 Task: Plan a trip to Requena, Spain from 4th December, 2023 to 15th December, 2023 for 2 adults.1  bedroom having 1 bed and 1 bathroom. Property type can be hotel. Look for 5 properties as per requirement.
Action: Mouse moved to (550, 123)
Screenshot: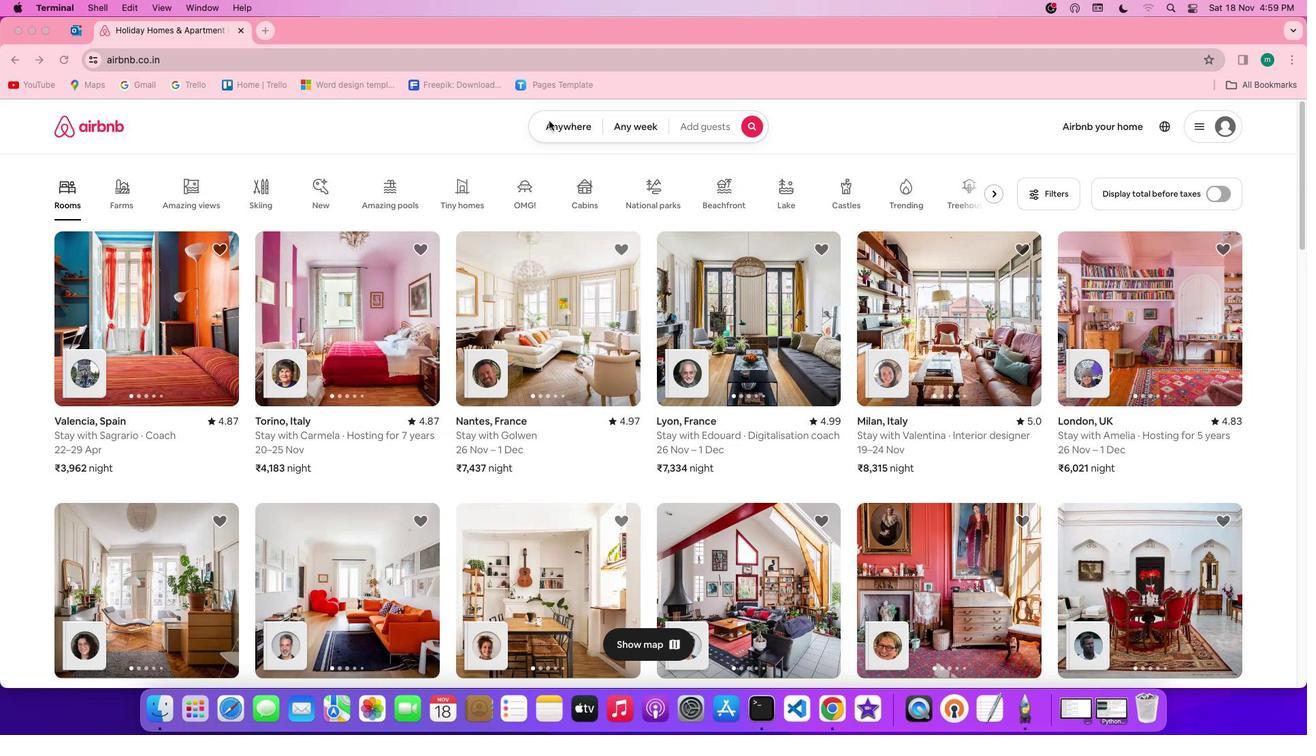
Action: Mouse pressed left at (550, 123)
Screenshot: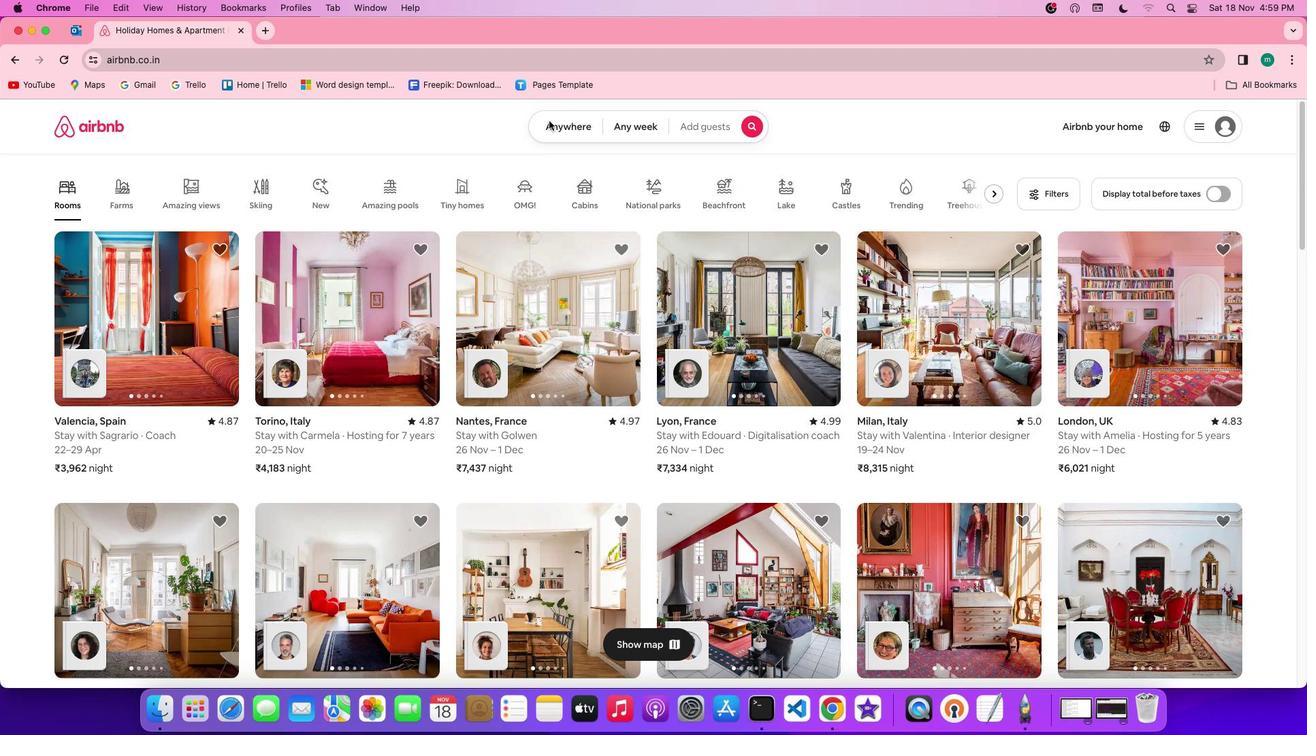 
Action: Mouse pressed left at (550, 123)
Screenshot: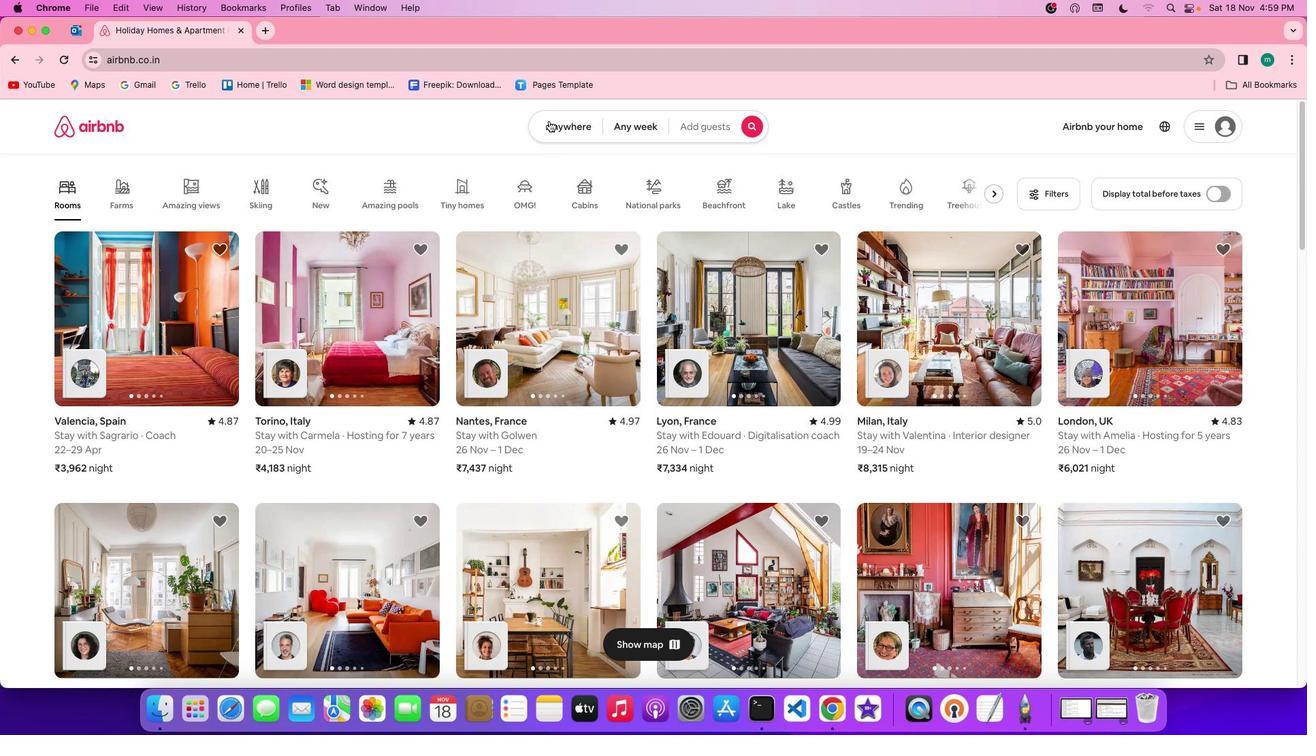 
Action: Mouse moved to (513, 182)
Screenshot: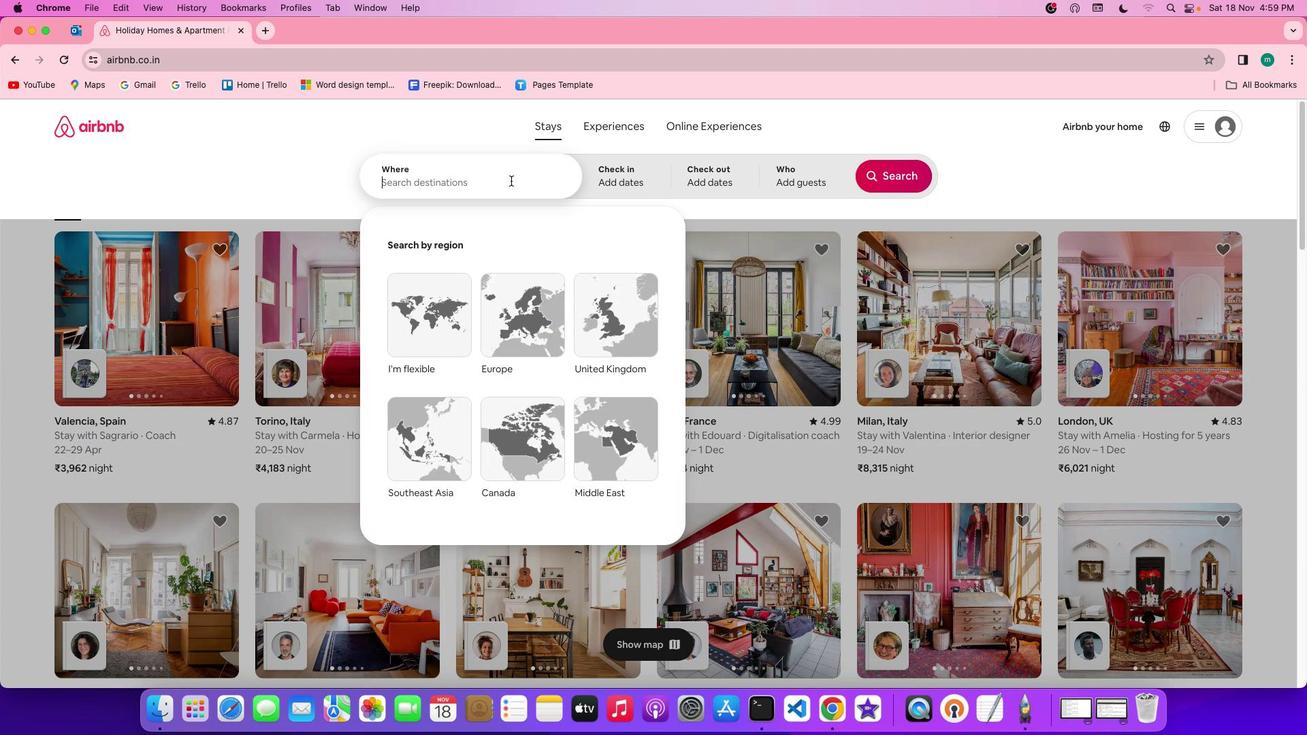 
Action: Mouse pressed left at (513, 182)
Screenshot: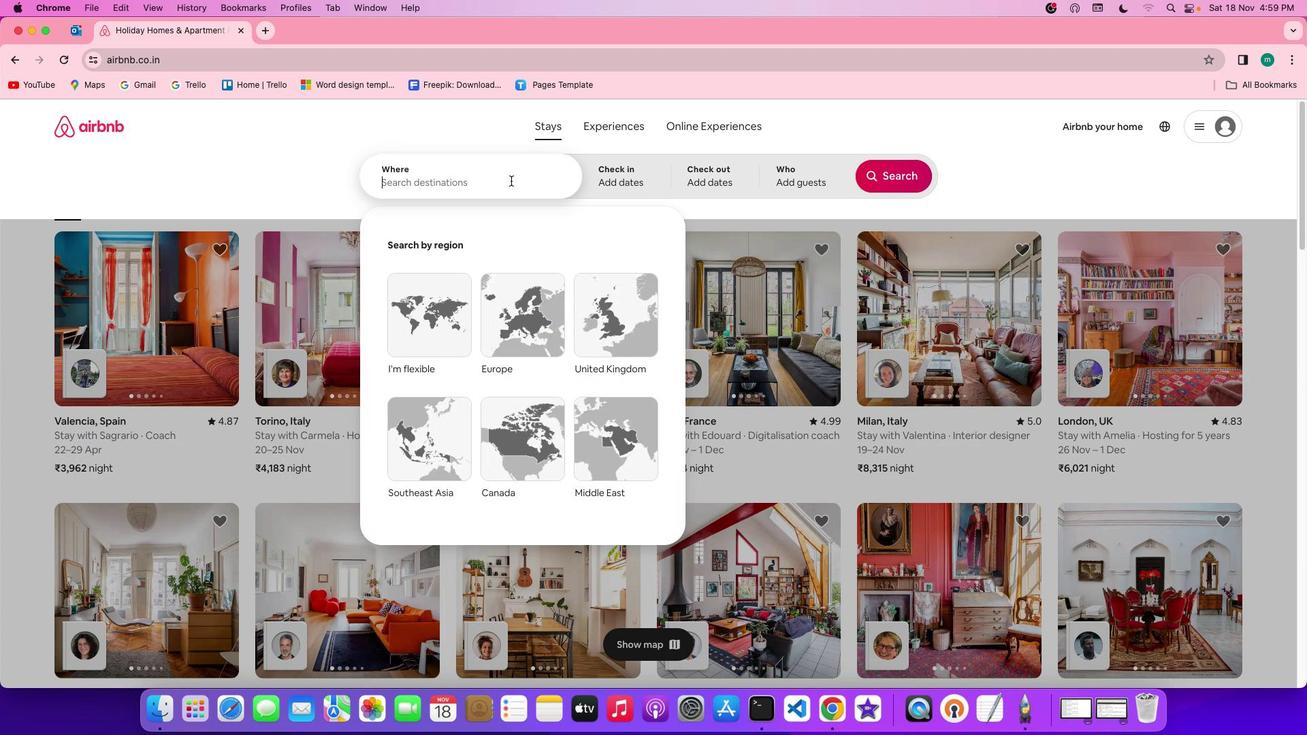 
Action: Key pressed Key.shift'R''e''q''u''e''n''a'','Key.spaceKey.shift'S''p''a''i''n'
Screenshot: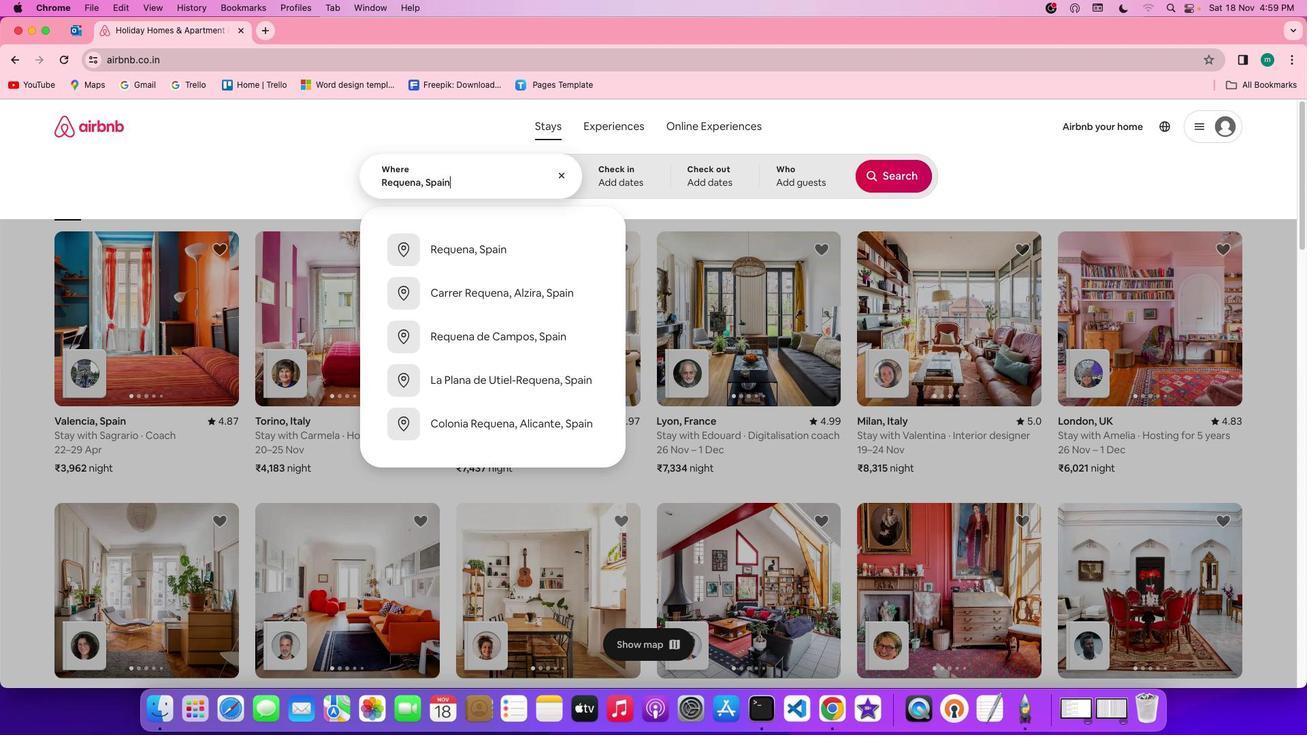 
Action: Mouse moved to (631, 176)
Screenshot: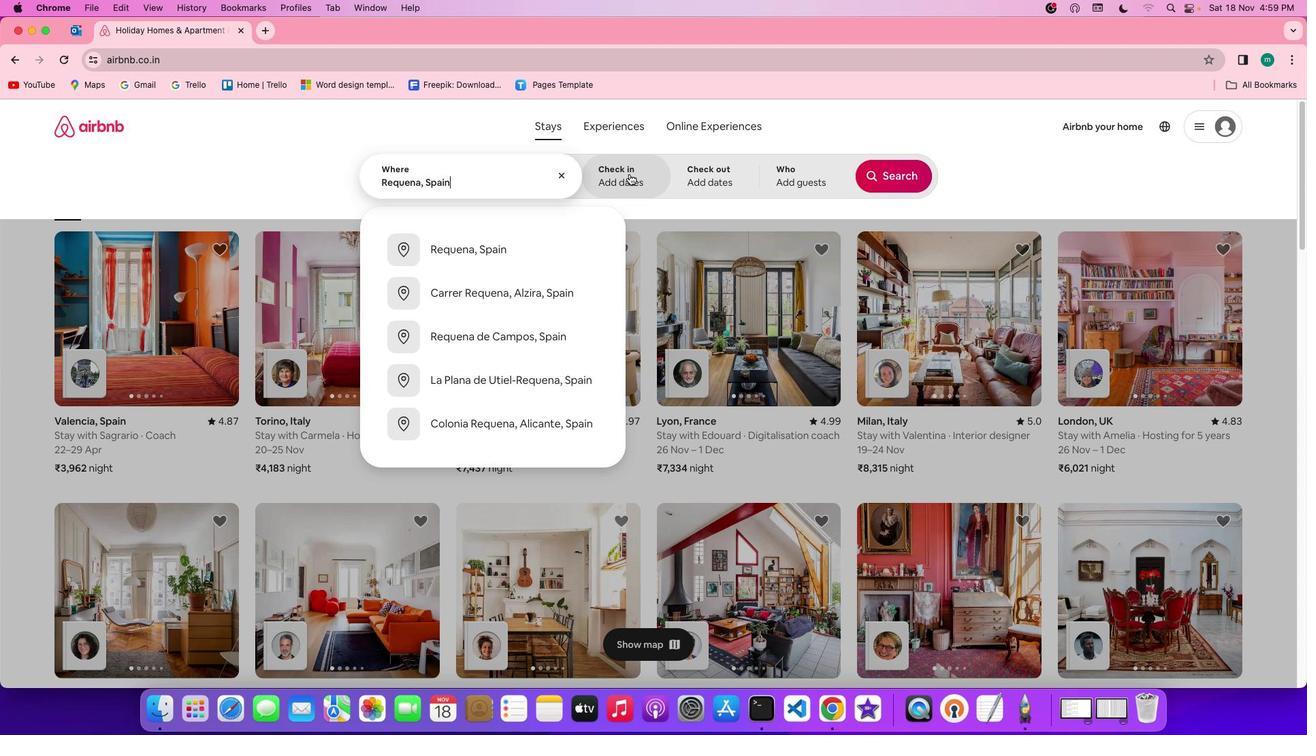 
Action: Mouse pressed left at (631, 176)
Screenshot: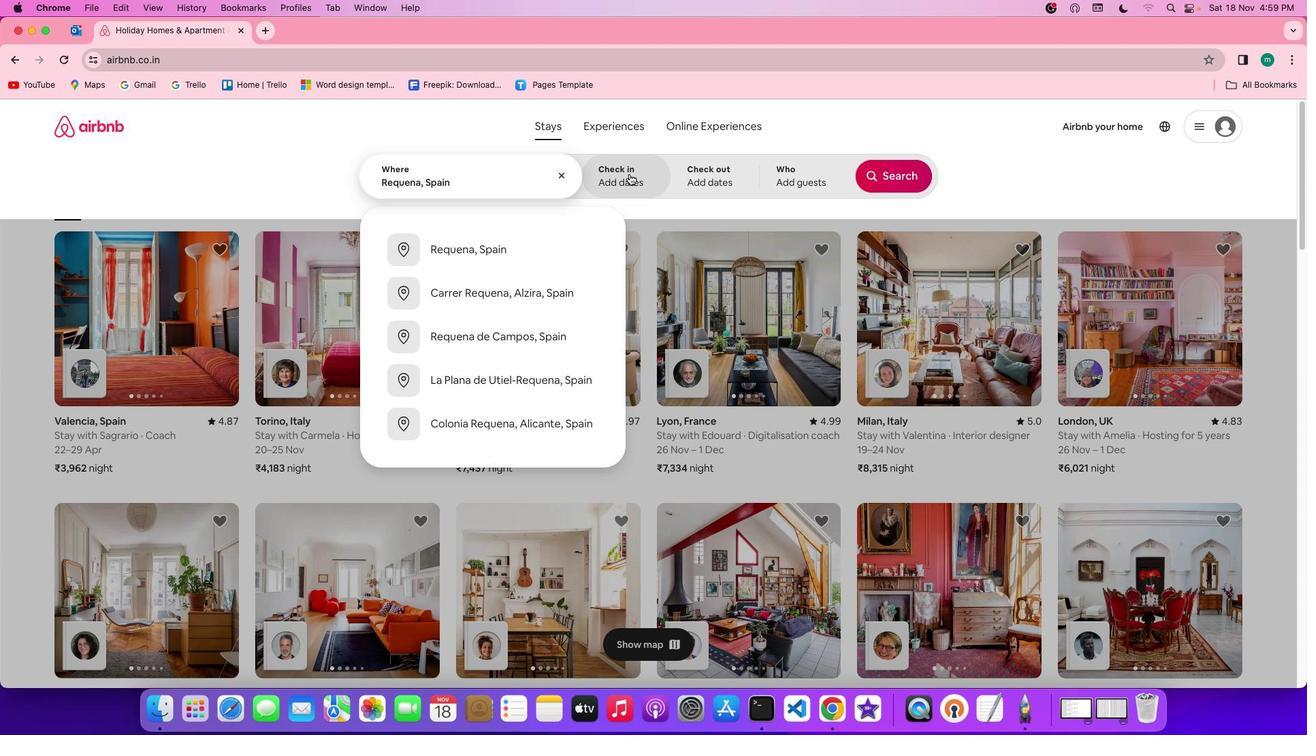 
Action: Mouse moved to (719, 386)
Screenshot: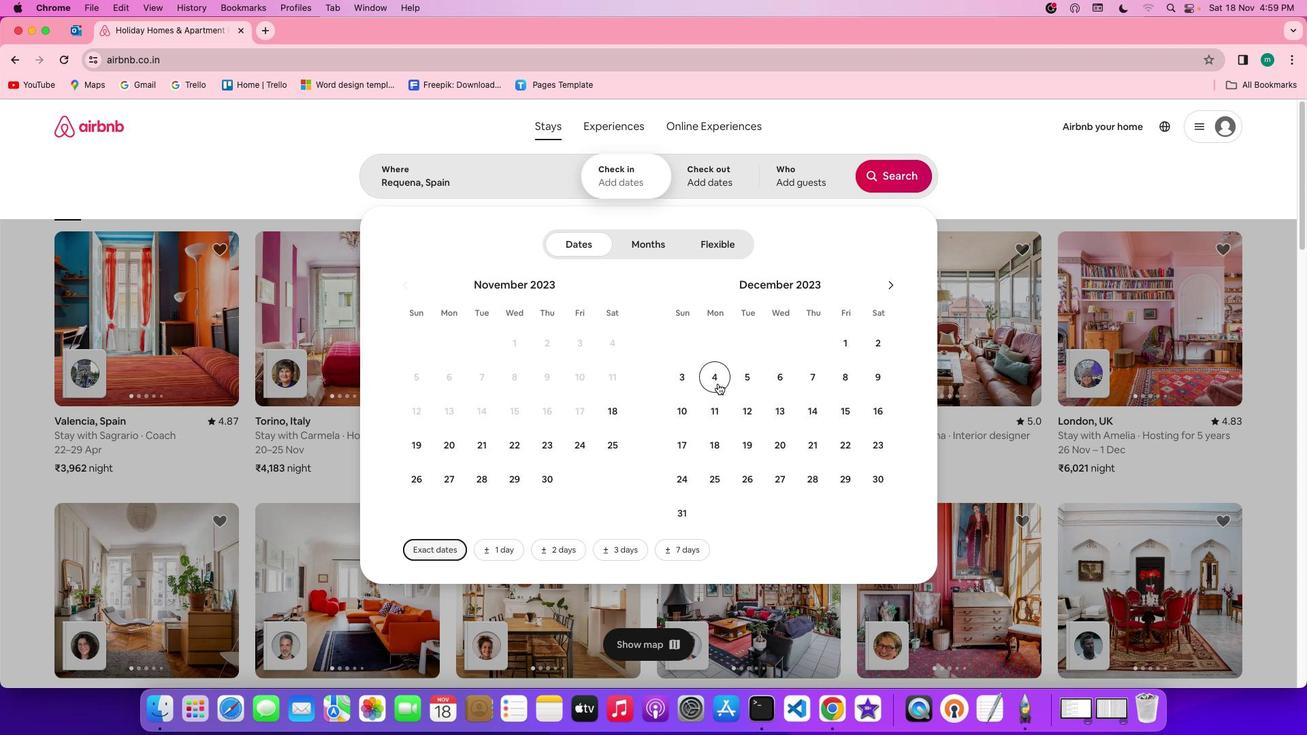 
Action: Mouse pressed left at (719, 386)
Screenshot: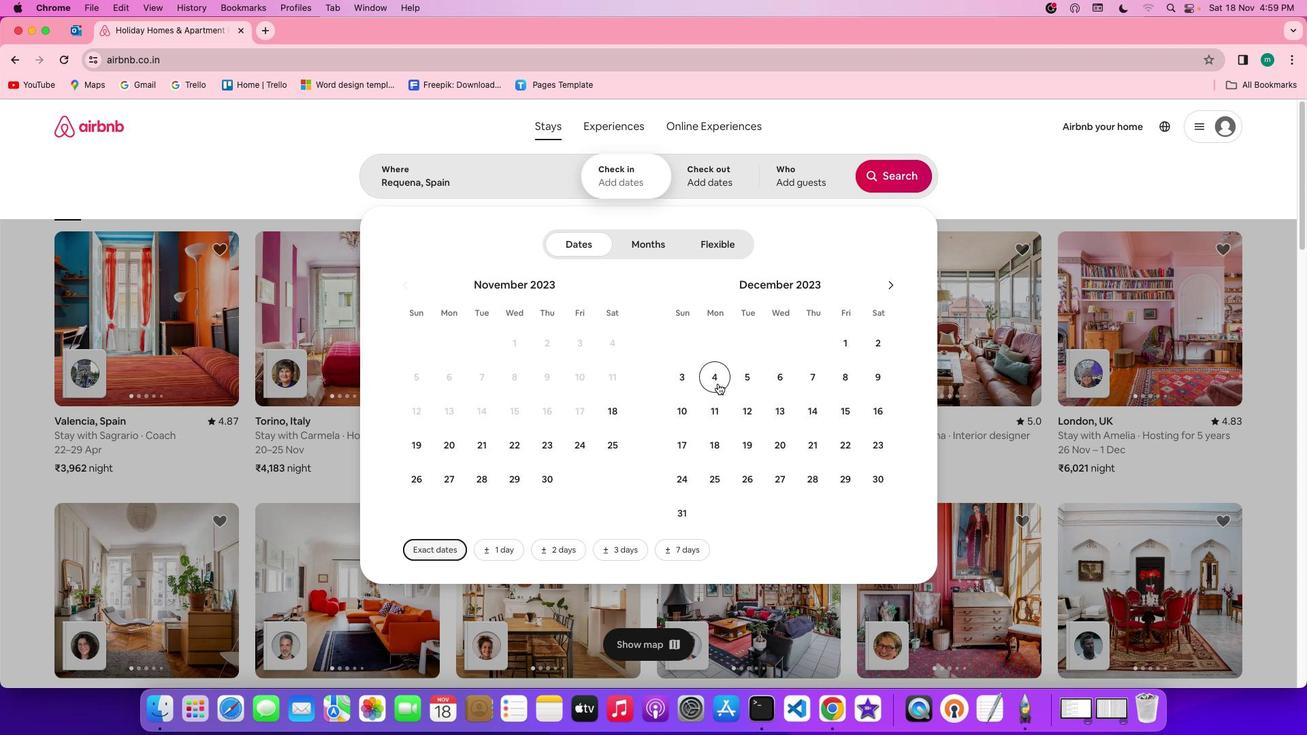 
Action: Mouse moved to (849, 412)
Screenshot: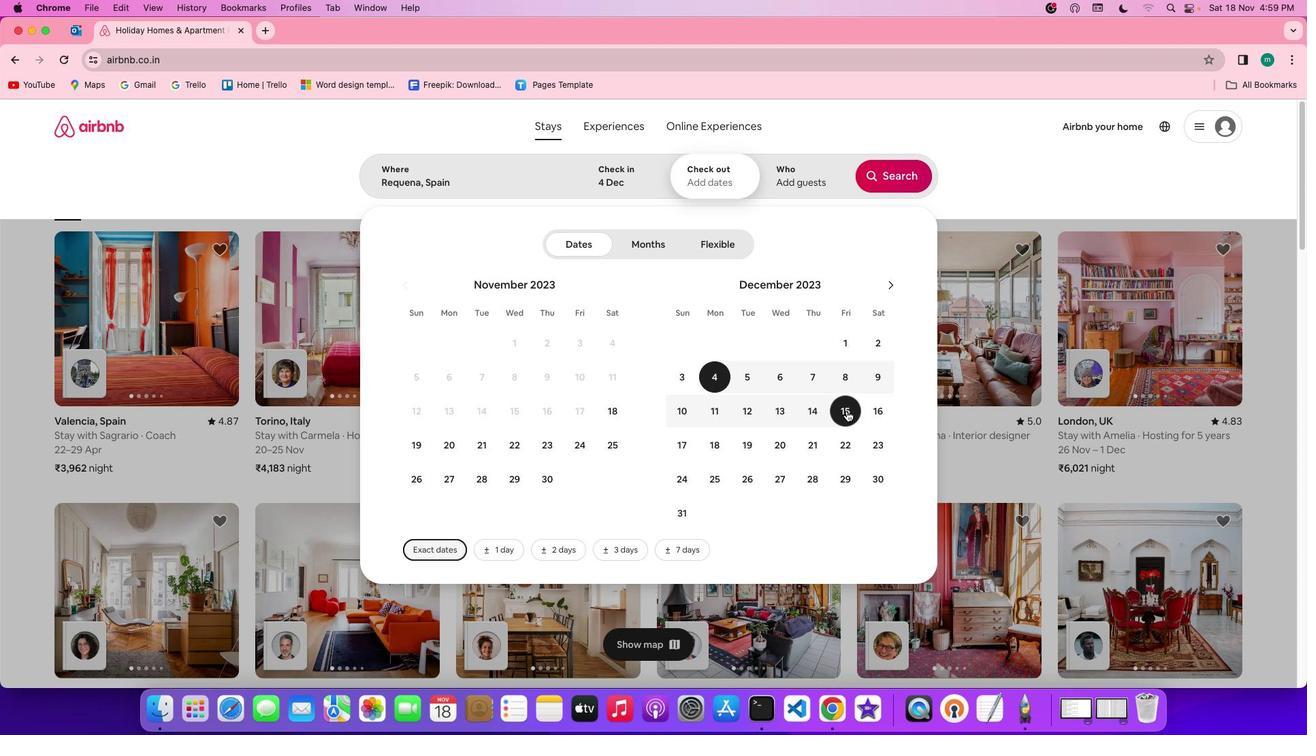 
Action: Mouse pressed left at (849, 412)
Screenshot: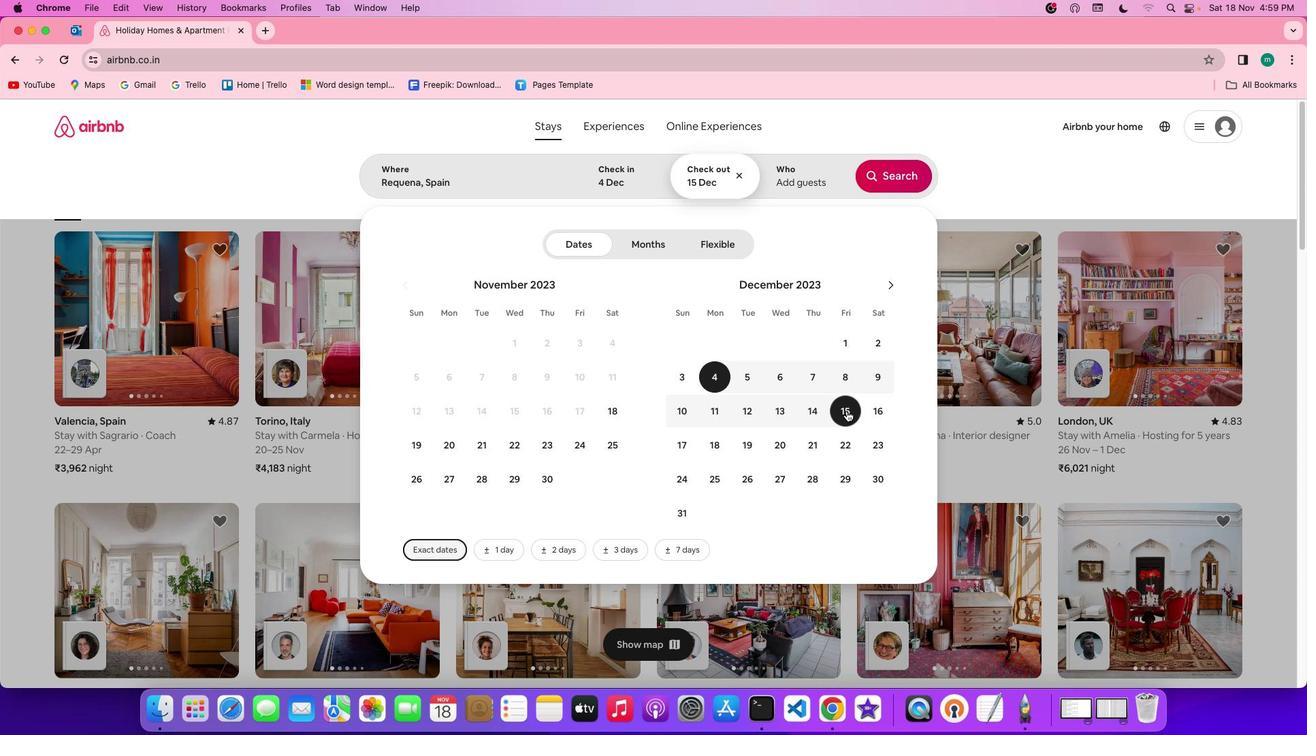 
Action: Mouse moved to (798, 175)
Screenshot: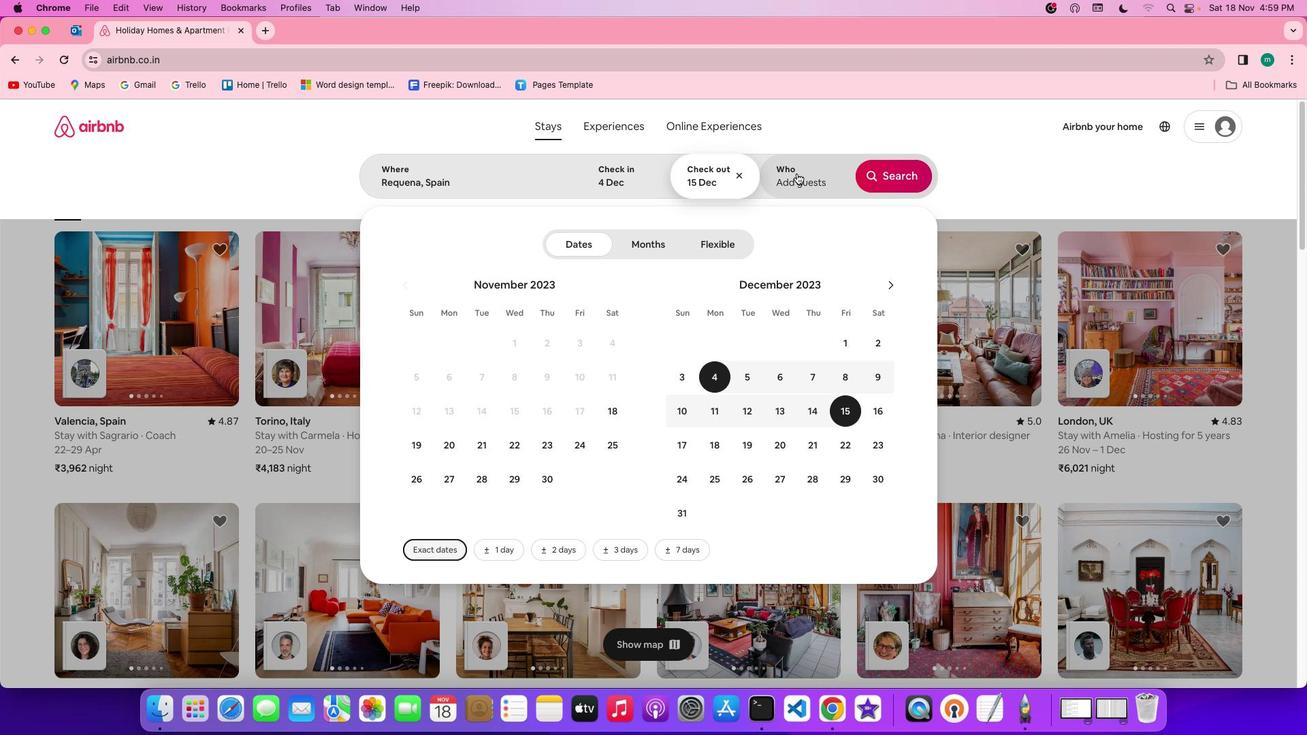 
Action: Mouse pressed left at (798, 175)
Screenshot: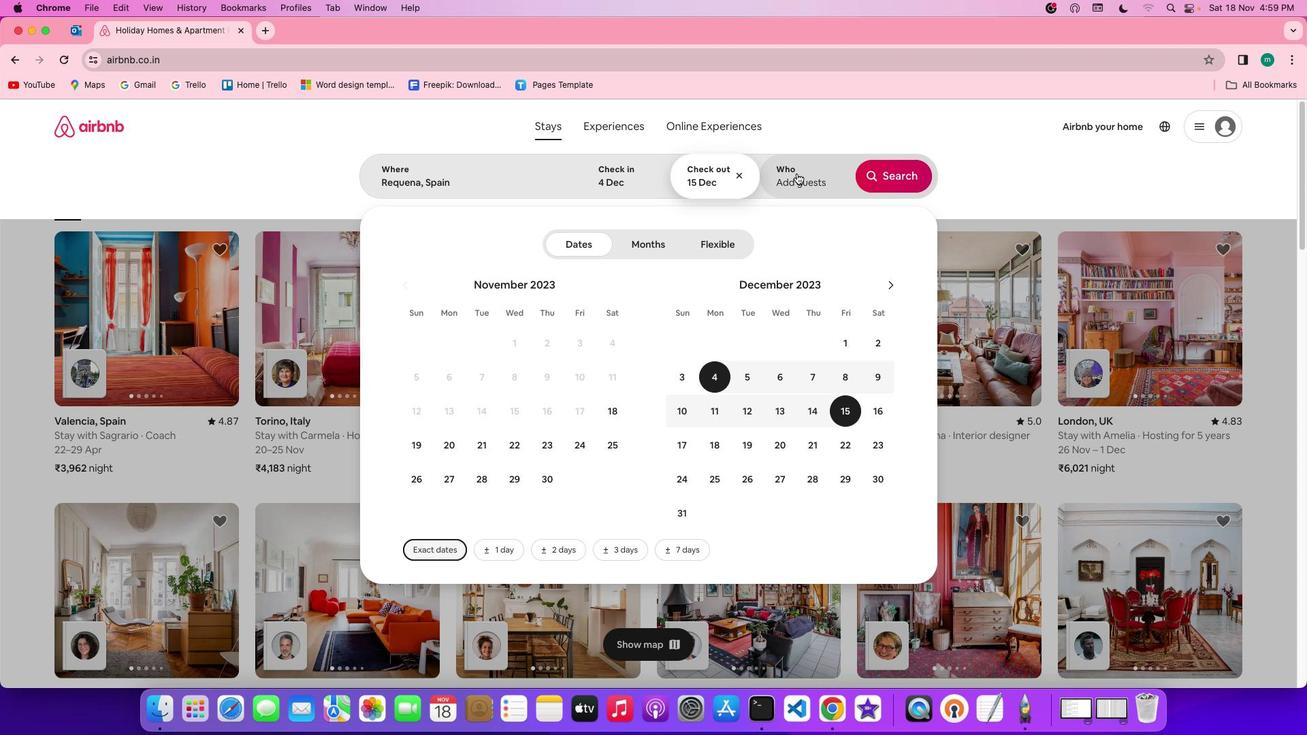 
Action: Mouse moved to (898, 244)
Screenshot: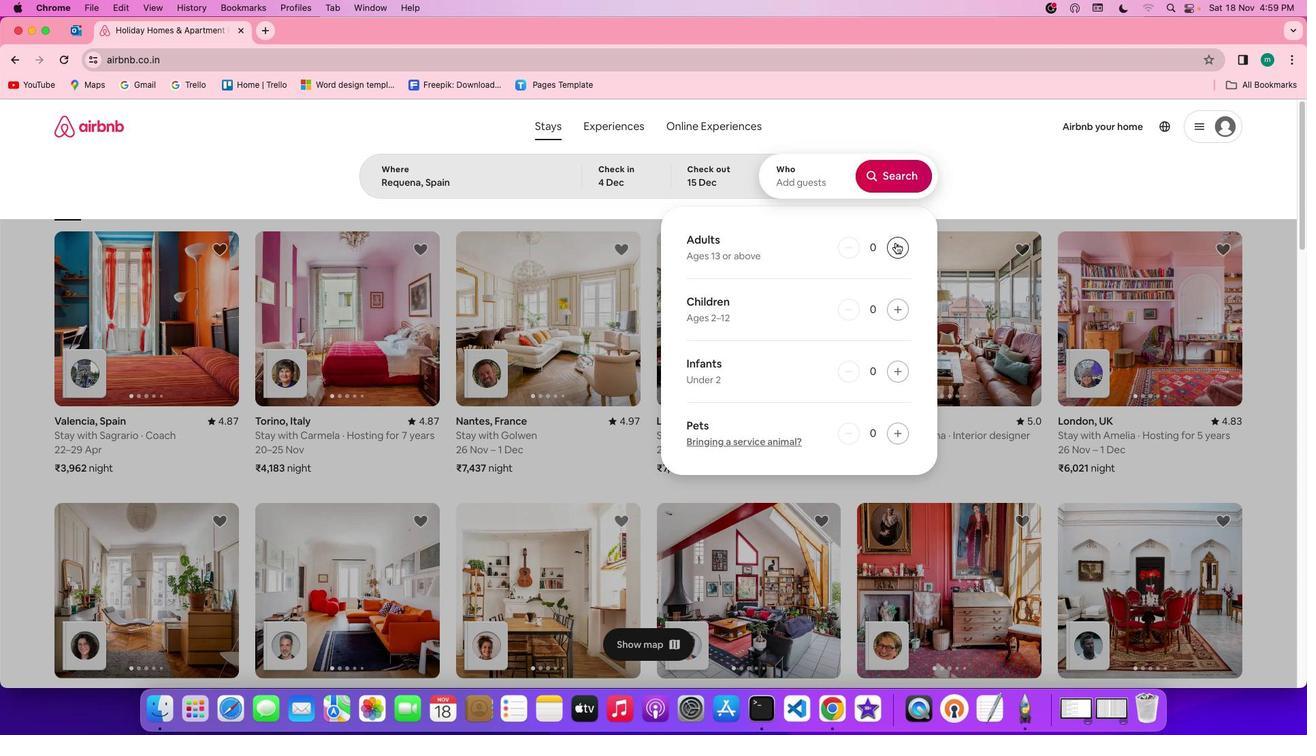
Action: Mouse pressed left at (898, 244)
Screenshot: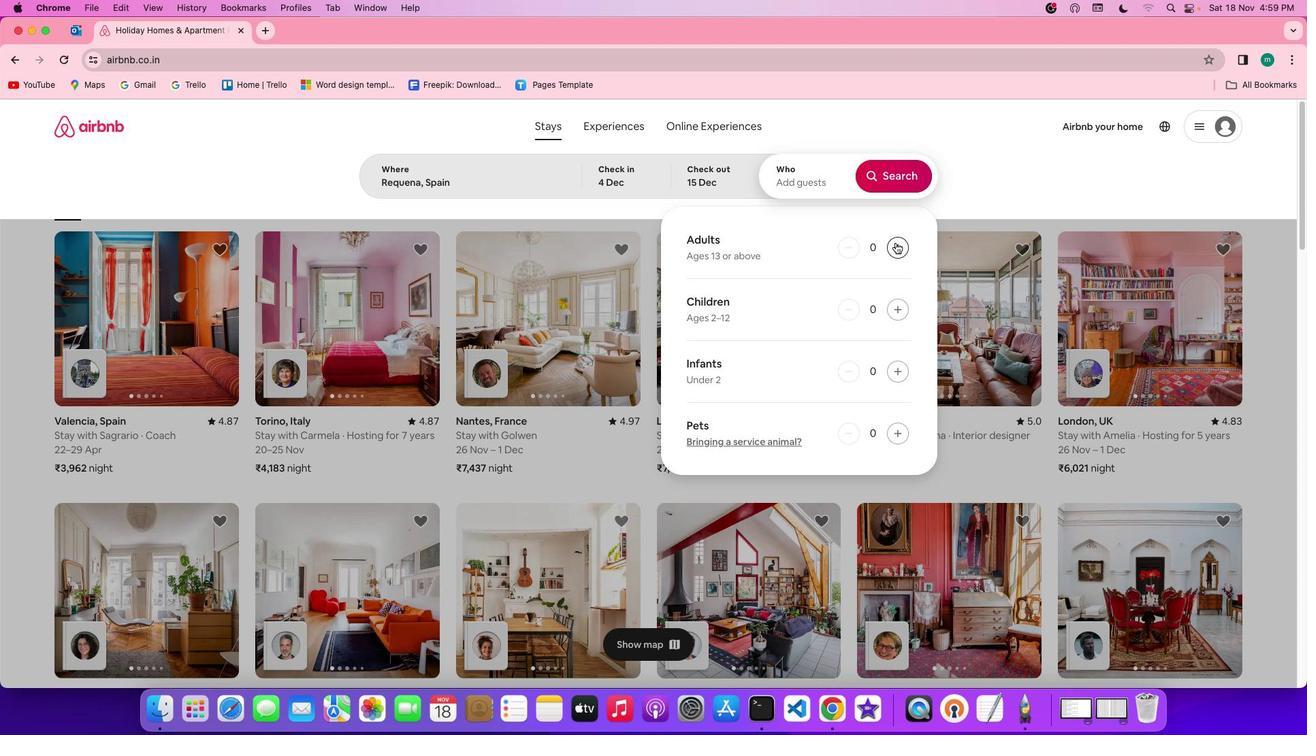 
Action: Mouse pressed left at (898, 244)
Screenshot: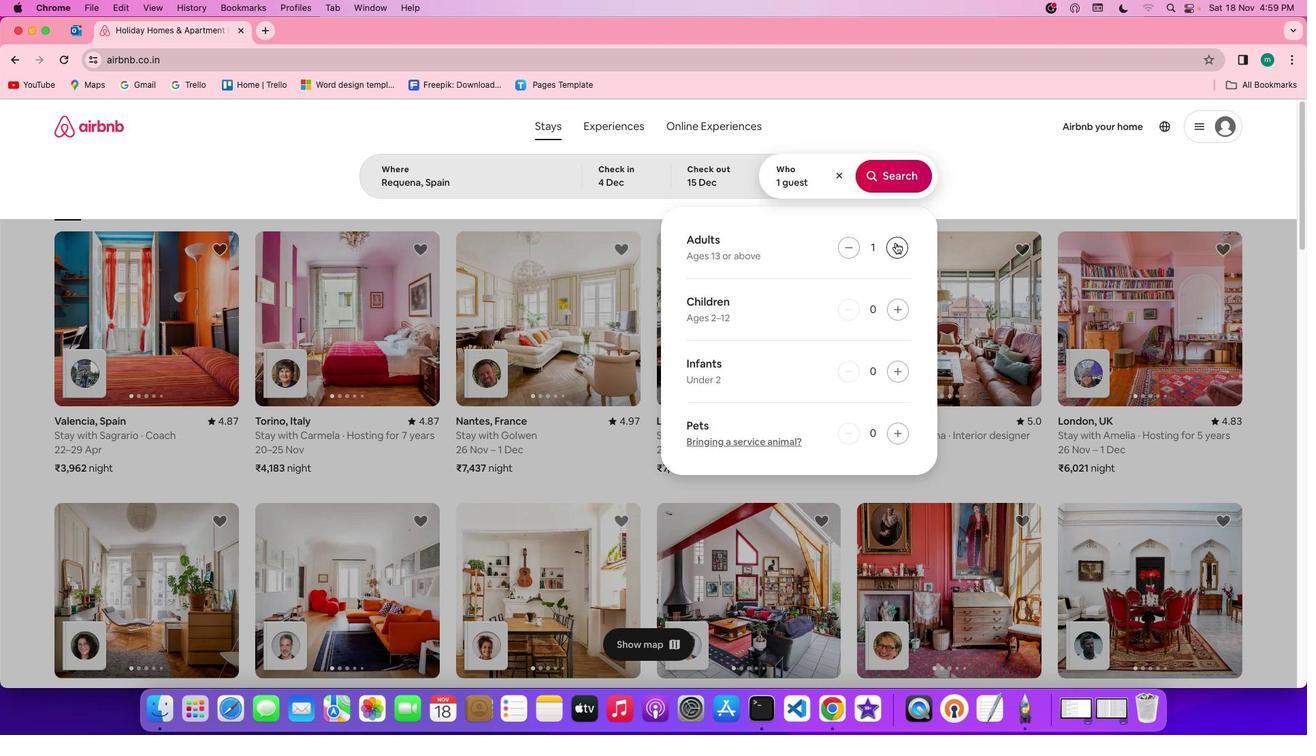 
Action: Mouse moved to (905, 177)
Screenshot: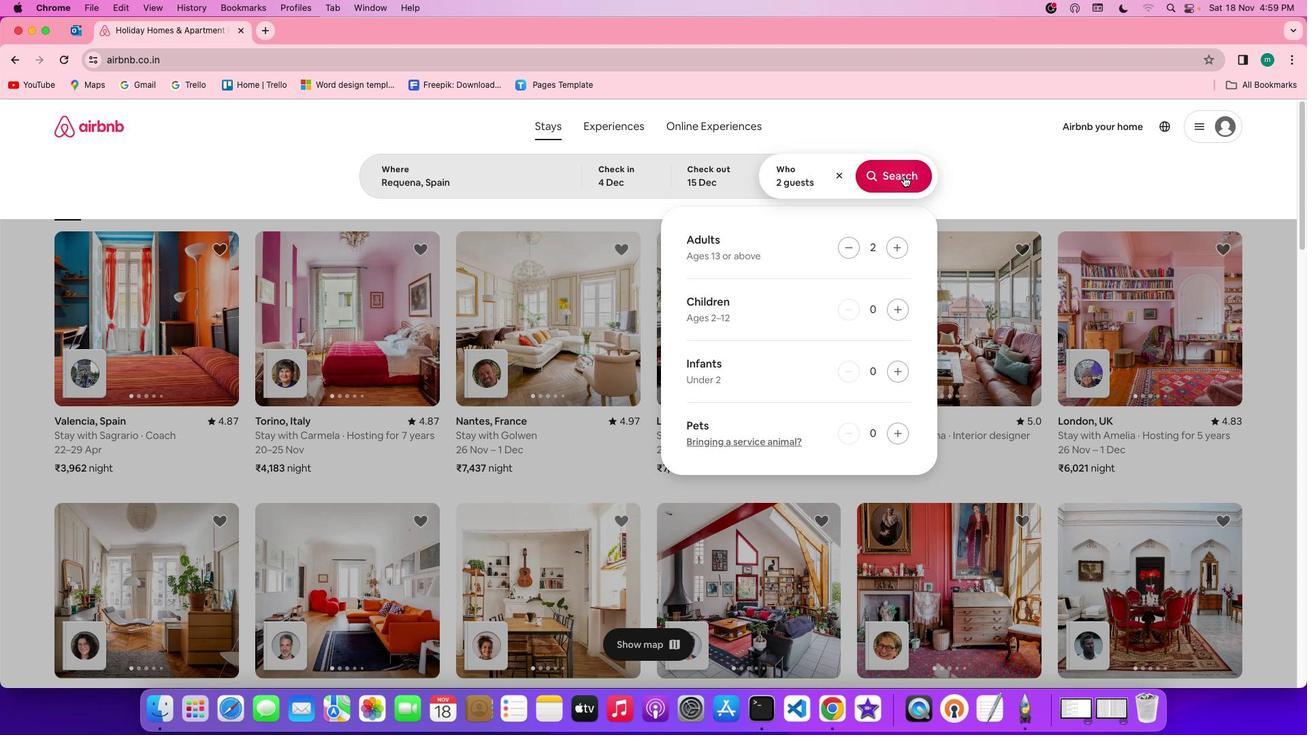 
Action: Mouse pressed left at (905, 177)
Screenshot: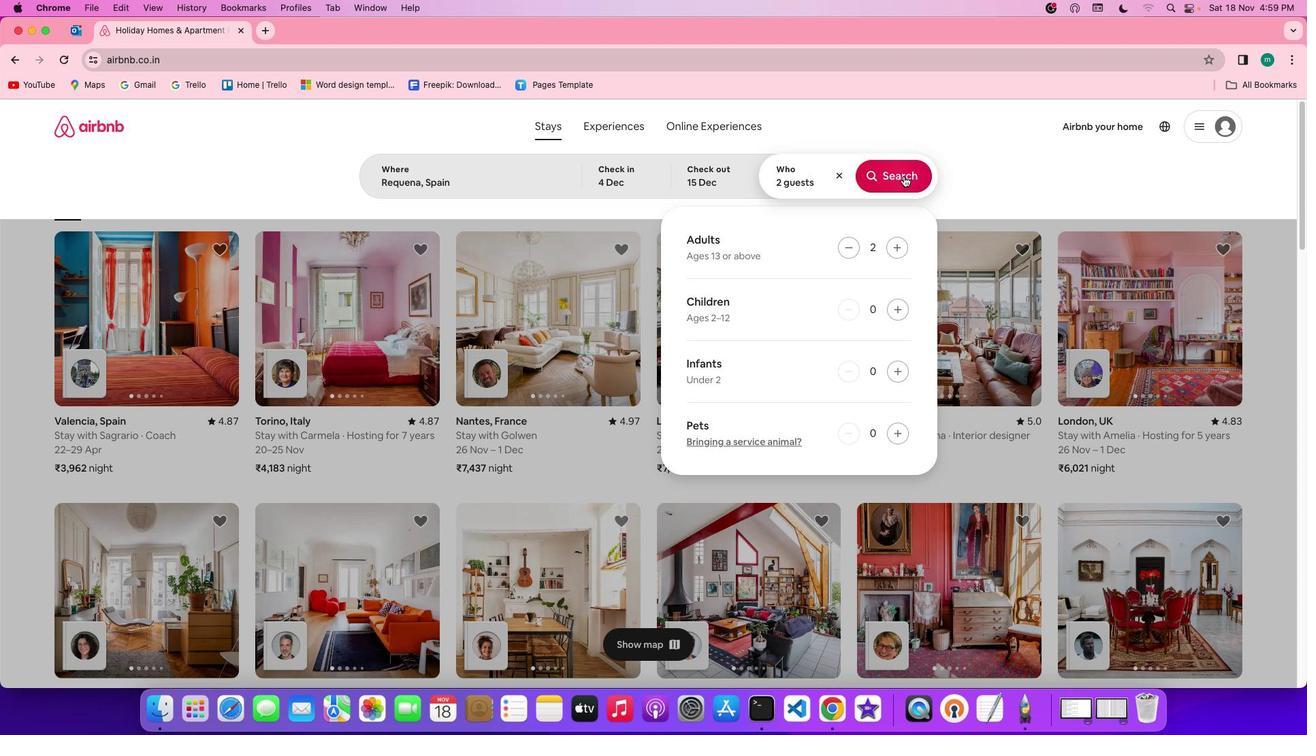 
Action: Mouse moved to (1105, 180)
Screenshot: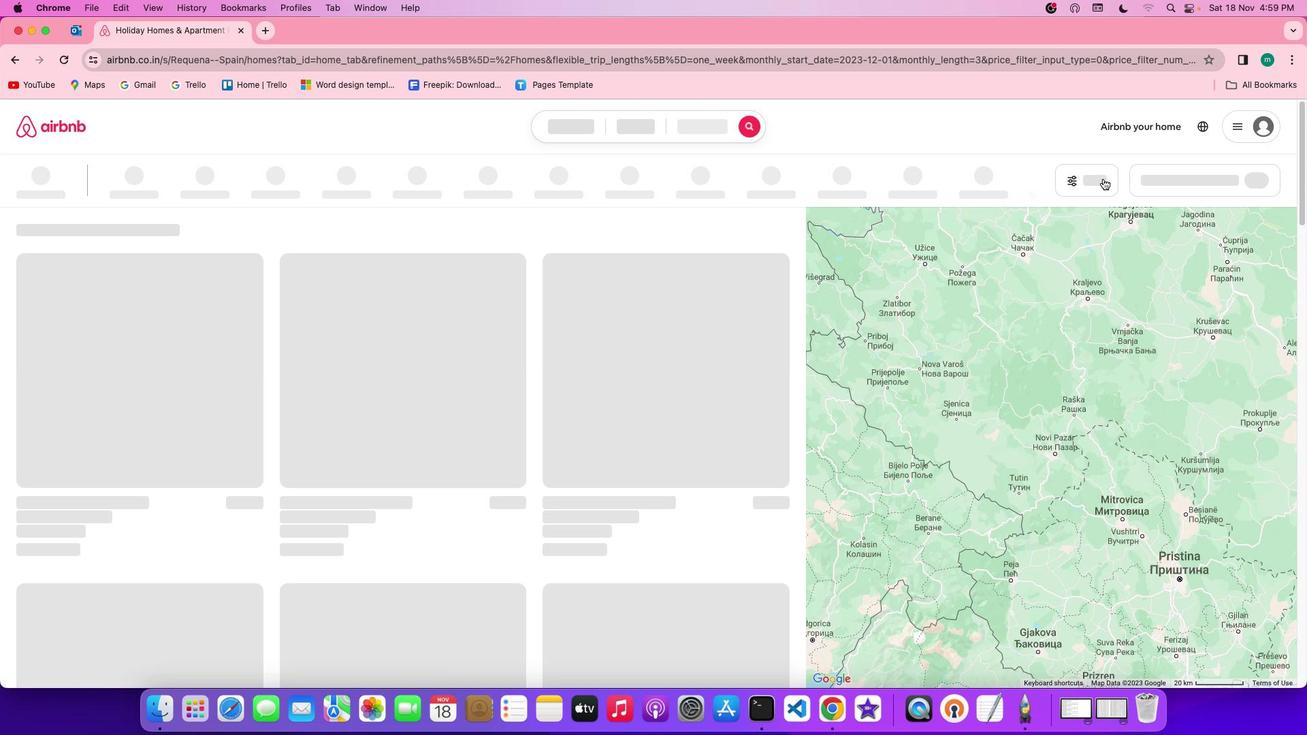 
Action: Mouse pressed left at (1105, 180)
Screenshot: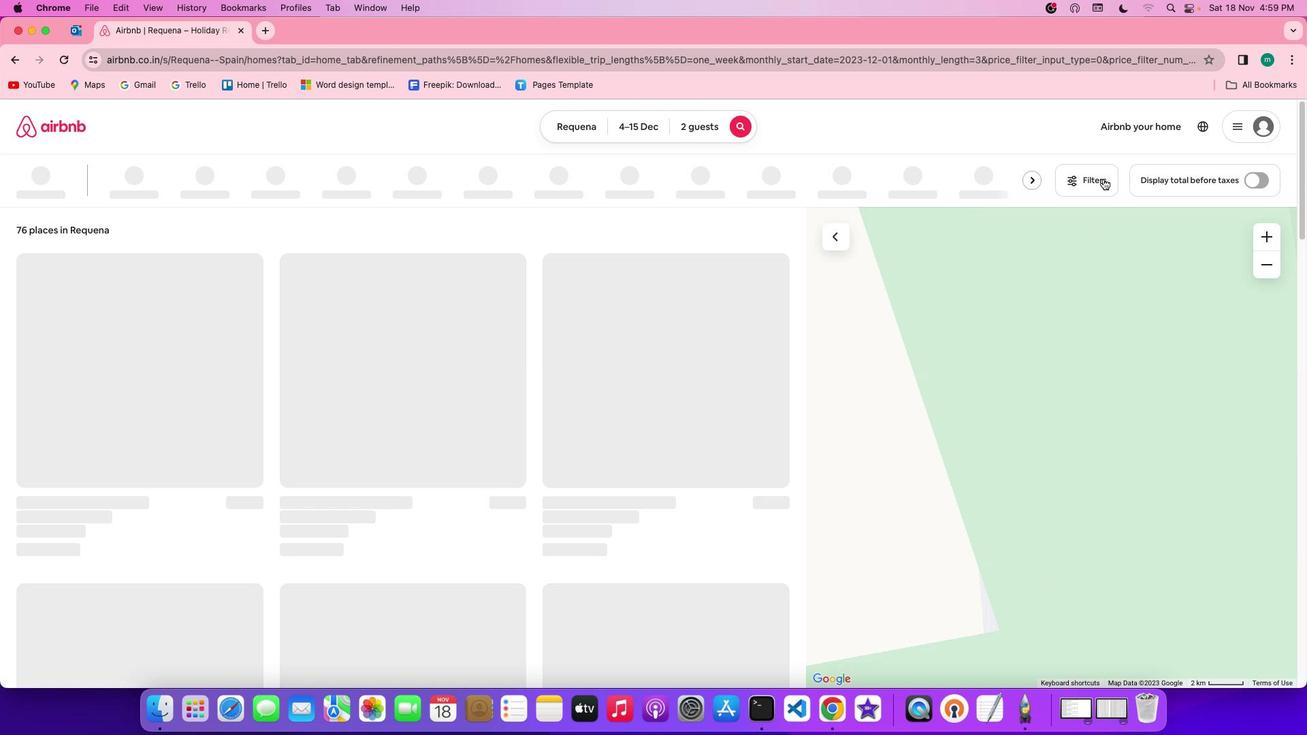 
Action: Mouse moved to (697, 343)
Screenshot: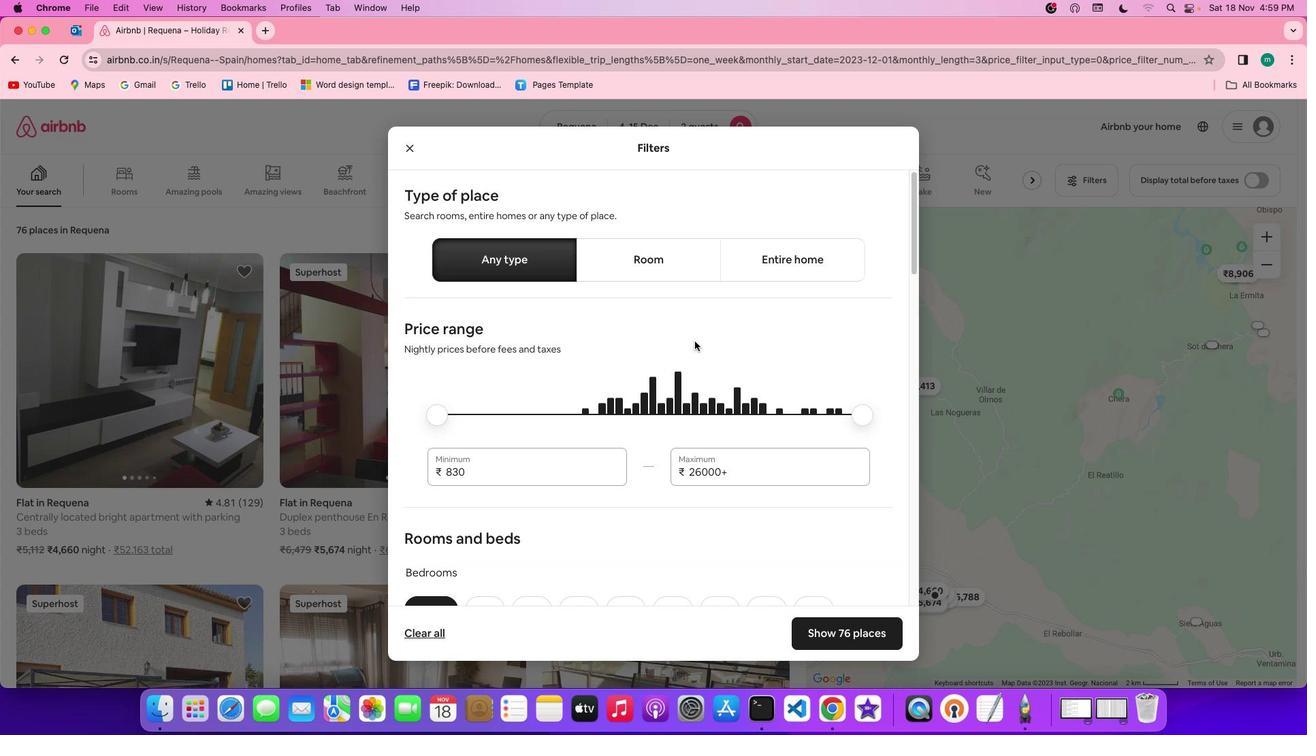 
Action: Mouse scrolled (697, 343) with delta (2, 1)
Screenshot: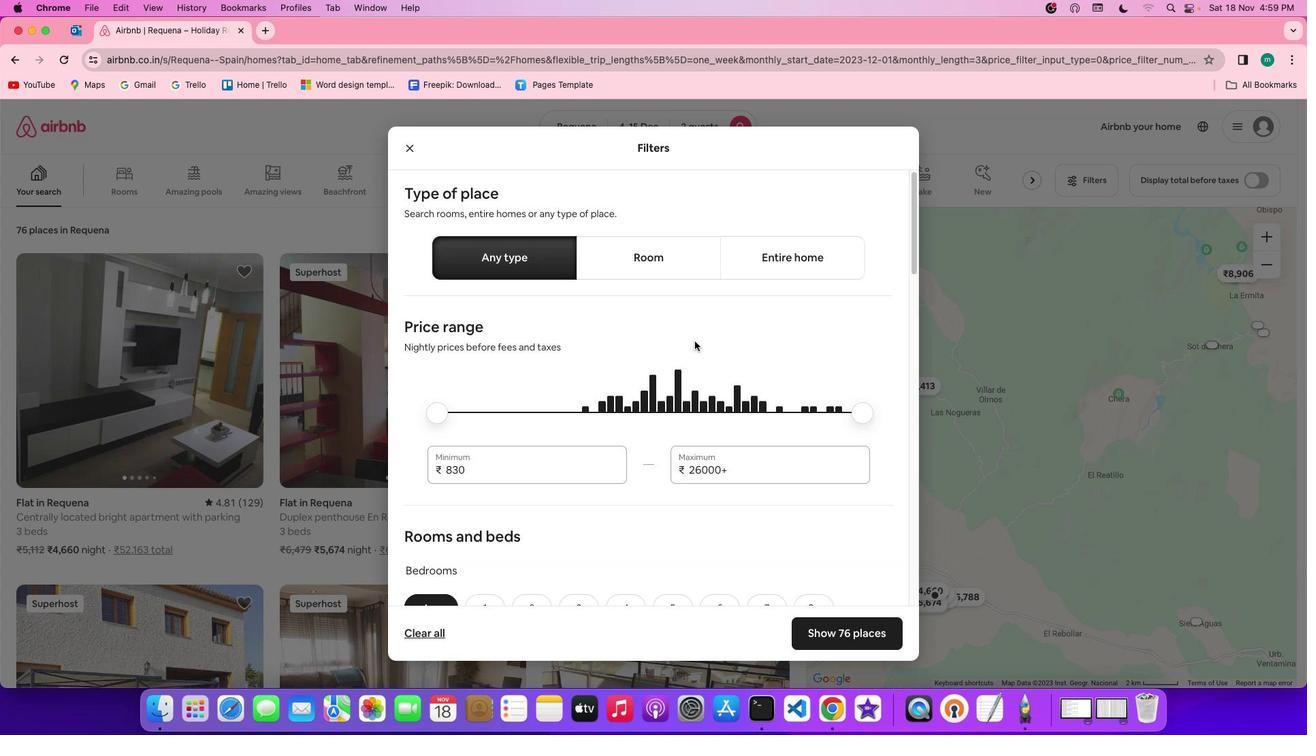 
Action: Mouse scrolled (697, 343) with delta (2, 1)
Screenshot: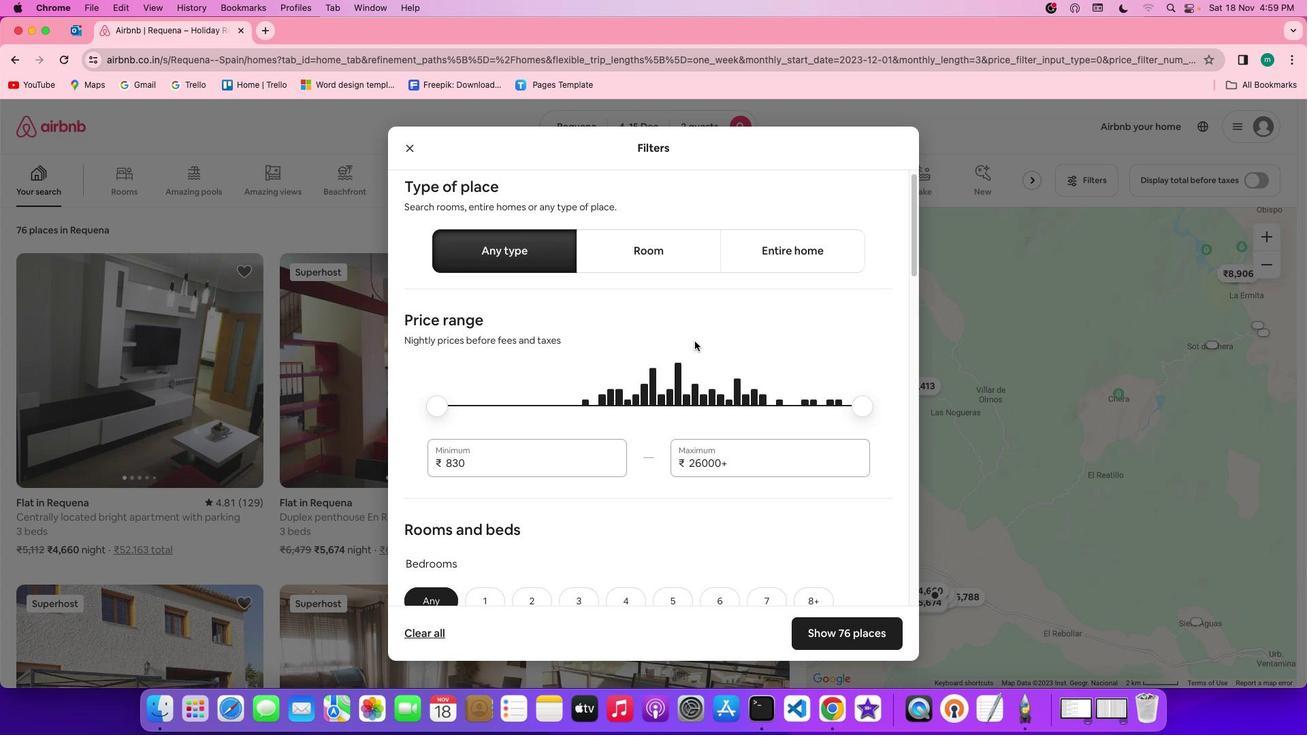 
Action: Mouse scrolled (697, 343) with delta (2, 1)
Screenshot: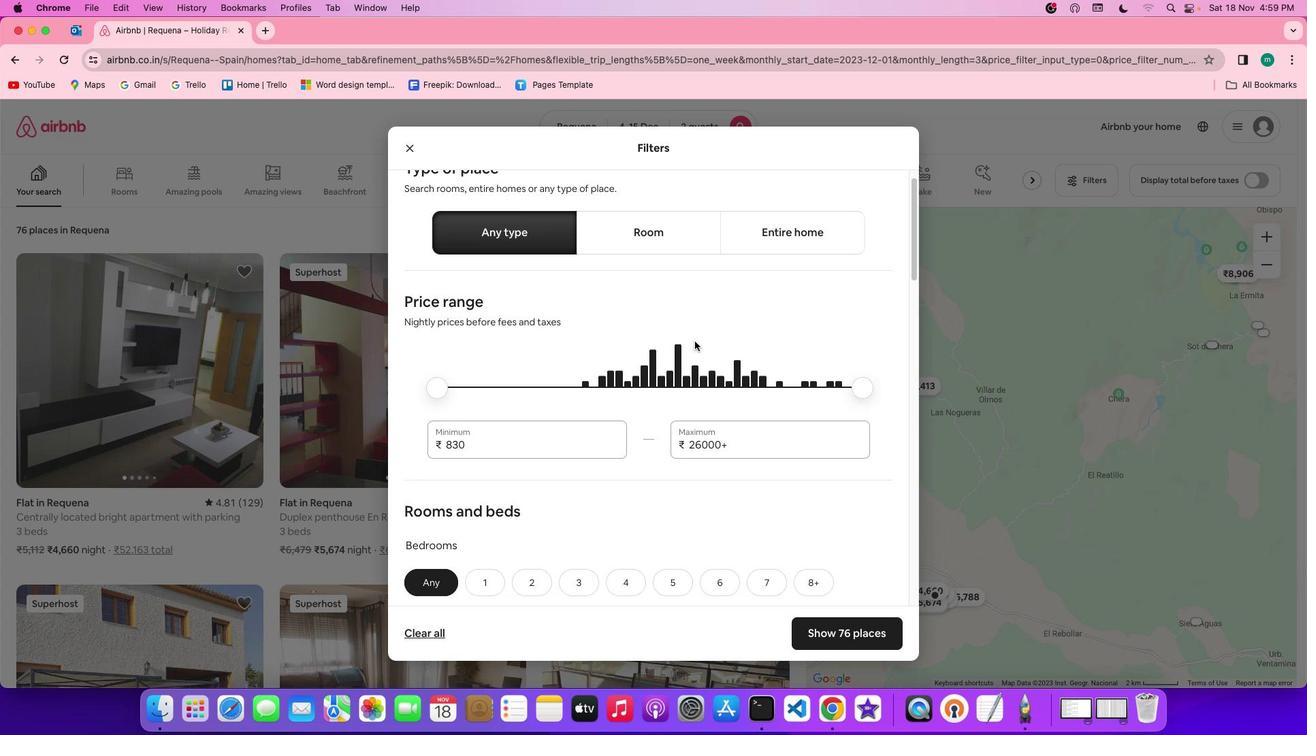 
Action: Mouse scrolled (697, 343) with delta (2, 1)
Screenshot: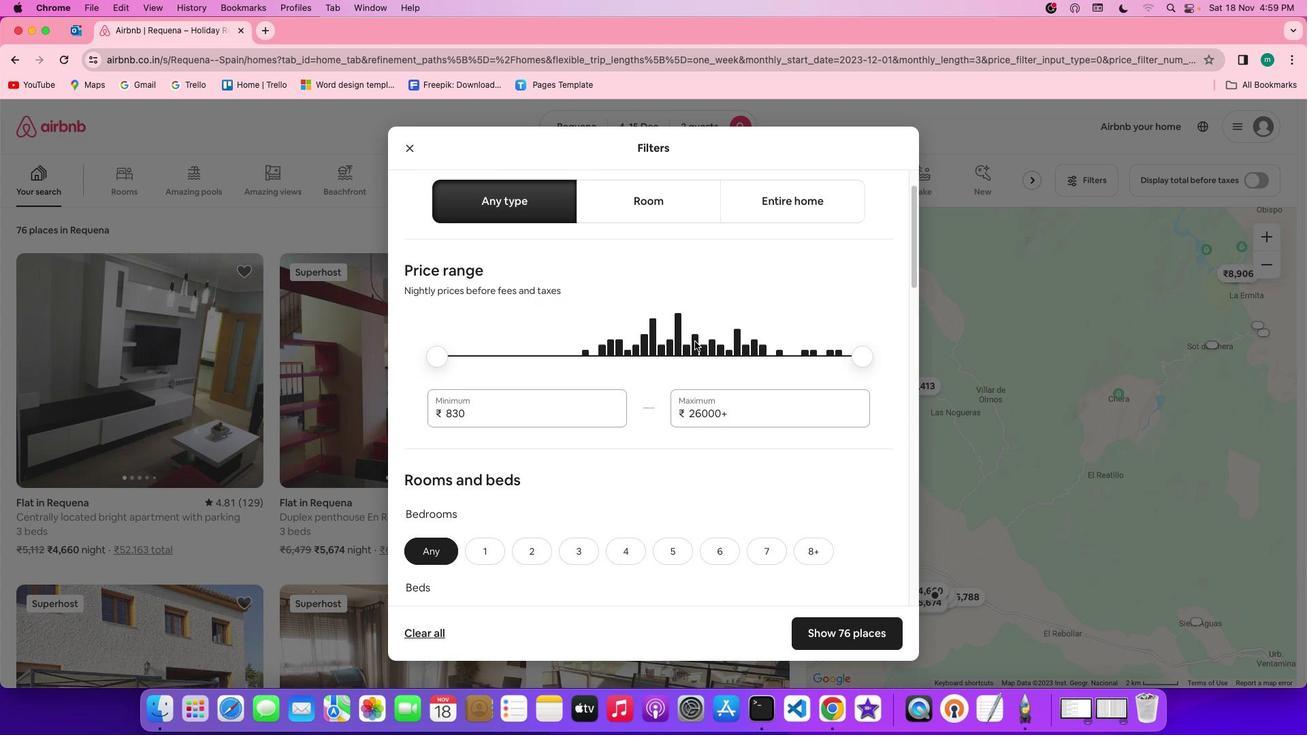 
Action: Mouse scrolled (697, 343) with delta (2, 1)
Screenshot: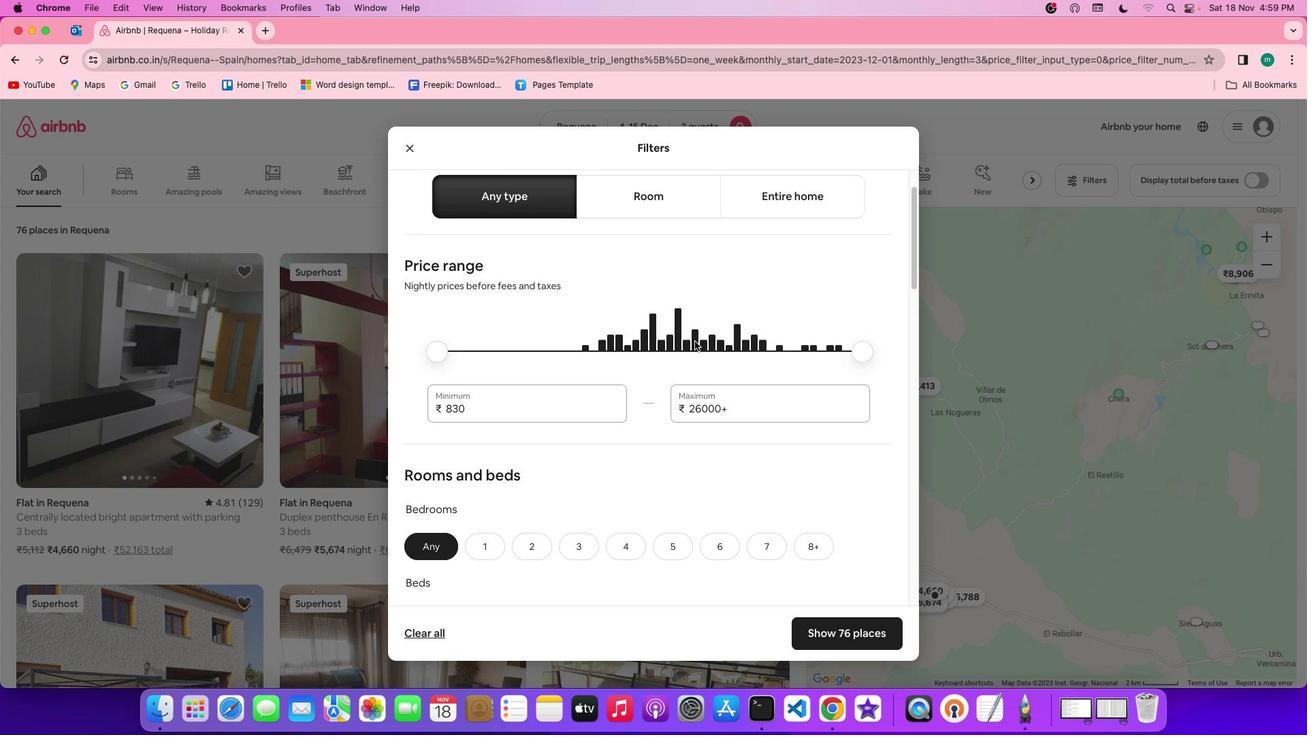 
Action: Mouse scrolled (697, 343) with delta (2, 0)
Screenshot: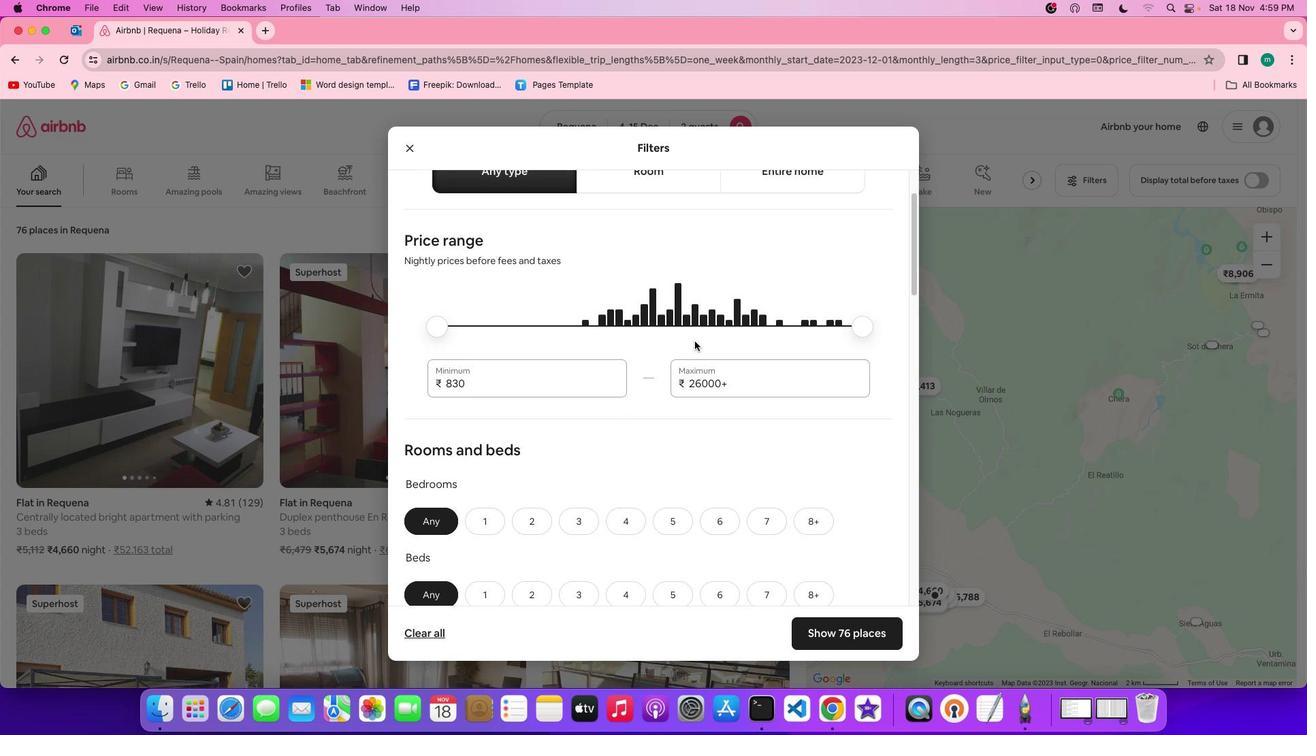 
Action: Mouse scrolled (697, 343) with delta (2, 1)
Screenshot: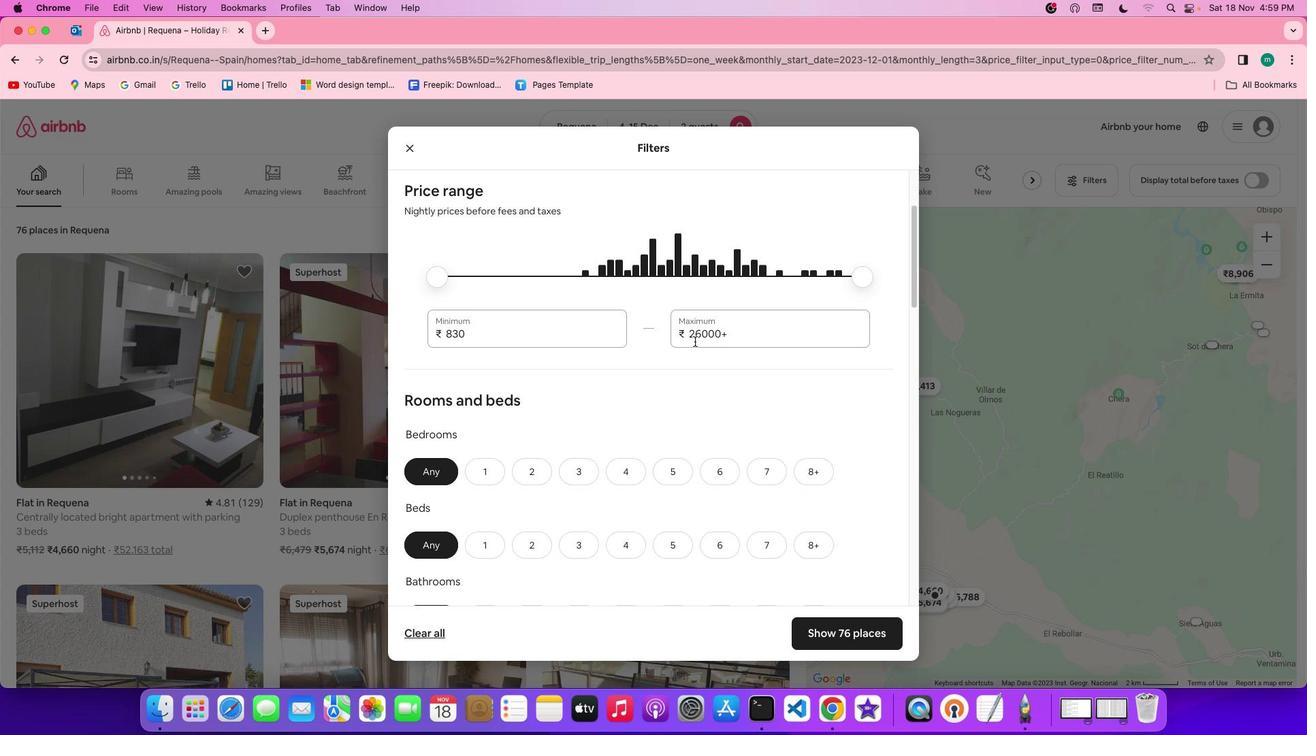
Action: Mouse scrolled (697, 343) with delta (2, 1)
Screenshot: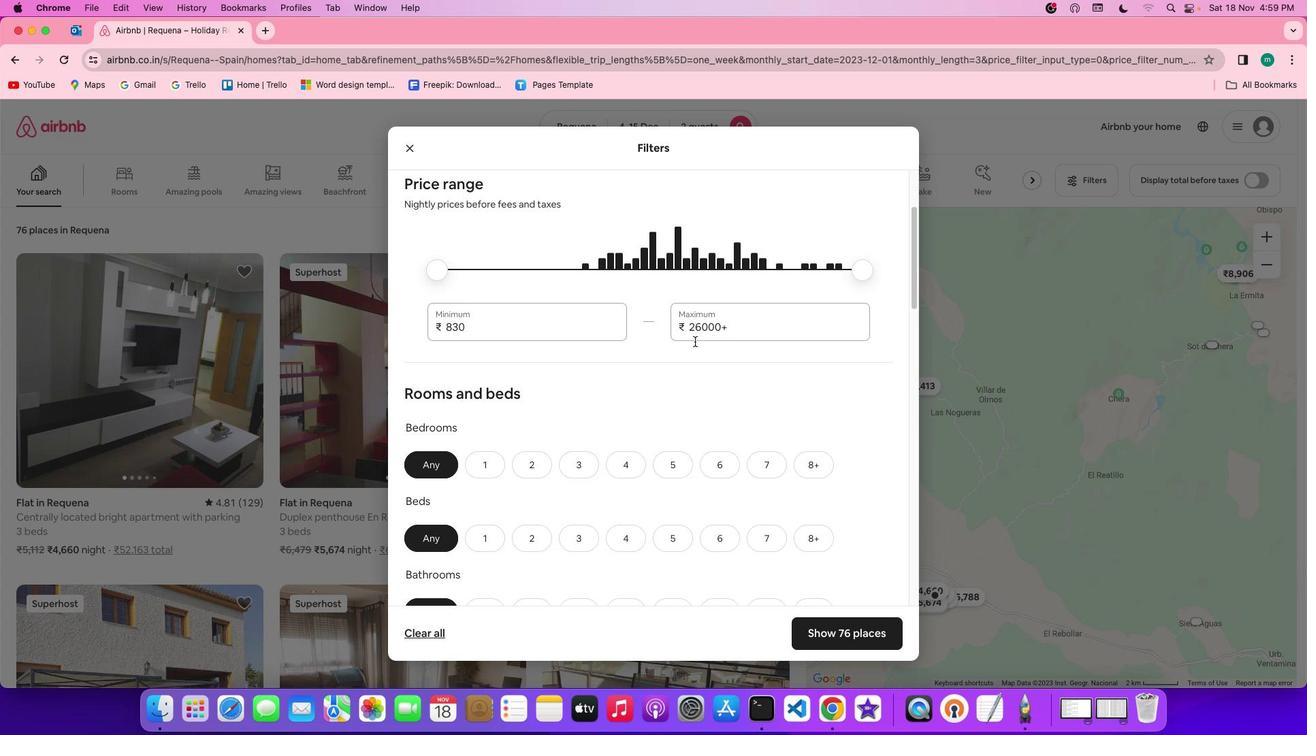 
Action: Mouse scrolled (697, 343) with delta (2, 1)
Screenshot: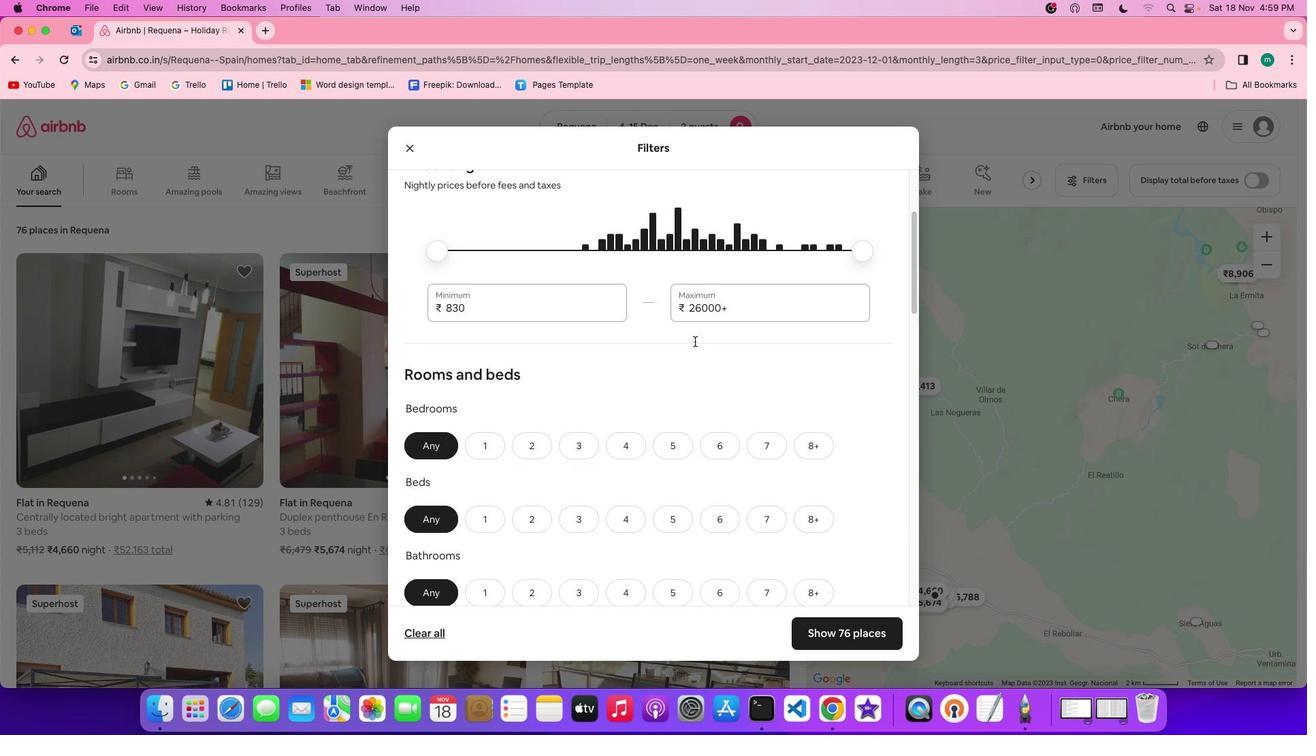 
Action: Mouse scrolled (697, 343) with delta (2, 0)
Screenshot: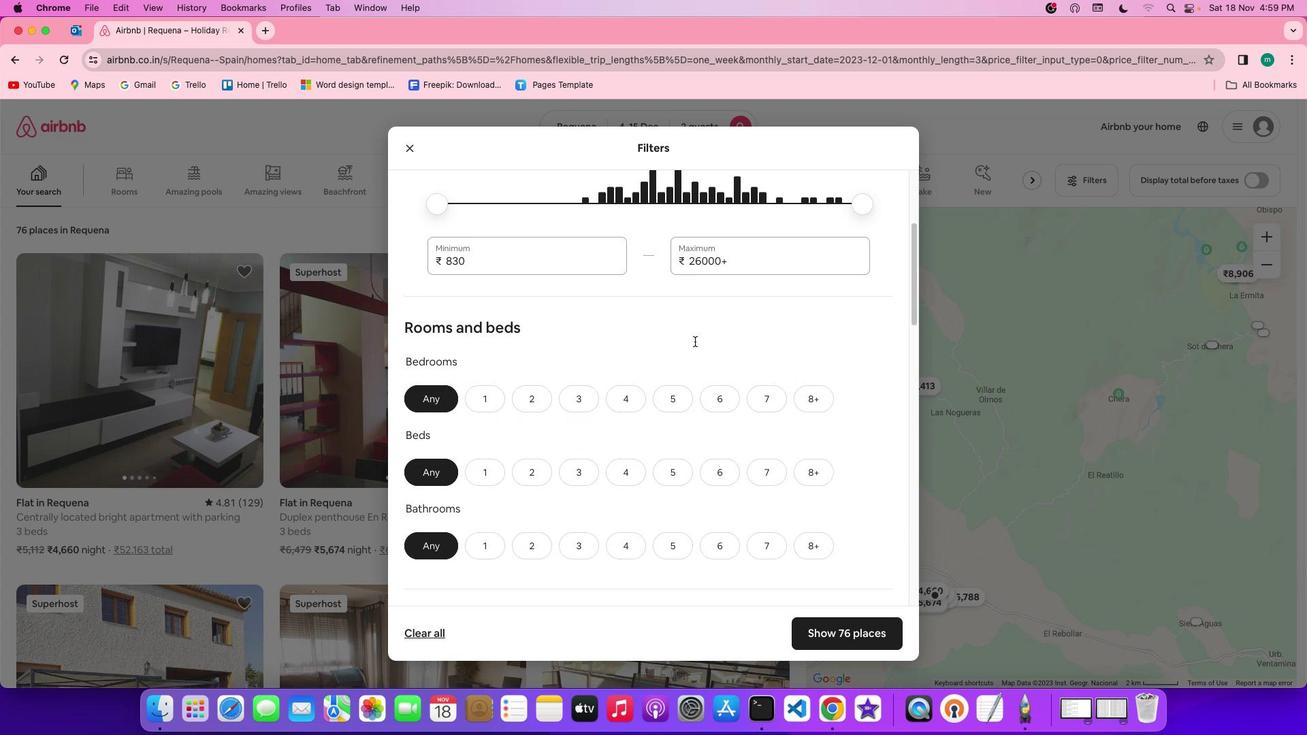 
Action: Mouse scrolled (697, 343) with delta (2, 0)
Screenshot: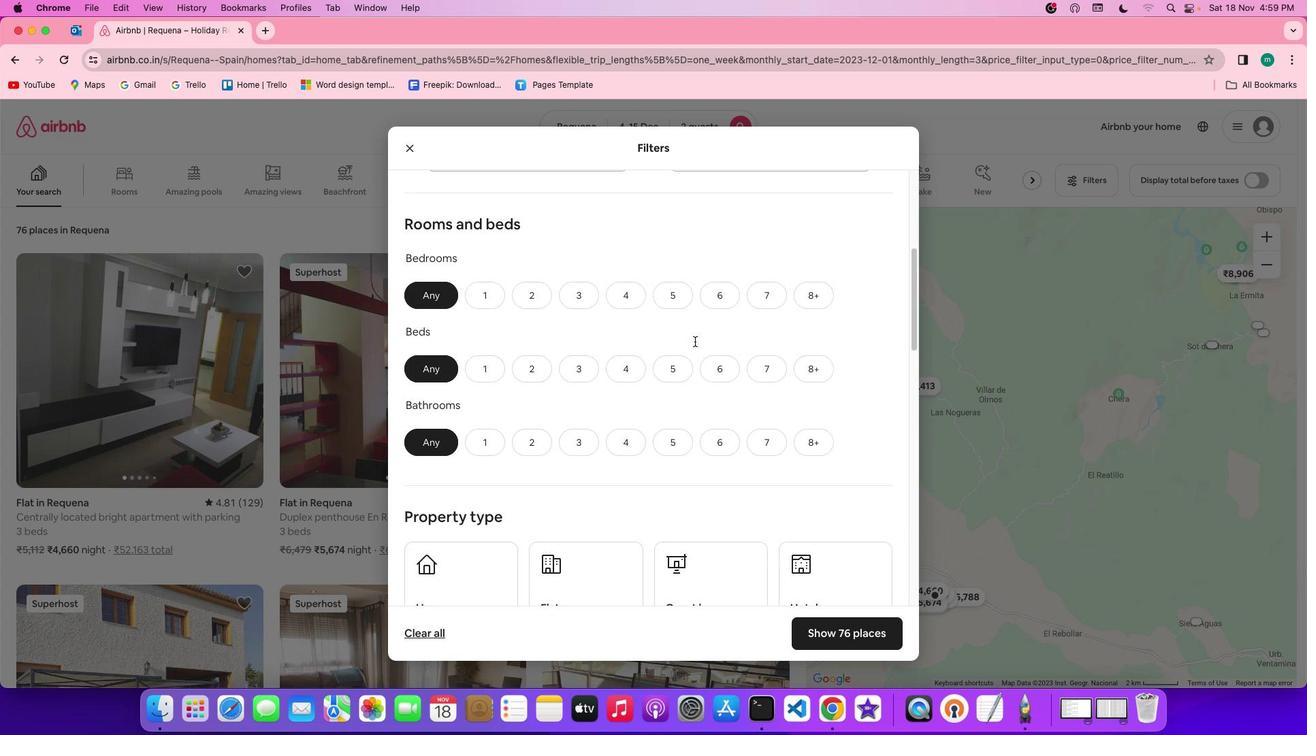 
Action: Mouse moved to (499, 248)
Screenshot: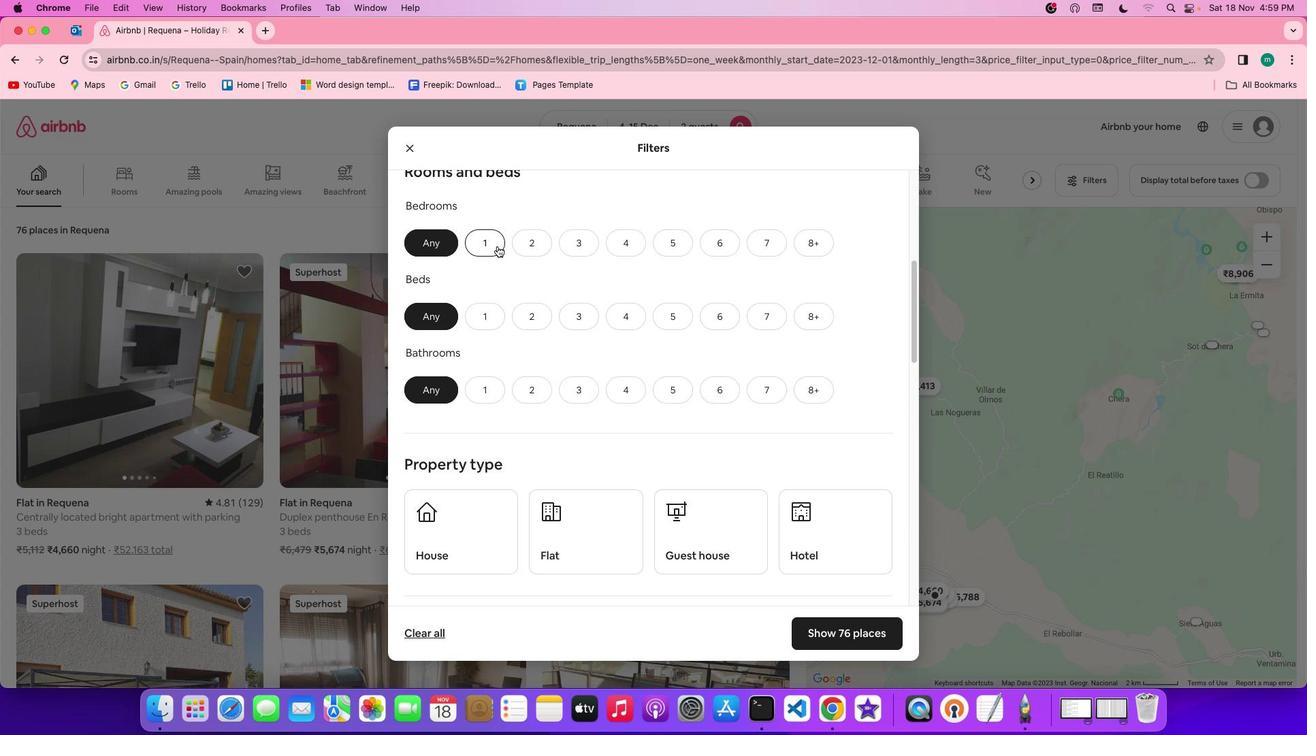 
Action: Mouse pressed left at (499, 248)
Screenshot: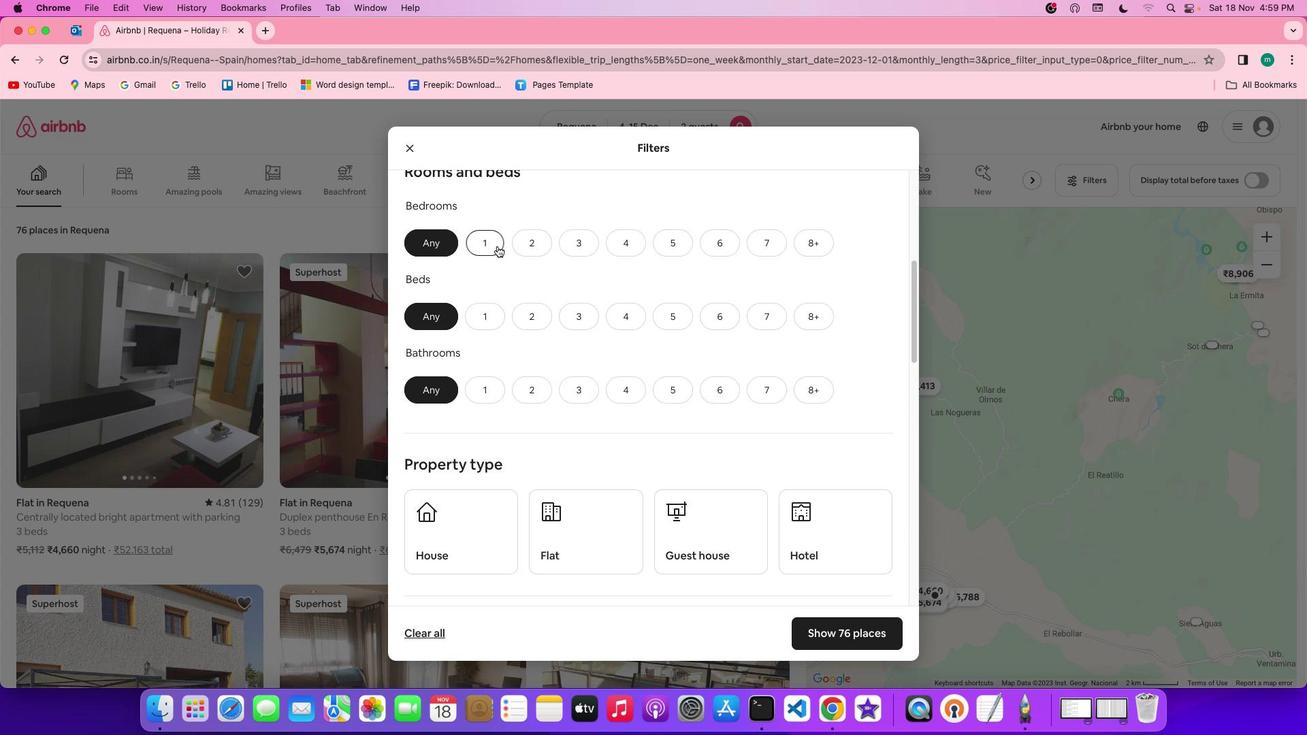 
Action: Mouse moved to (675, 350)
Screenshot: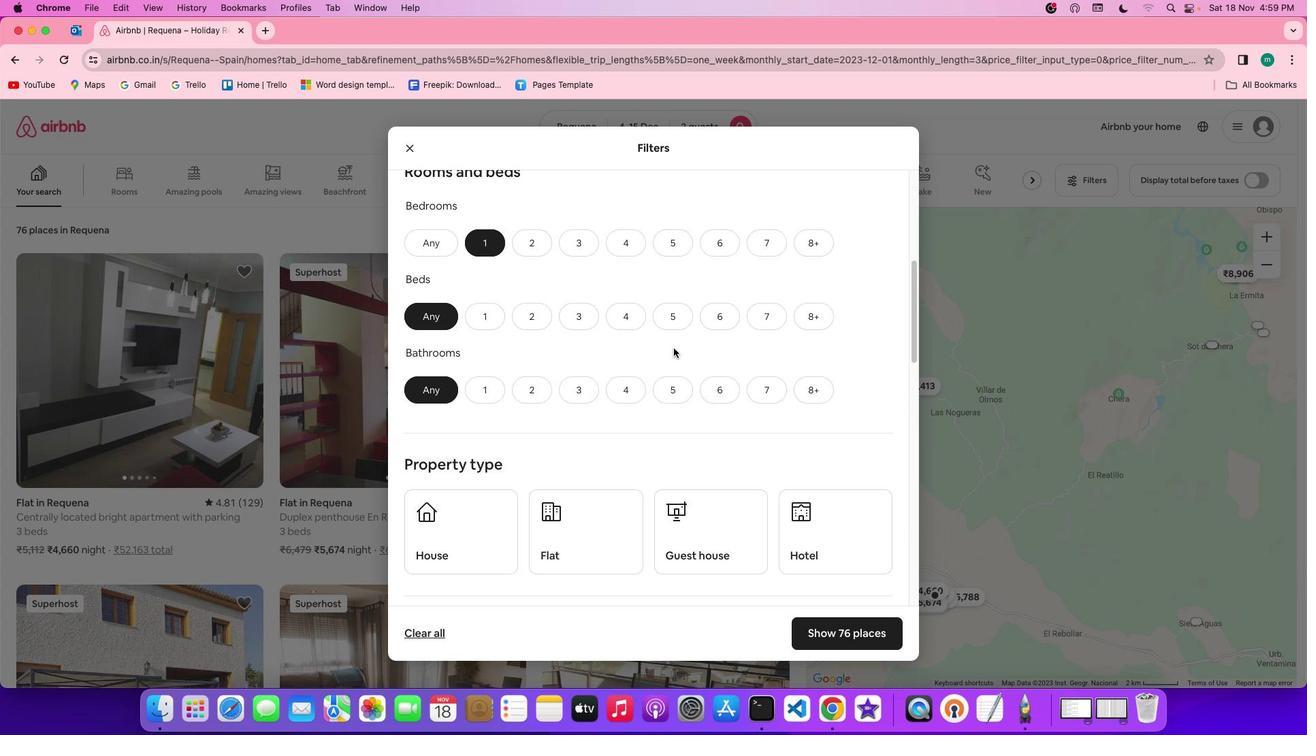 
Action: Mouse scrolled (675, 350) with delta (2, 1)
Screenshot: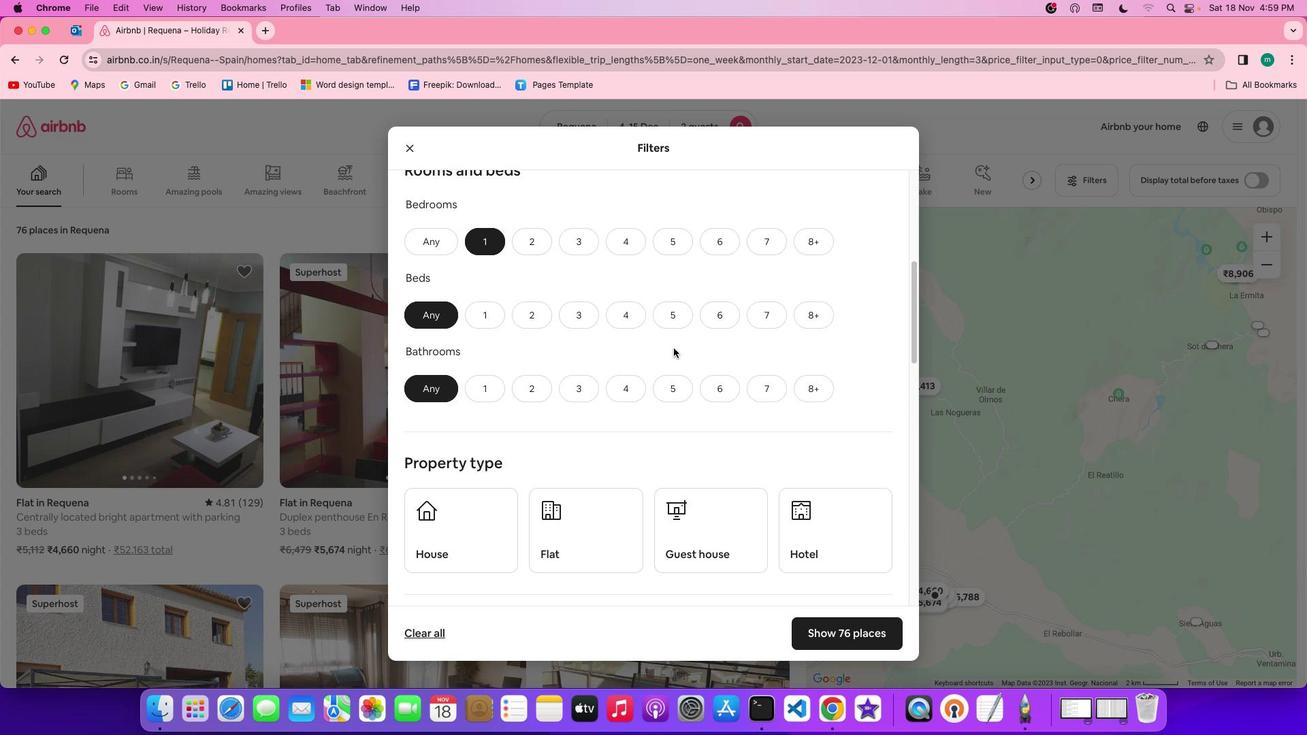 
Action: Mouse scrolled (675, 350) with delta (2, 1)
Screenshot: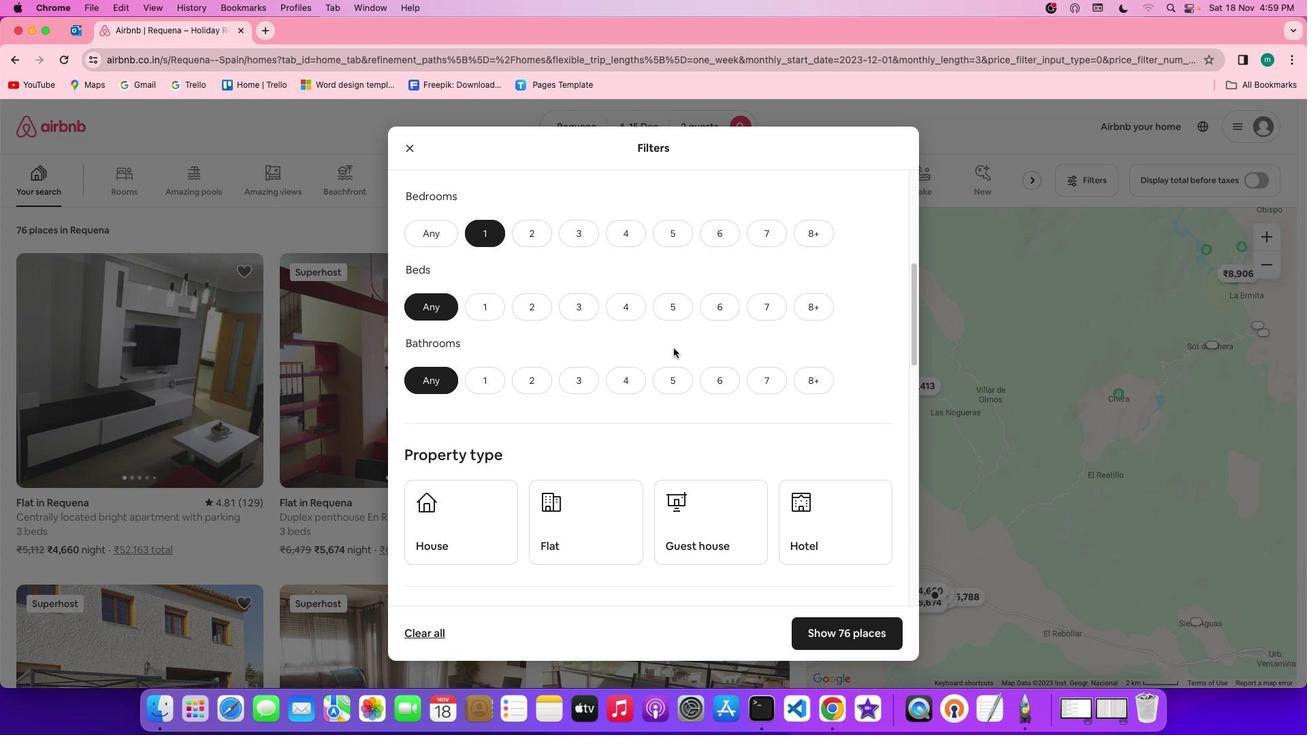 
Action: Mouse scrolled (675, 350) with delta (2, 0)
Screenshot: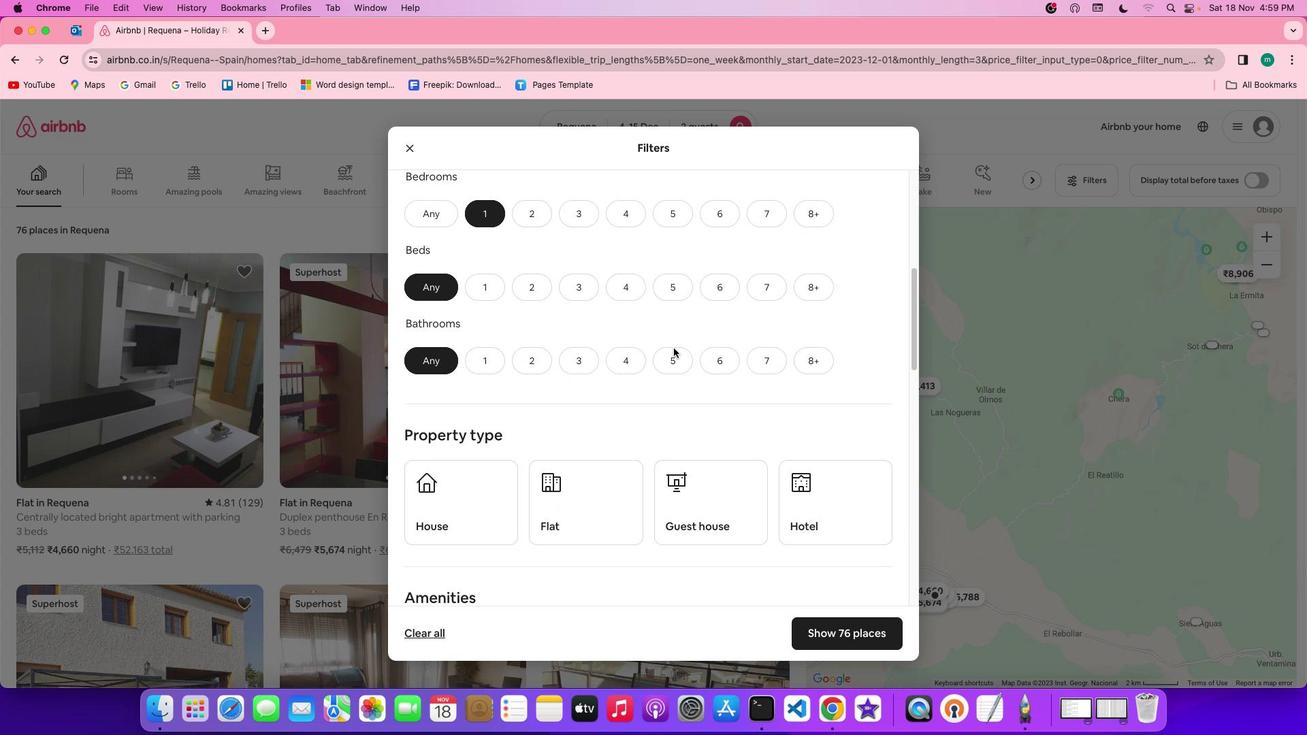 
Action: Mouse moved to (491, 237)
Screenshot: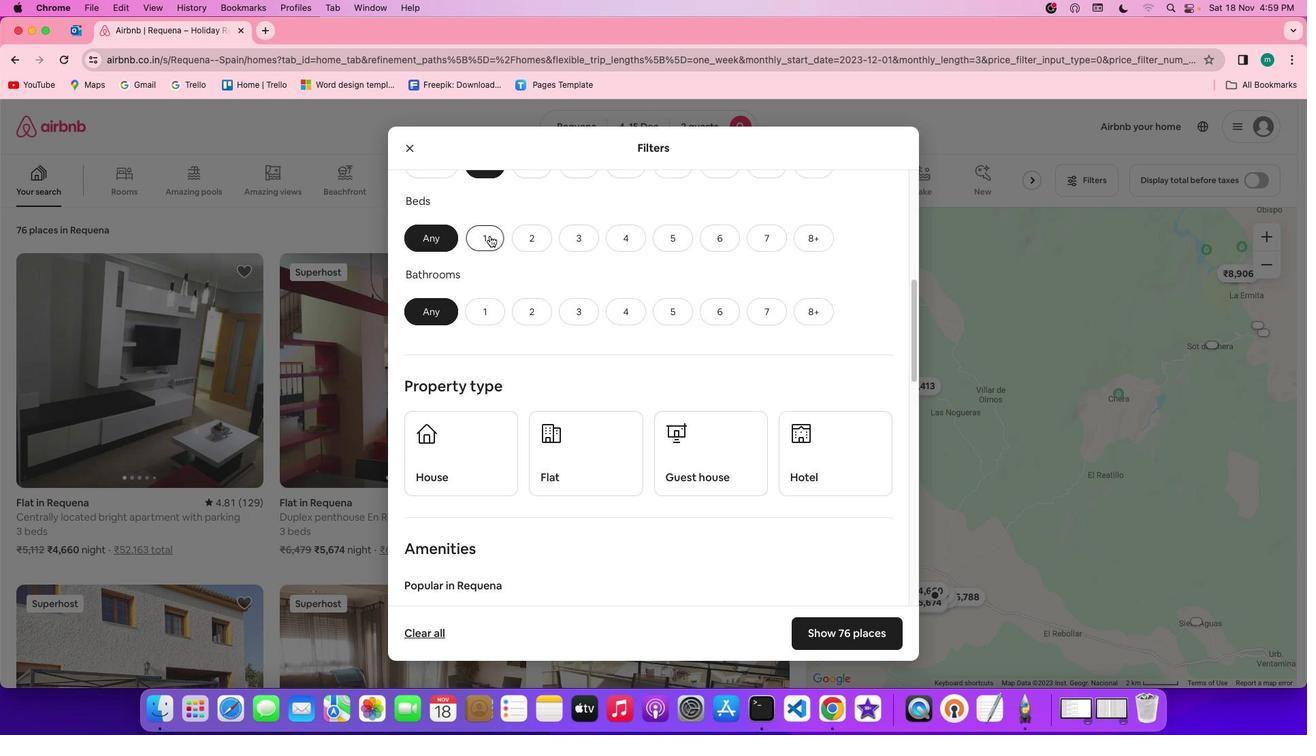 
Action: Mouse pressed left at (491, 237)
Screenshot: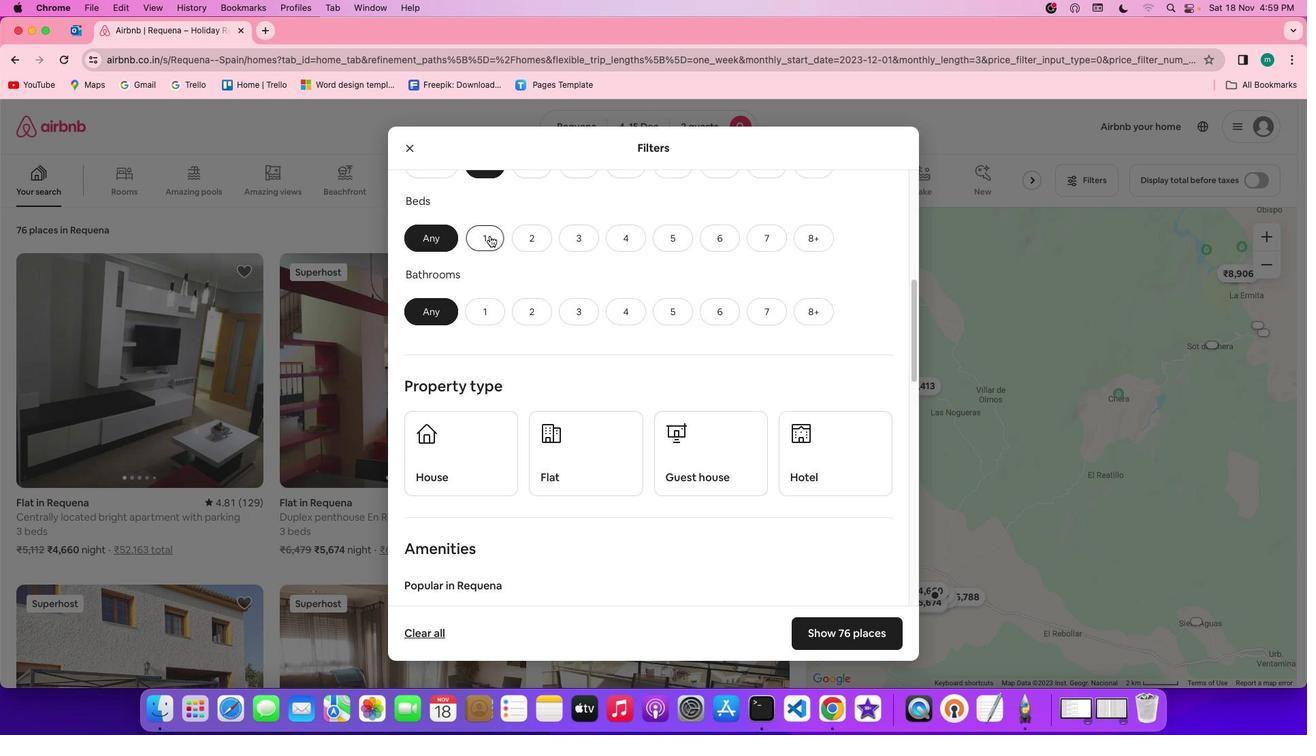 
Action: Mouse moved to (496, 313)
Screenshot: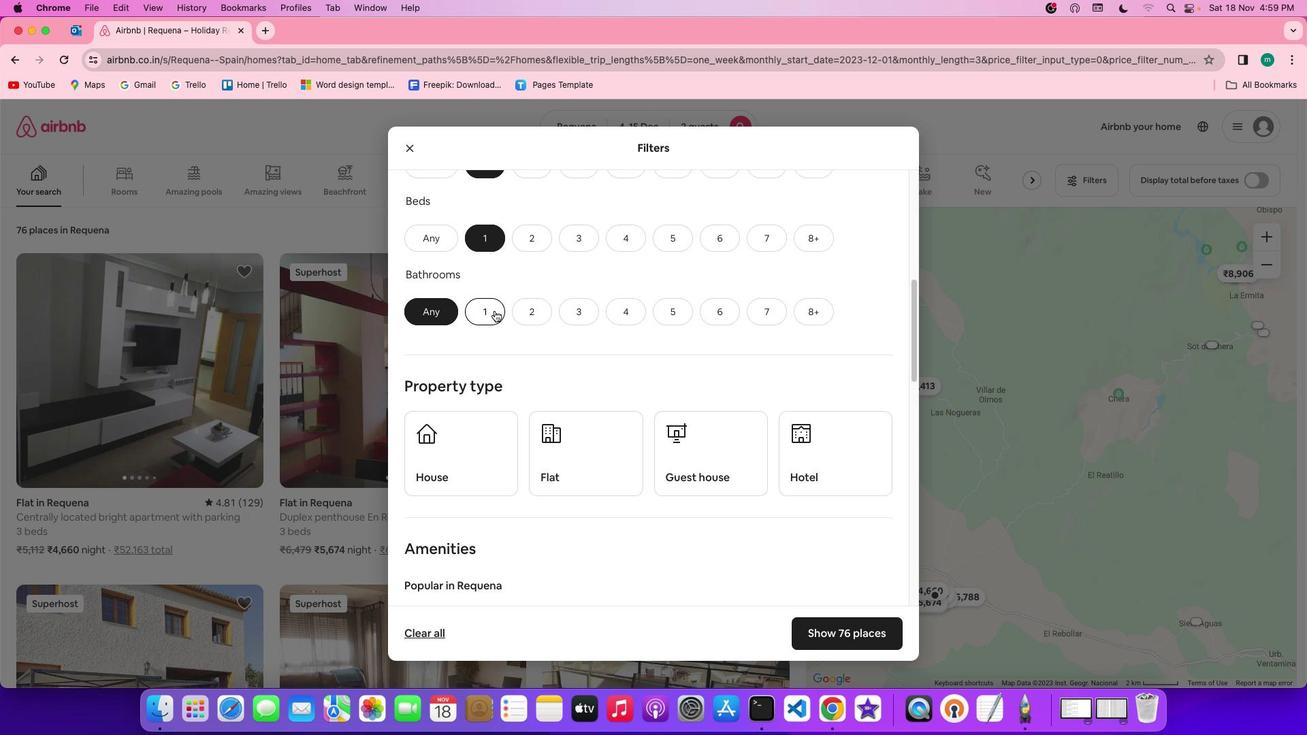 
Action: Mouse pressed left at (496, 313)
Screenshot: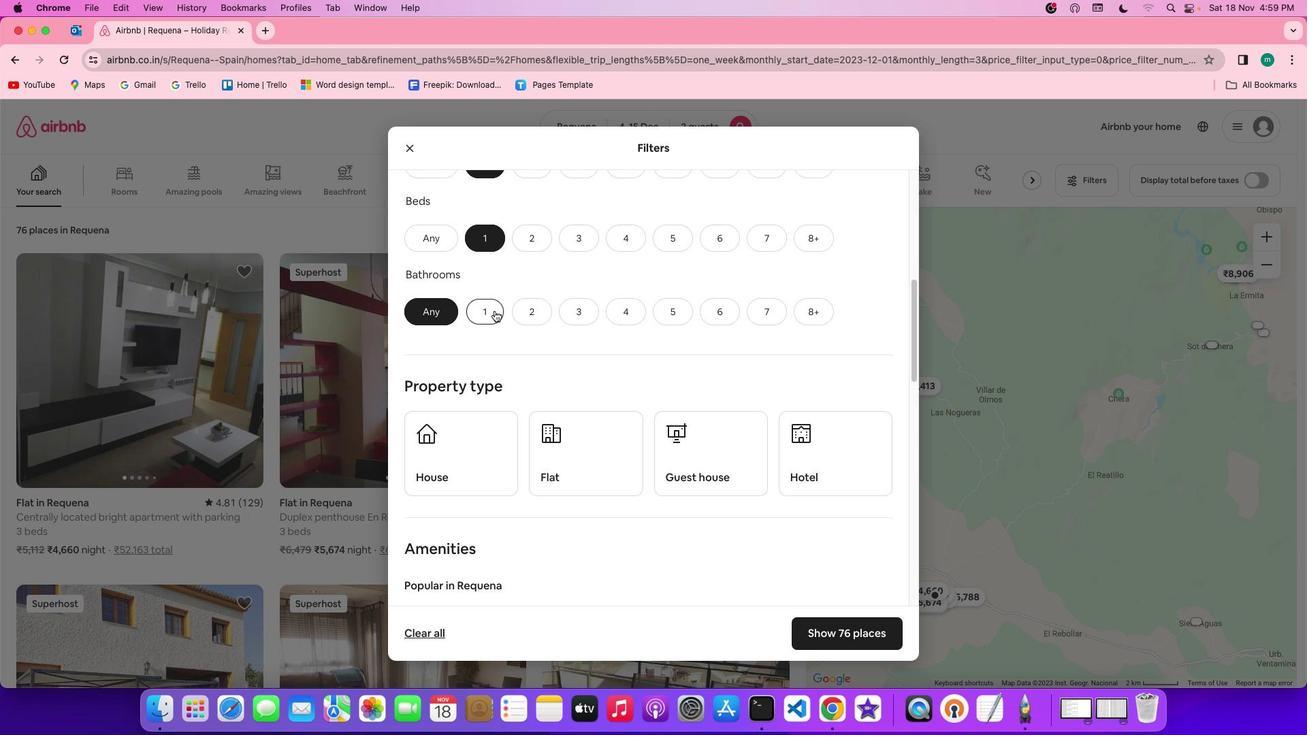 
Action: Mouse moved to (659, 343)
Screenshot: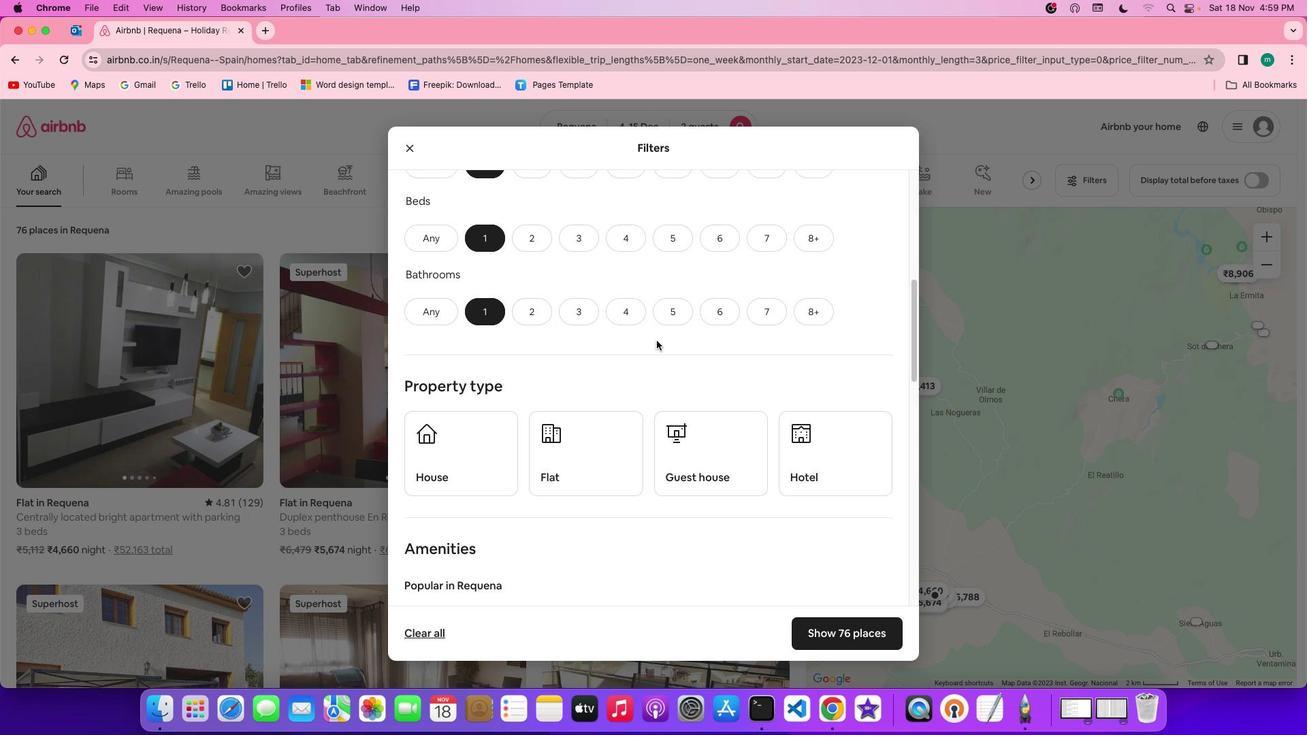 
Action: Mouse scrolled (659, 343) with delta (2, 1)
Screenshot: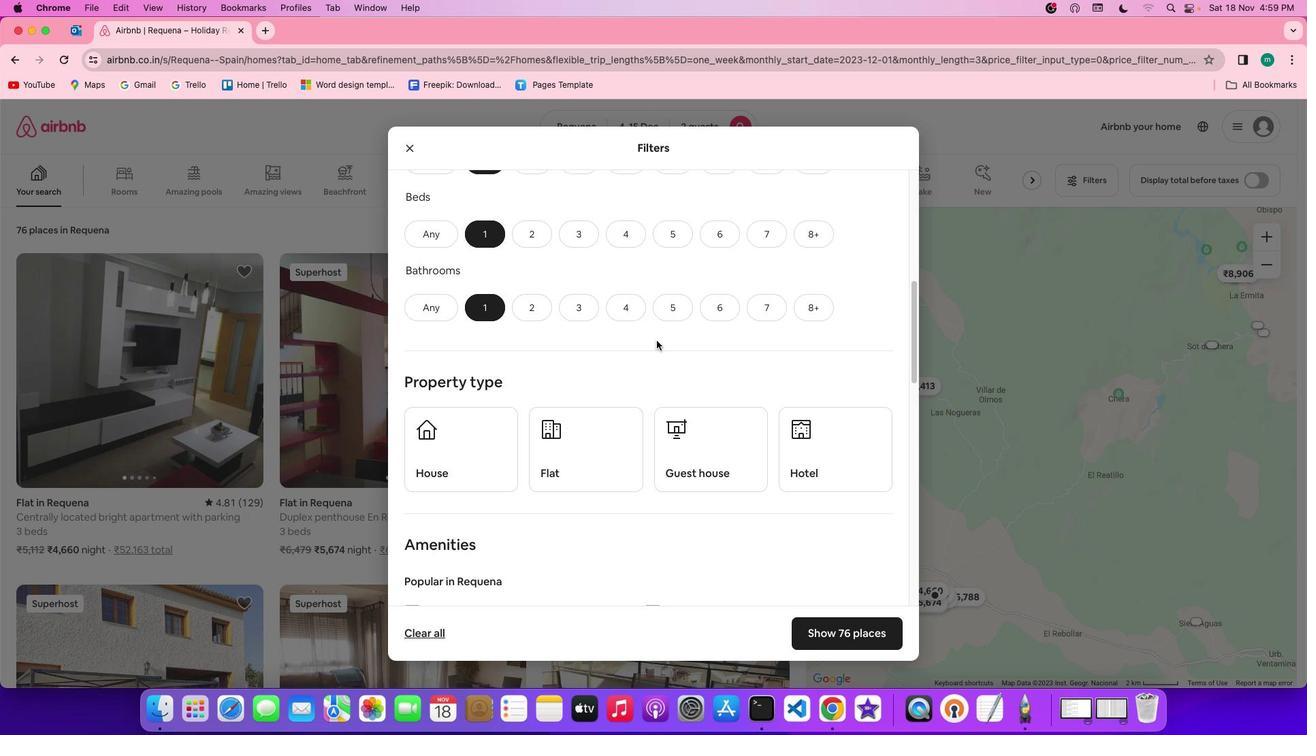 
Action: Mouse scrolled (659, 343) with delta (2, 1)
Screenshot: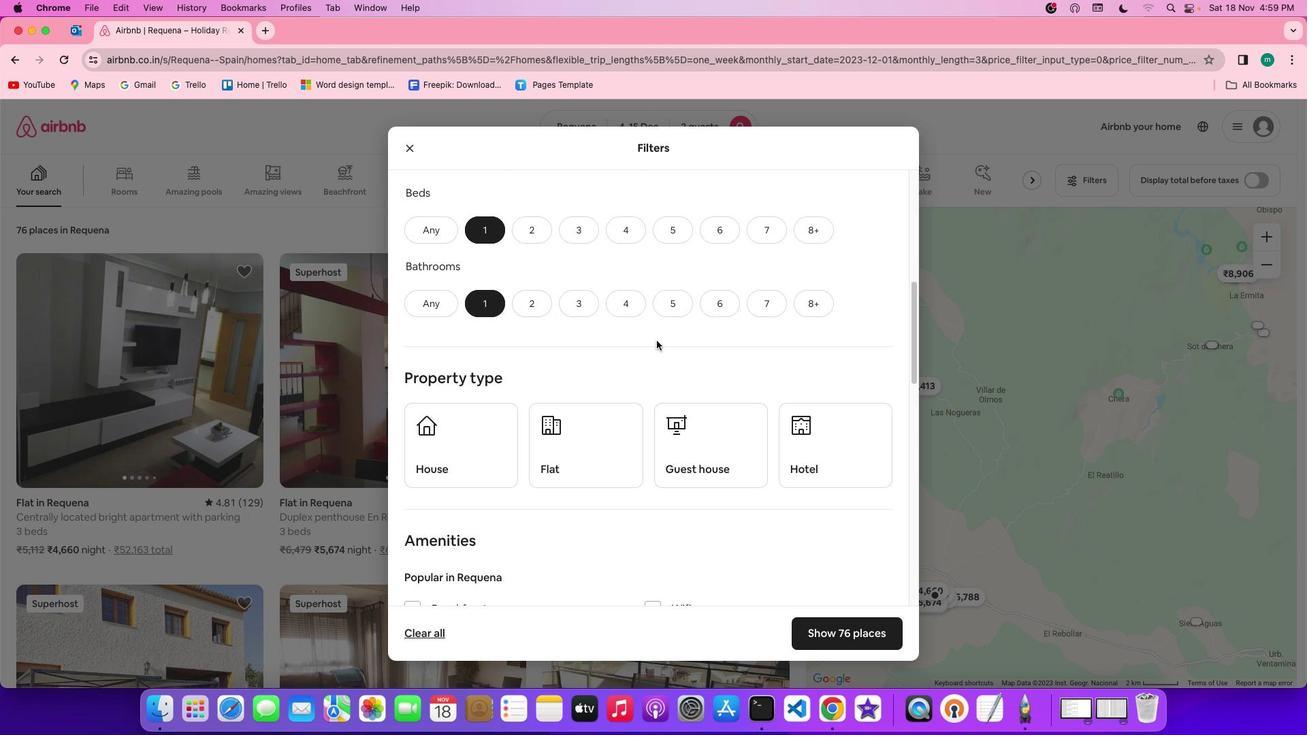 
Action: Mouse scrolled (659, 343) with delta (2, 0)
Screenshot: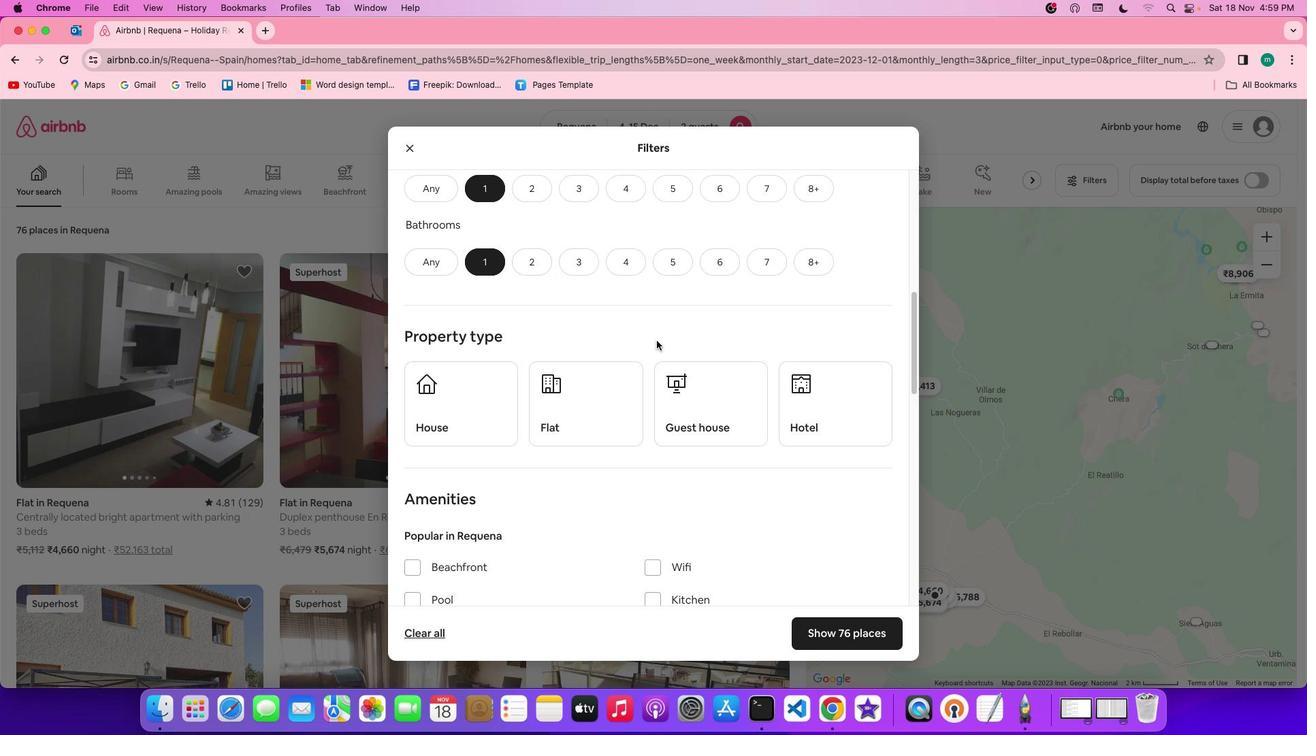 
Action: Mouse scrolled (659, 343) with delta (2, 0)
Screenshot: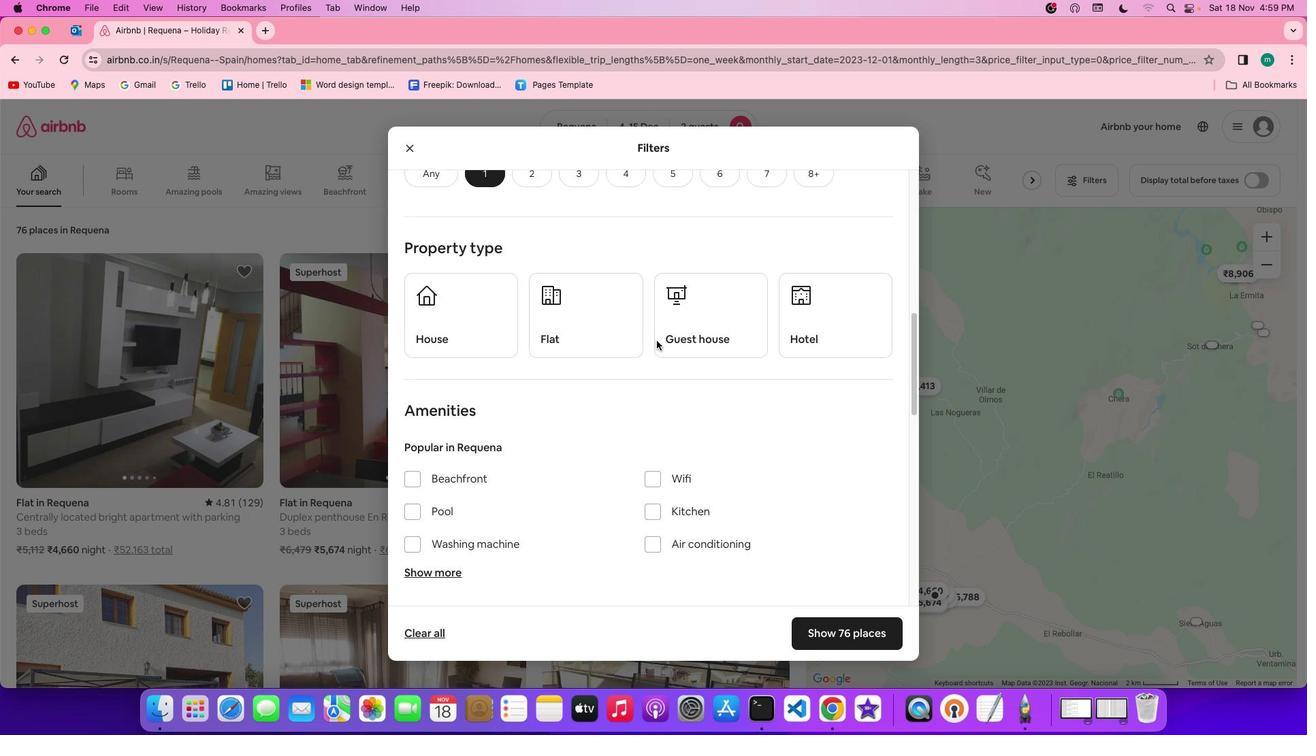 
Action: Mouse scrolled (659, 343) with delta (2, 1)
Screenshot: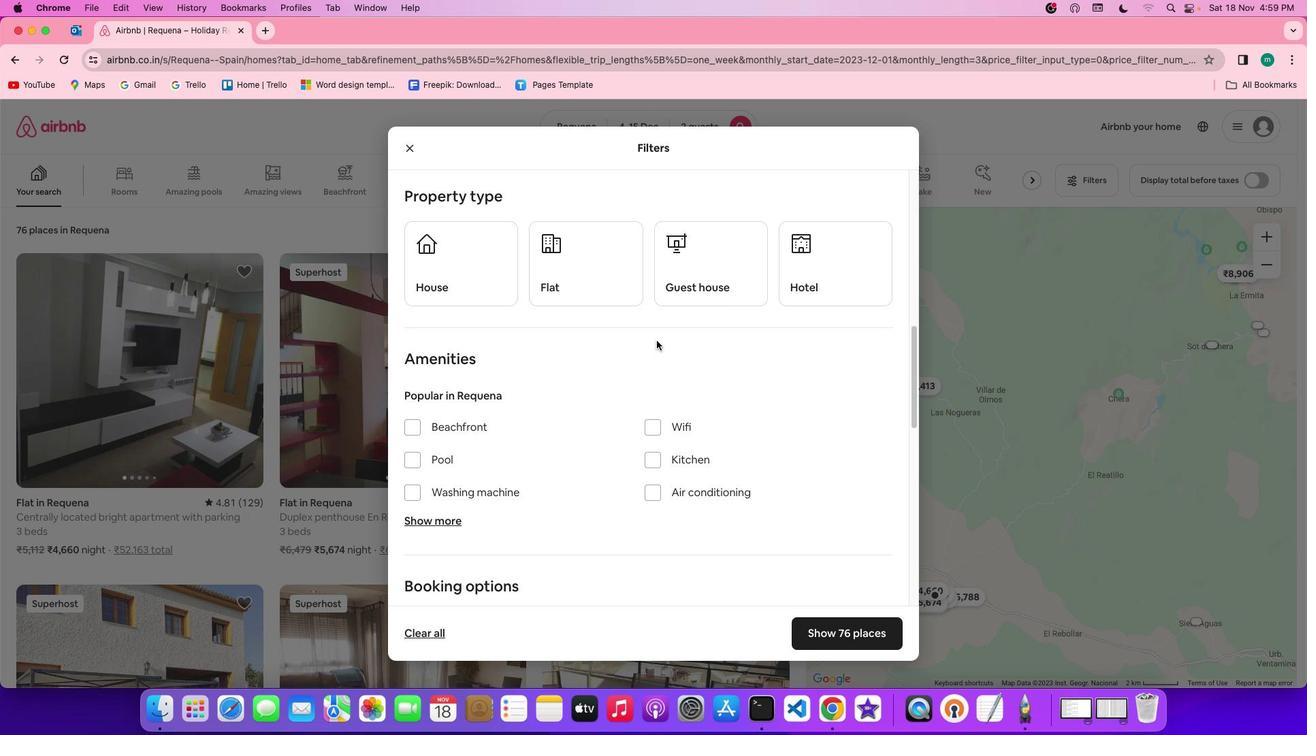 
Action: Mouse scrolled (659, 343) with delta (2, 1)
Screenshot: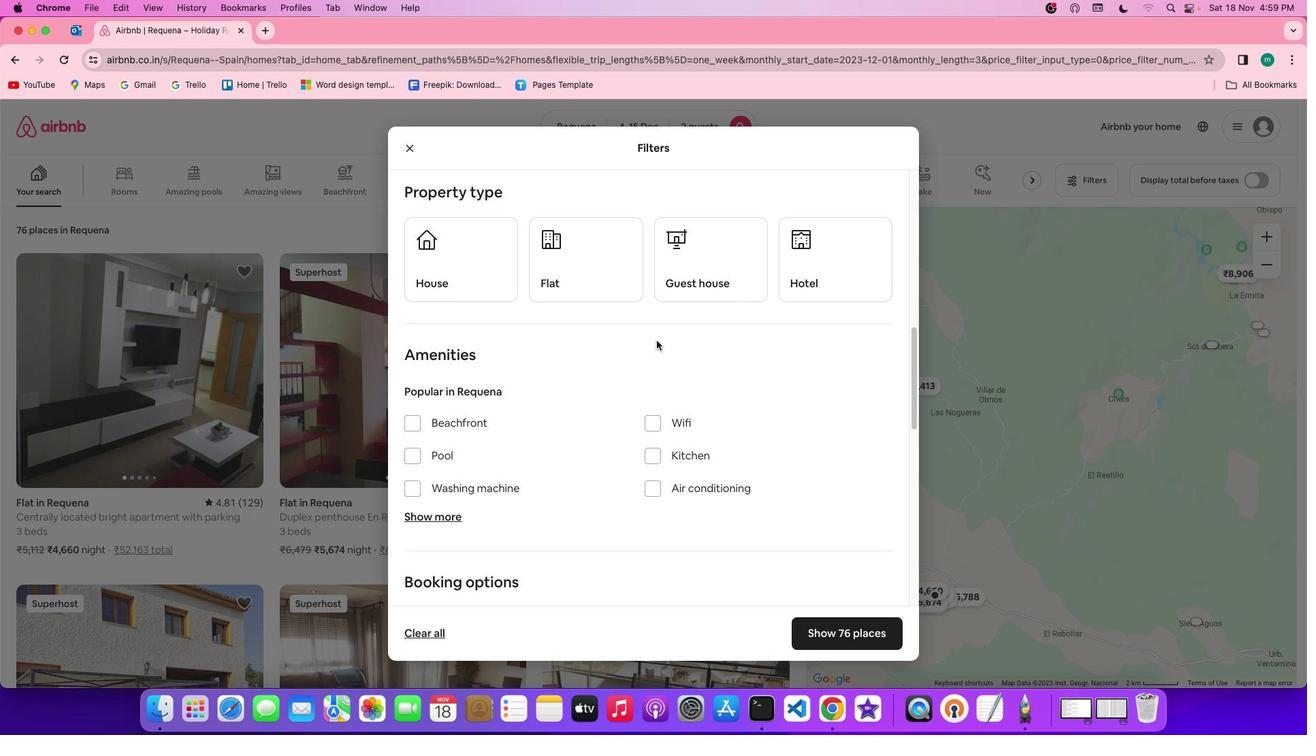 
Action: Mouse scrolled (659, 343) with delta (2, 0)
Screenshot: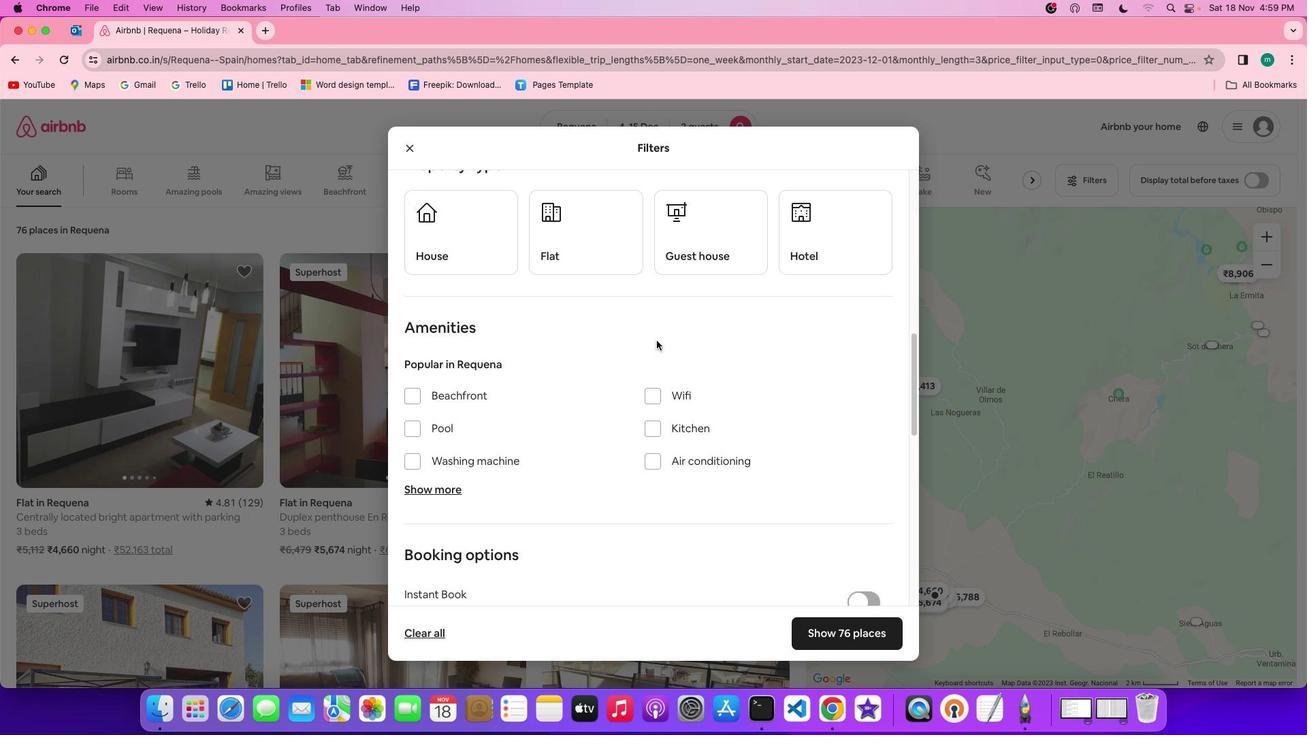 
Action: Mouse scrolled (659, 343) with delta (2, 1)
Screenshot: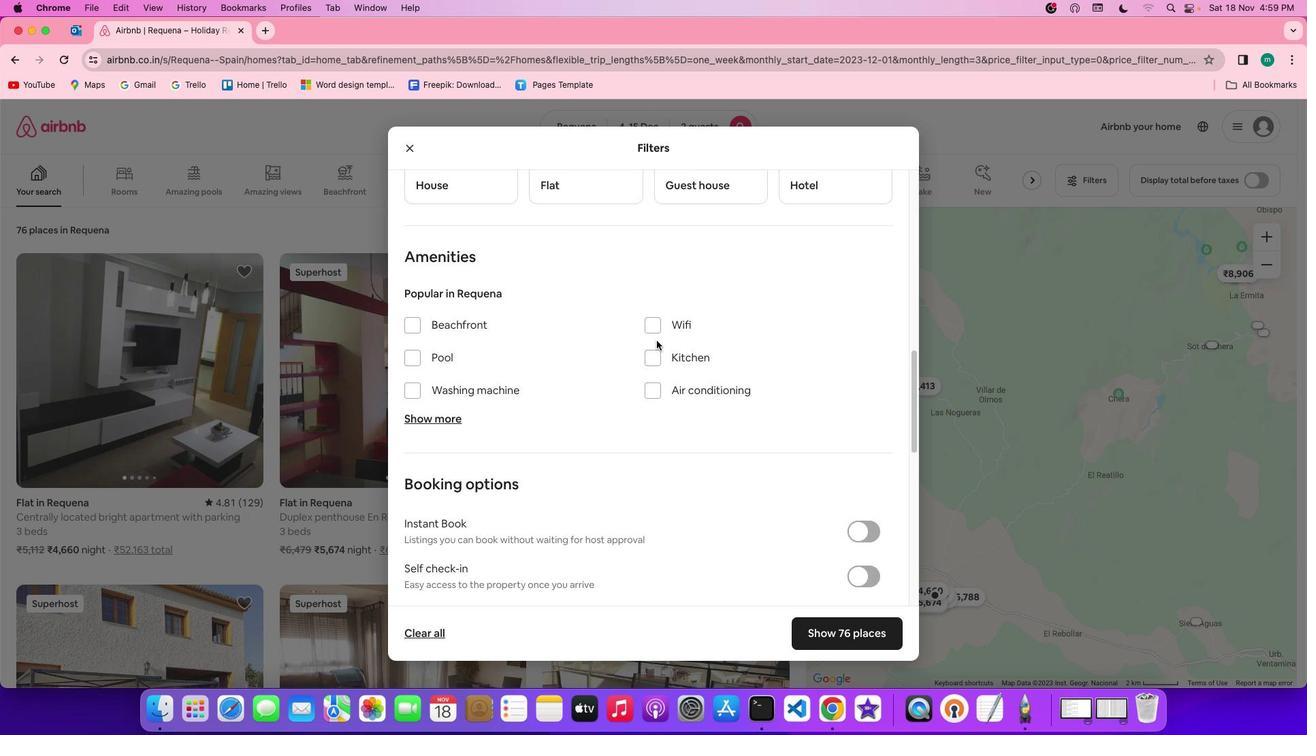 
Action: Mouse scrolled (659, 343) with delta (2, 2)
Screenshot: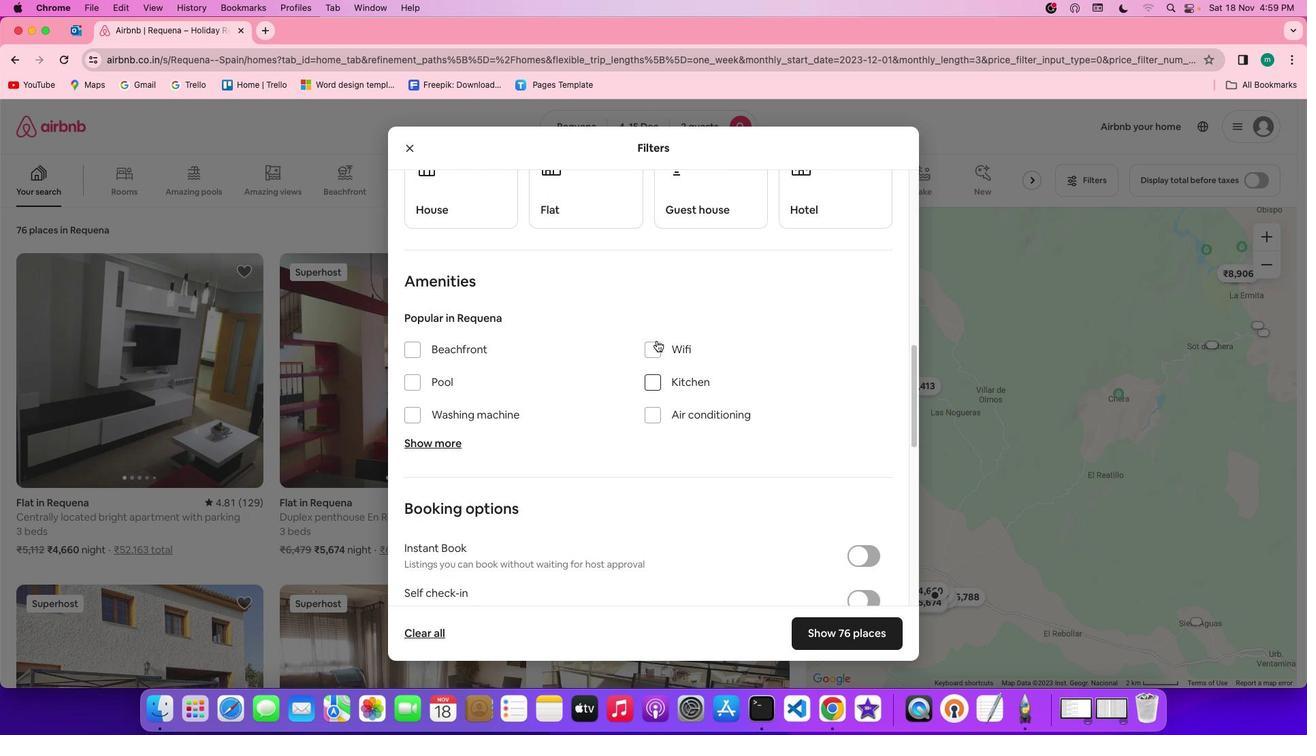 
Action: Mouse scrolled (659, 343) with delta (2, 2)
Screenshot: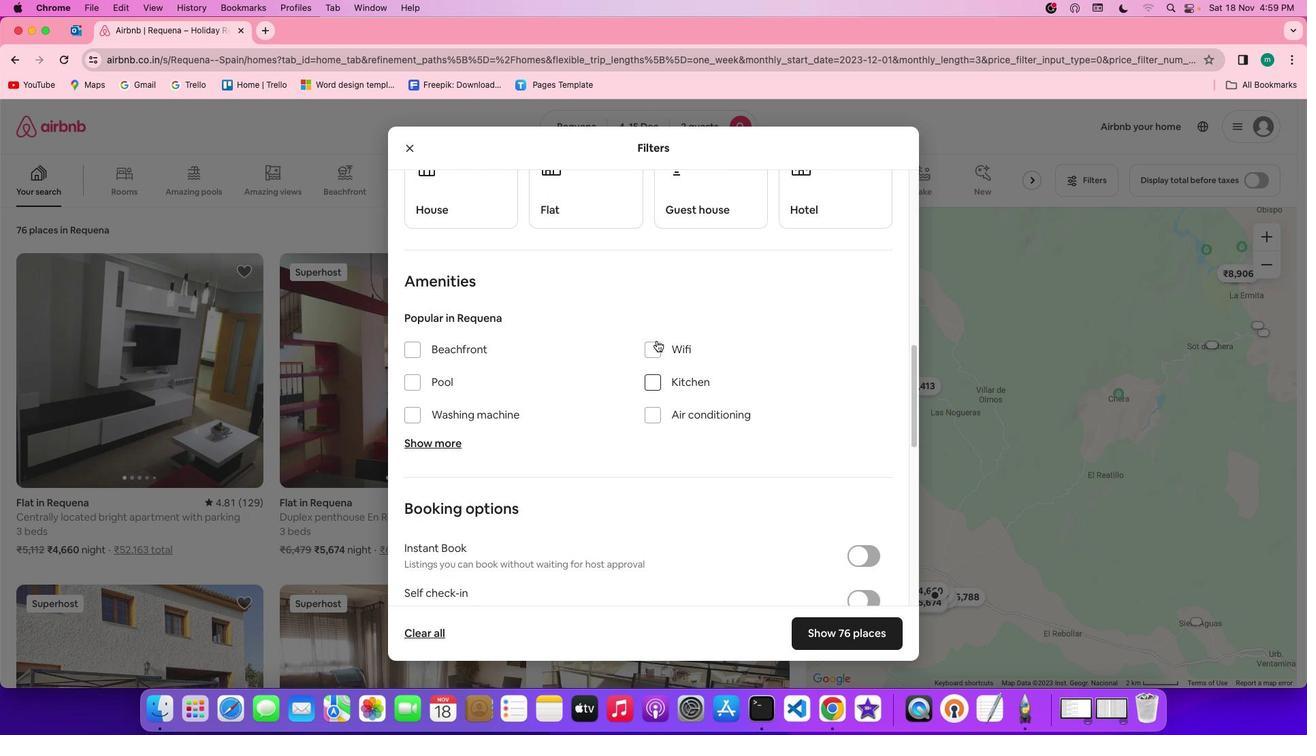 
Action: Mouse scrolled (659, 343) with delta (2, 4)
Screenshot: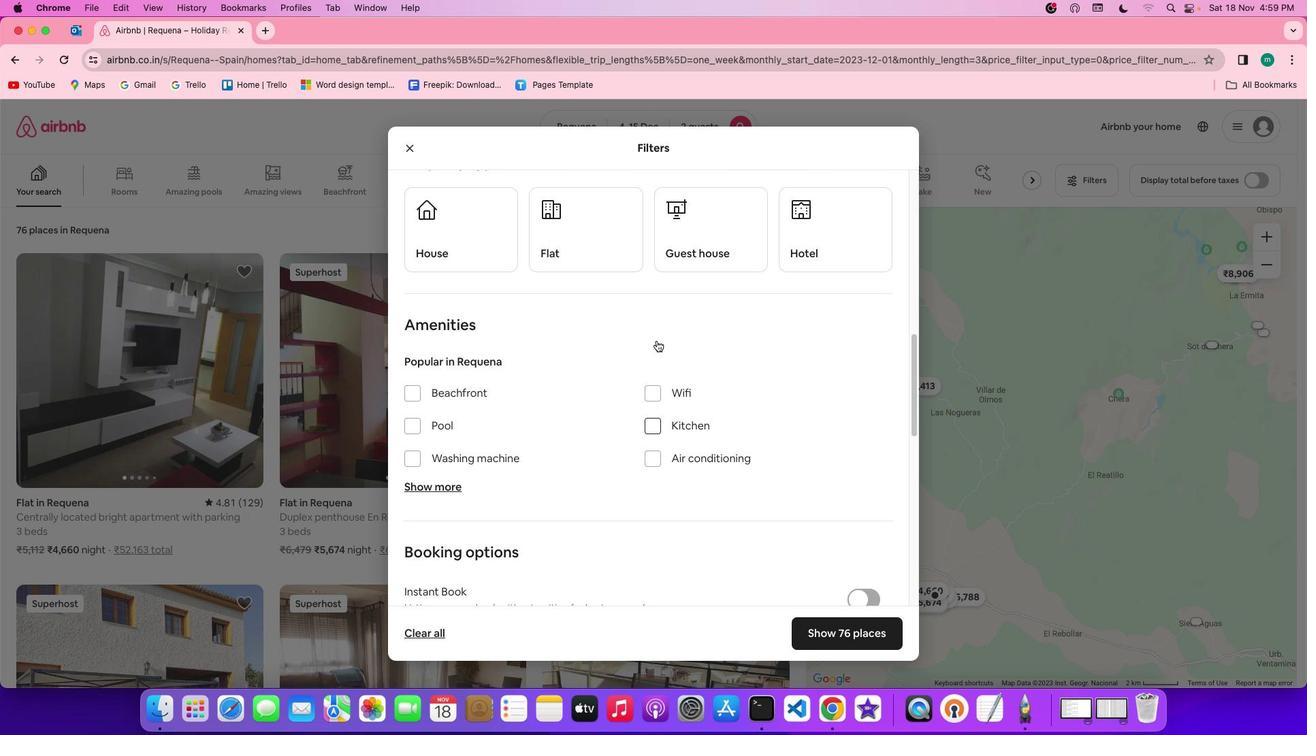 
Action: Mouse moved to (816, 284)
Screenshot: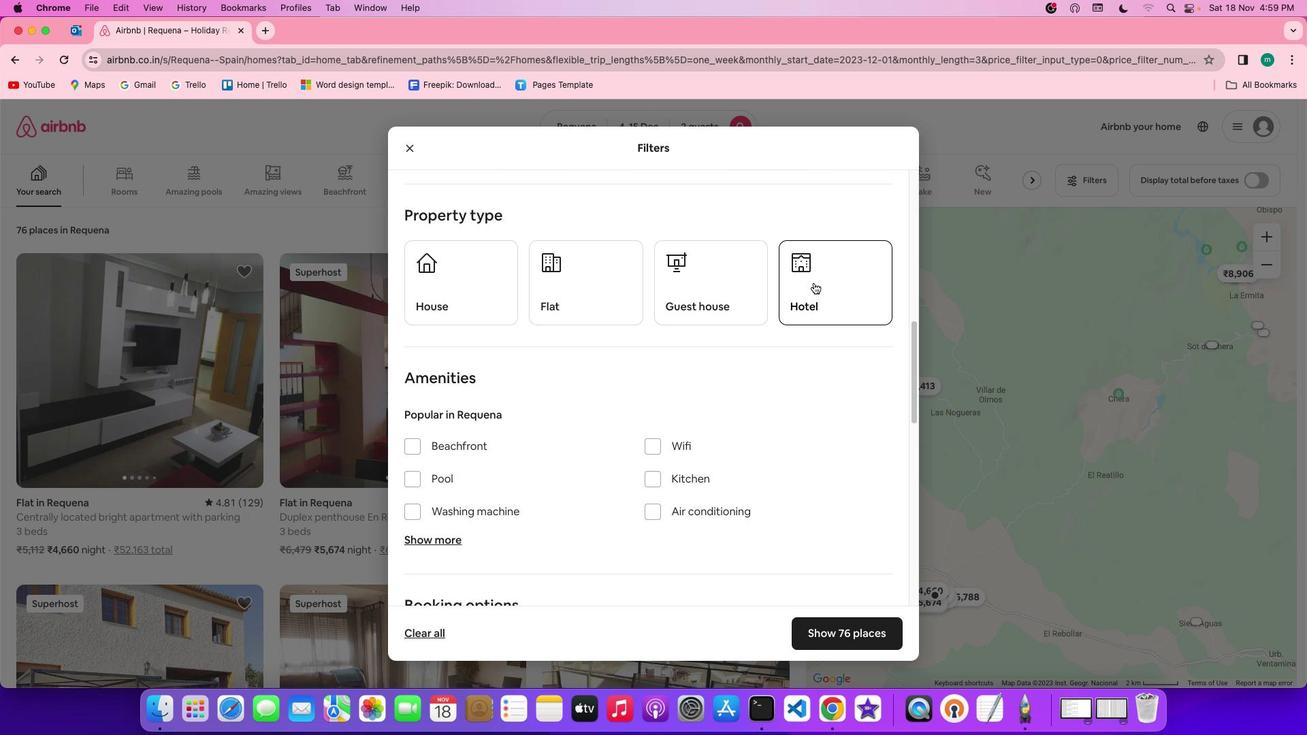 
Action: Mouse pressed left at (816, 284)
Screenshot: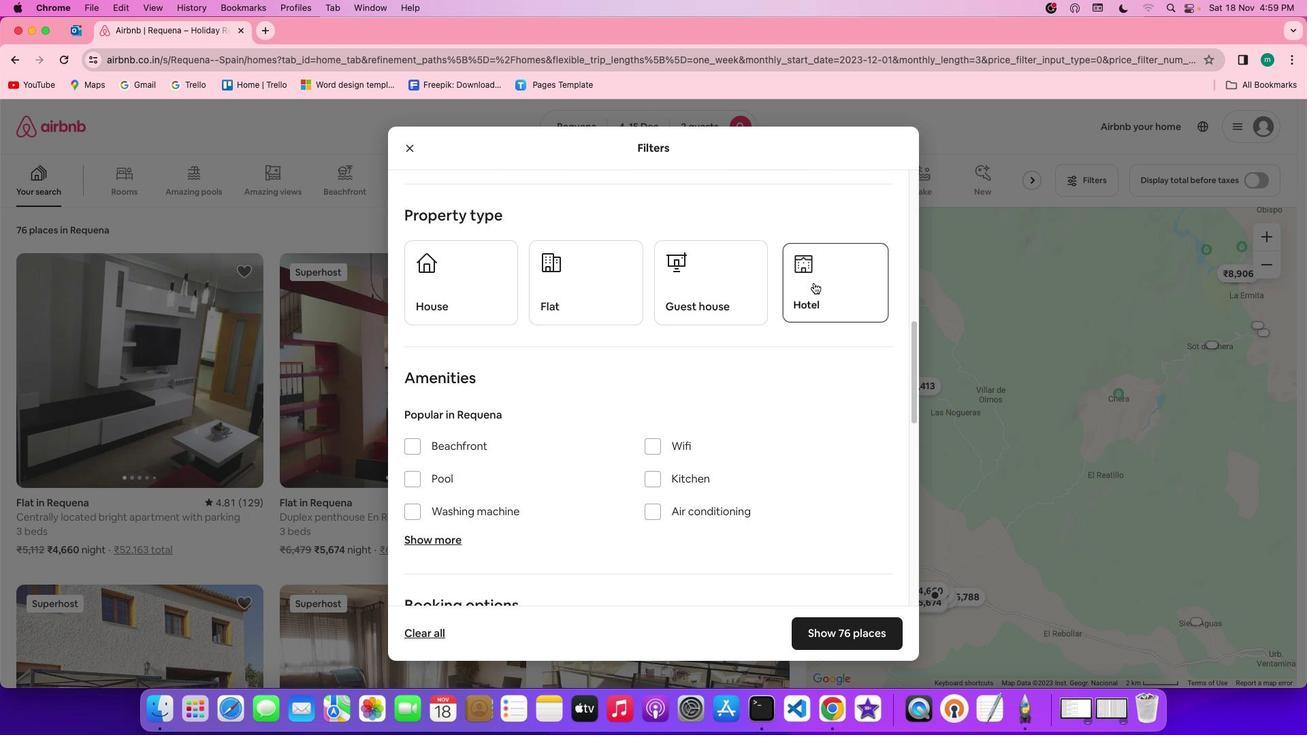 
Action: Mouse moved to (684, 447)
Screenshot: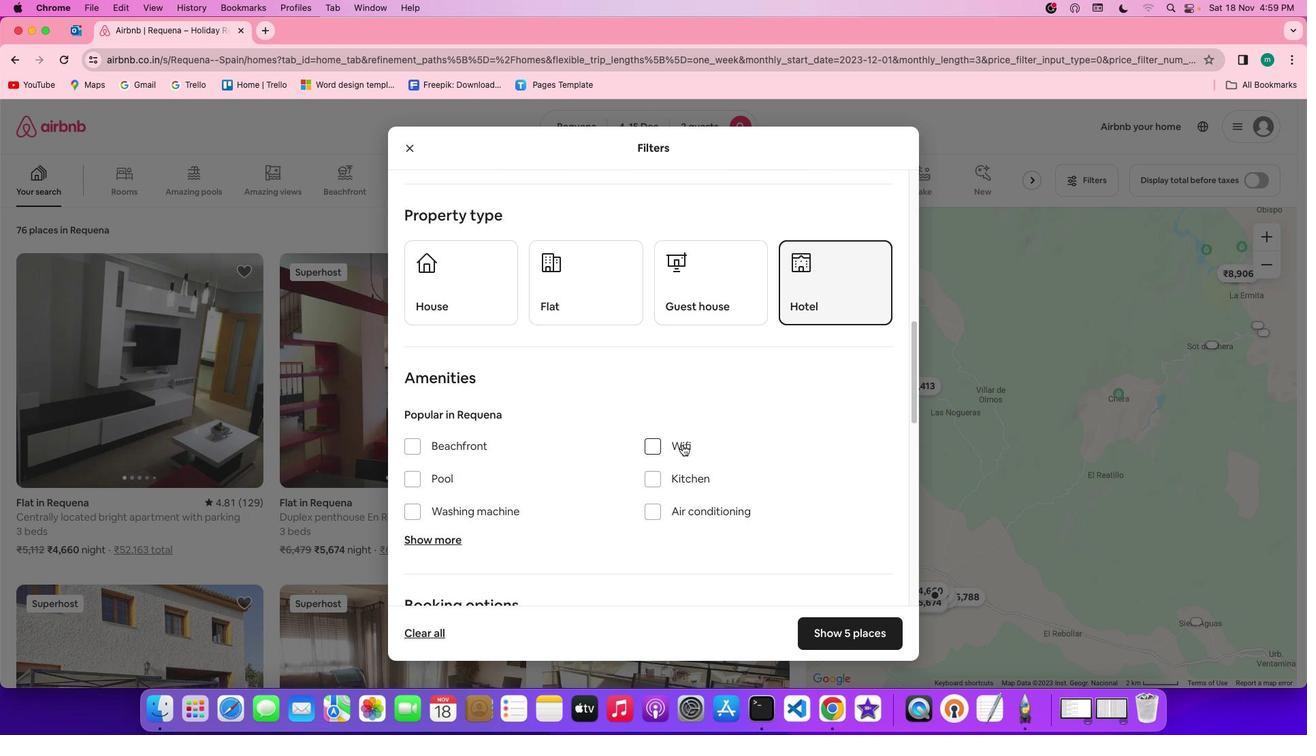 
Action: Mouse scrolled (684, 447) with delta (2, 1)
Screenshot: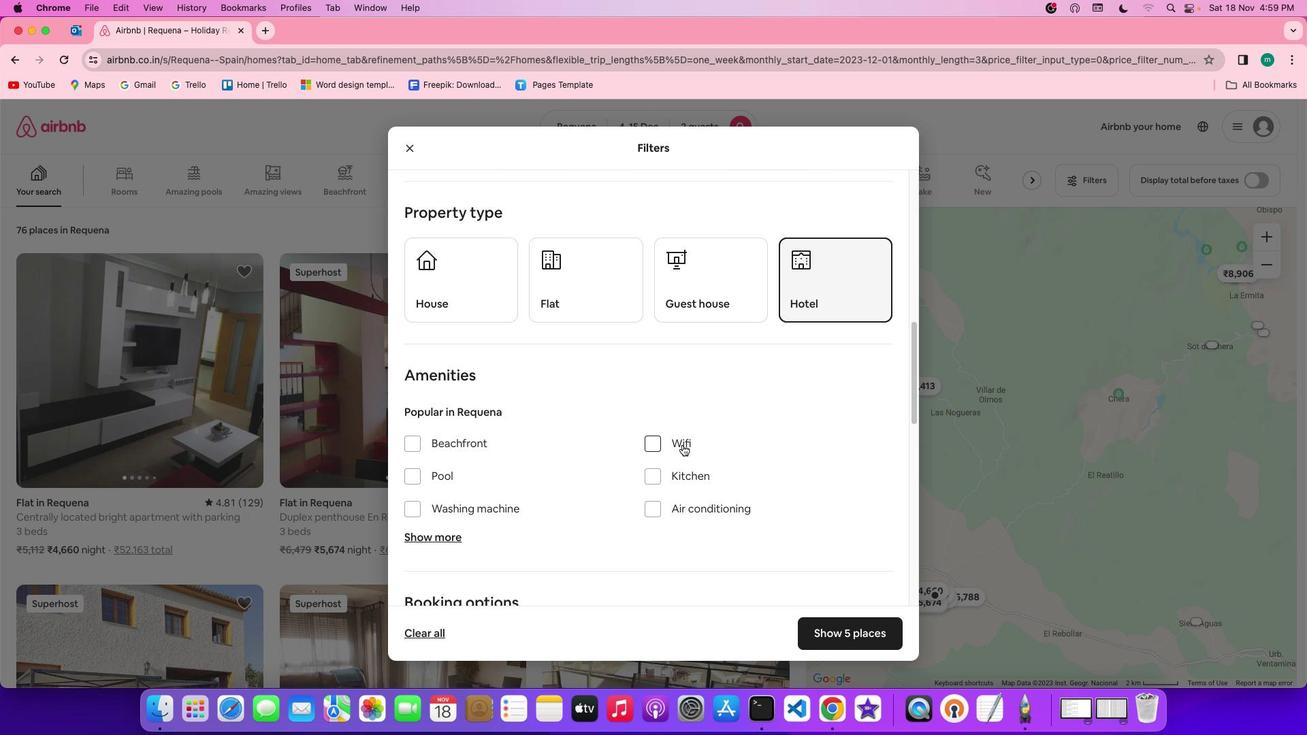 
Action: Mouse scrolled (684, 447) with delta (2, 1)
Screenshot: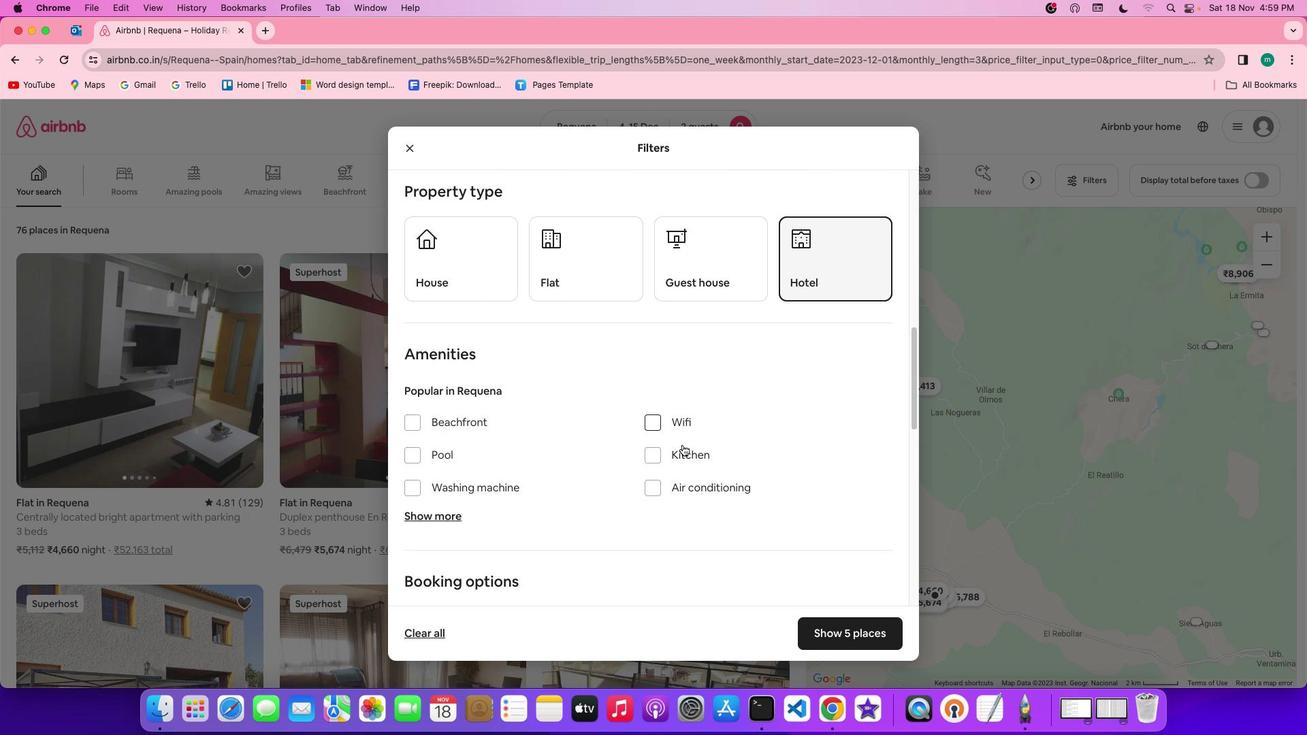 
Action: Mouse scrolled (684, 447) with delta (2, 0)
Screenshot: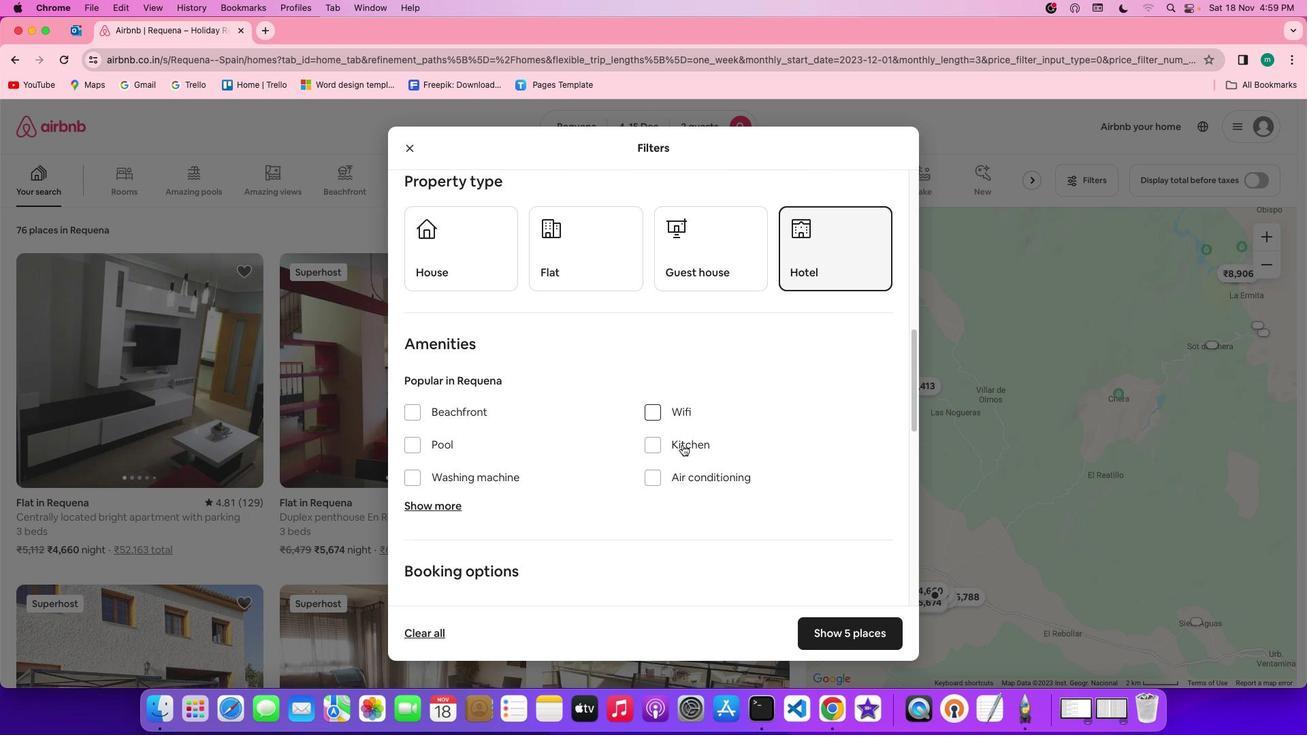 
Action: Mouse scrolled (684, 447) with delta (2, 0)
Screenshot: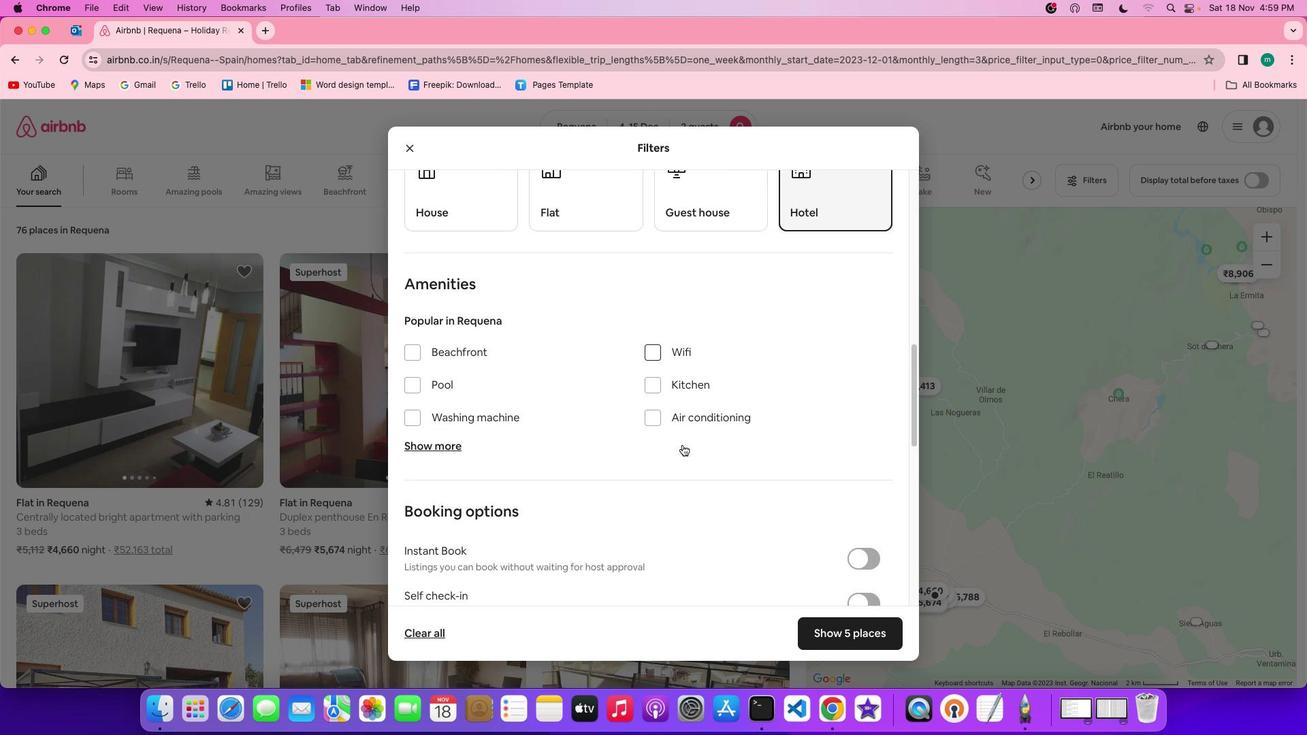 
Action: Mouse moved to (684, 447)
Screenshot: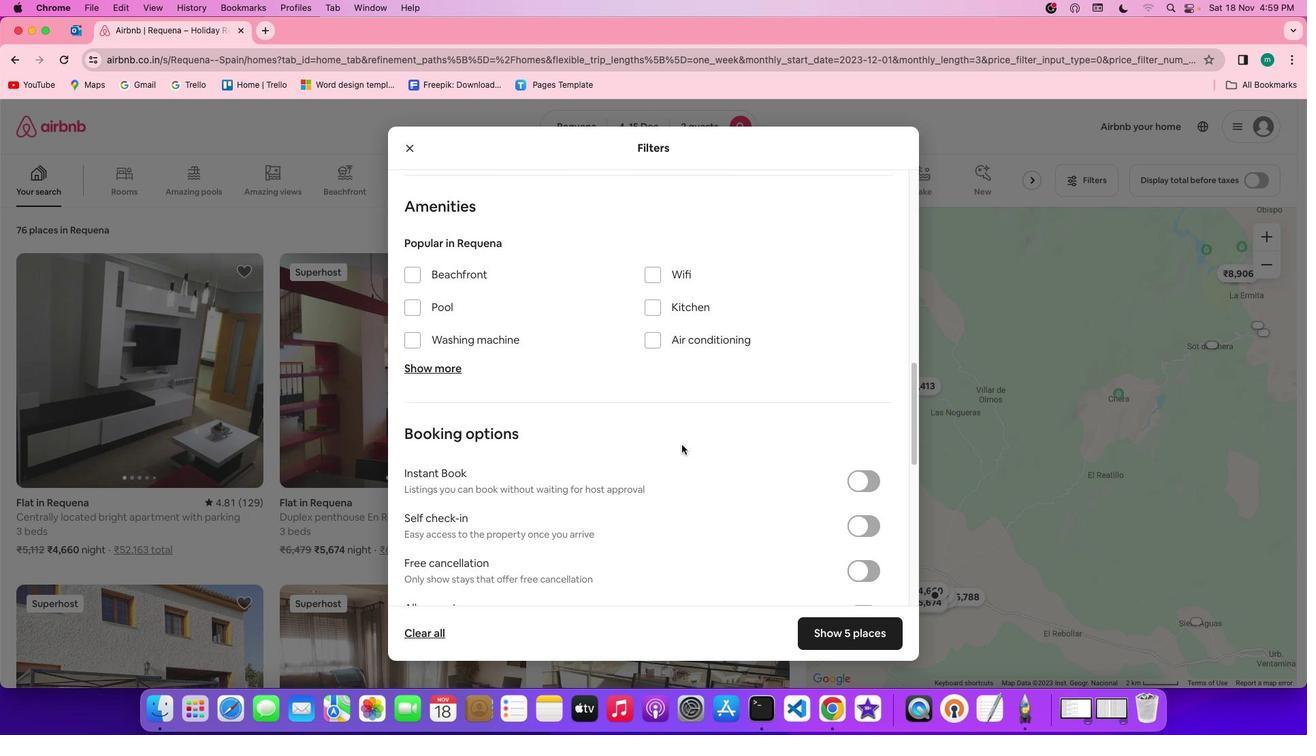 
Action: Mouse scrolled (684, 447) with delta (2, 1)
Screenshot: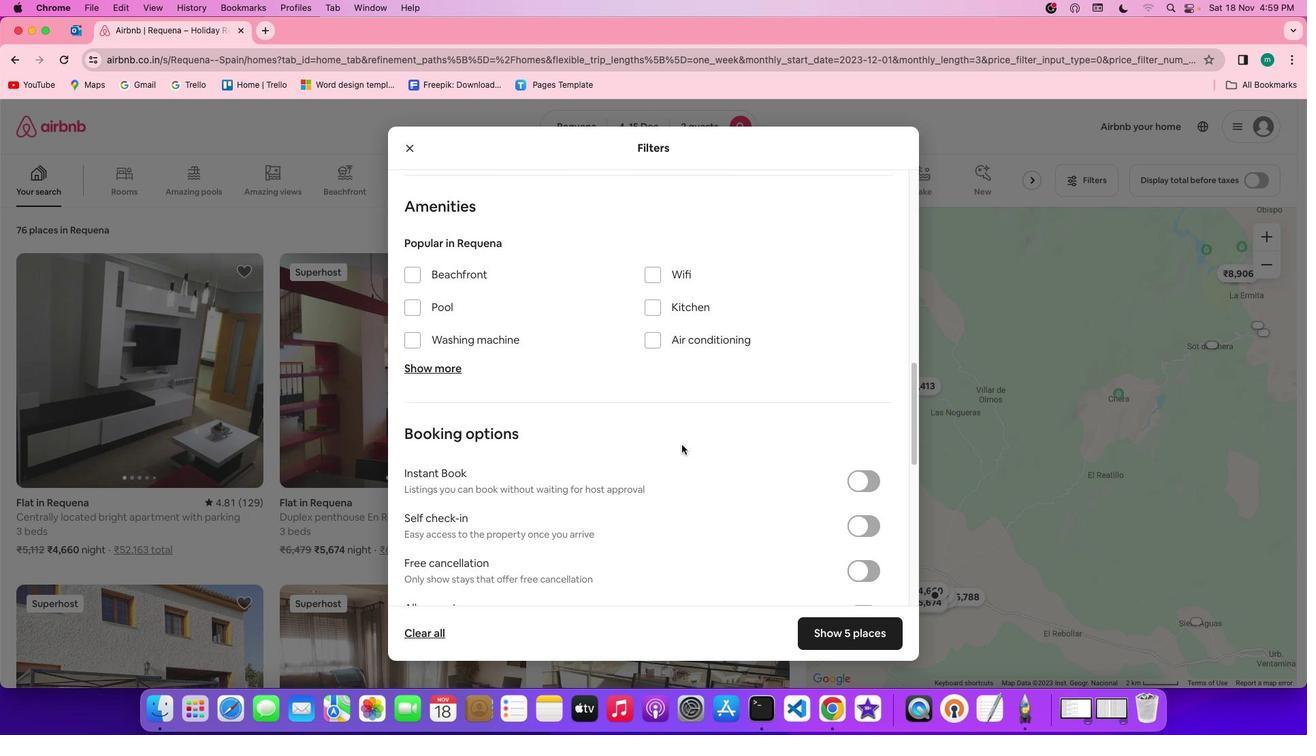 
Action: Mouse scrolled (684, 447) with delta (2, 1)
Screenshot: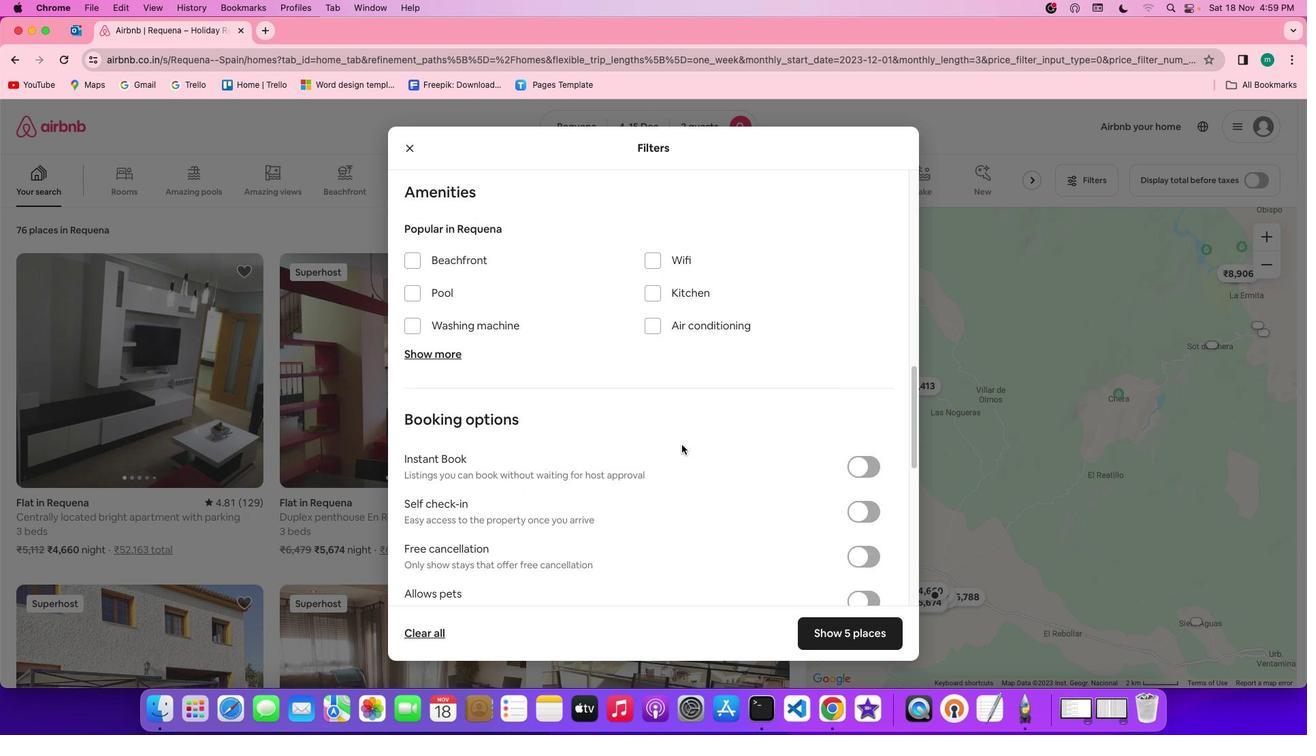 
Action: Mouse scrolled (684, 447) with delta (2, 0)
Screenshot: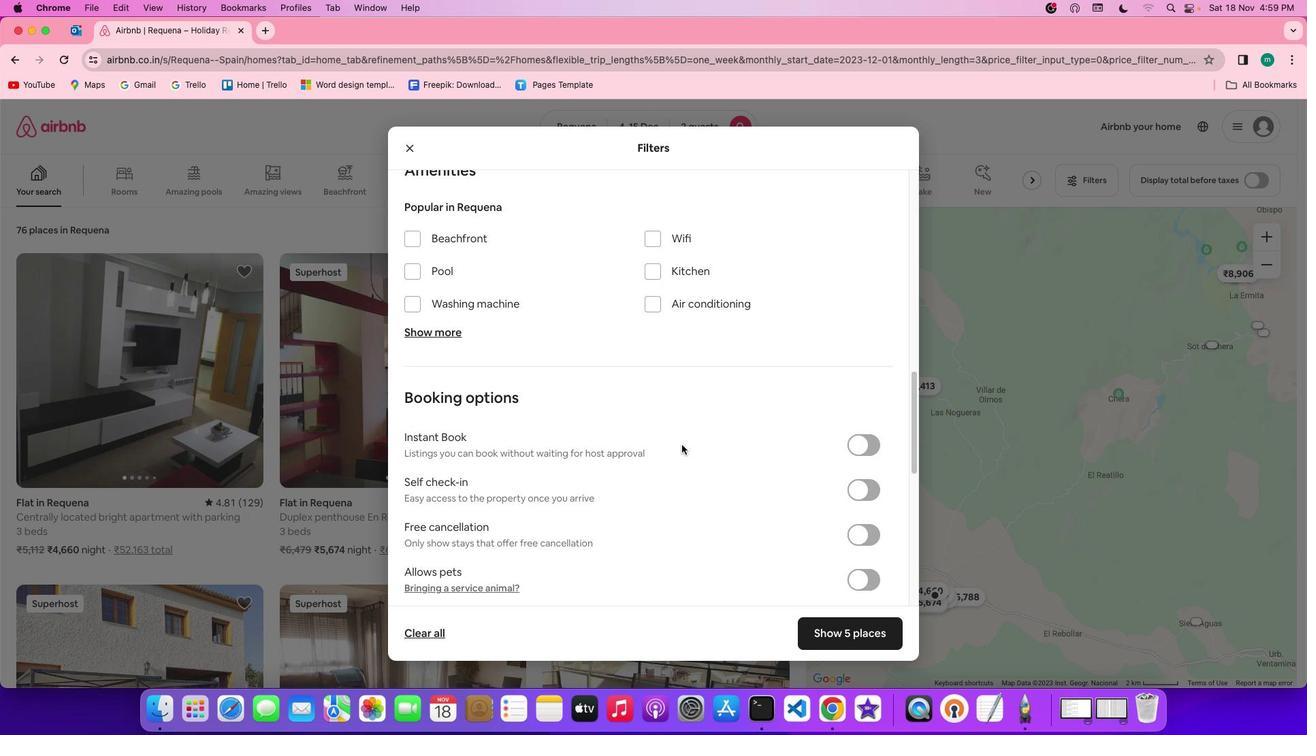 
Action: Mouse scrolled (684, 447) with delta (2, 0)
Screenshot: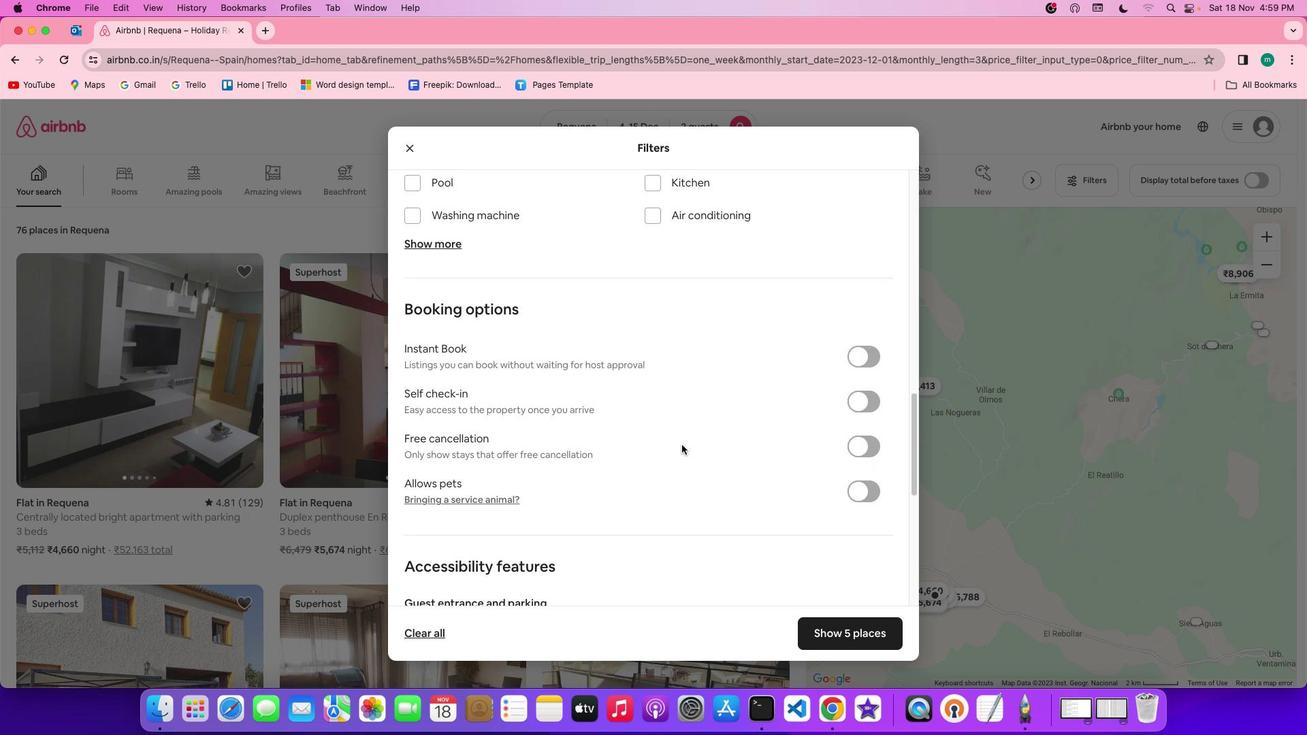 
Action: Mouse scrolled (684, 447) with delta (2, 1)
Screenshot: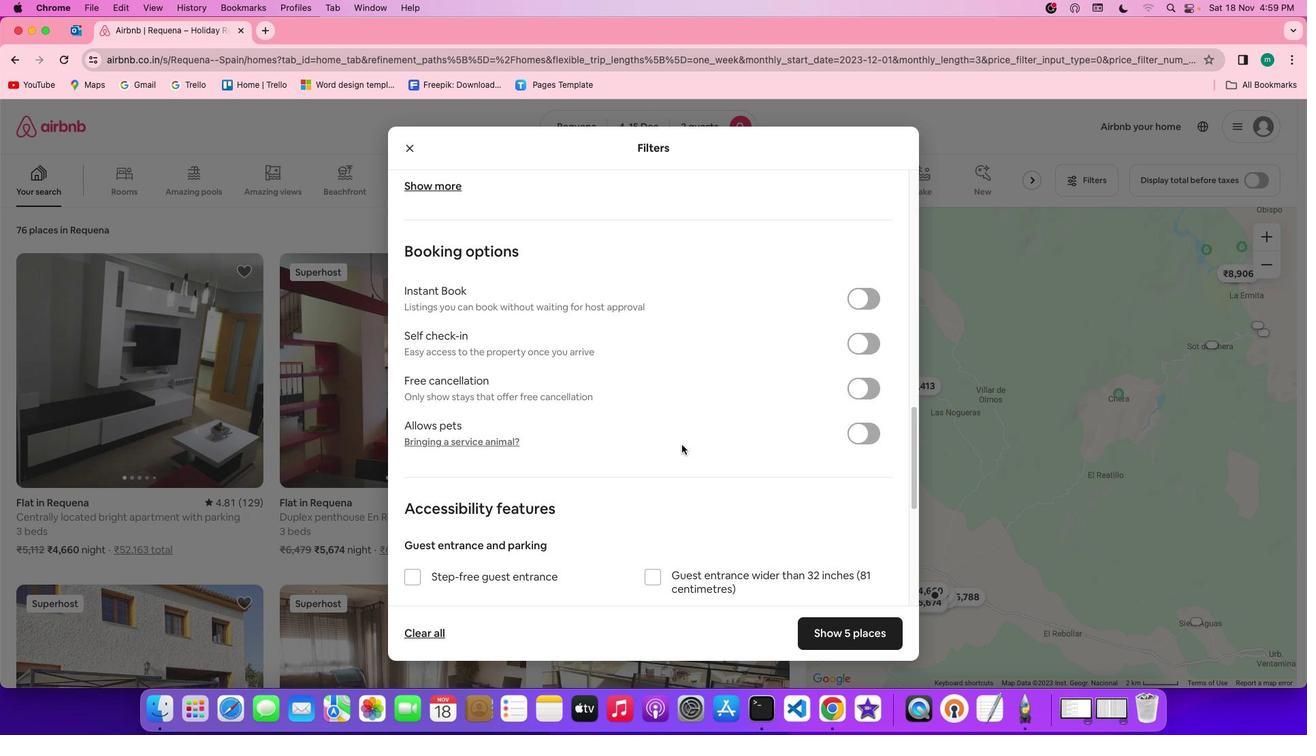 
Action: Mouse scrolled (684, 447) with delta (2, 1)
Screenshot: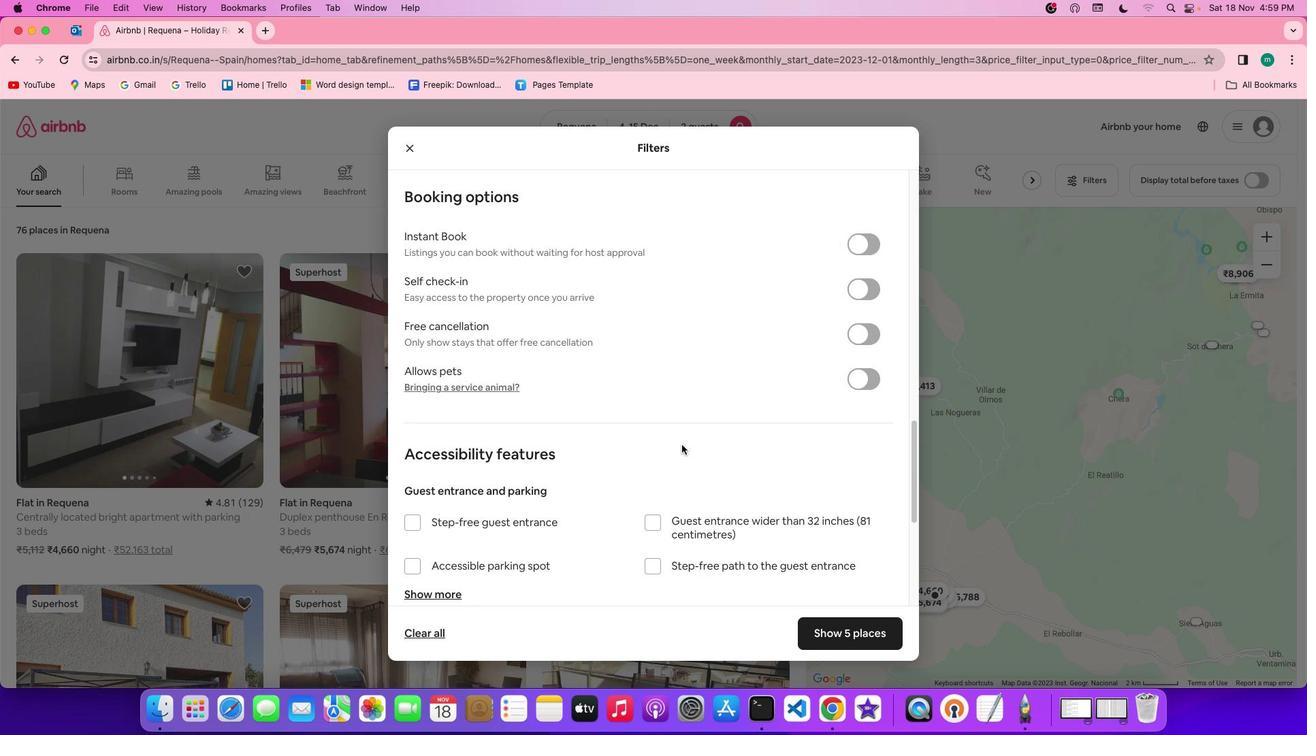 
Action: Mouse scrolled (684, 447) with delta (2, 0)
Screenshot: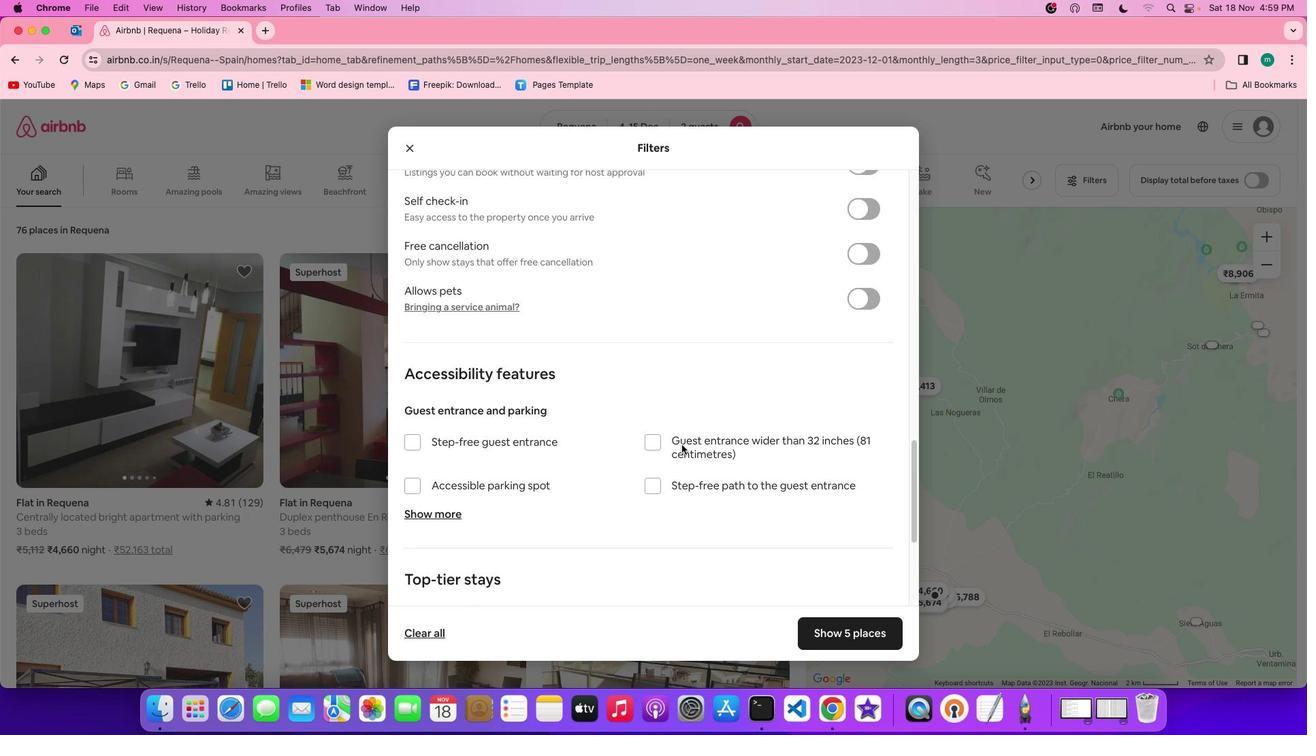 
Action: Mouse scrolled (684, 447) with delta (2, 0)
Screenshot: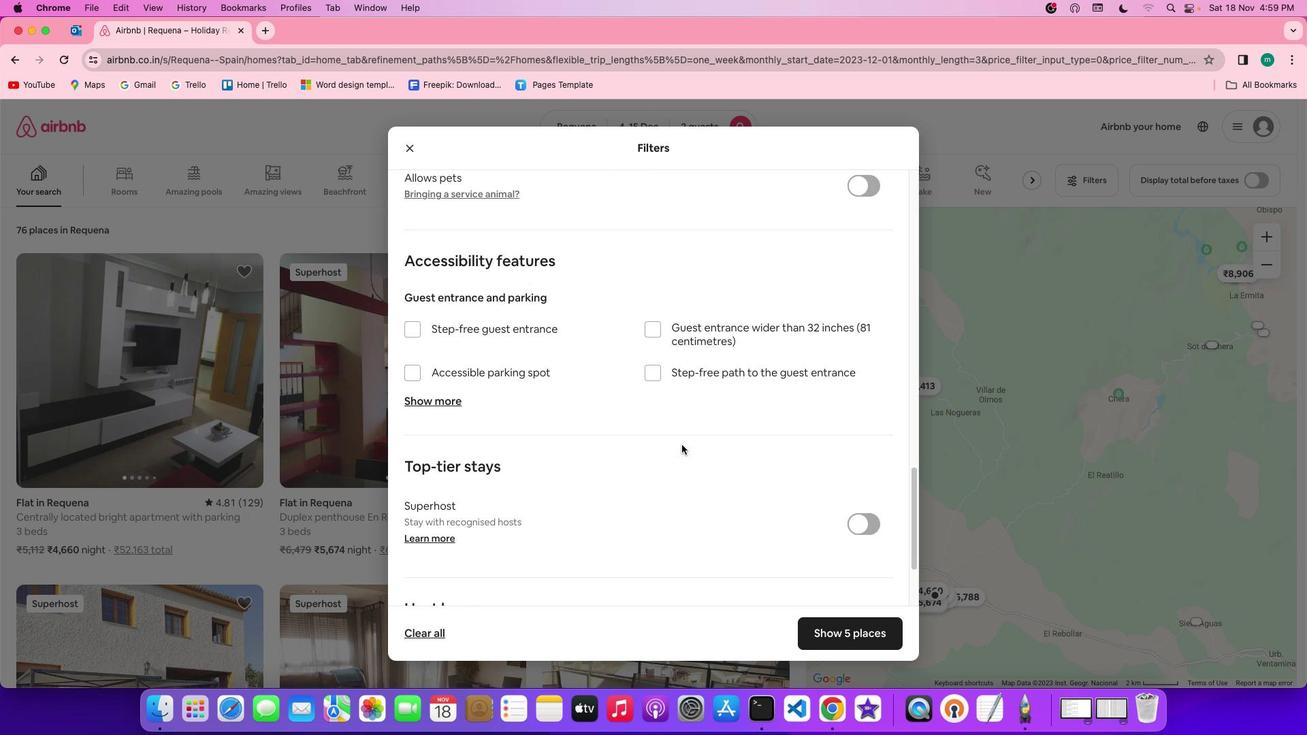 
Action: Mouse scrolled (684, 447) with delta (2, 0)
Screenshot: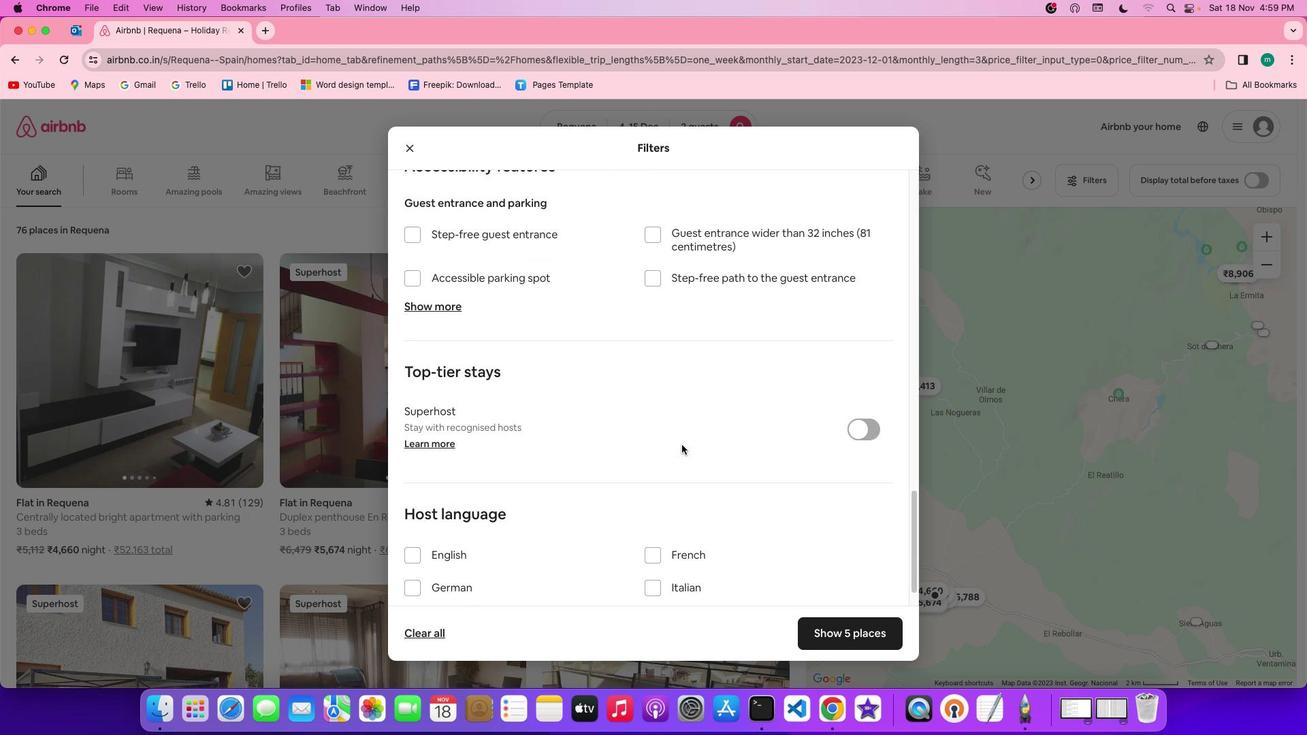 
Action: Mouse scrolled (684, 447) with delta (2, 1)
Screenshot: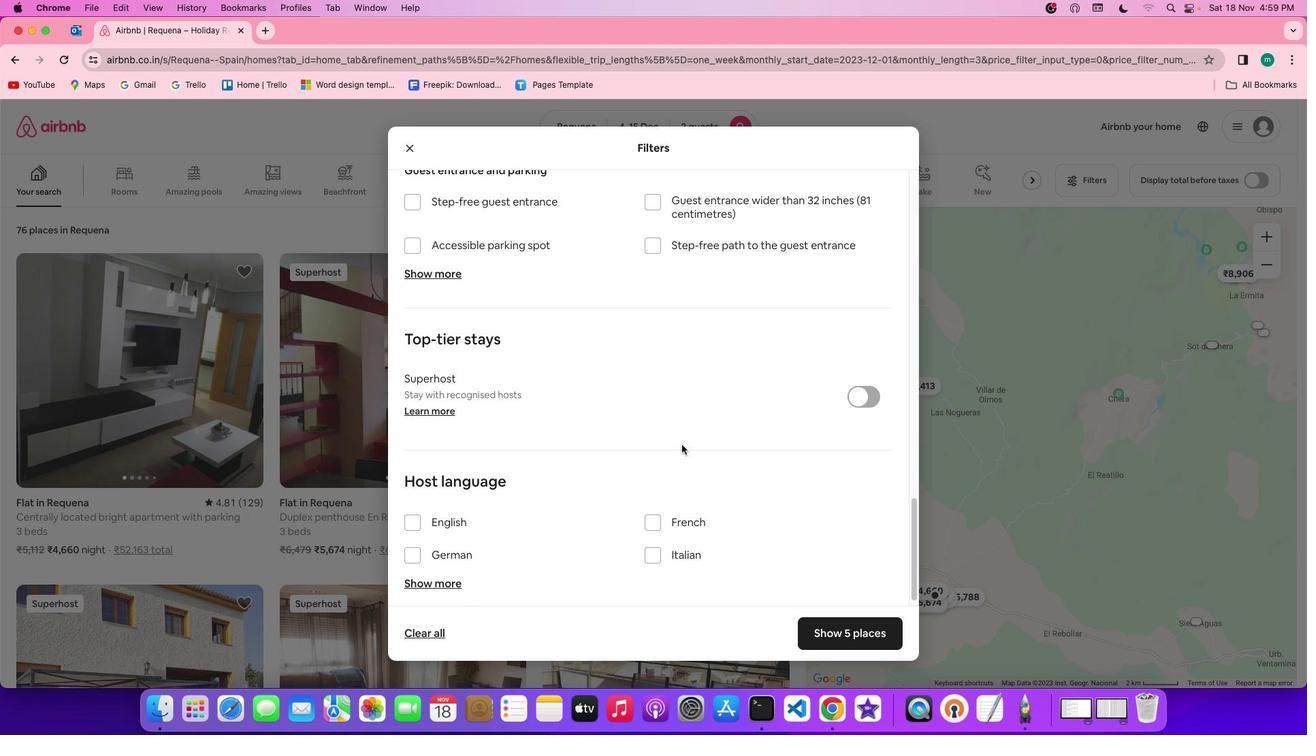 
Action: Mouse scrolled (684, 447) with delta (2, 1)
Screenshot: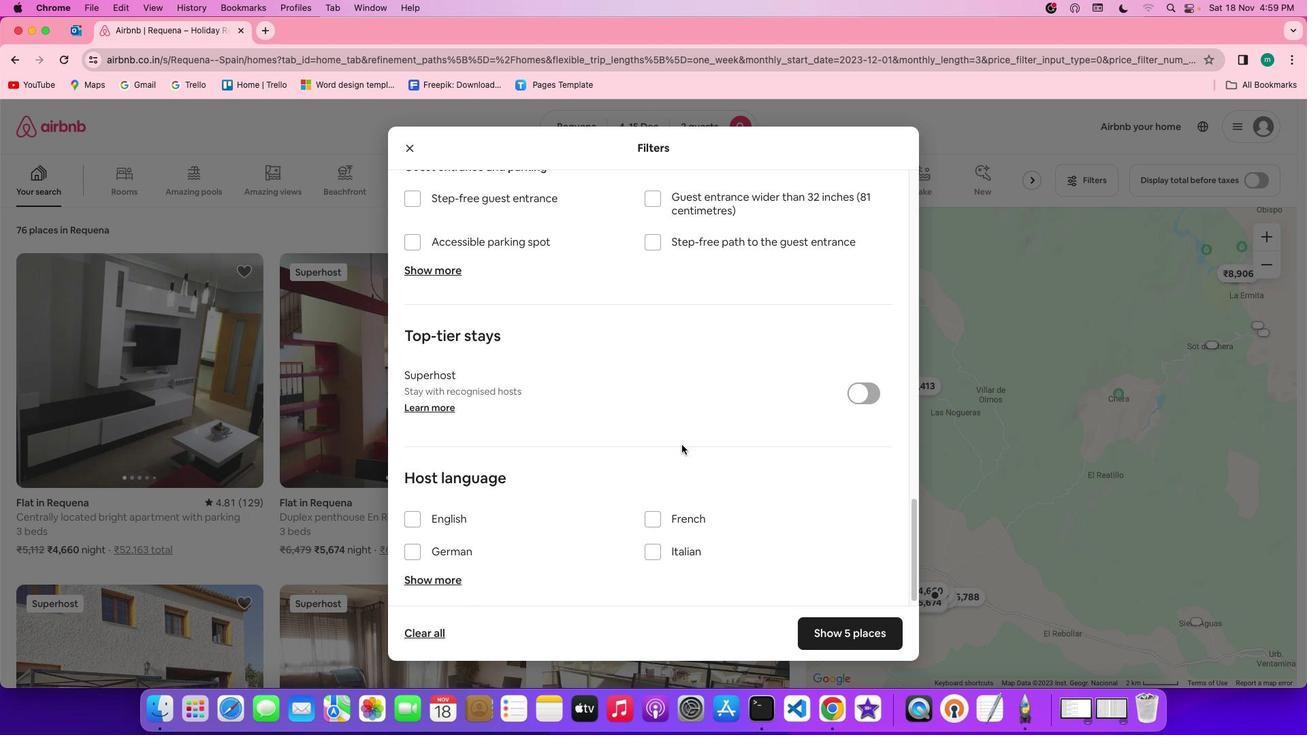 
Action: Mouse scrolled (684, 447) with delta (2, 0)
Screenshot: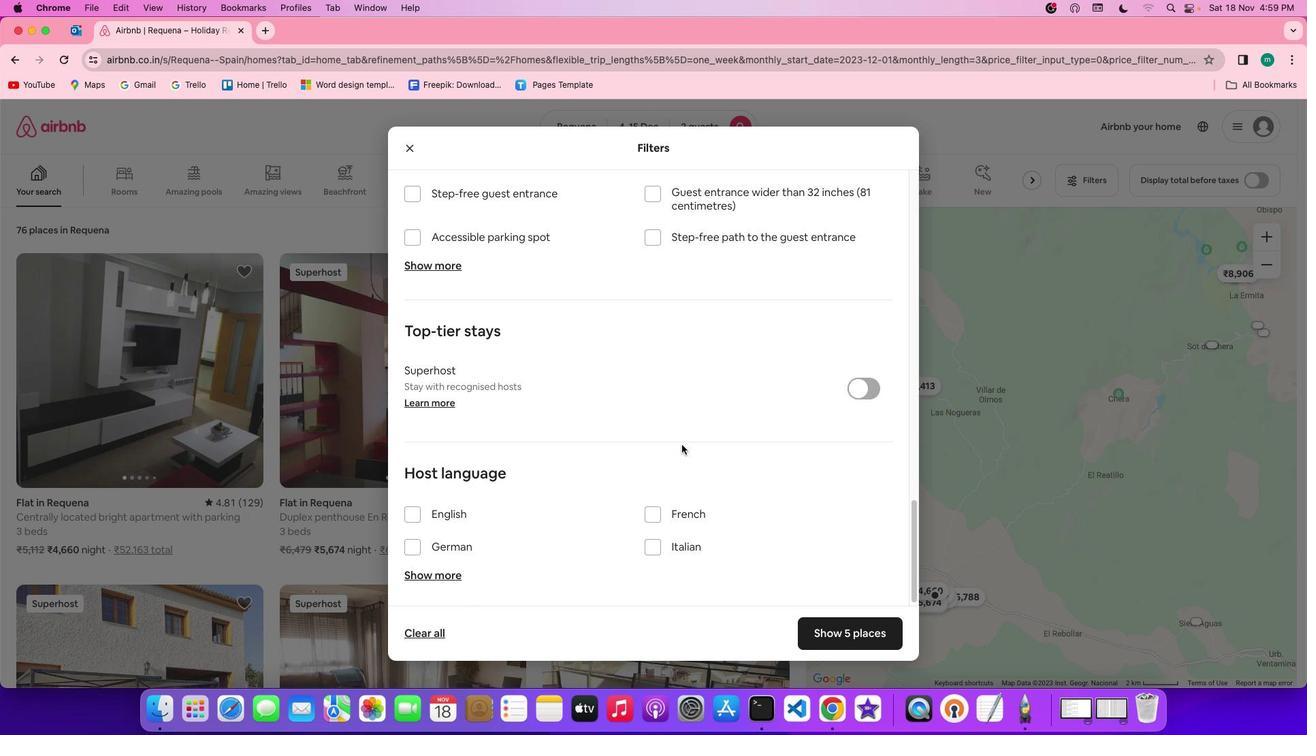 
Action: Mouse scrolled (684, 447) with delta (2, 0)
Screenshot: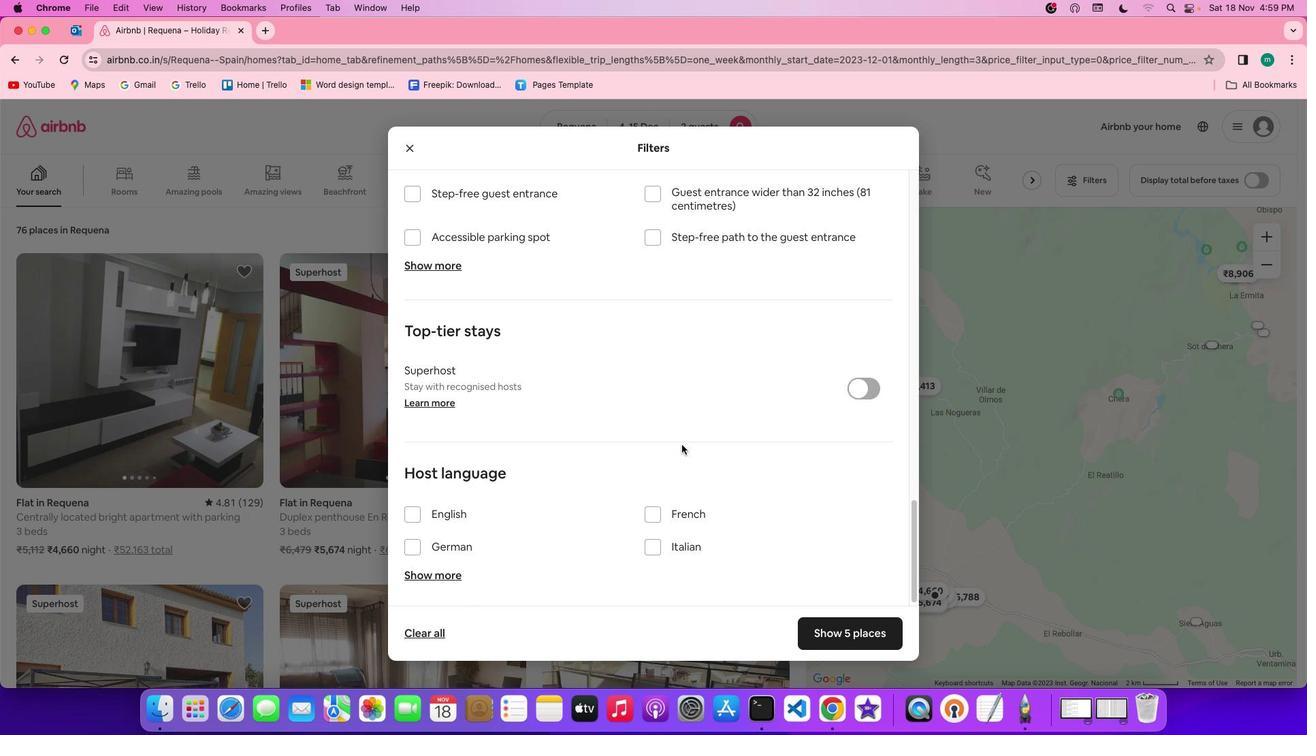 
Action: Mouse scrolled (684, 447) with delta (2, -1)
Screenshot: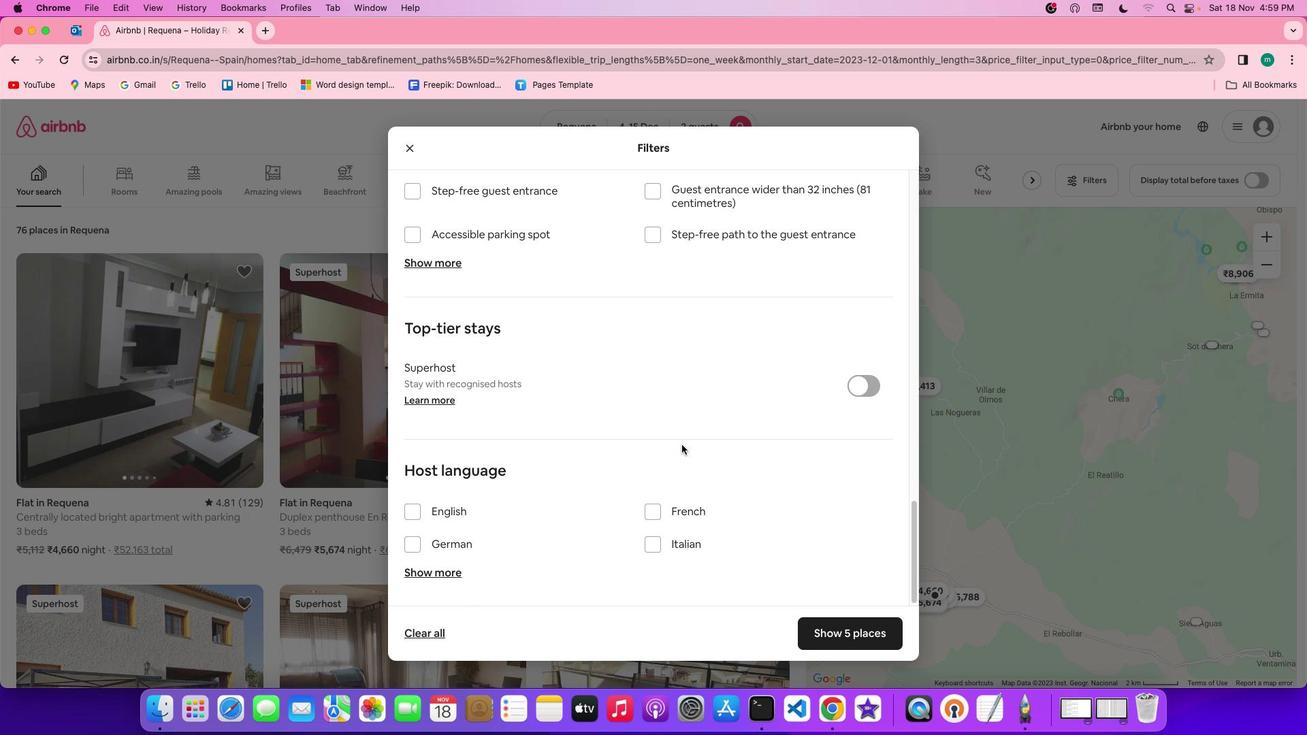 
Action: Mouse scrolled (684, 447) with delta (2, -1)
Screenshot: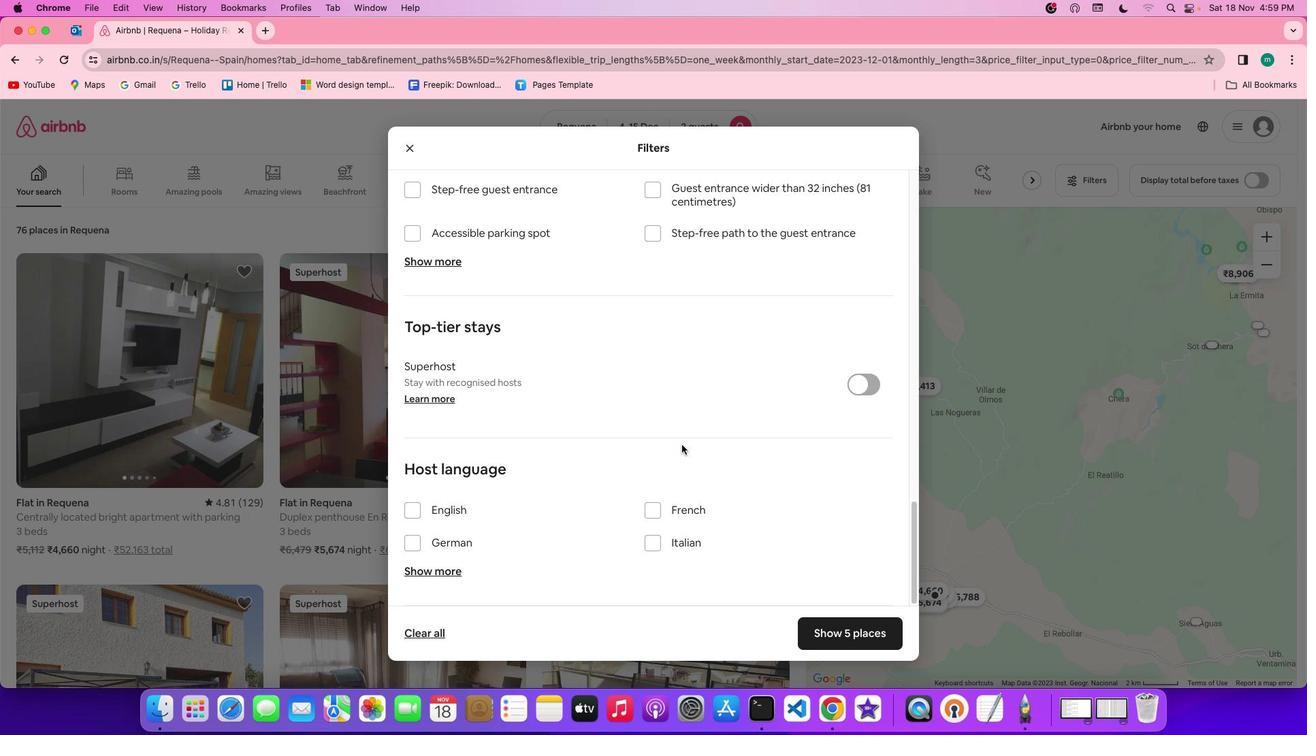 
Action: Mouse moved to (834, 633)
Screenshot: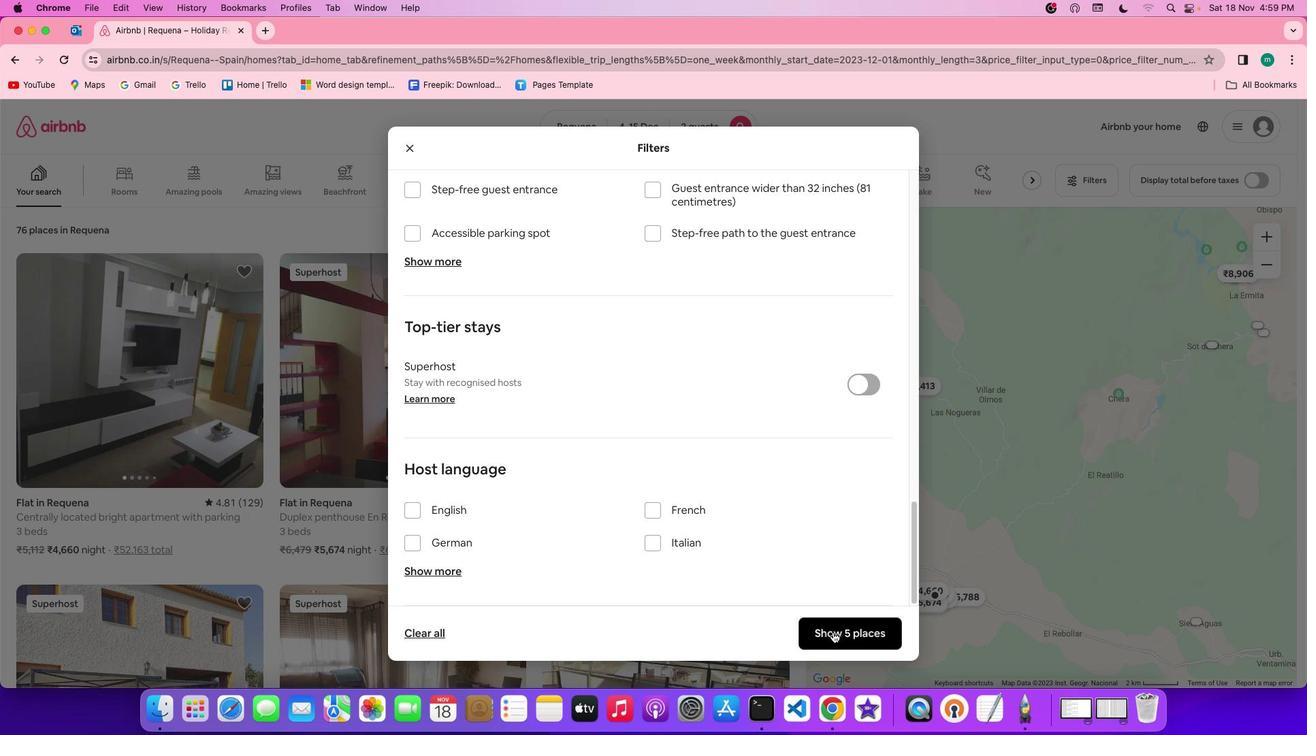 
Action: Mouse pressed left at (834, 633)
Screenshot: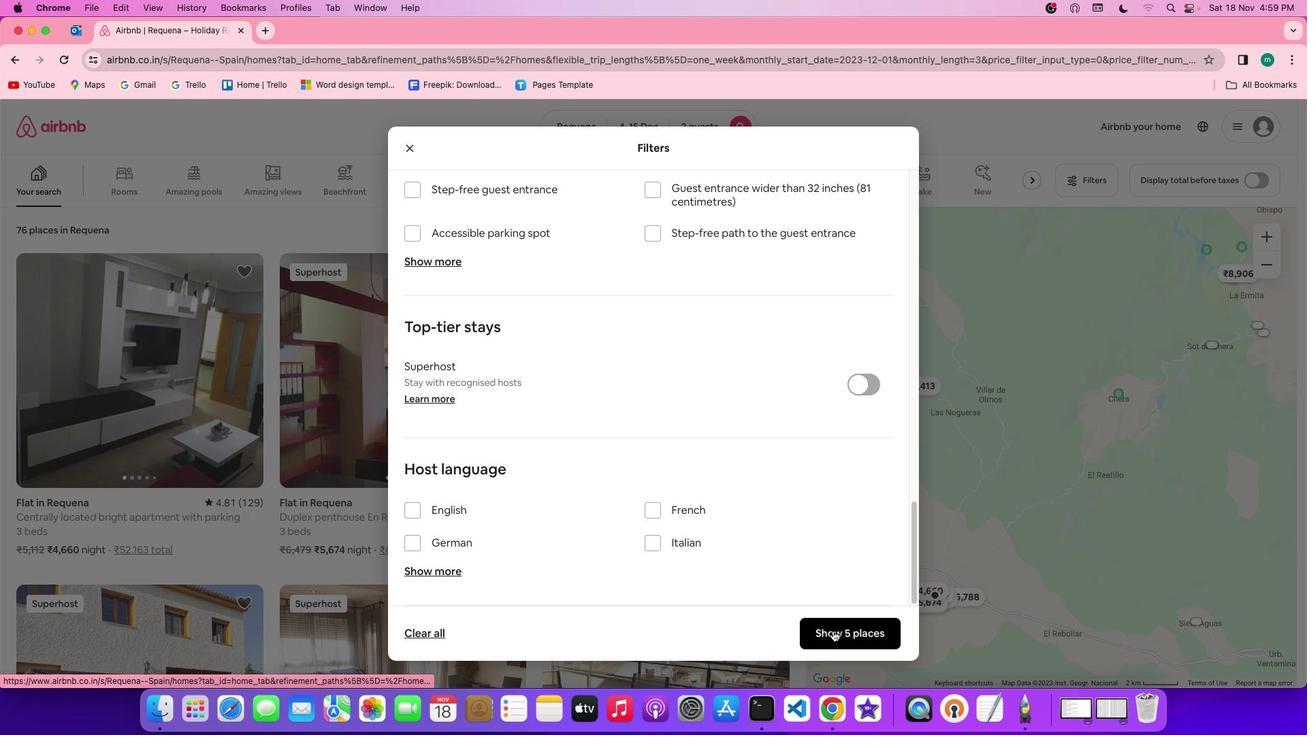 
Action: Mouse moved to (137, 386)
Screenshot: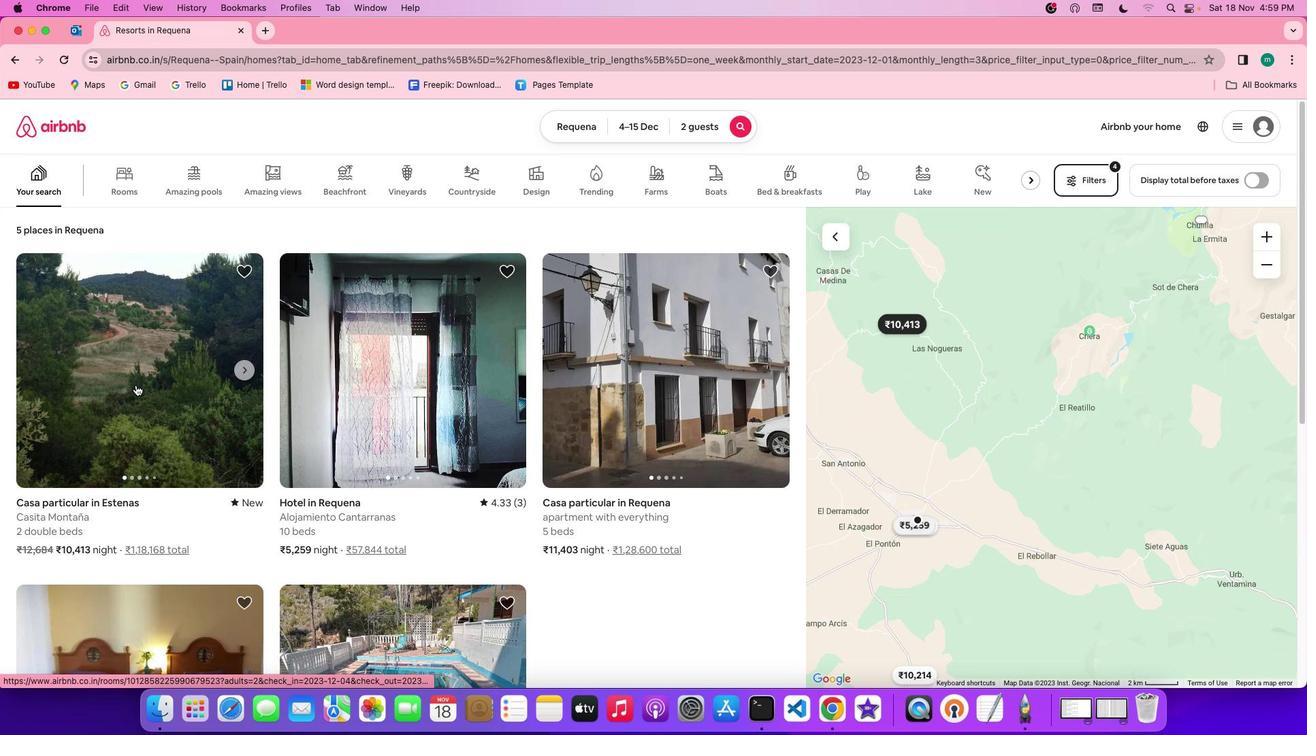 
Action: Mouse pressed left at (137, 386)
Screenshot: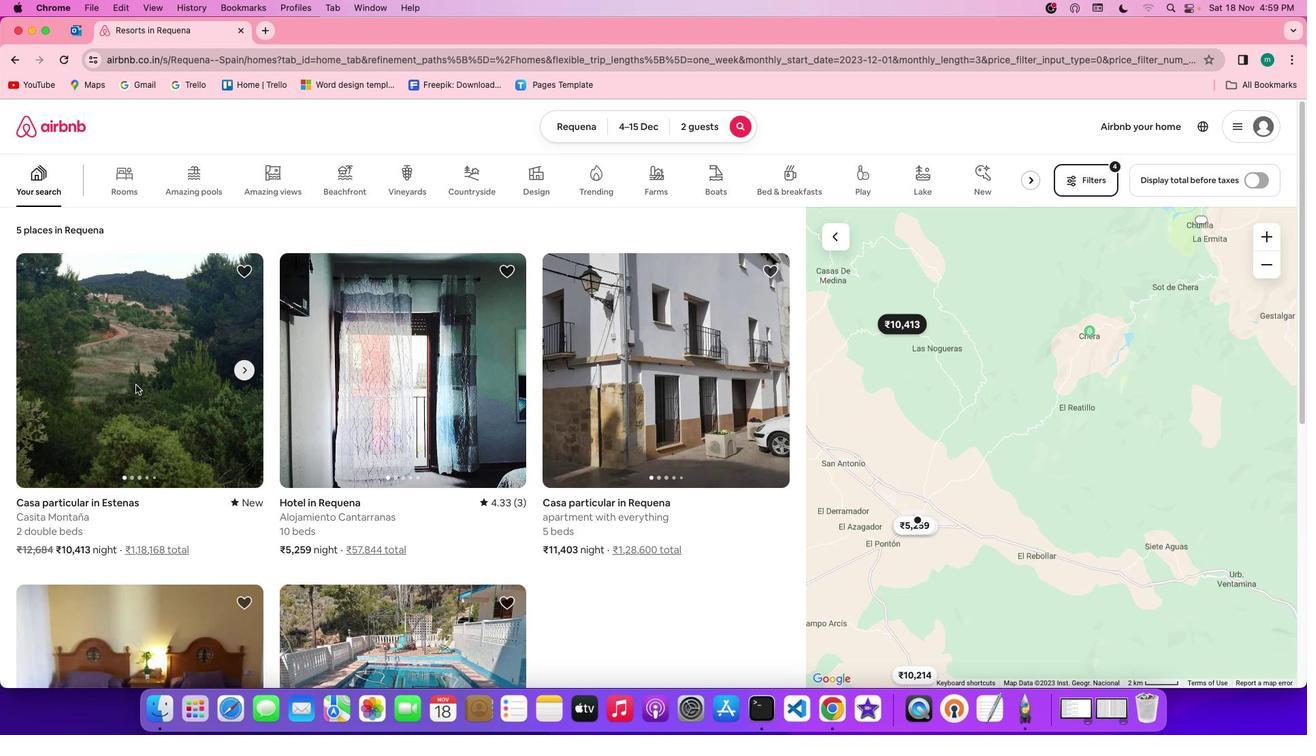 
Action: Mouse moved to (956, 499)
Screenshot: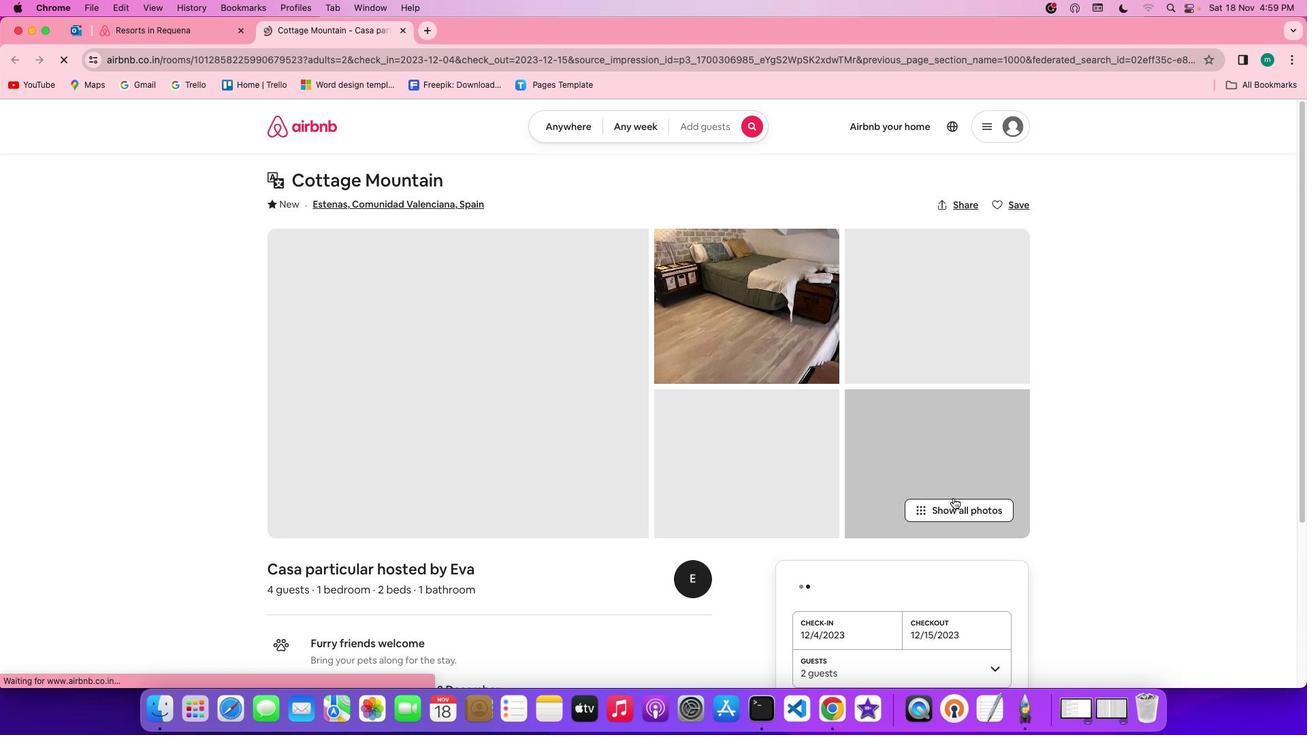 
Action: Mouse pressed left at (956, 499)
Screenshot: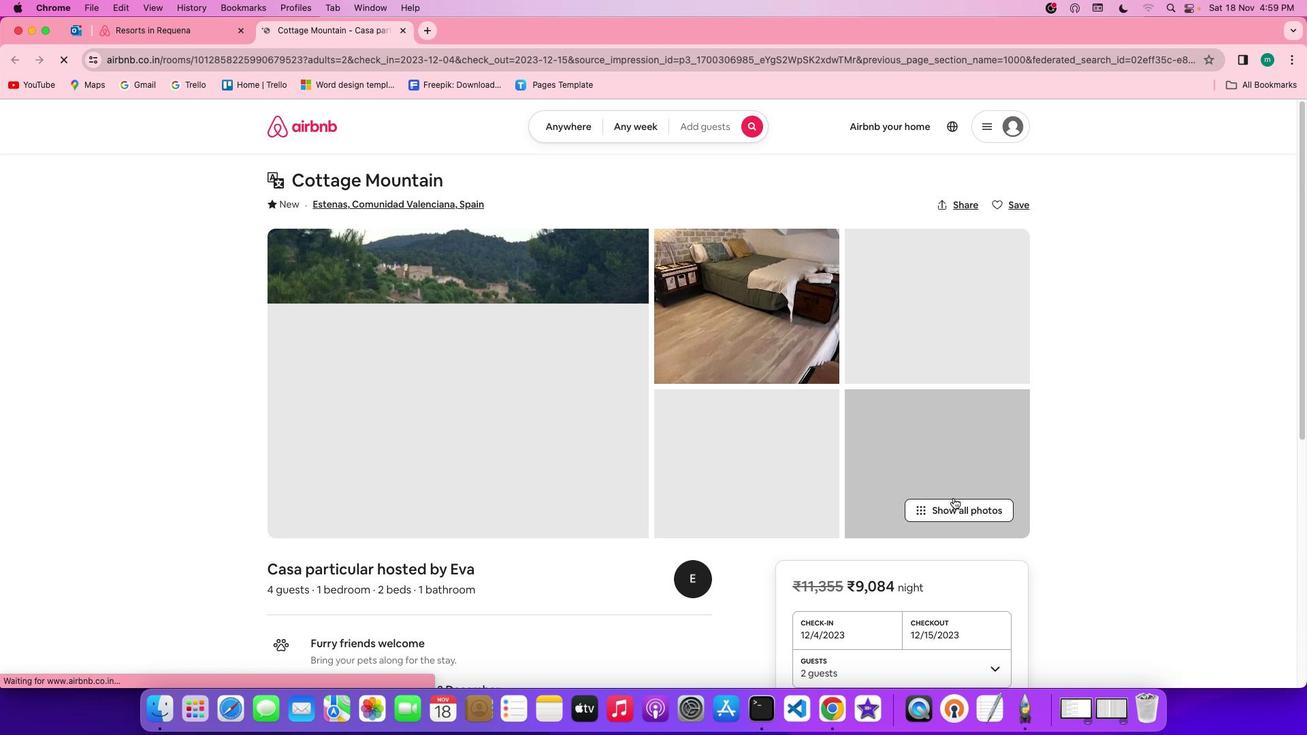 
Action: Mouse moved to (767, 530)
Screenshot: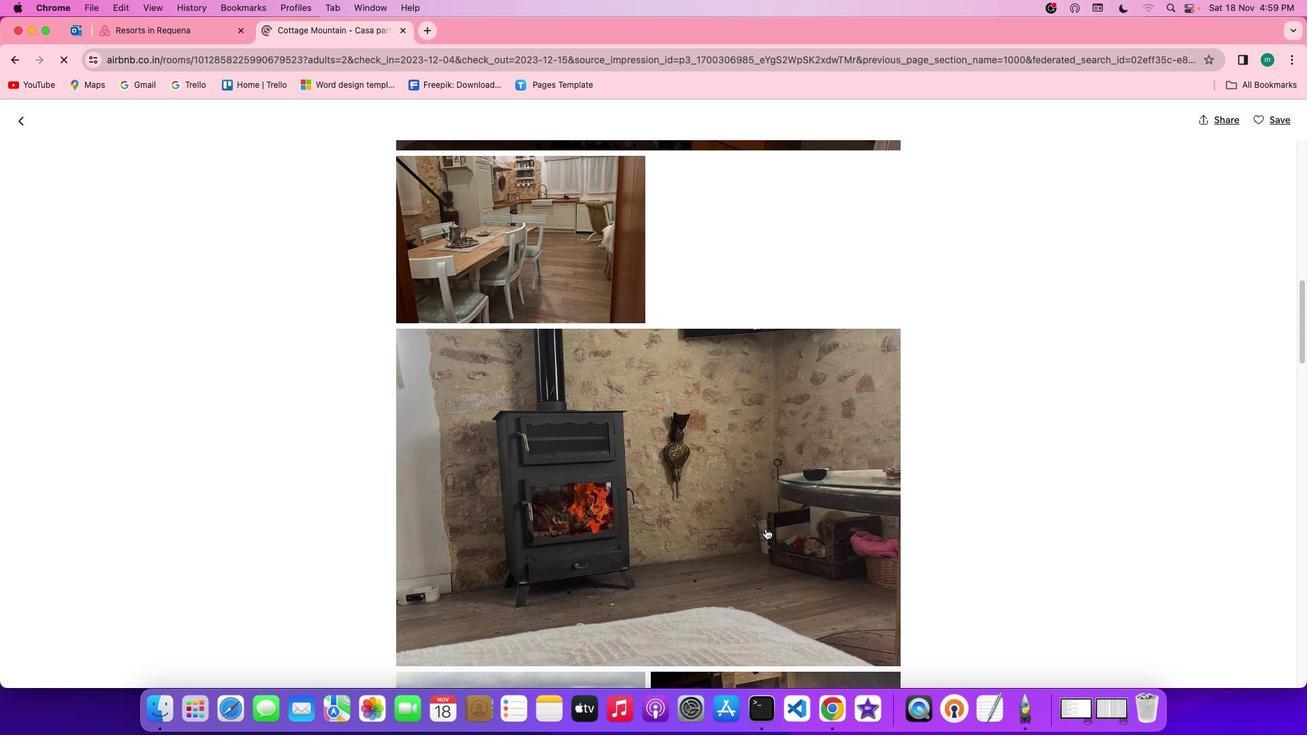 
Action: Mouse scrolled (767, 530) with delta (2, 1)
Screenshot: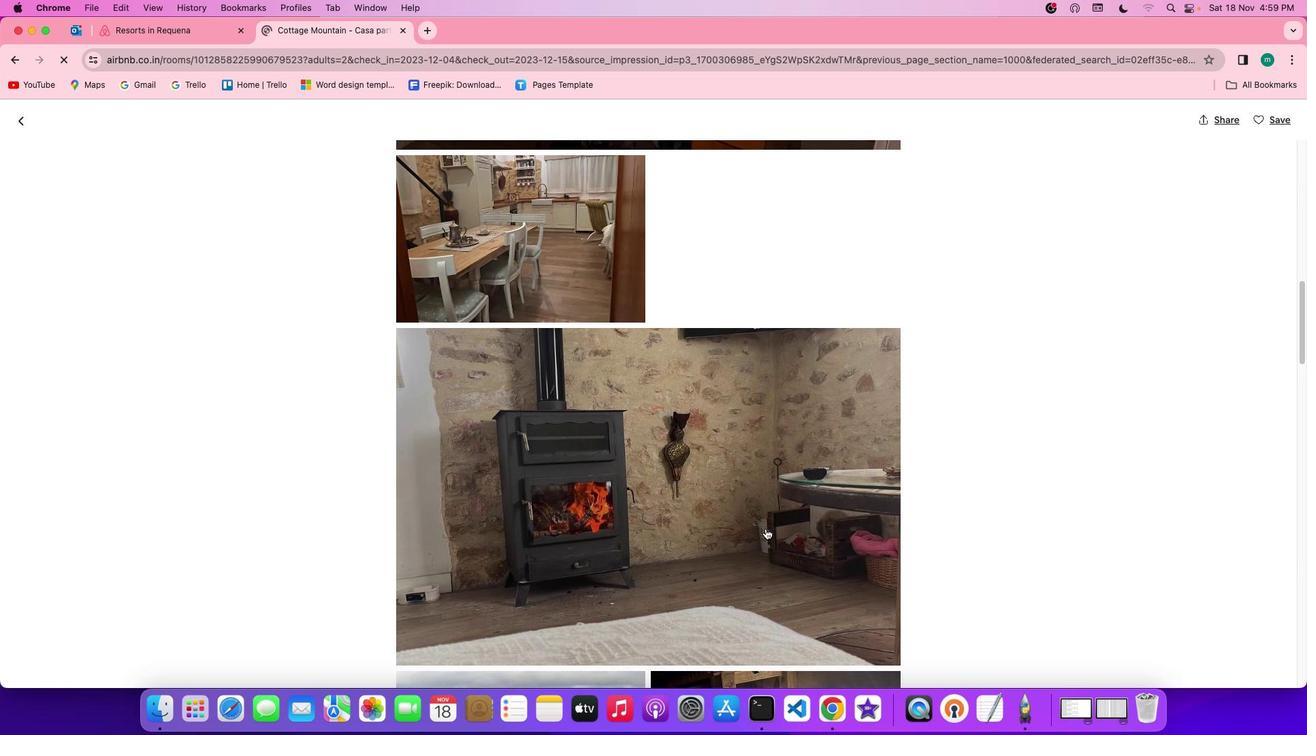 
Action: Mouse scrolled (767, 530) with delta (2, 1)
Screenshot: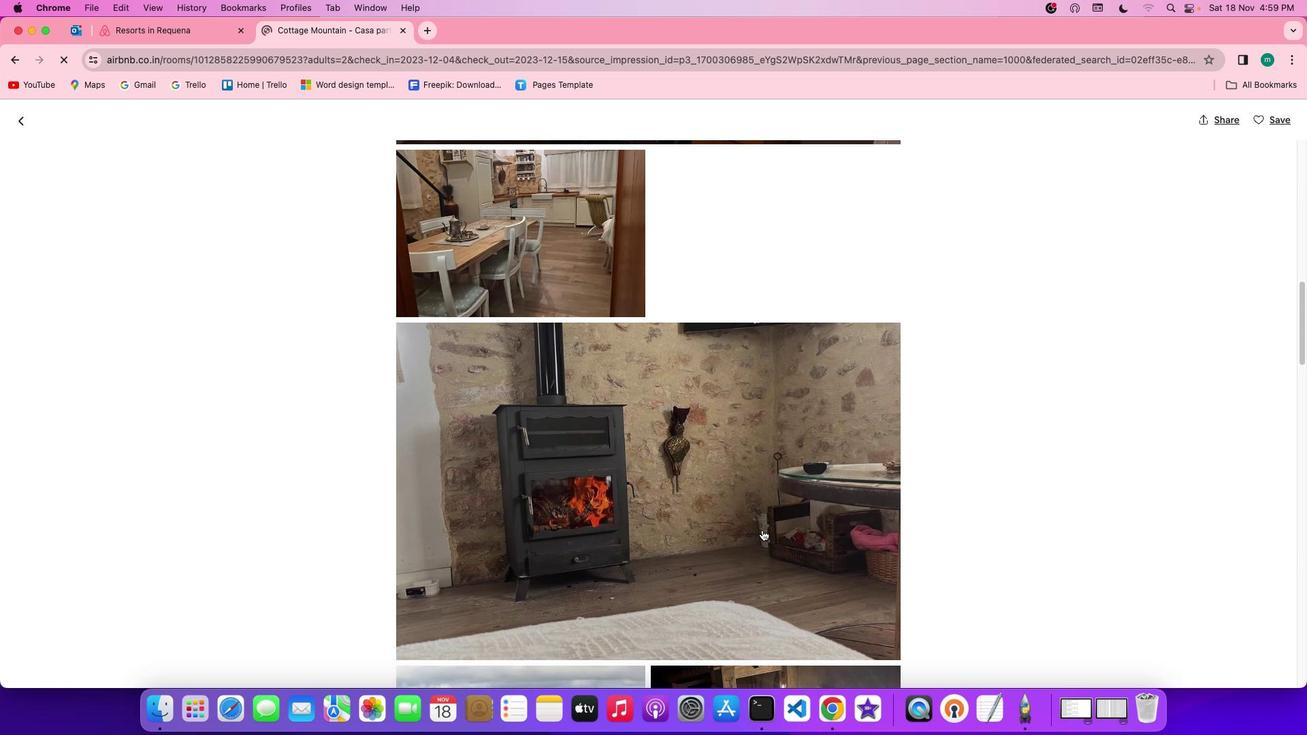 
Action: Mouse moved to (766, 531)
Screenshot: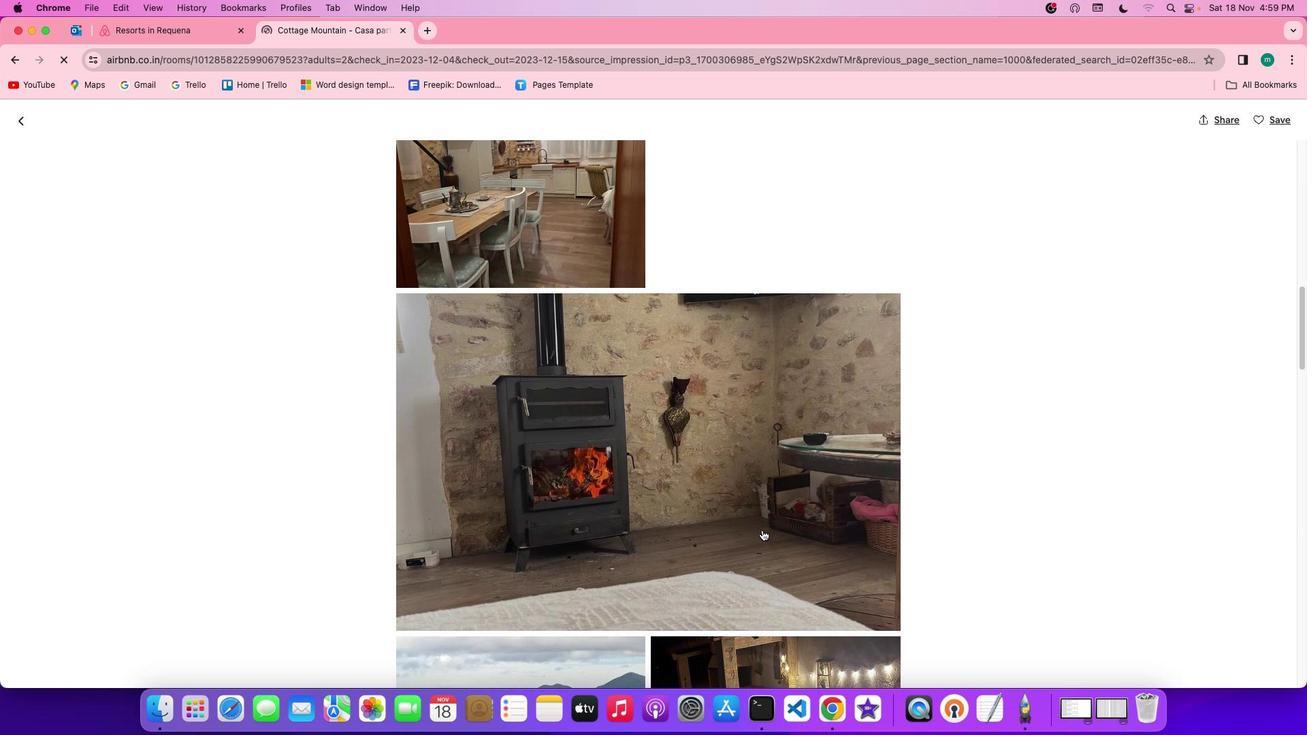 
Action: Mouse scrolled (766, 531) with delta (2, 1)
Screenshot: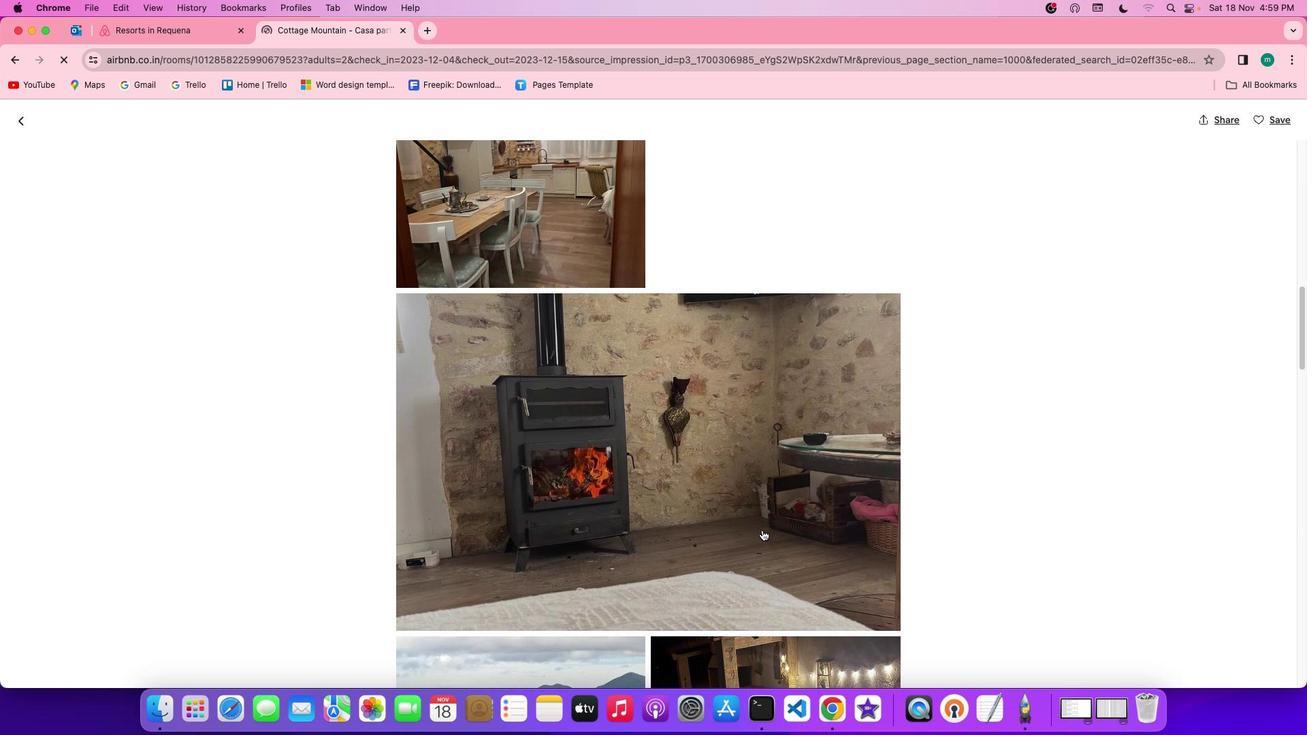 
Action: Mouse moved to (746, 512)
Screenshot: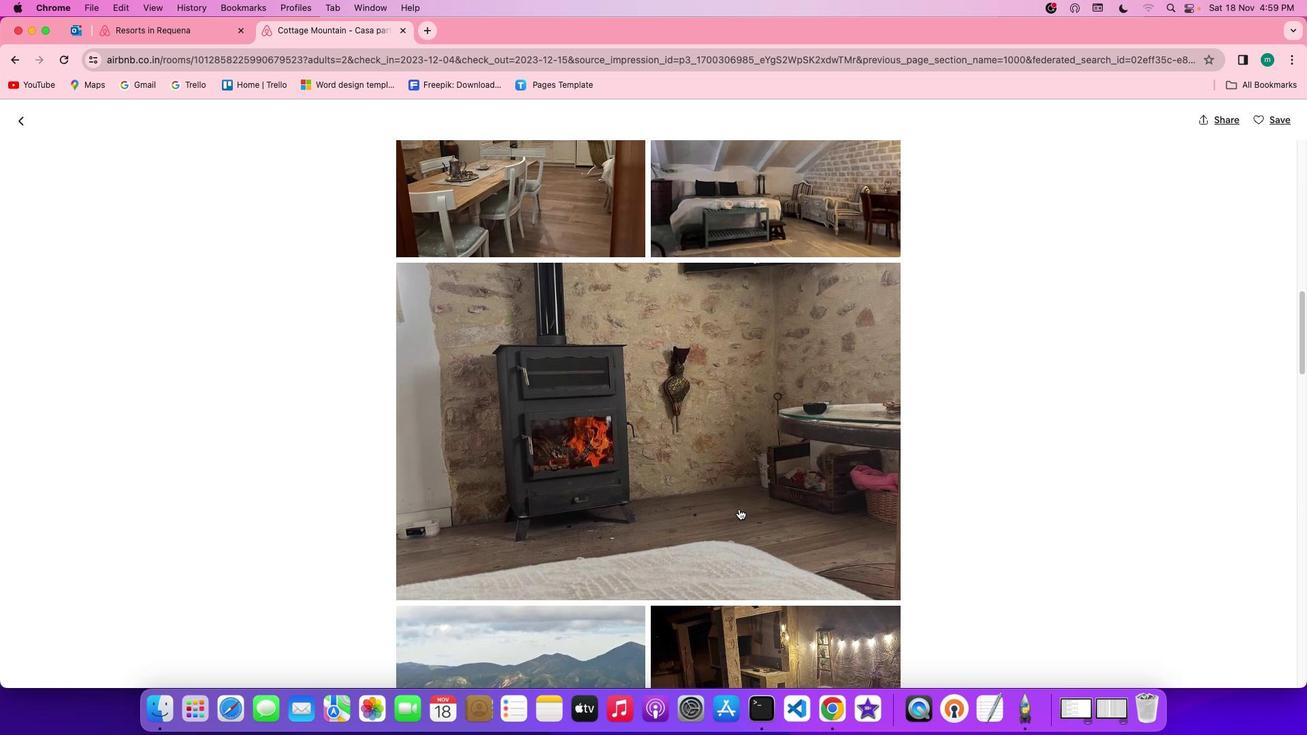 
Action: Mouse scrolled (746, 512) with delta (2, 1)
Screenshot: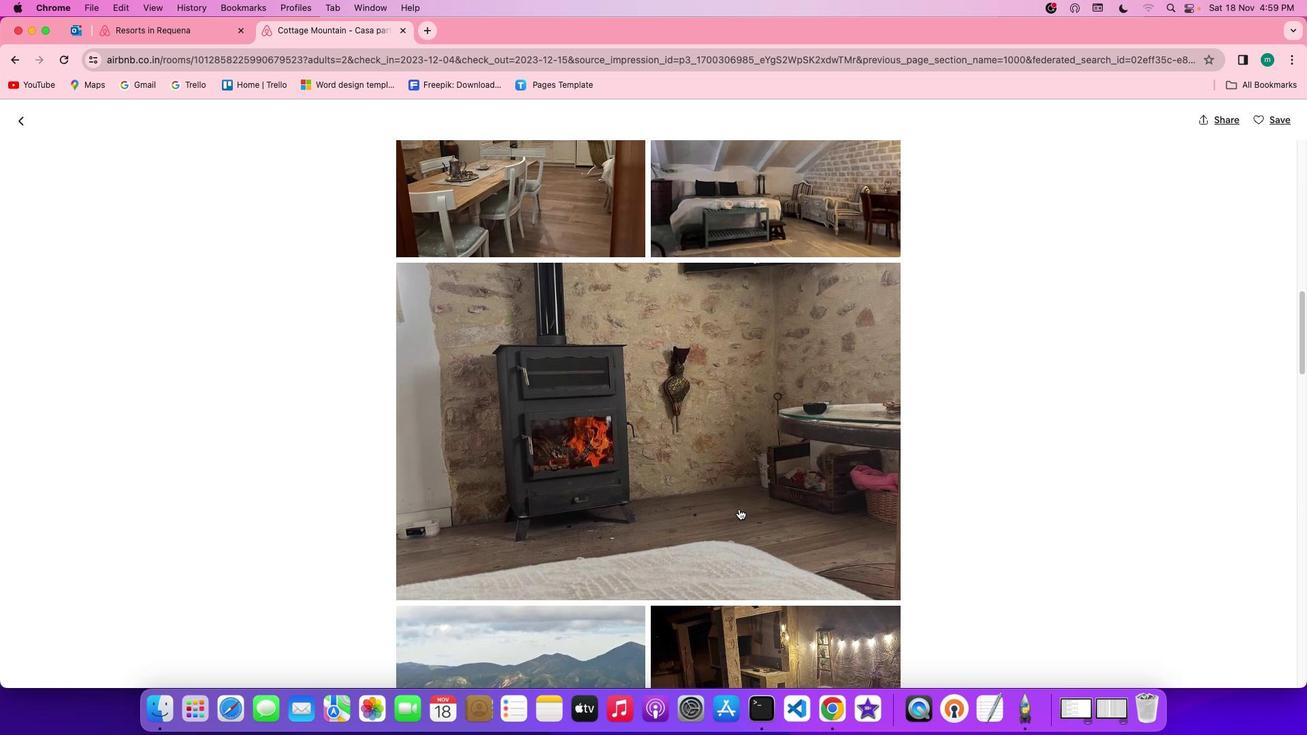 
Action: Mouse moved to (740, 511)
Screenshot: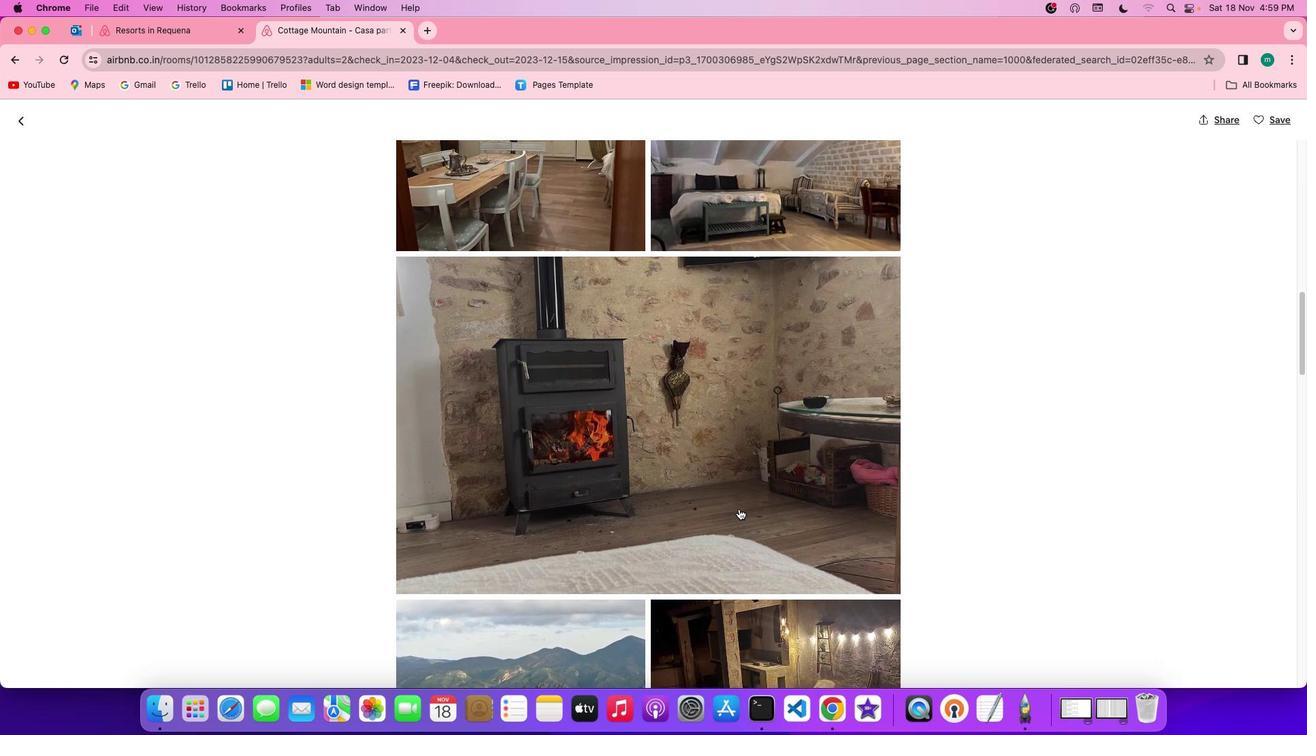 
Action: Mouse scrolled (740, 511) with delta (2, 1)
Screenshot: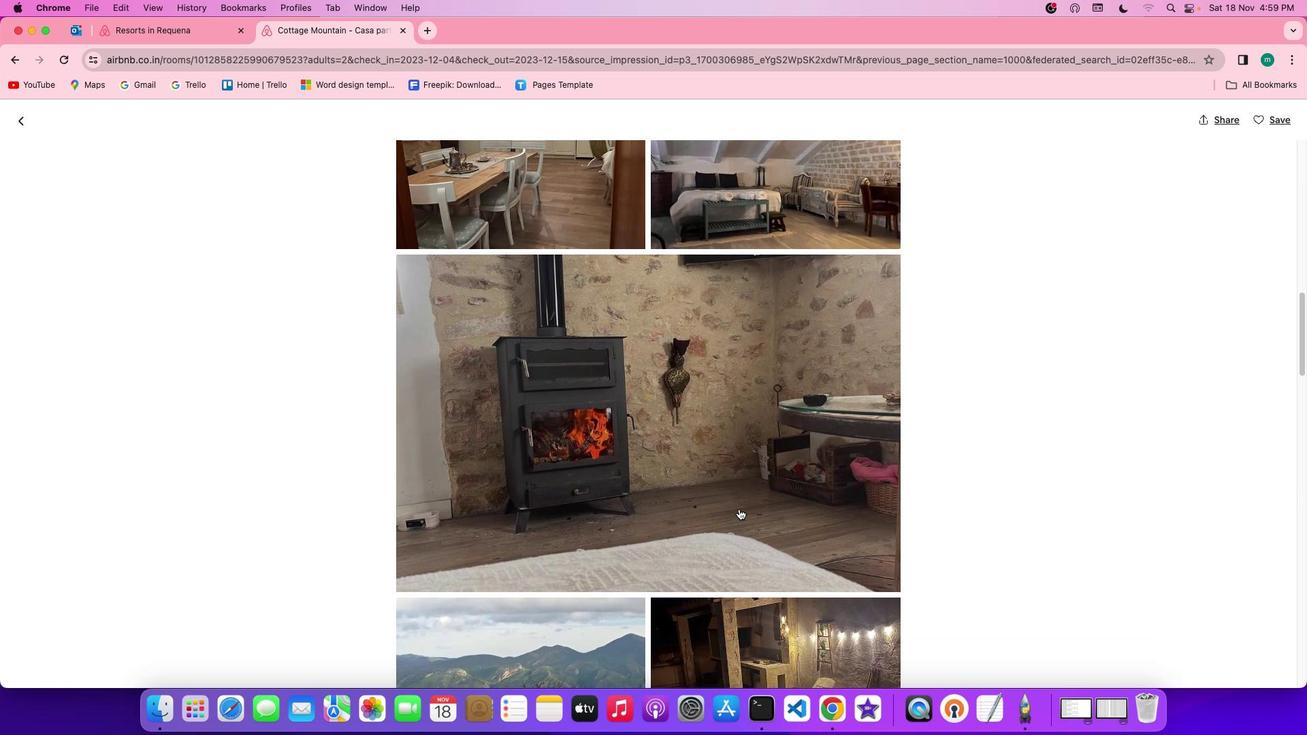 
Action: Mouse scrolled (740, 511) with delta (2, 1)
Screenshot: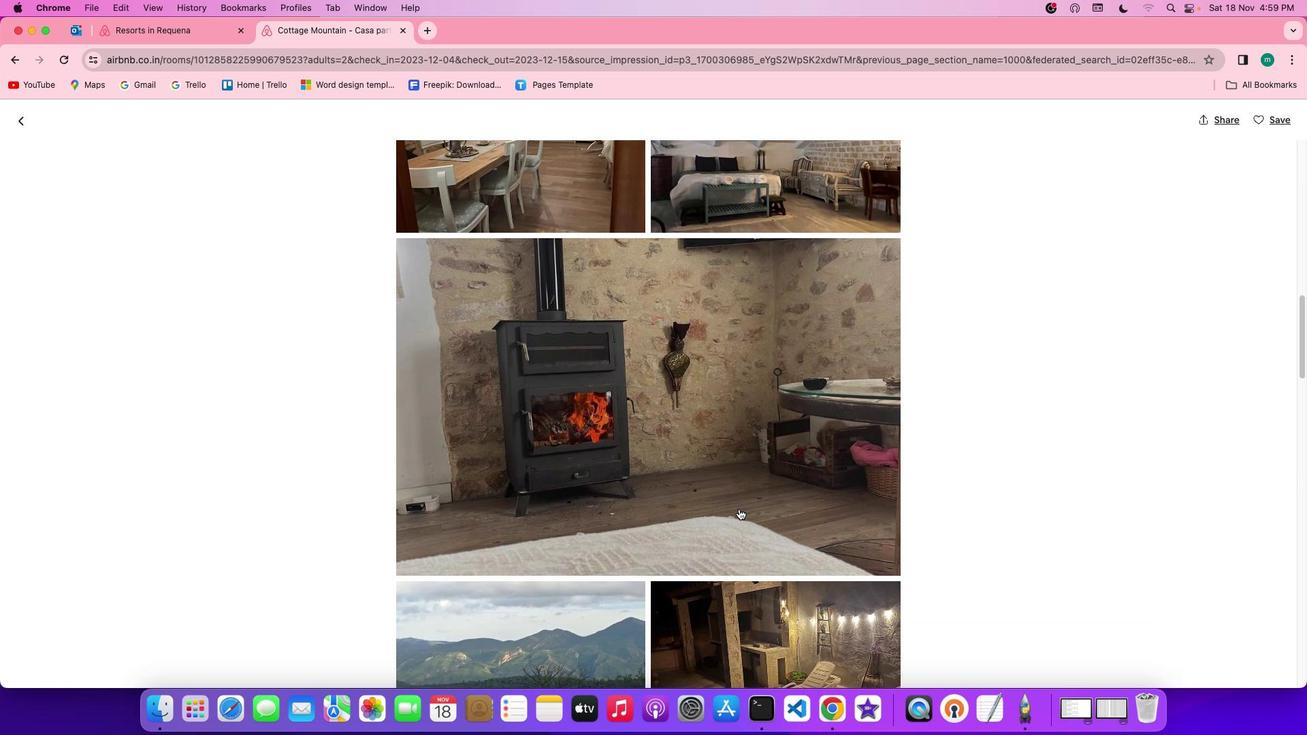 
Action: Mouse scrolled (740, 511) with delta (2, 1)
Screenshot: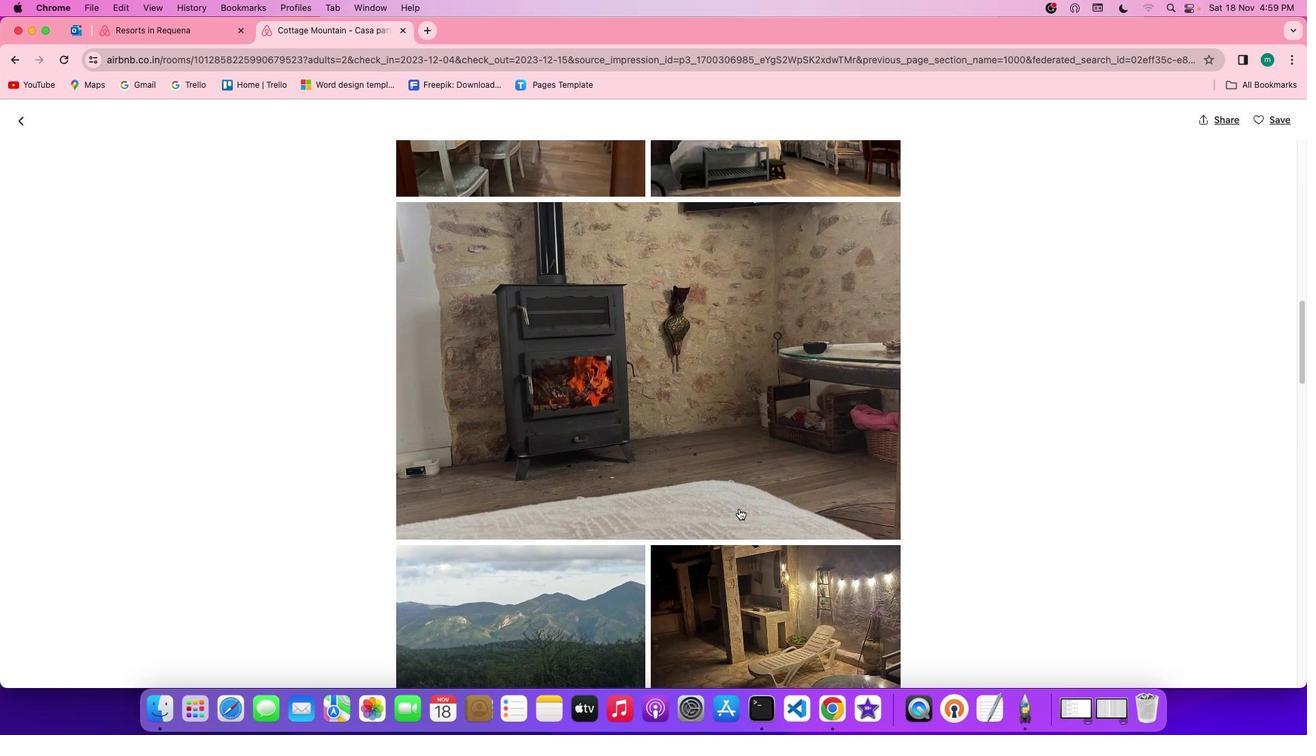 
Action: Mouse scrolled (740, 511) with delta (2, 1)
Screenshot: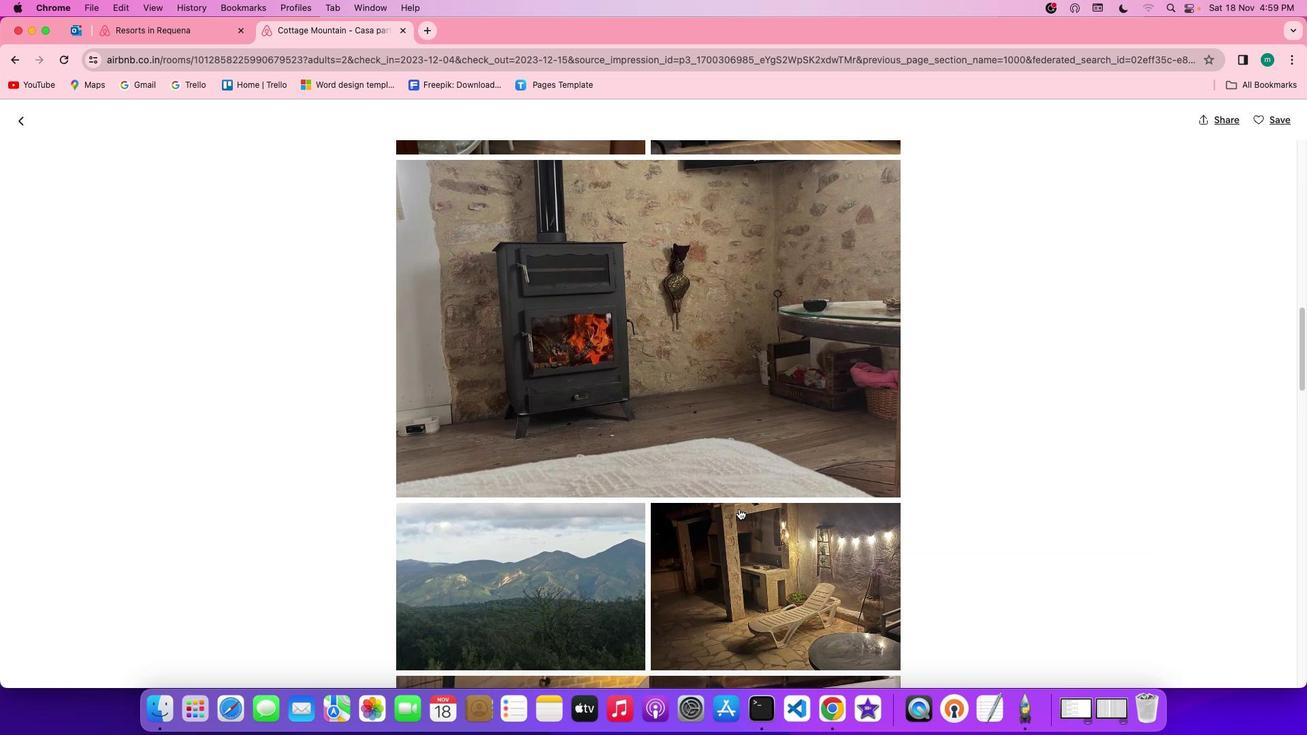 
Action: Mouse scrolled (740, 511) with delta (2, 1)
Screenshot: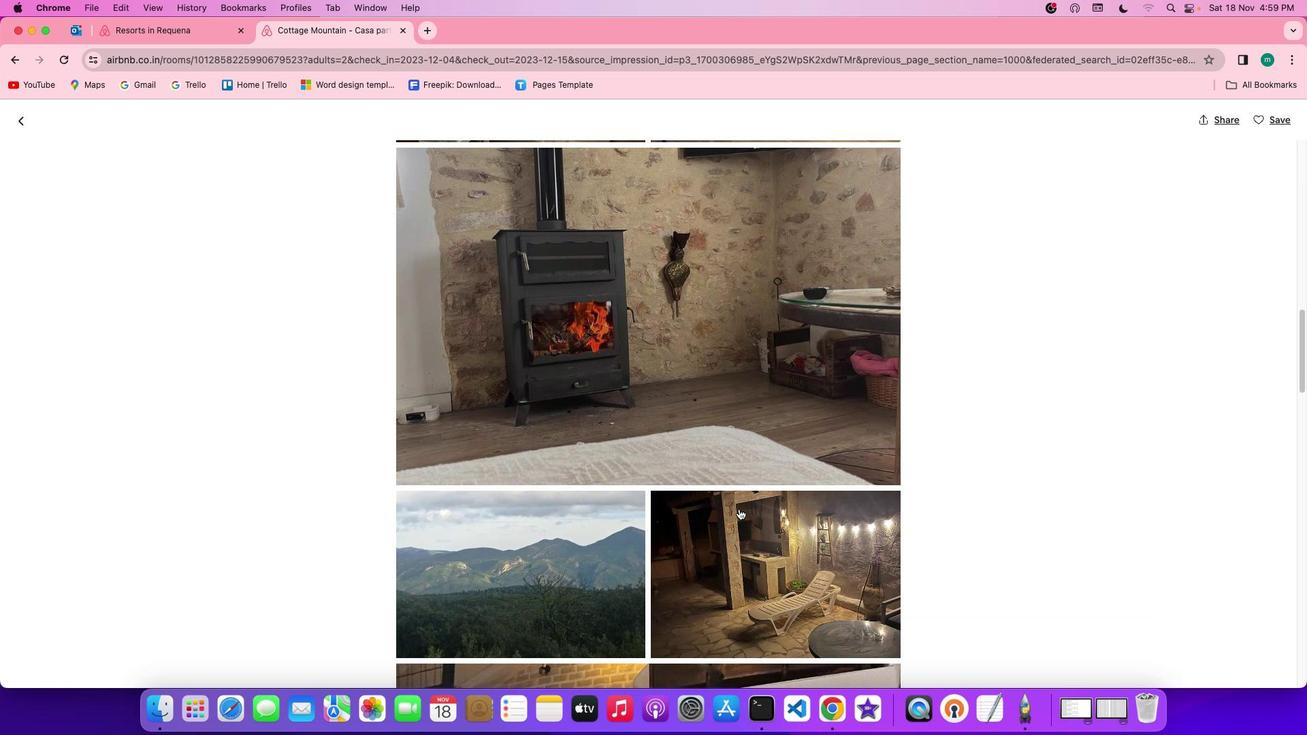 
Action: Mouse scrolled (740, 511) with delta (2, 0)
Screenshot: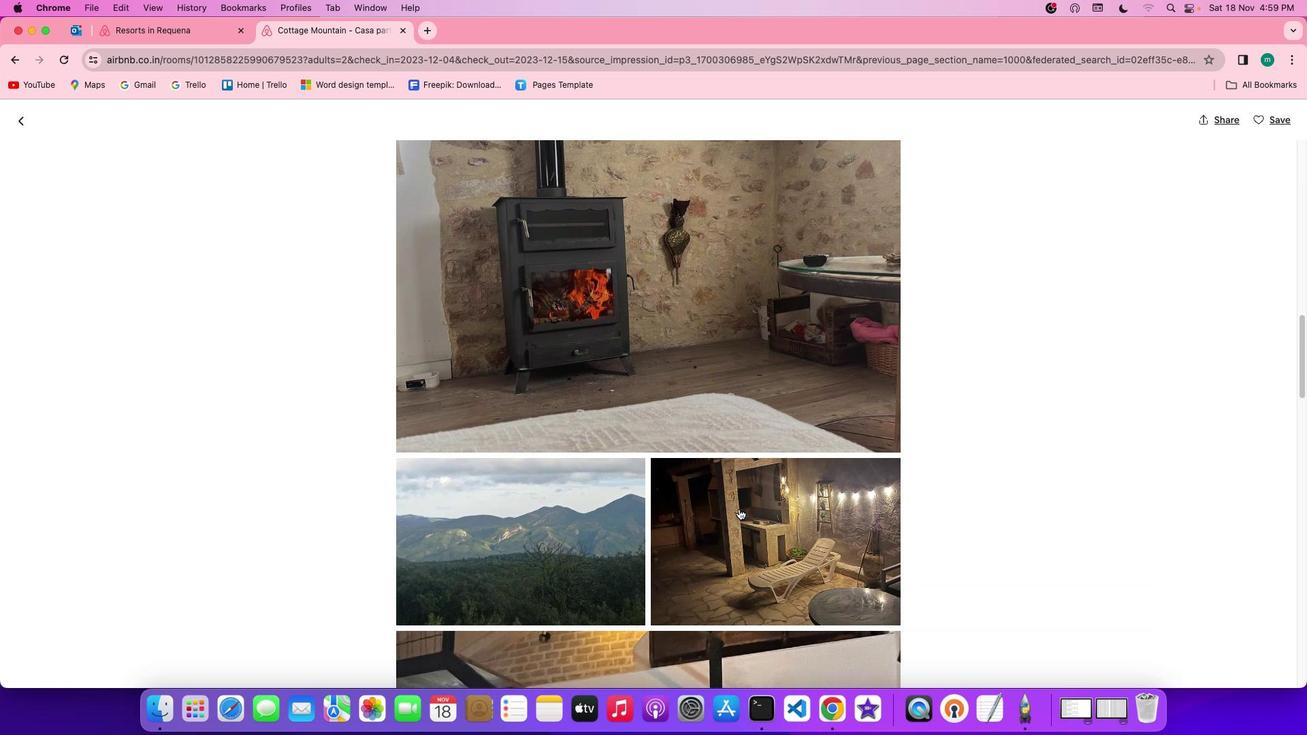 
Action: Mouse scrolled (740, 511) with delta (2, 1)
Screenshot: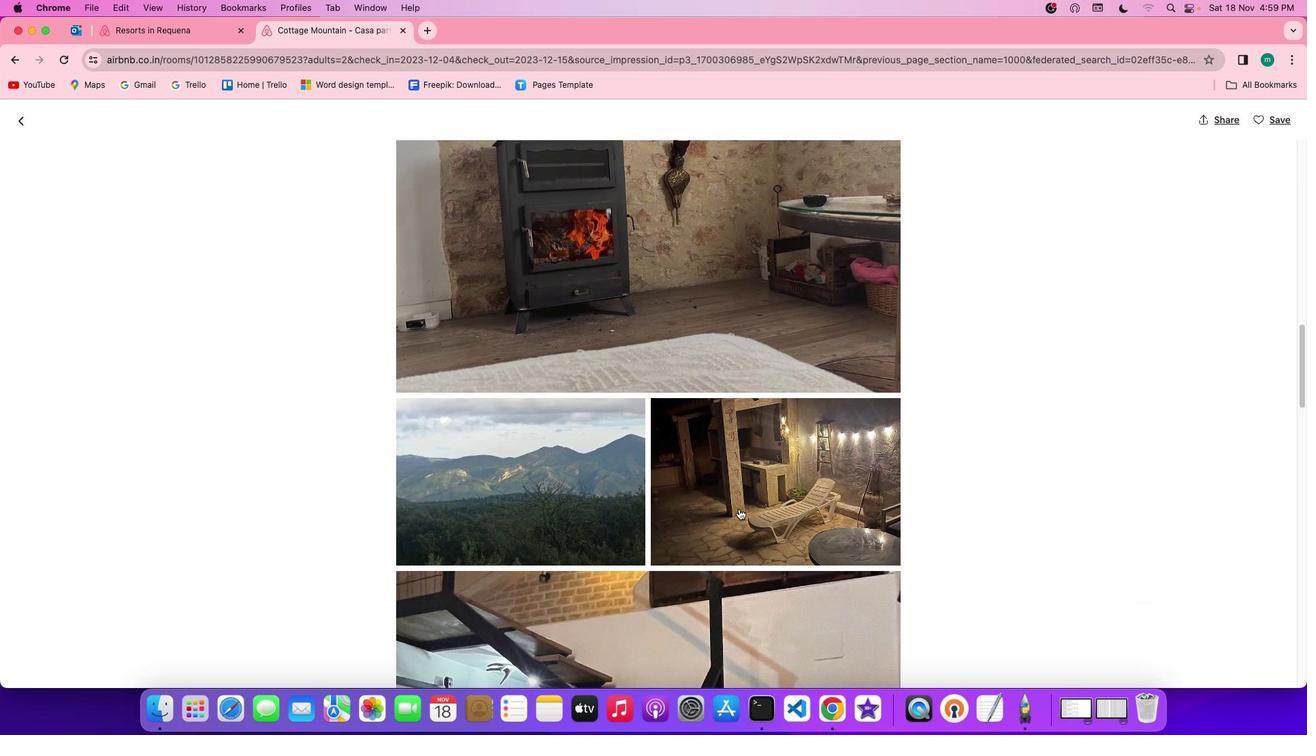 
Action: Mouse moved to (740, 511)
Screenshot: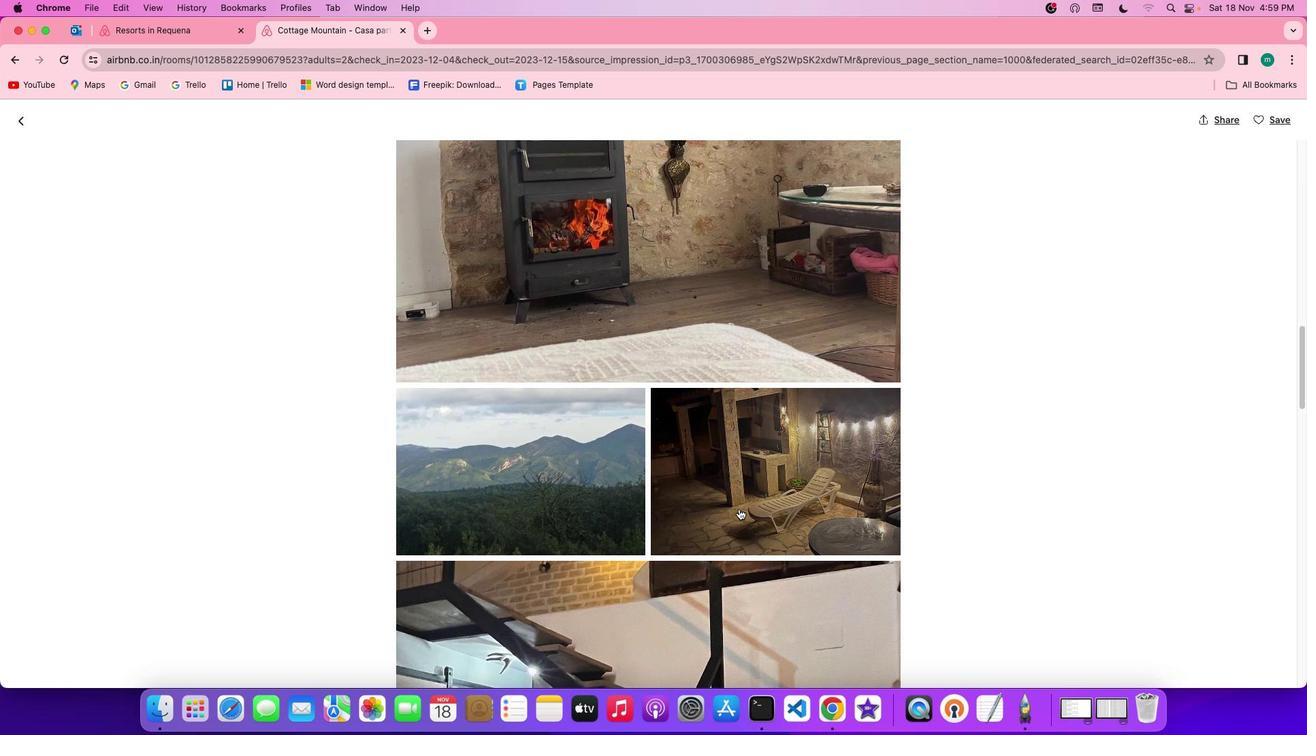 
Action: Mouse scrolled (740, 511) with delta (2, 1)
Screenshot: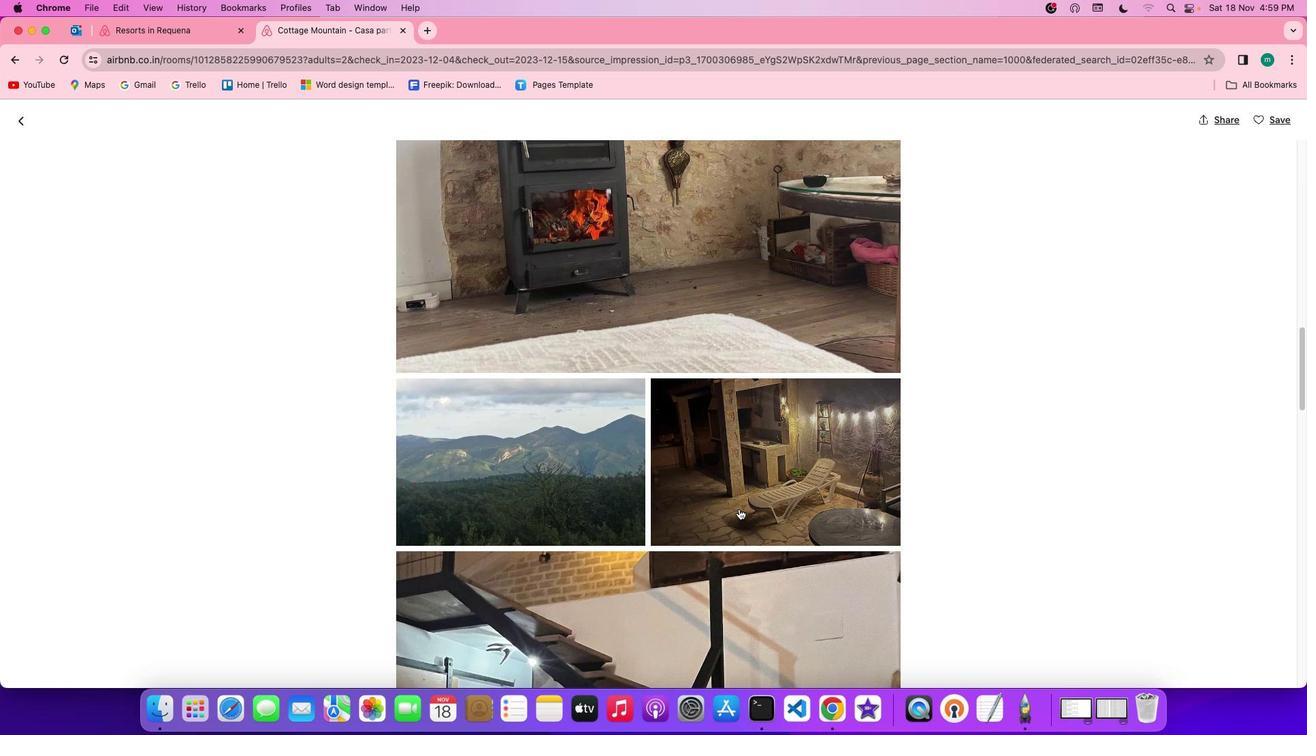 
Action: Mouse scrolled (740, 511) with delta (2, 1)
Screenshot: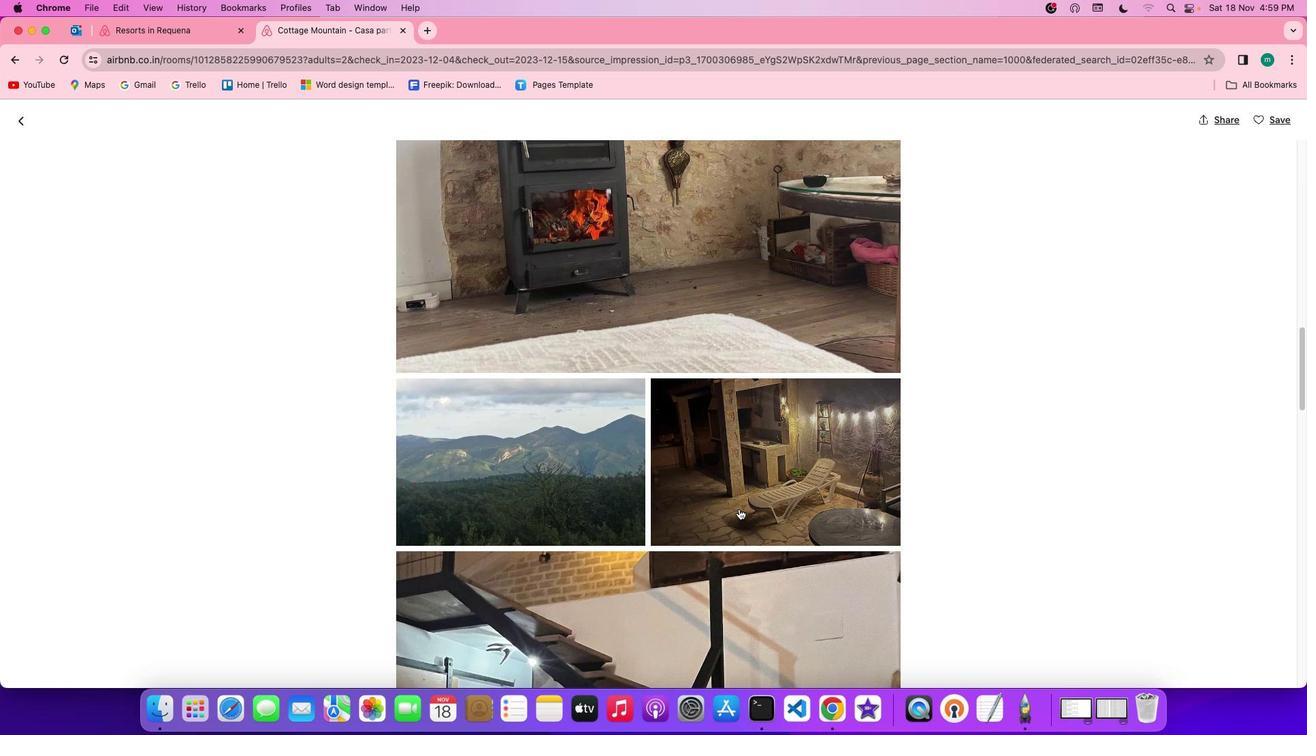 
Action: Mouse scrolled (740, 511) with delta (2, 0)
Screenshot: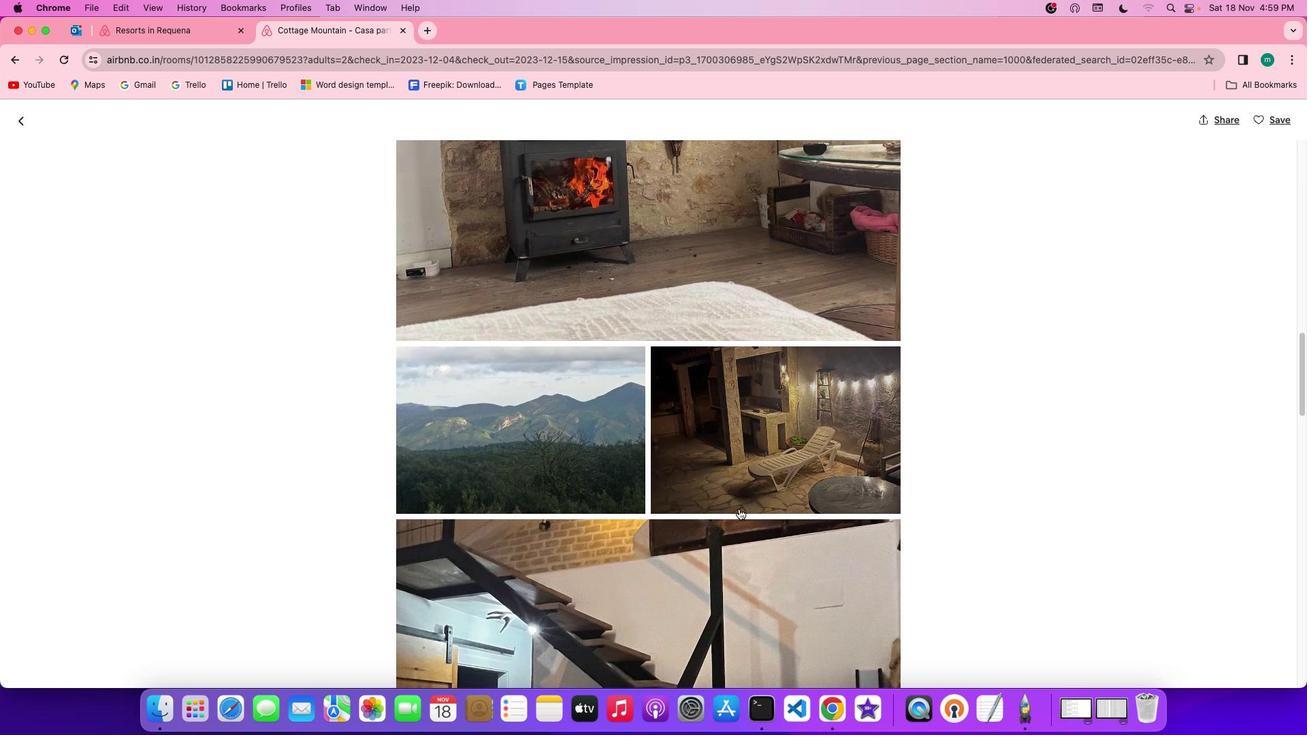 
Action: Mouse scrolled (740, 511) with delta (2, 0)
Screenshot: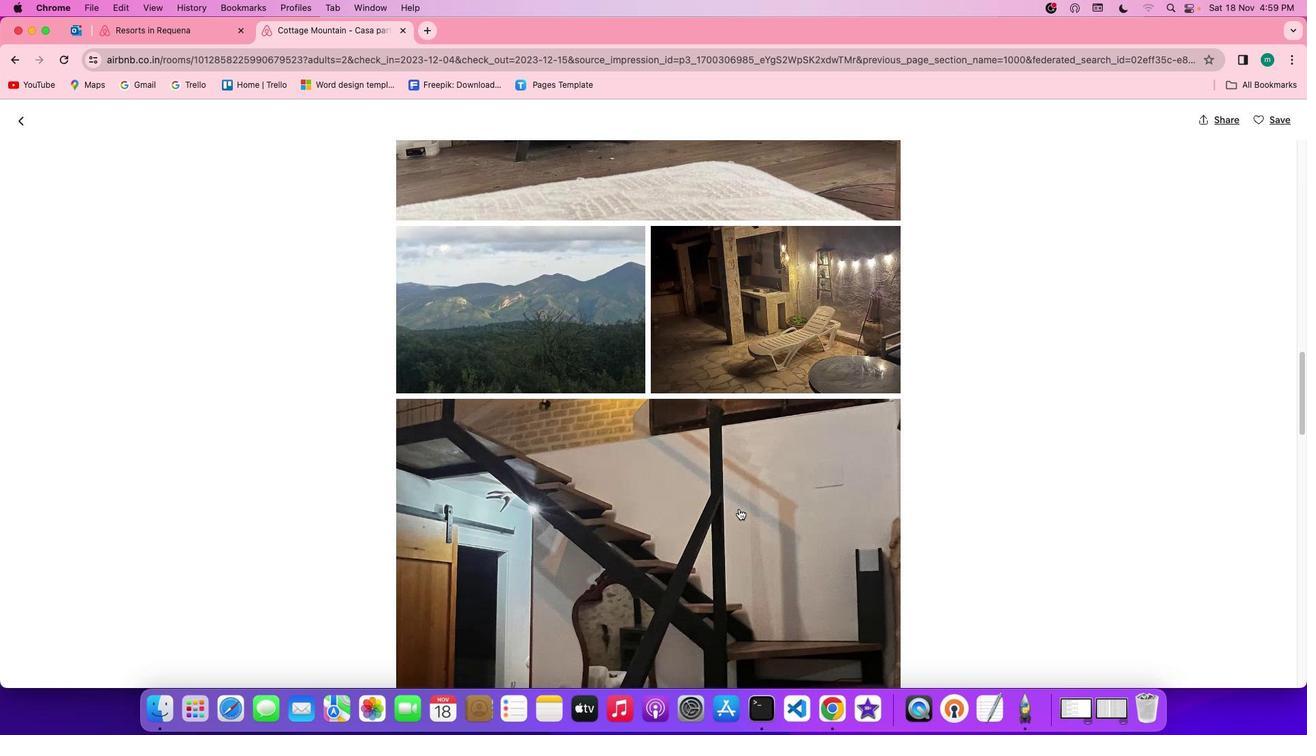 
Action: Mouse moved to (740, 511)
Screenshot: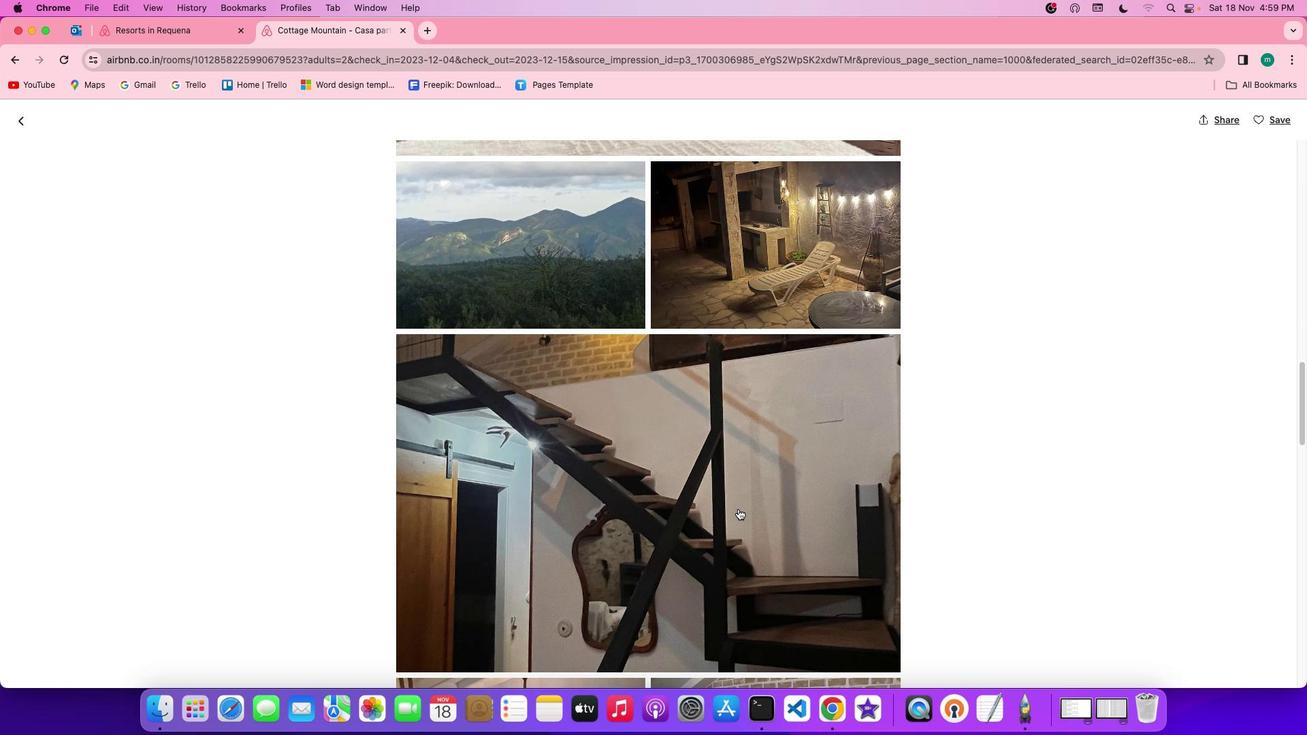 
Action: Mouse scrolled (740, 511) with delta (2, 1)
Screenshot: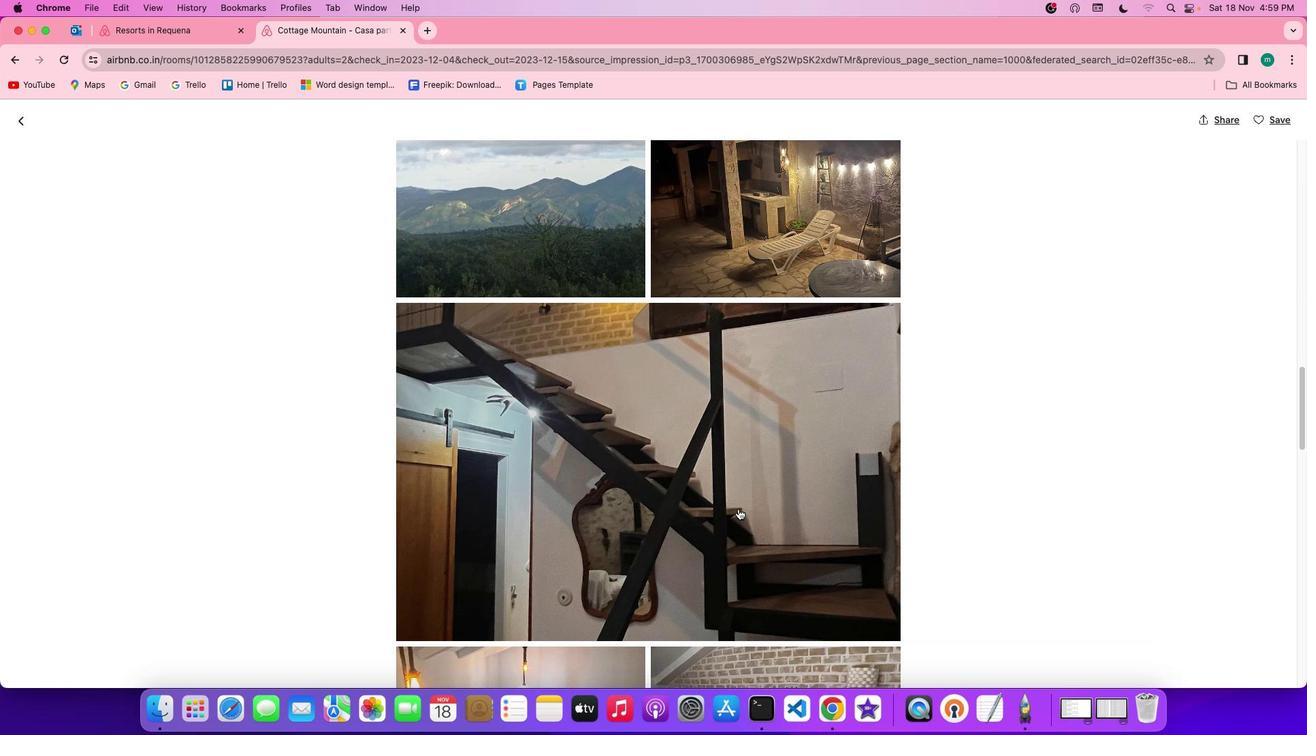 
Action: Mouse scrolled (740, 511) with delta (2, 1)
Screenshot: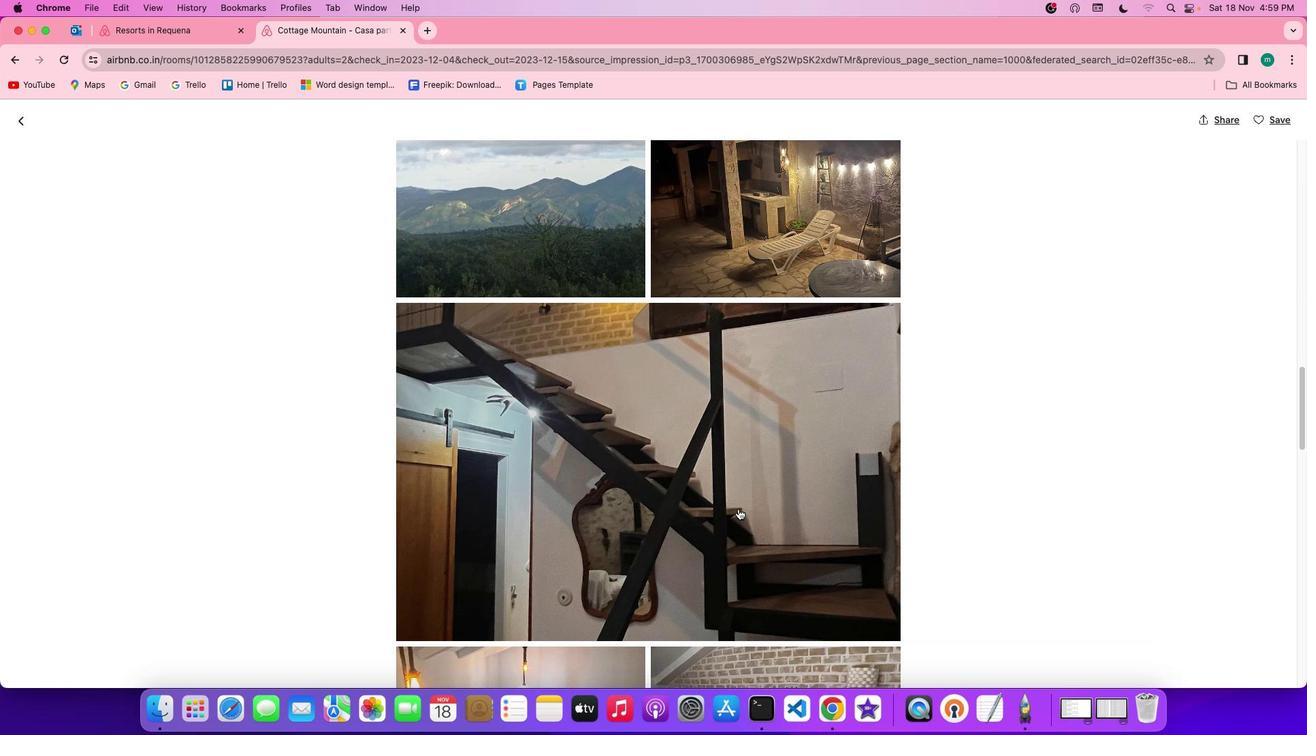 
Action: Mouse scrolled (740, 511) with delta (2, 0)
Screenshot: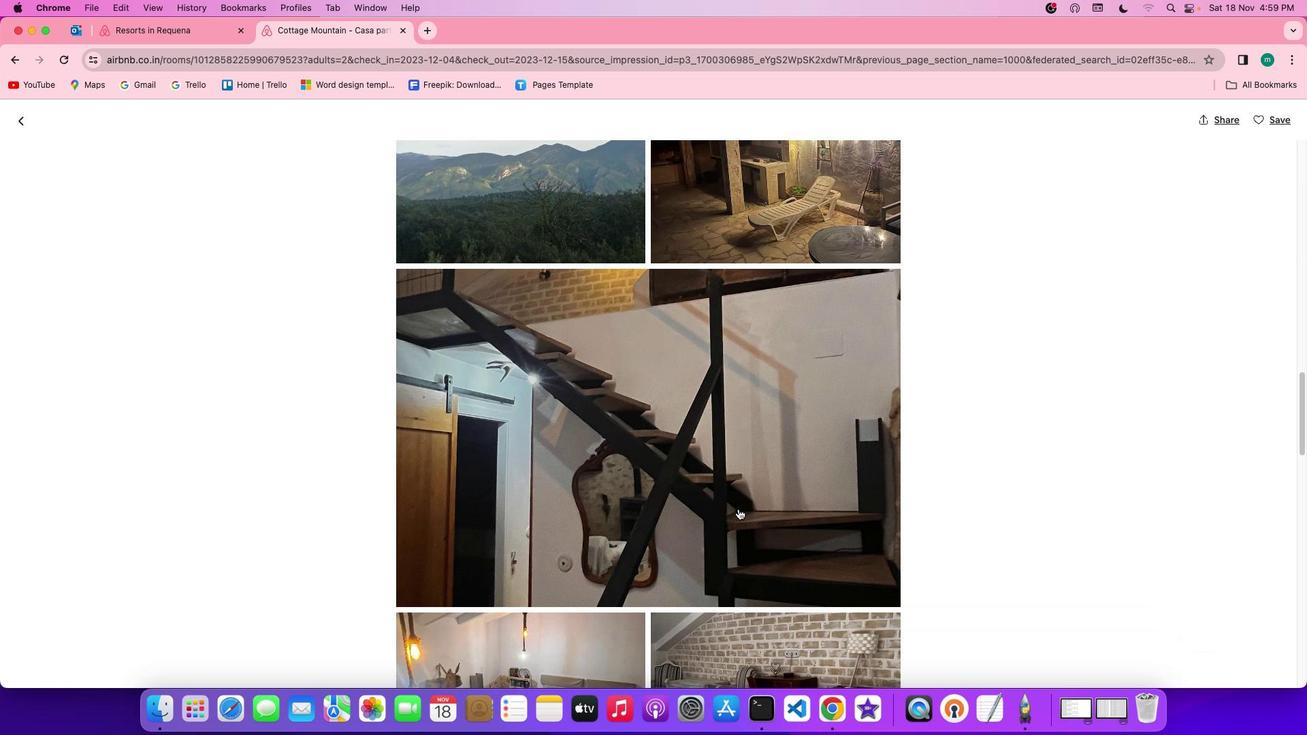 
Action: Mouse scrolled (740, 511) with delta (2, 0)
Screenshot: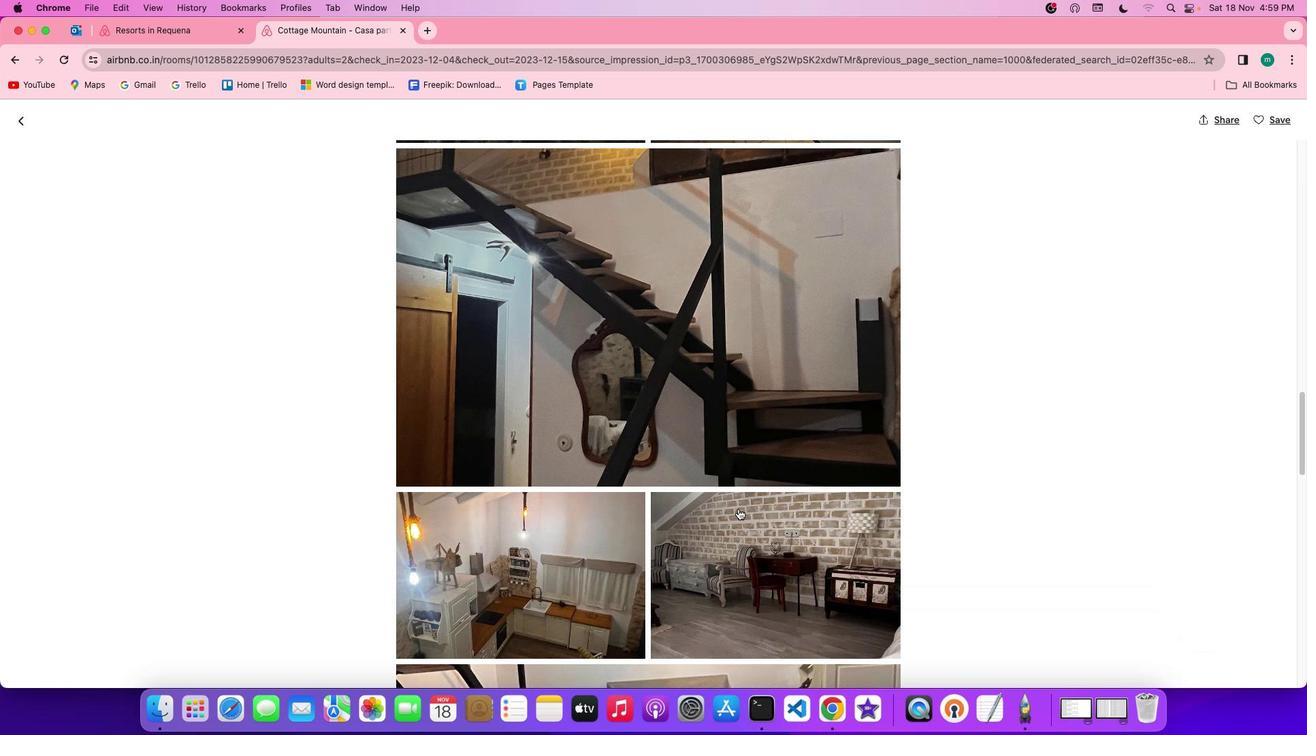 
Action: Mouse scrolled (740, 511) with delta (2, 1)
Screenshot: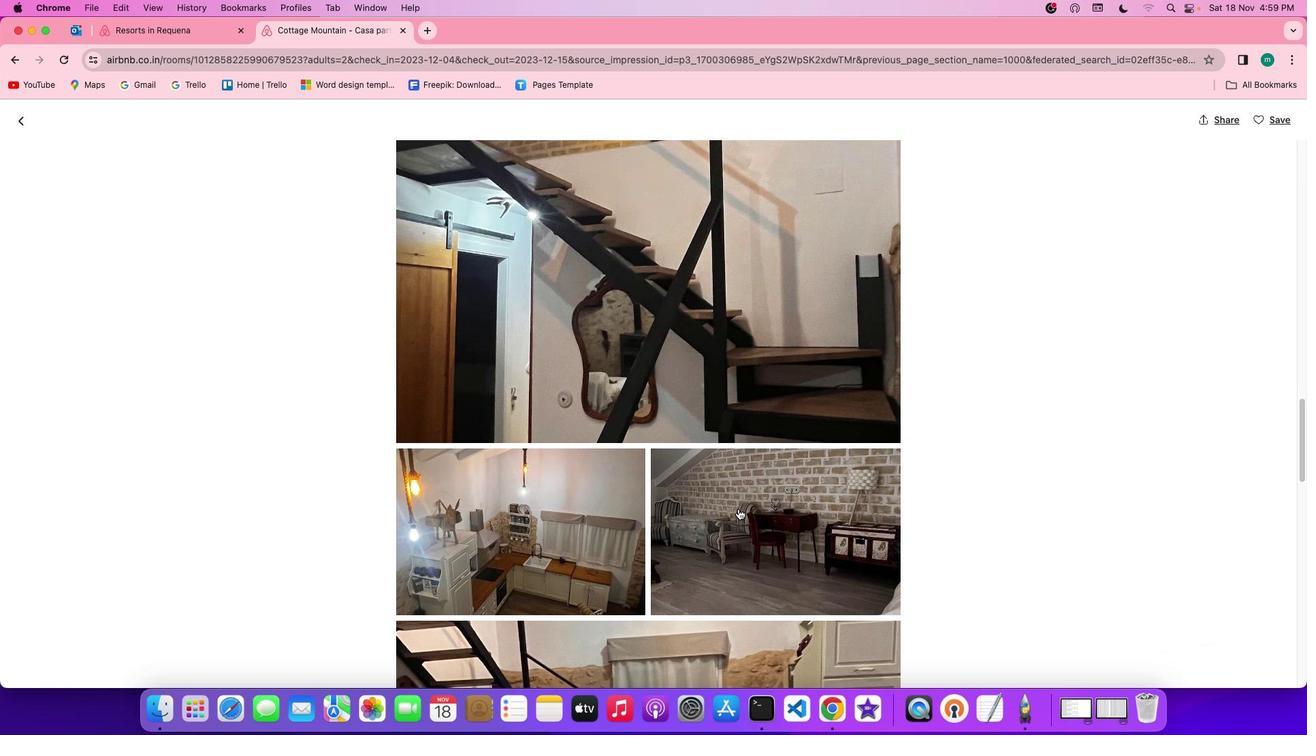 
Action: Mouse scrolled (740, 511) with delta (2, 1)
Screenshot: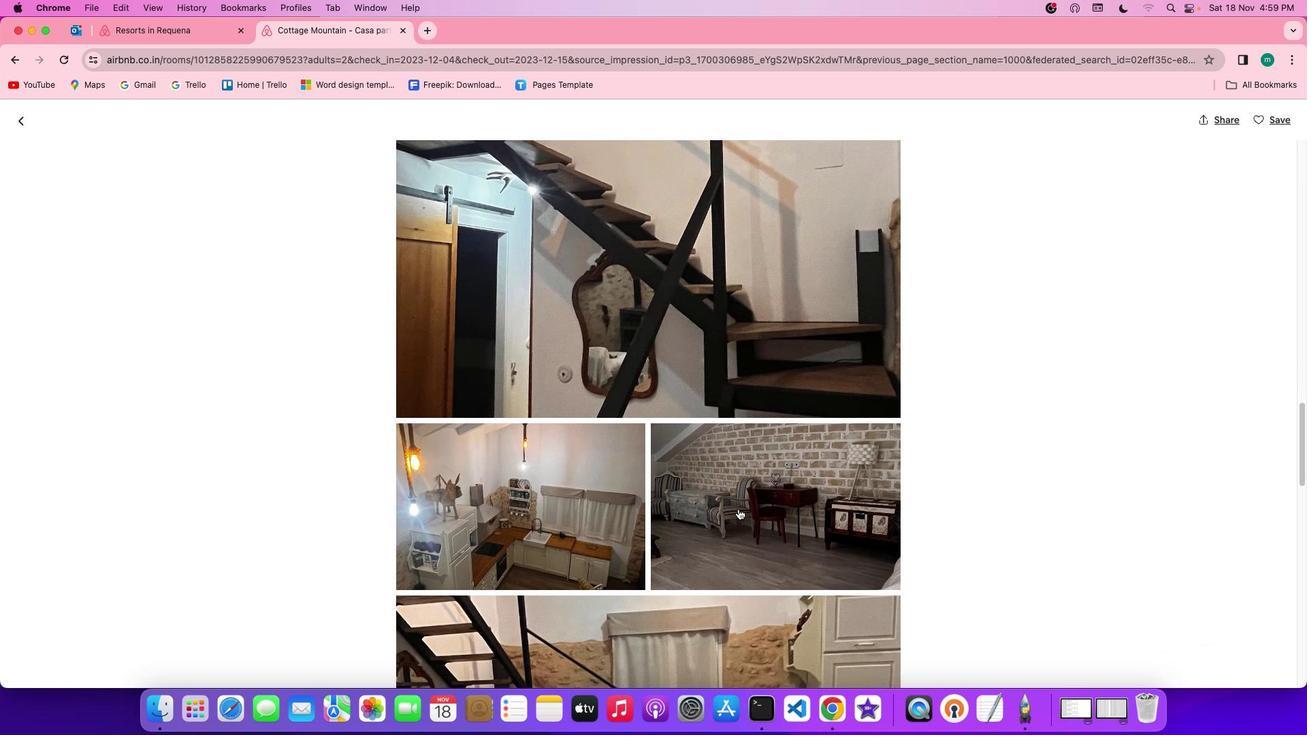 
Action: Mouse scrolled (740, 511) with delta (2, 0)
Screenshot: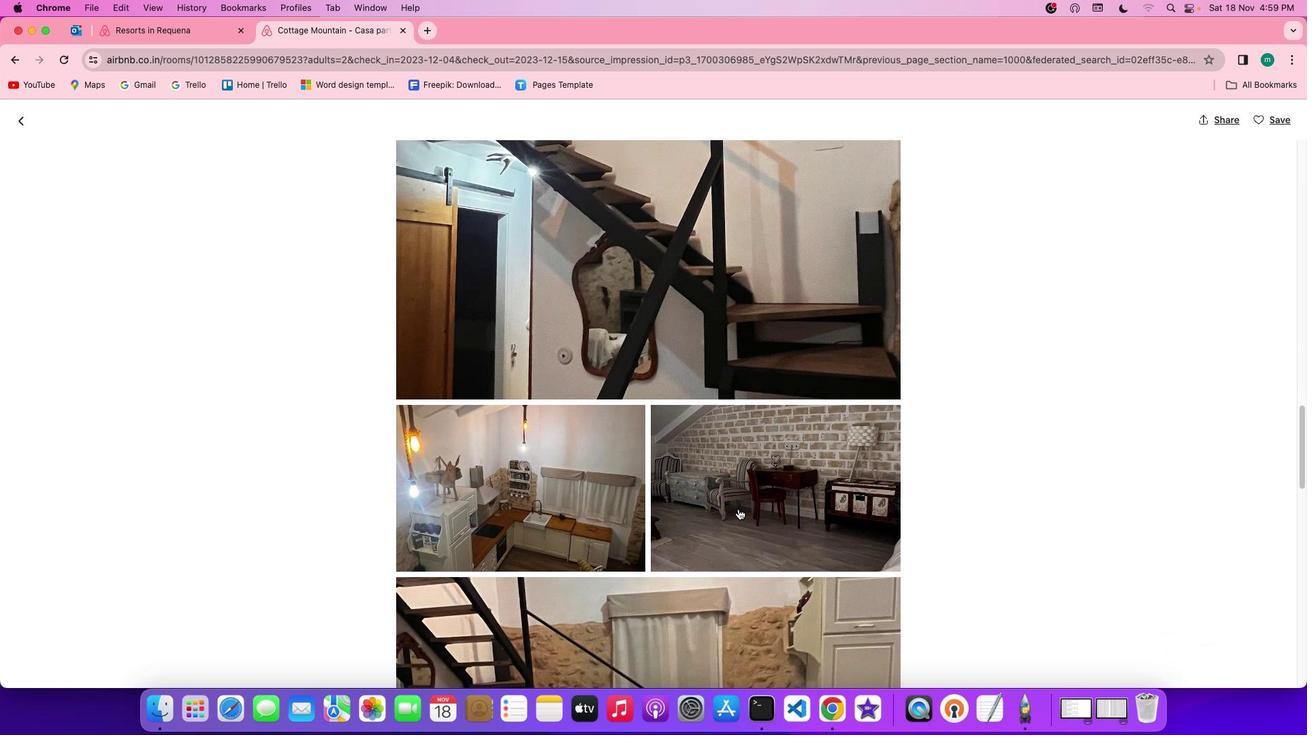 
Action: Mouse scrolled (740, 511) with delta (2, 0)
Screenshot: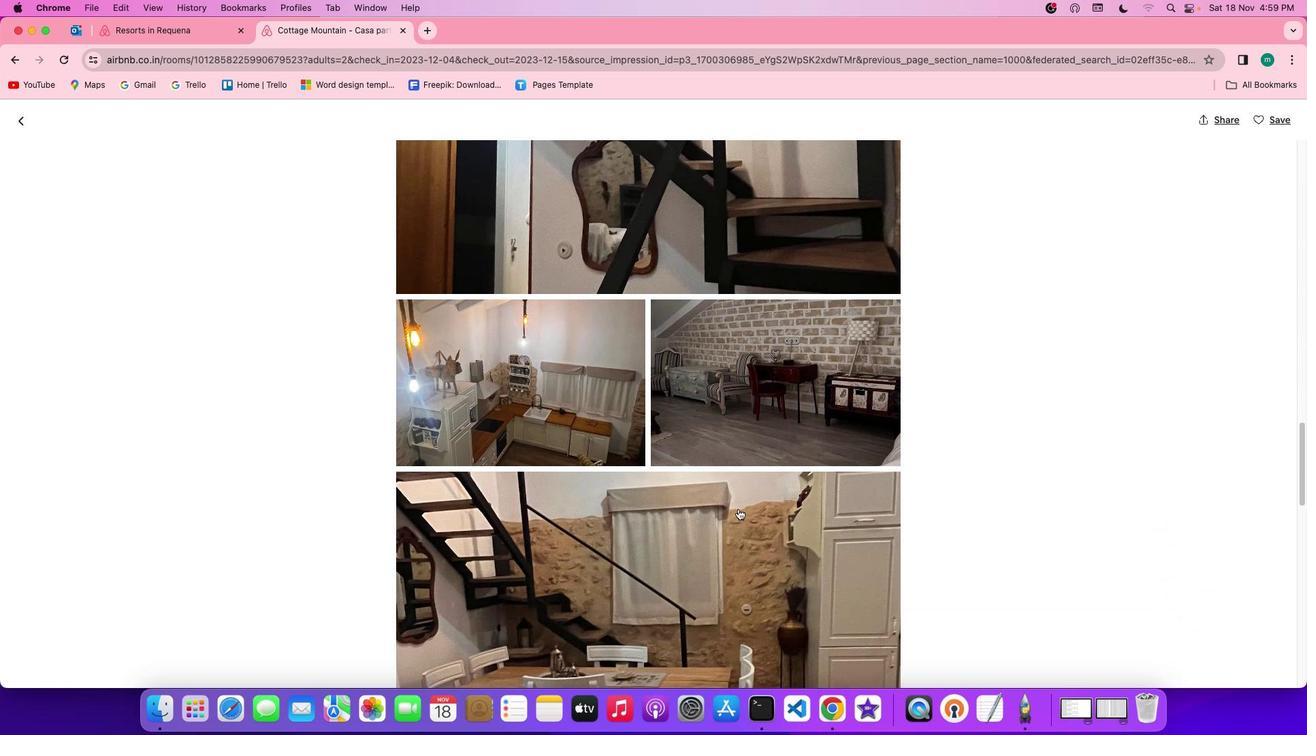 
Action: Mouse moved to (739, 511)
Screenshot: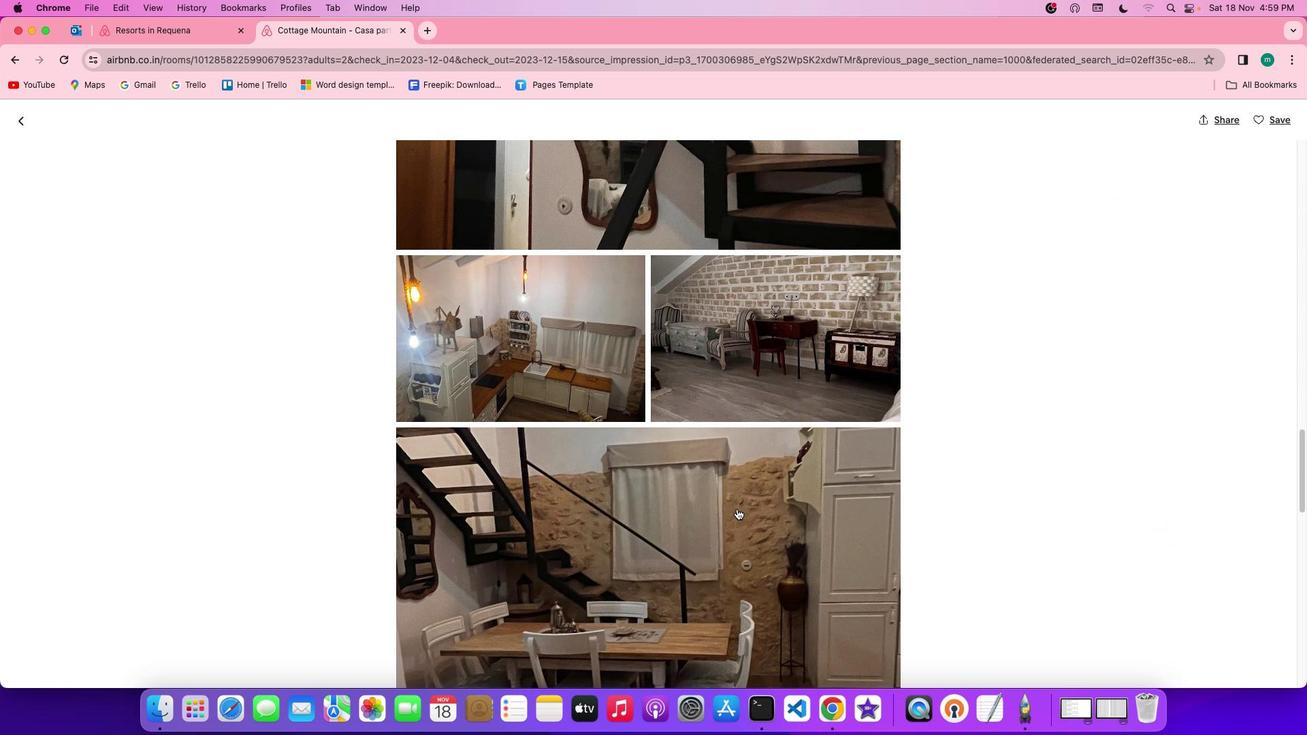 
Action: Mouse scrolled (739, 511) with delta (2, 1)
Screenshot: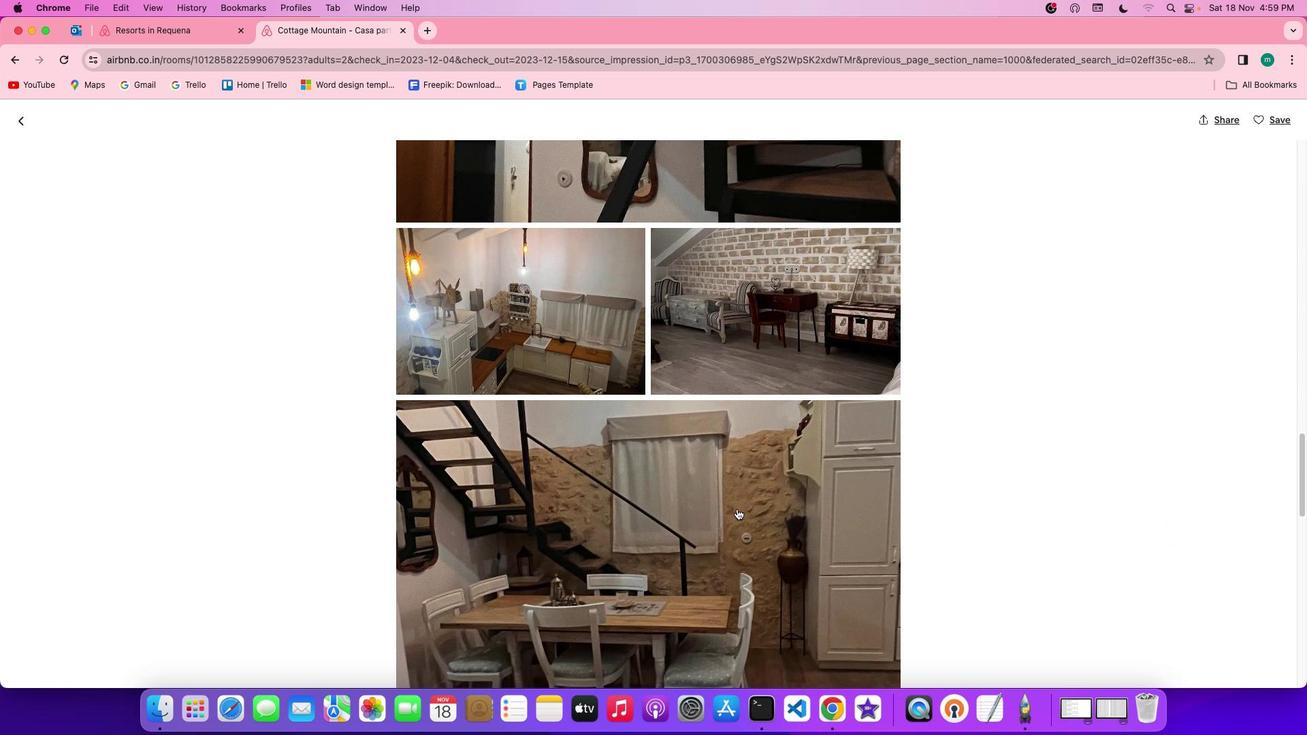 
Action: Mouse scrolled (739, 511) with delta (2, 1)
Screenshot: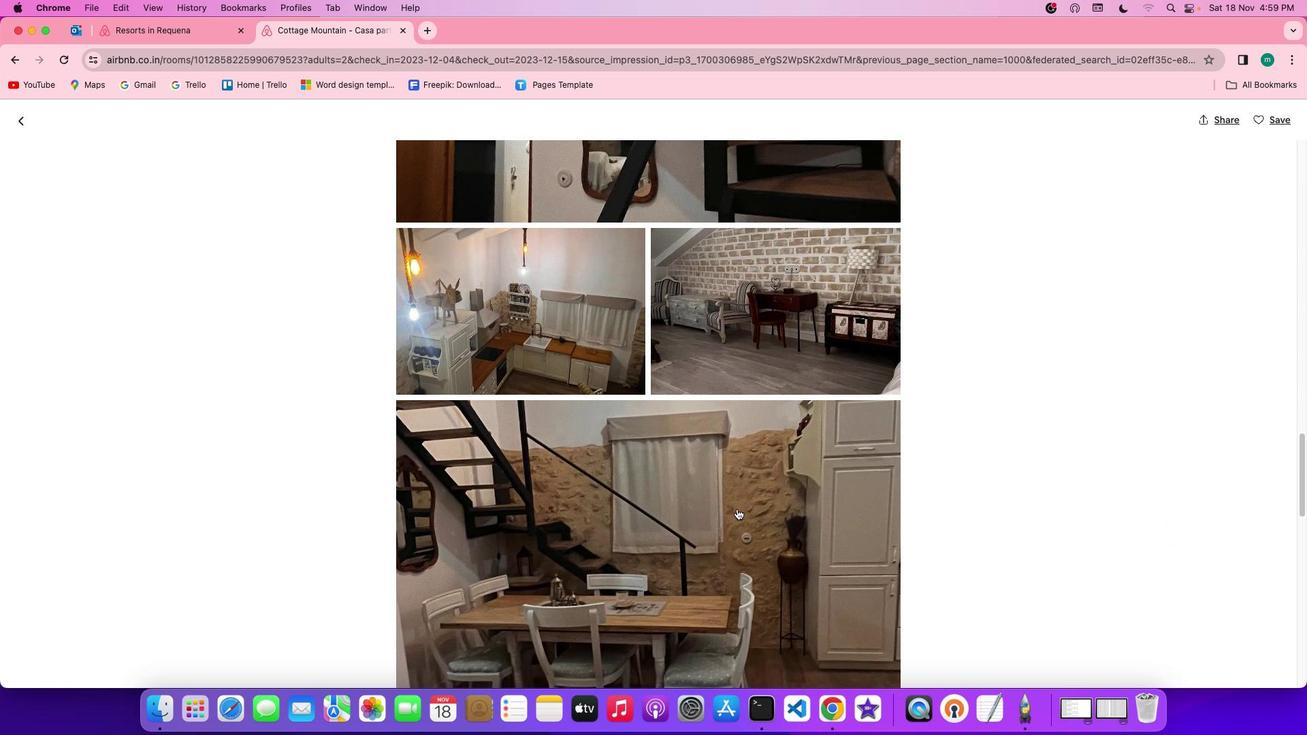 
Action: Mouse scrolled (739, 511) with delta (2, 0)
Screenshot: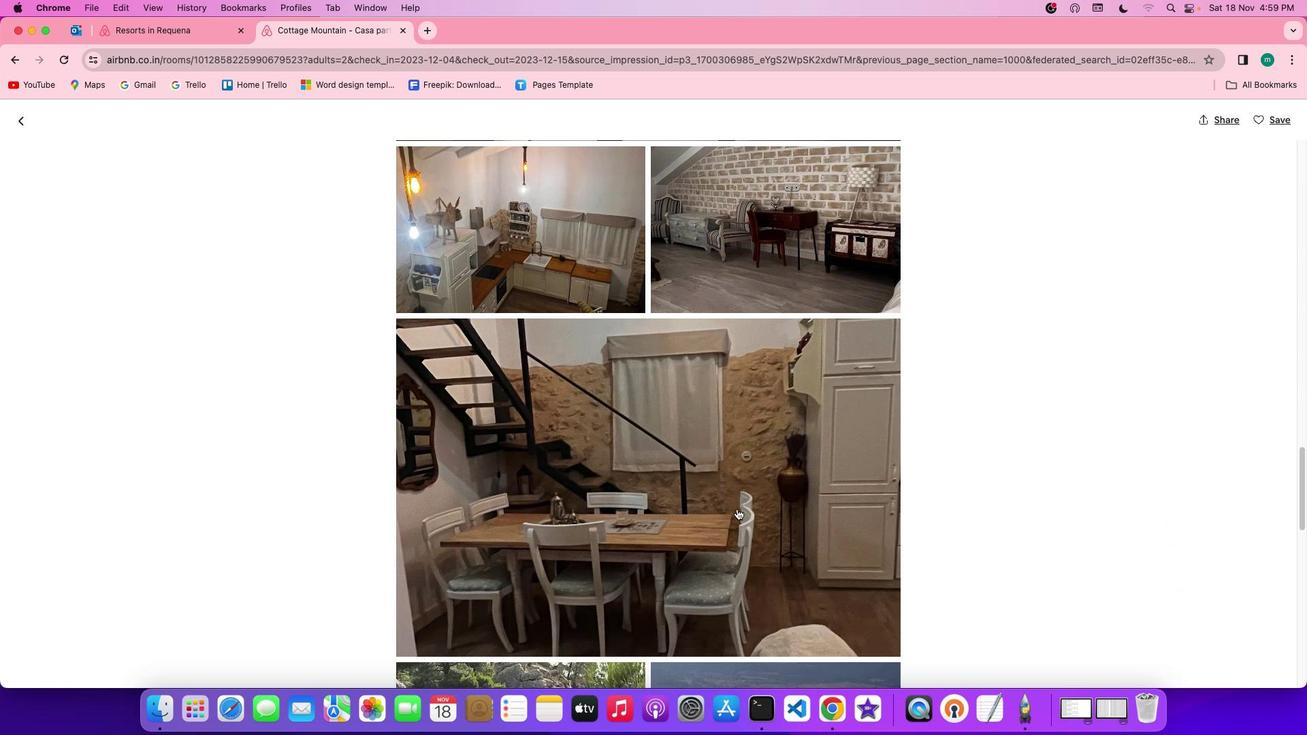 
Action: Mouse scrolled (739, 511) with delta (2, 0)
Screenshot: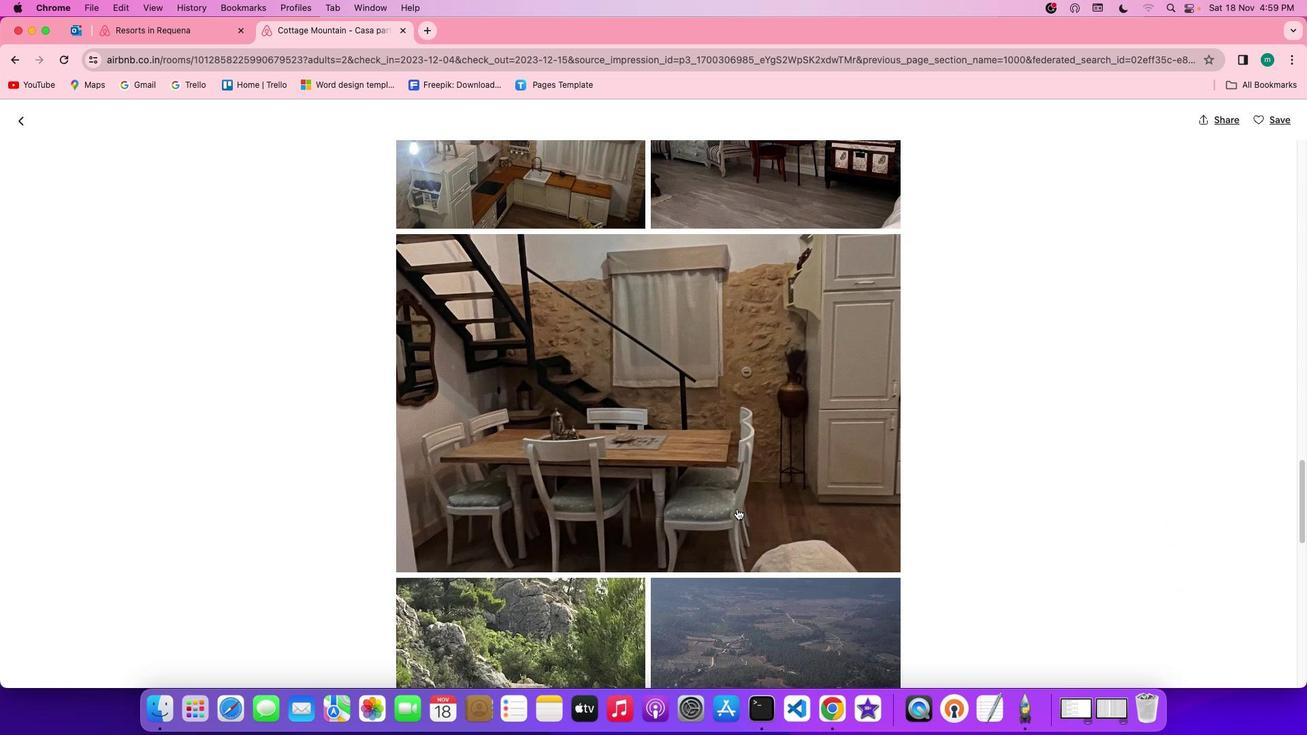 
Action: Mouse scrolled (739, 511) with delta (2, 1)
Screenshot: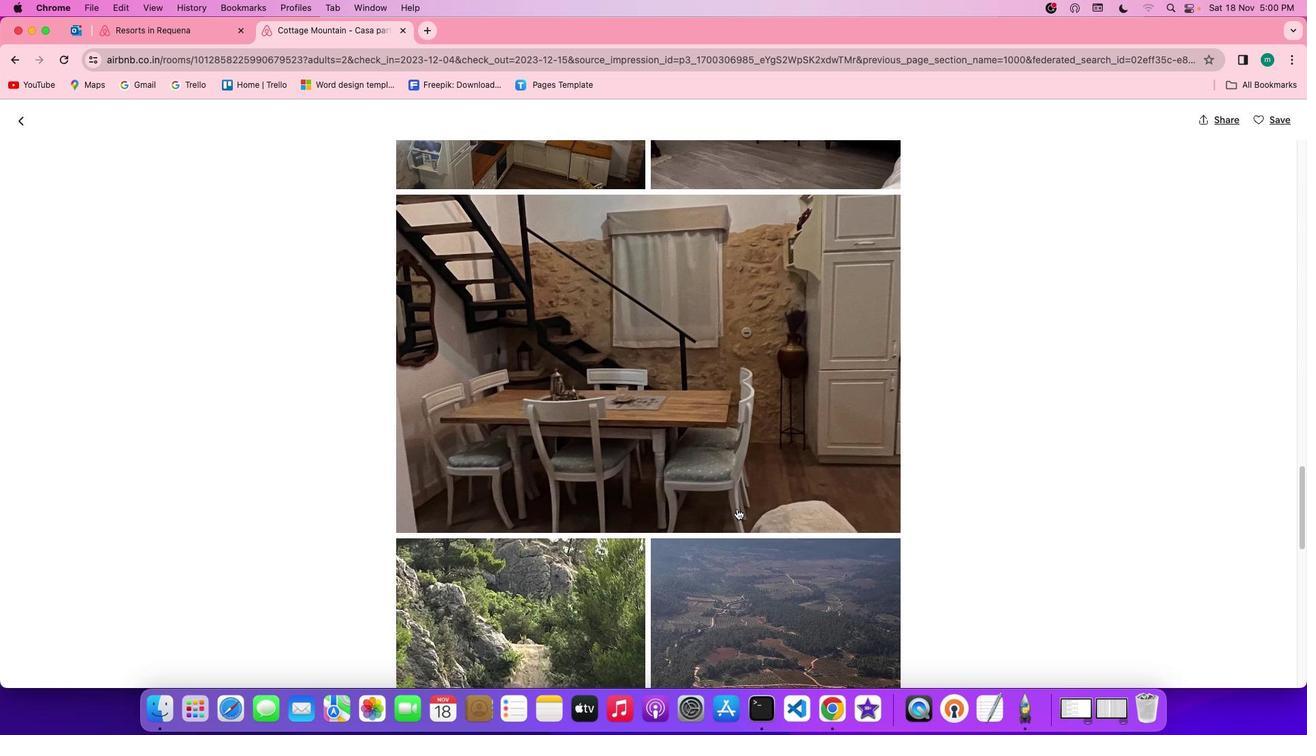 
Action: Mouse scrolled (739, 511) with delta (2, 1)
Screenshot: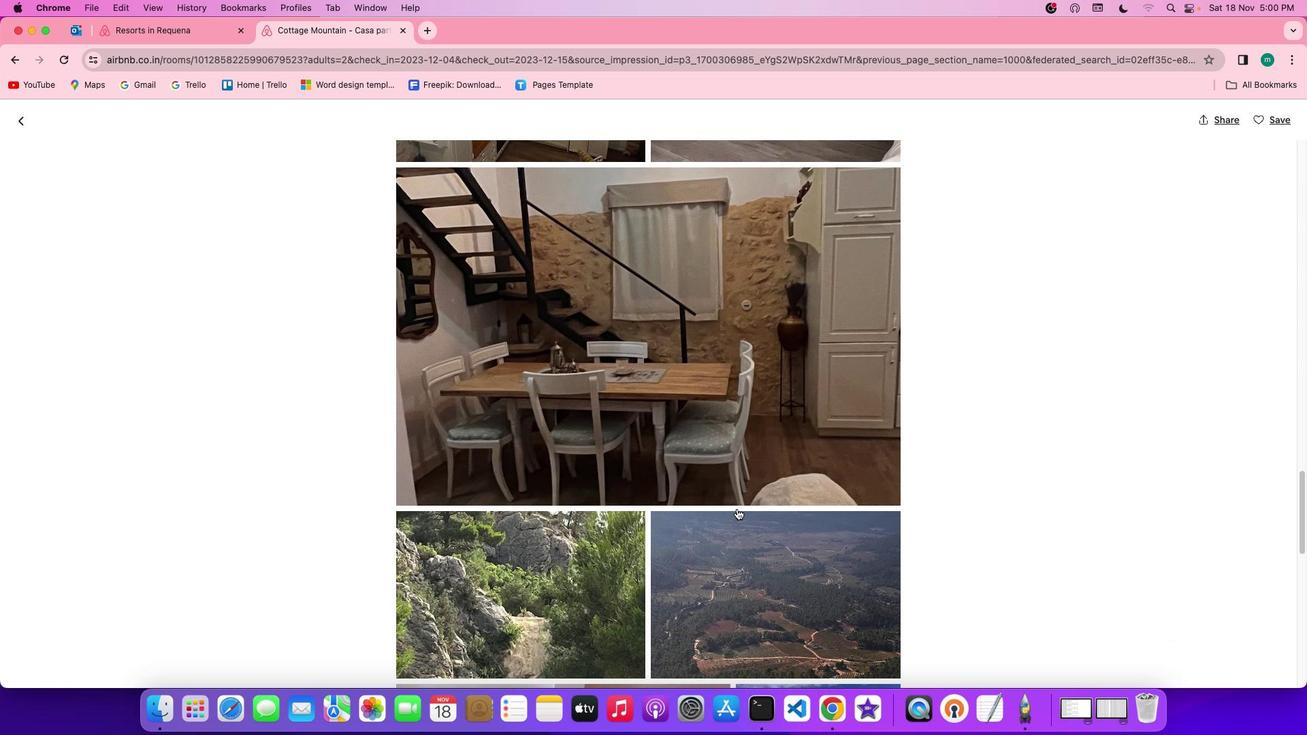 
Action: Mouse scrolled (739, 511) with delta (2, 0)
Screenshot: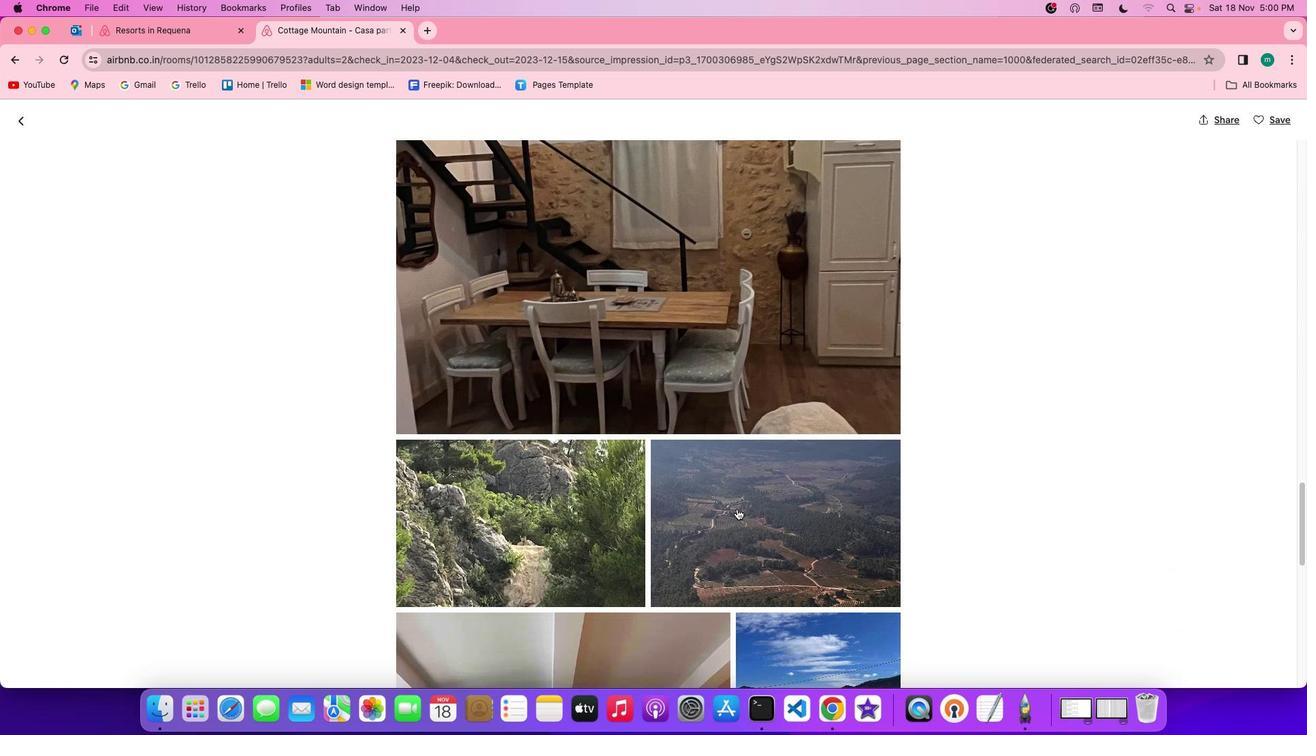 
Action: Mouse scrolled (739, 511) with delta (2, 0)
Screenshot: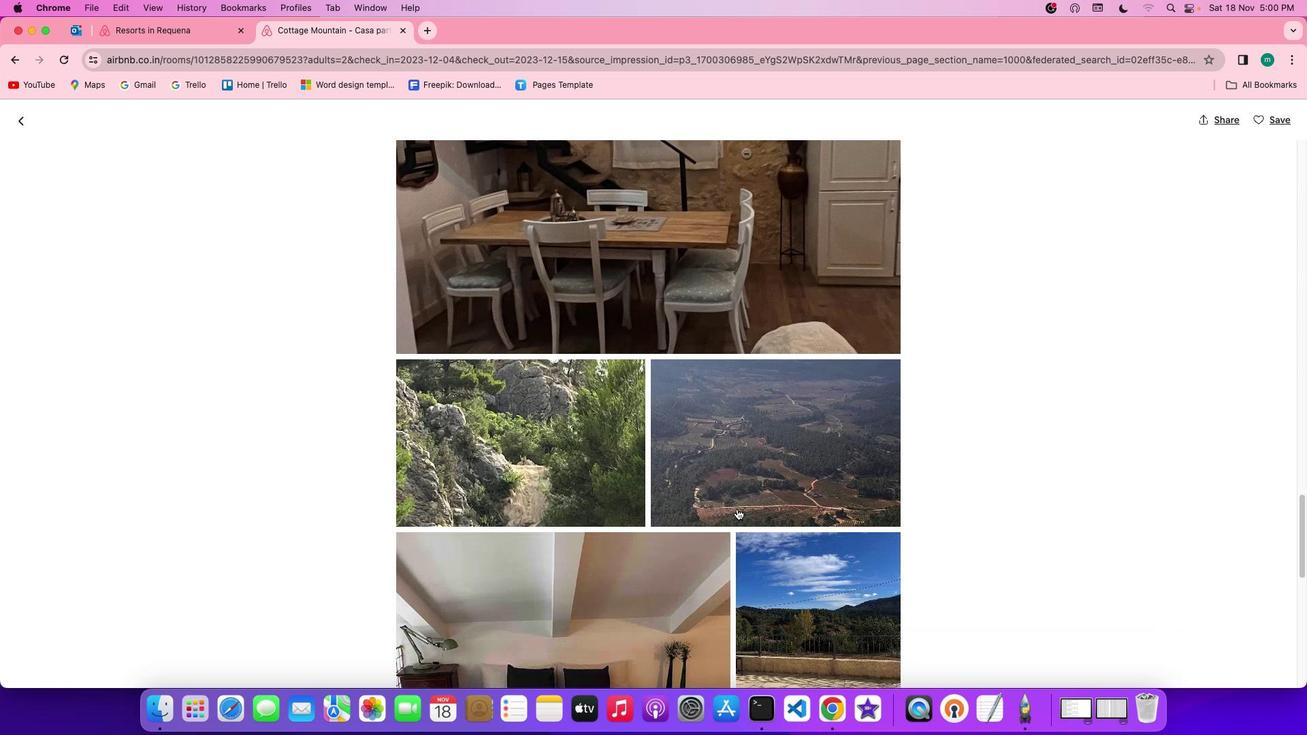 
Action: Mouse scrolled (739, 511) with delta (2, 1)
Screenshot: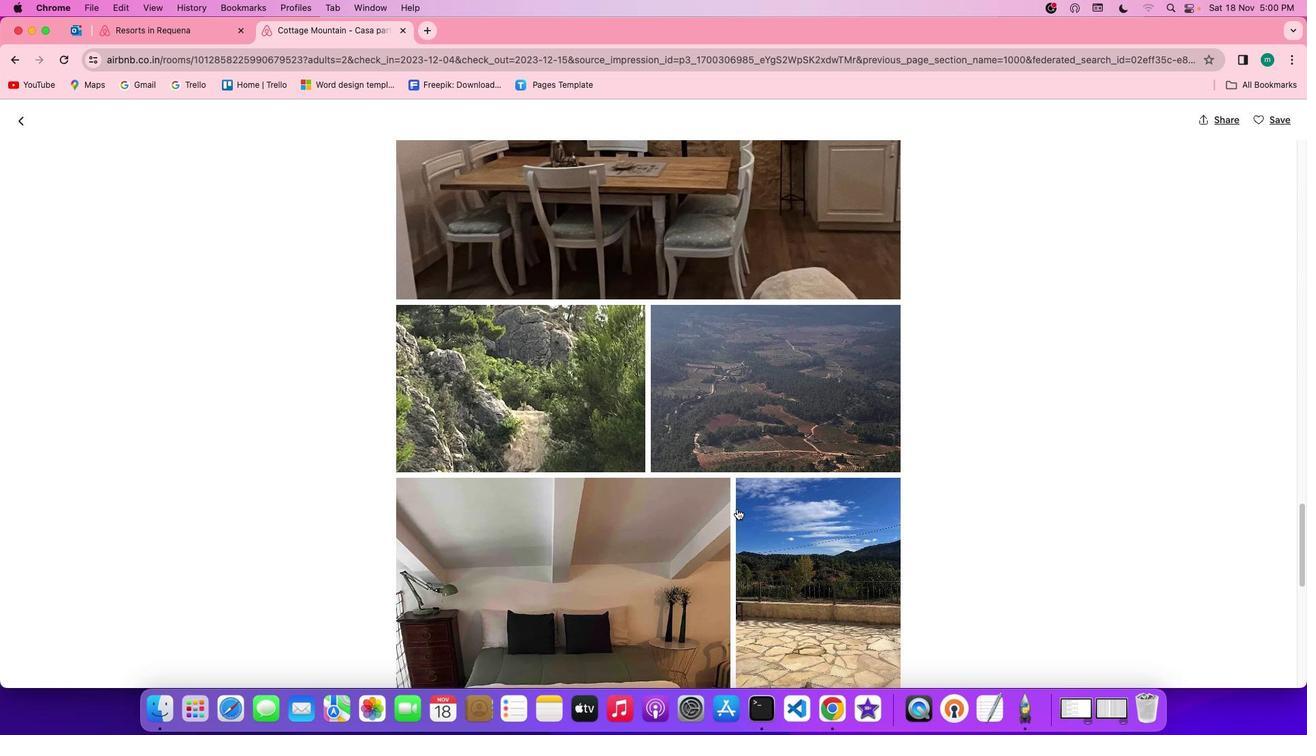 
Action: Mouse scrolled (739, 511) with delta (2, 1)
Screenshot: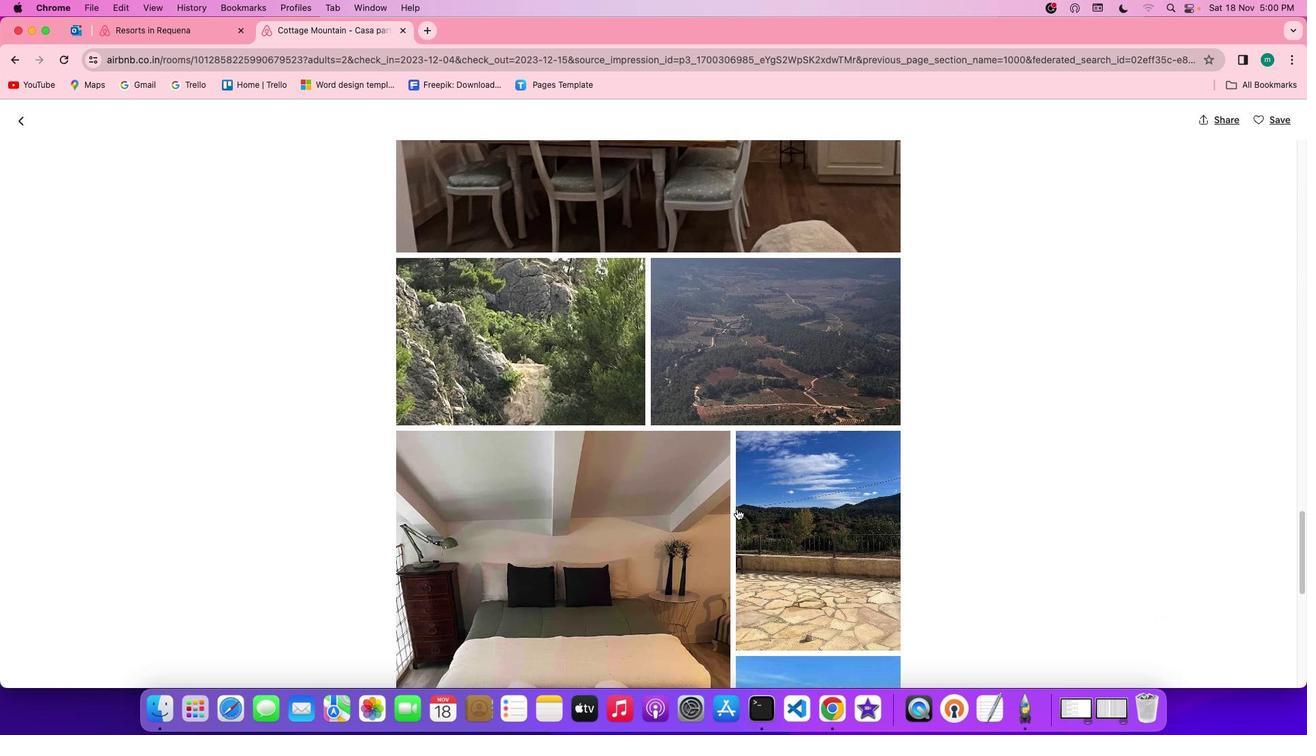
Action: Mouse scrolled (739, 511) with delta (2, 0)
Screenshot: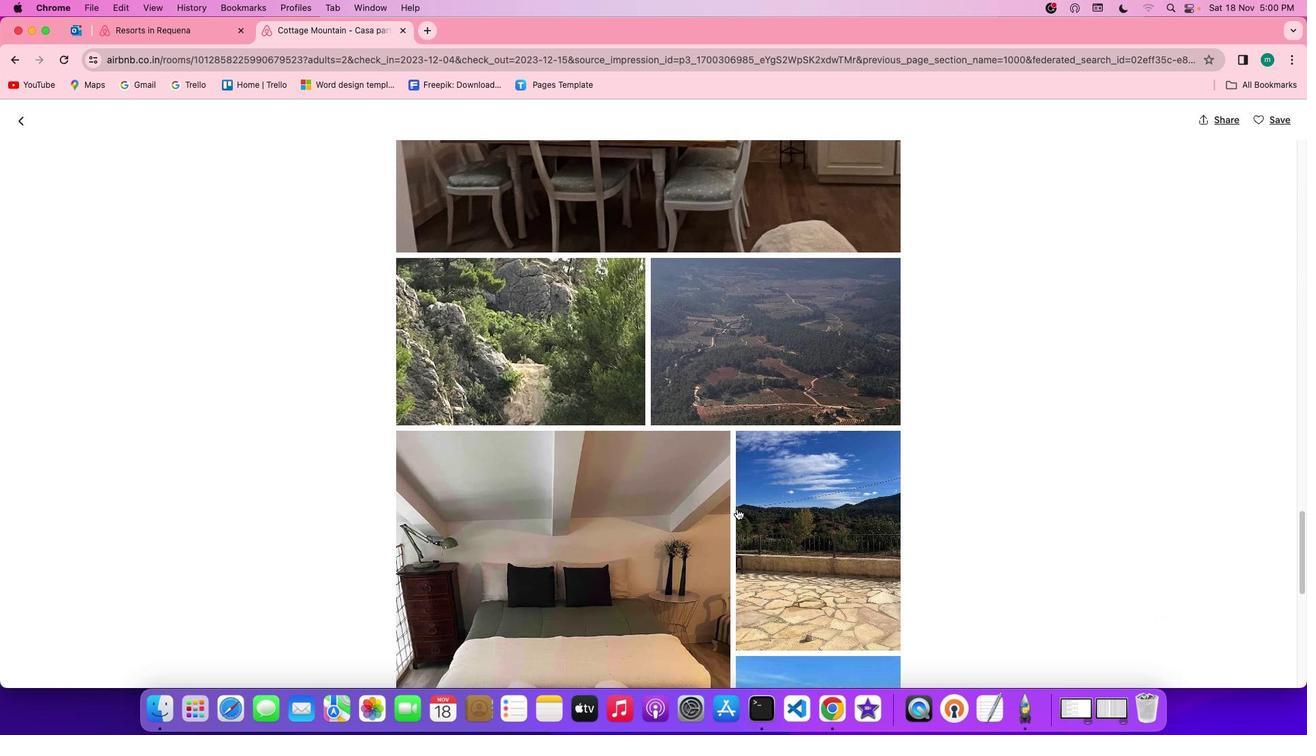 
Action: Mouse scrolled (739, 511) with delta (2, 0)
Screenshot: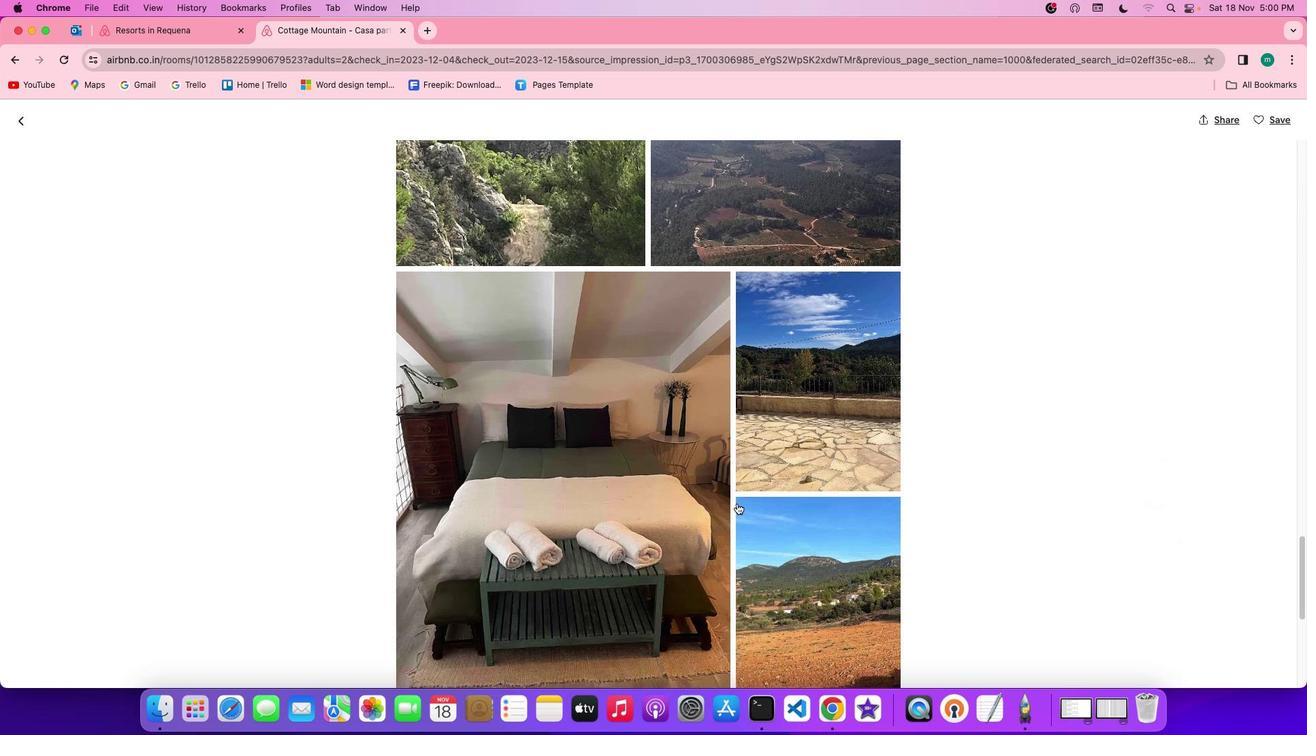 
Action: Mouse moved to (740, 497)
Screenshot: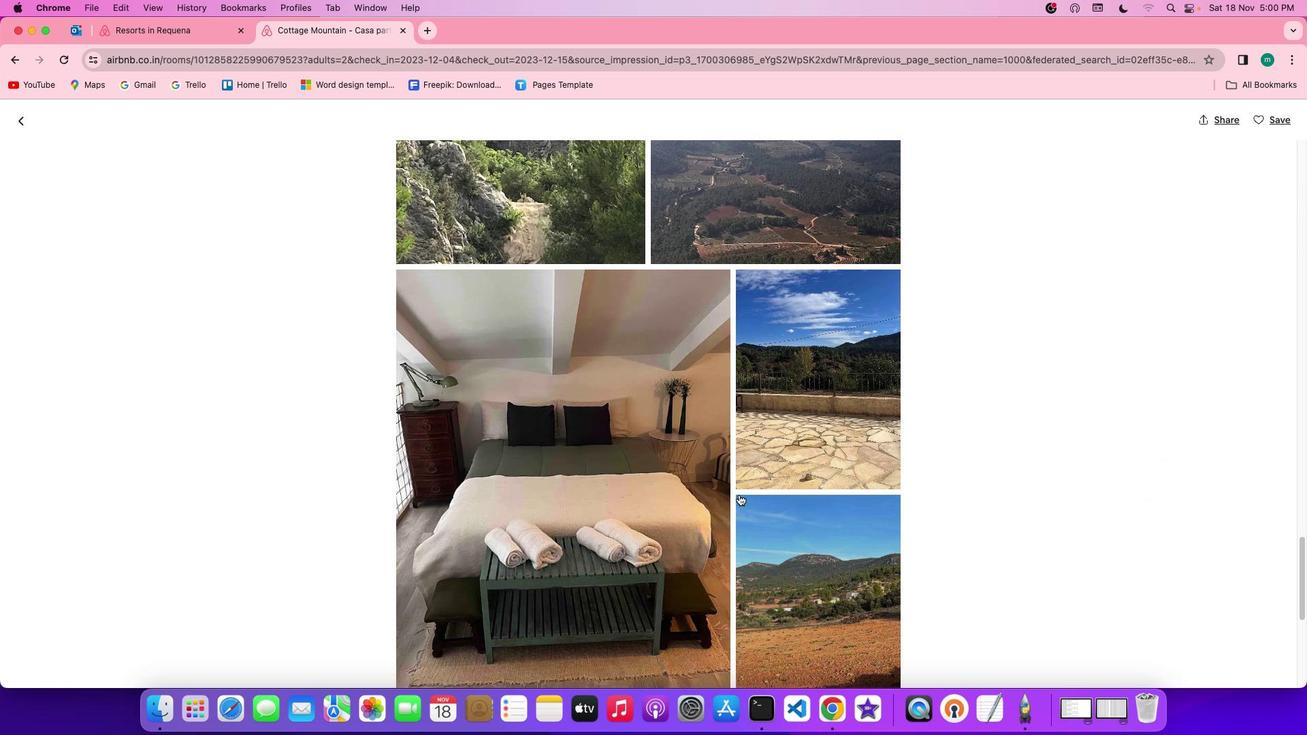 
Action: Mouse scrolled (740, 497) with delta (2, 1)
Screenshot: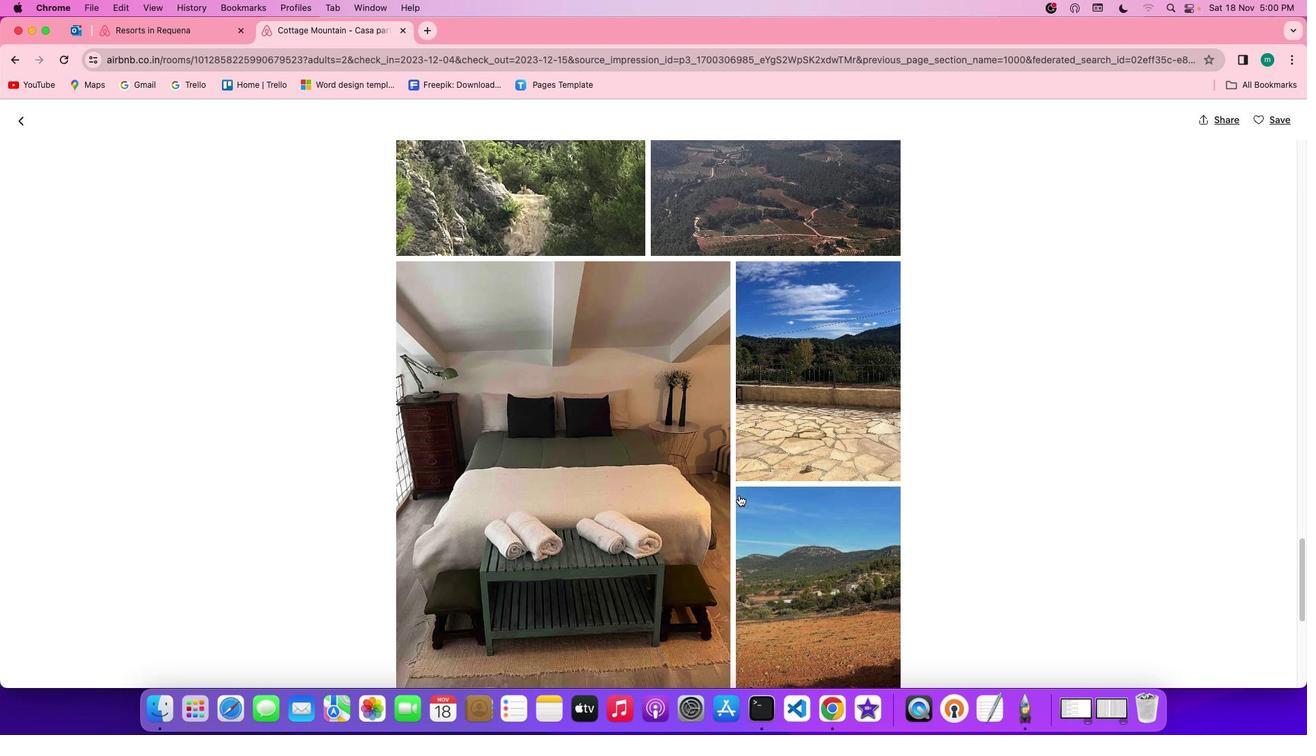 
Action: Mouse scrolled (740, 497) with delta (2, 1)
Screenshot: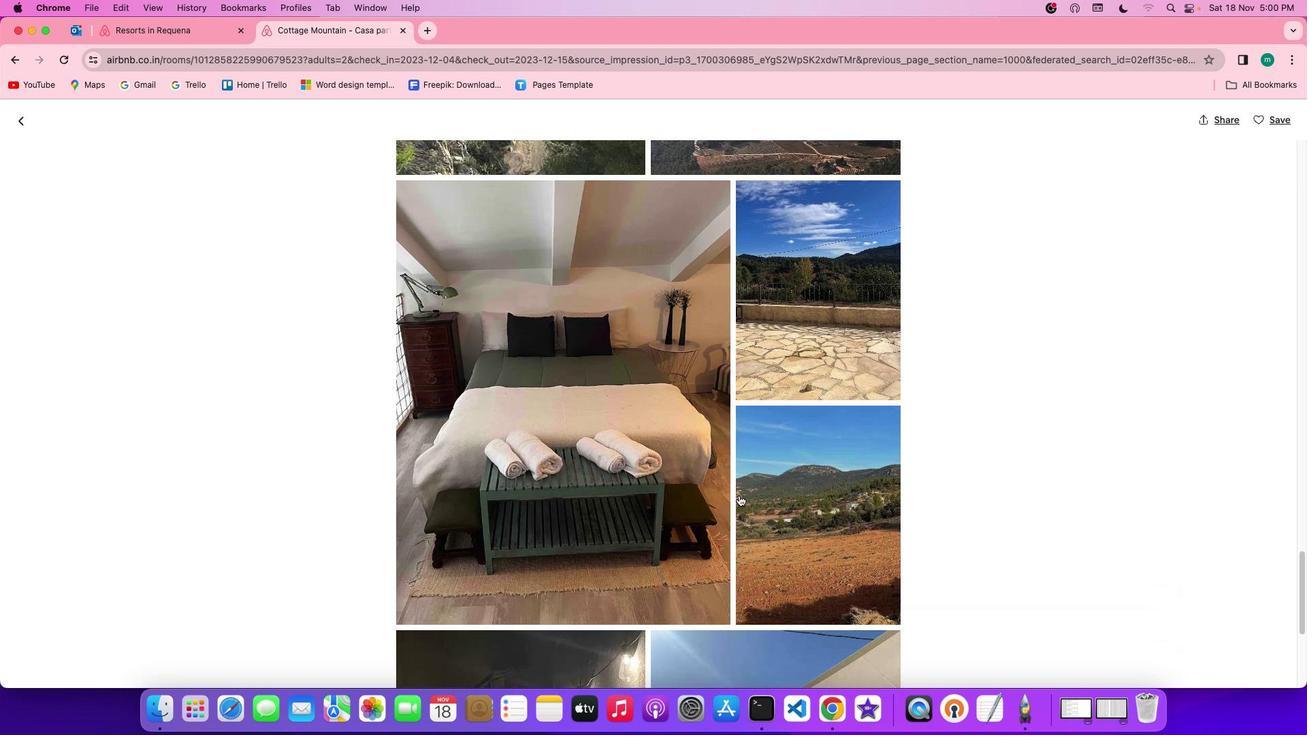 
Action: Mouse scrolled (740, 497) with delta (2, 0)
Screenshot: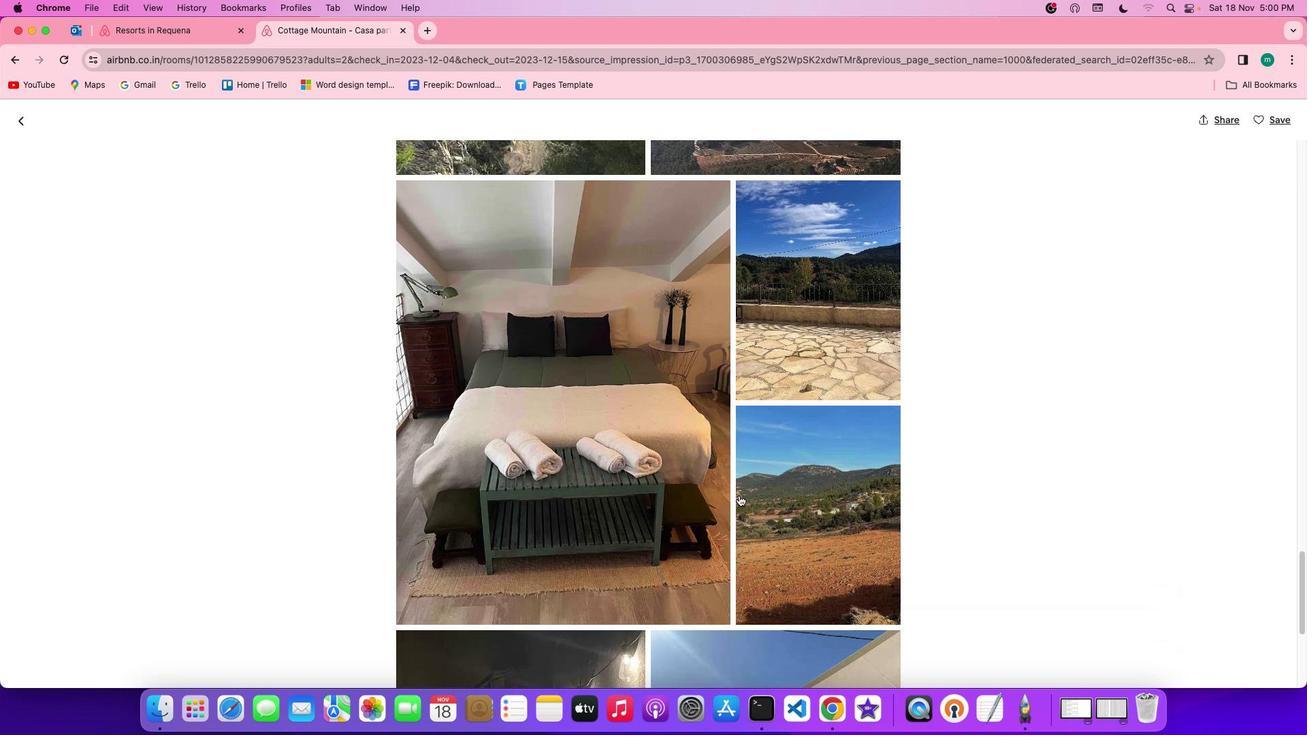 
Action: Mouse scrolled (740, 497) with delta (2, 0)
Screenshot: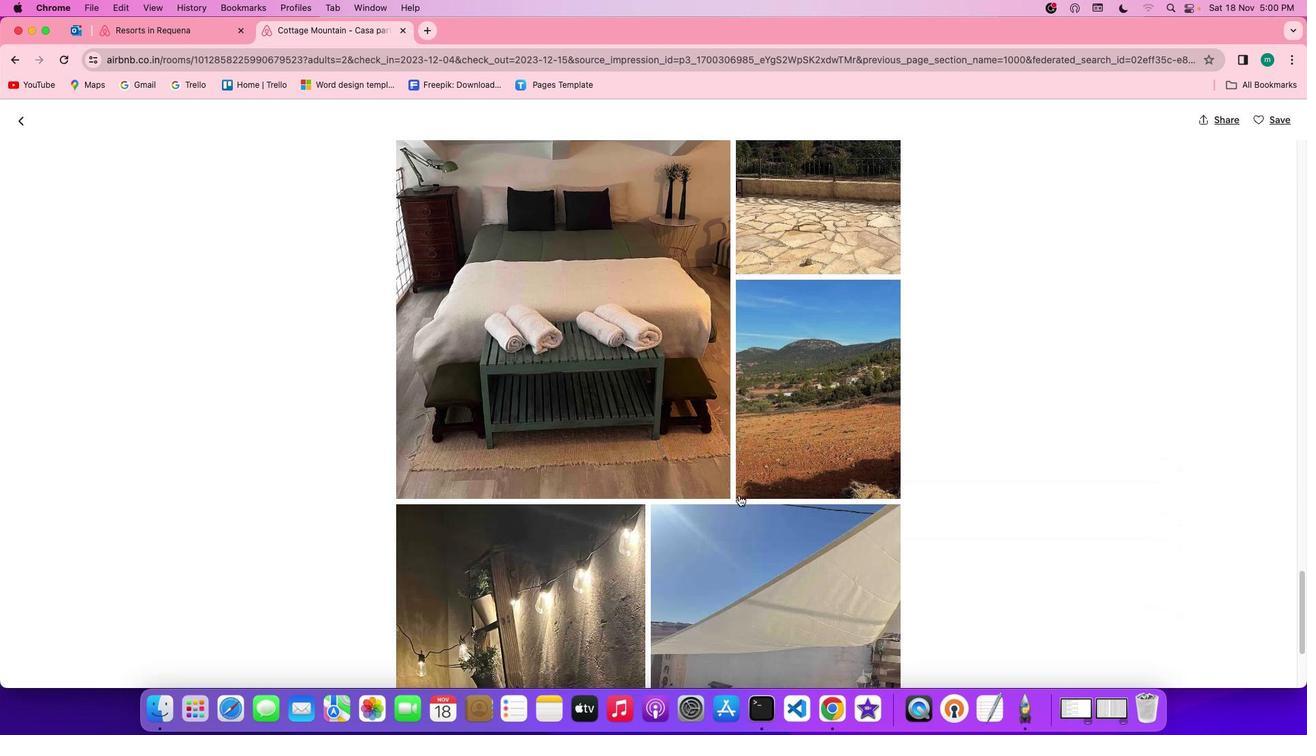 
Action: Mouse moved to (740, 497)
Screenshot: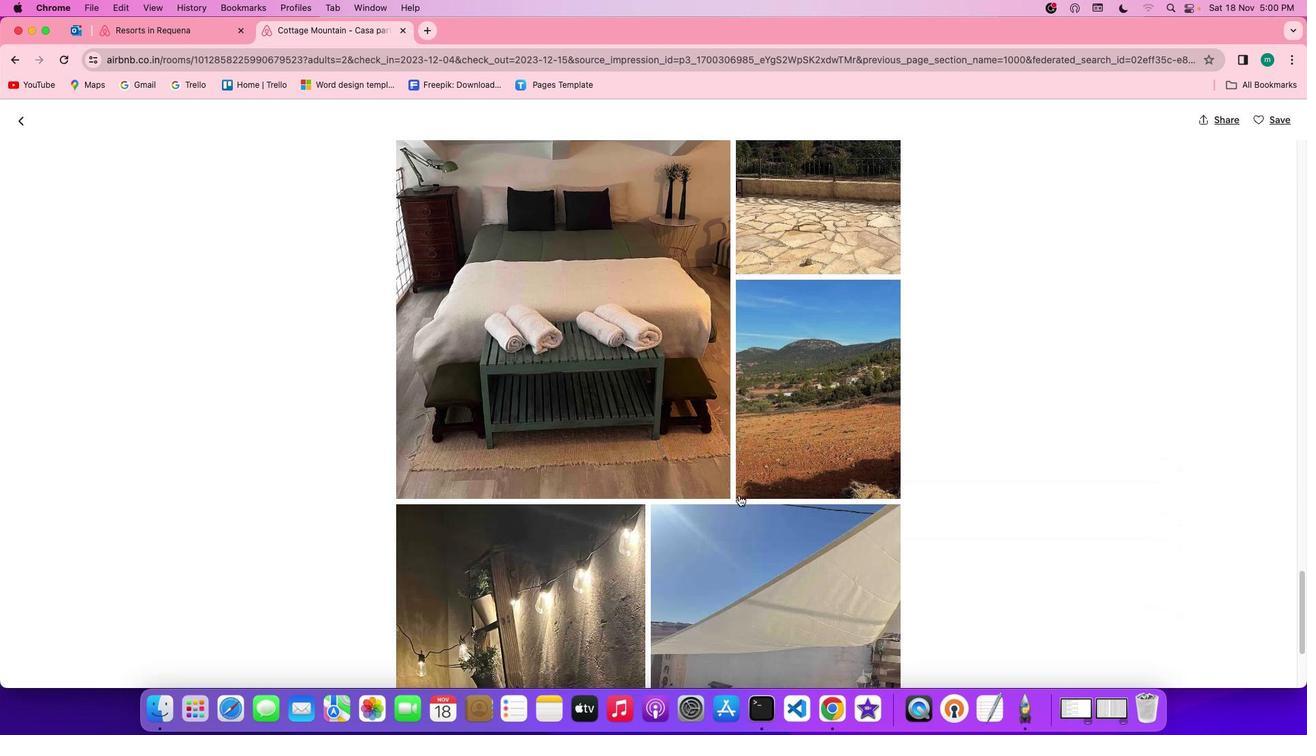 
Action: Mouse scrolled (740, 497) with delta (2, 0)
Screenshot: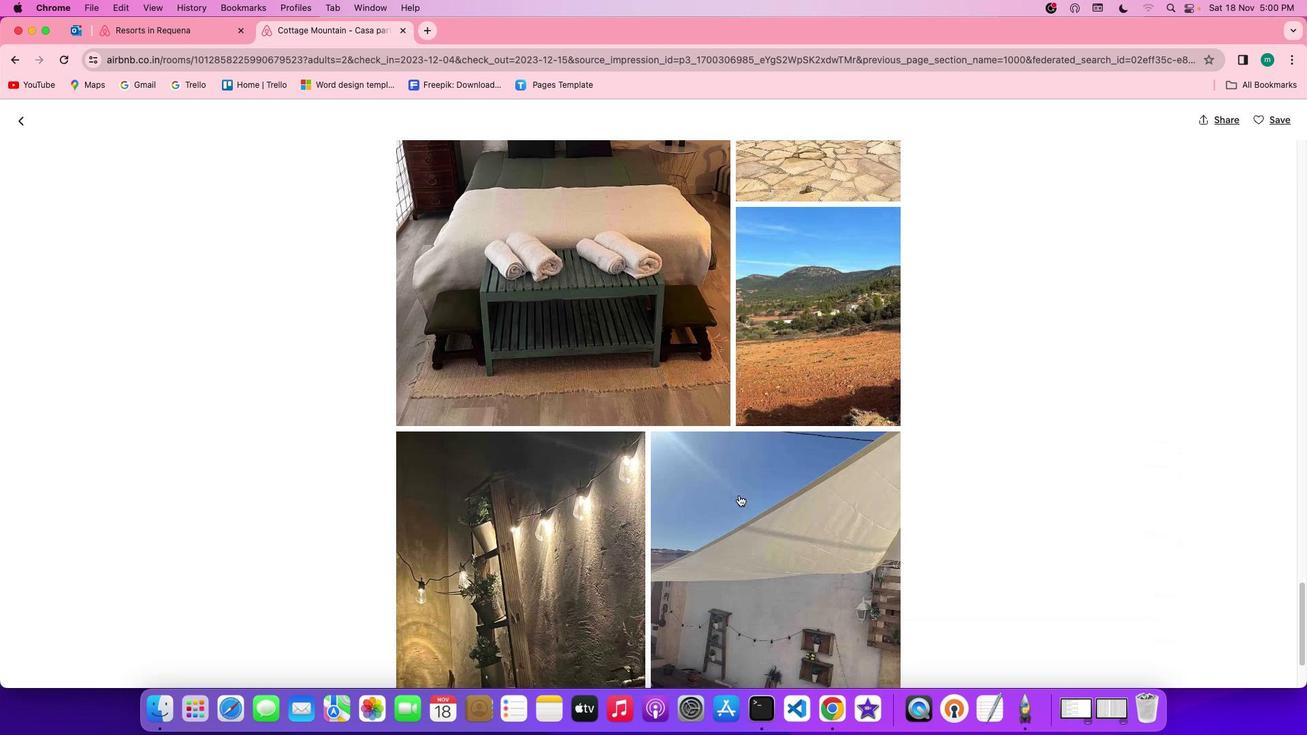 
Action: Mouse moved to (740, 497)
Screenshot: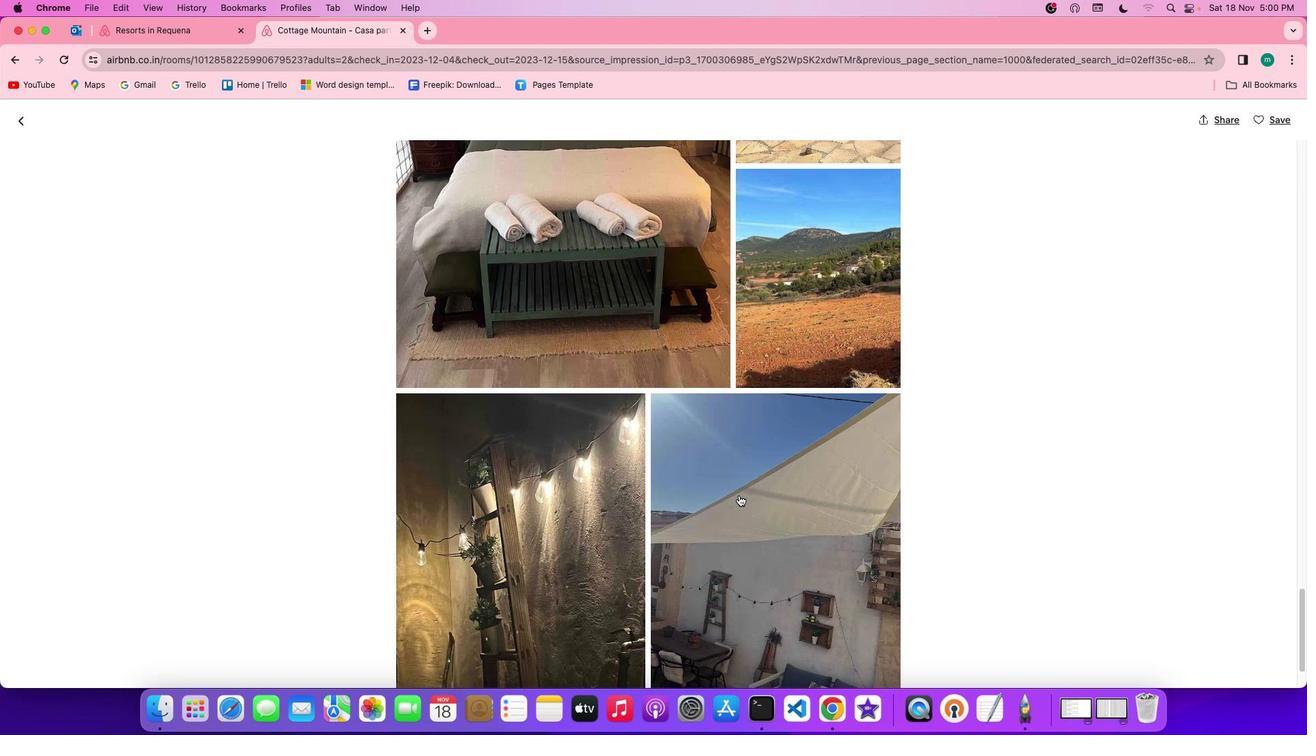 
Action: Mouse scrolled (740, 497) with delta (2, 1)
Screenshot: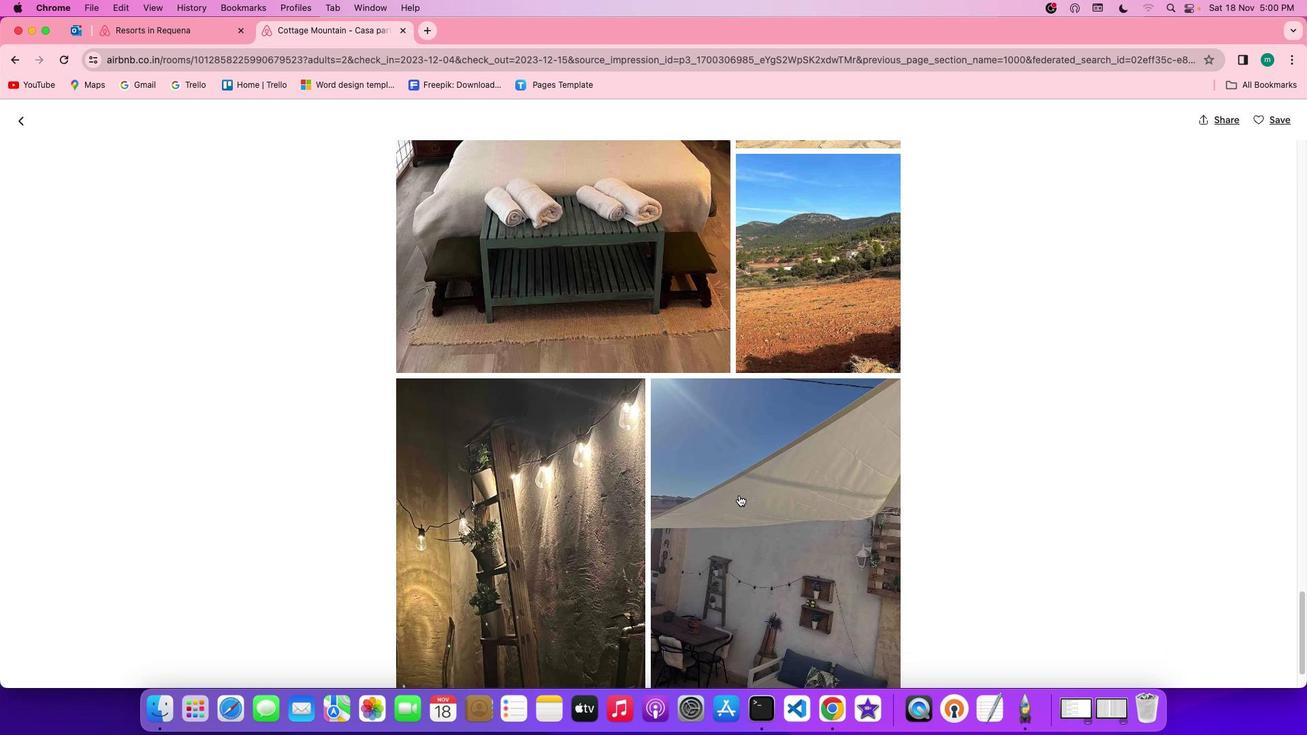 
Action: Mouse scrolled (740, 497) with delta (2, 1)
Screenshot: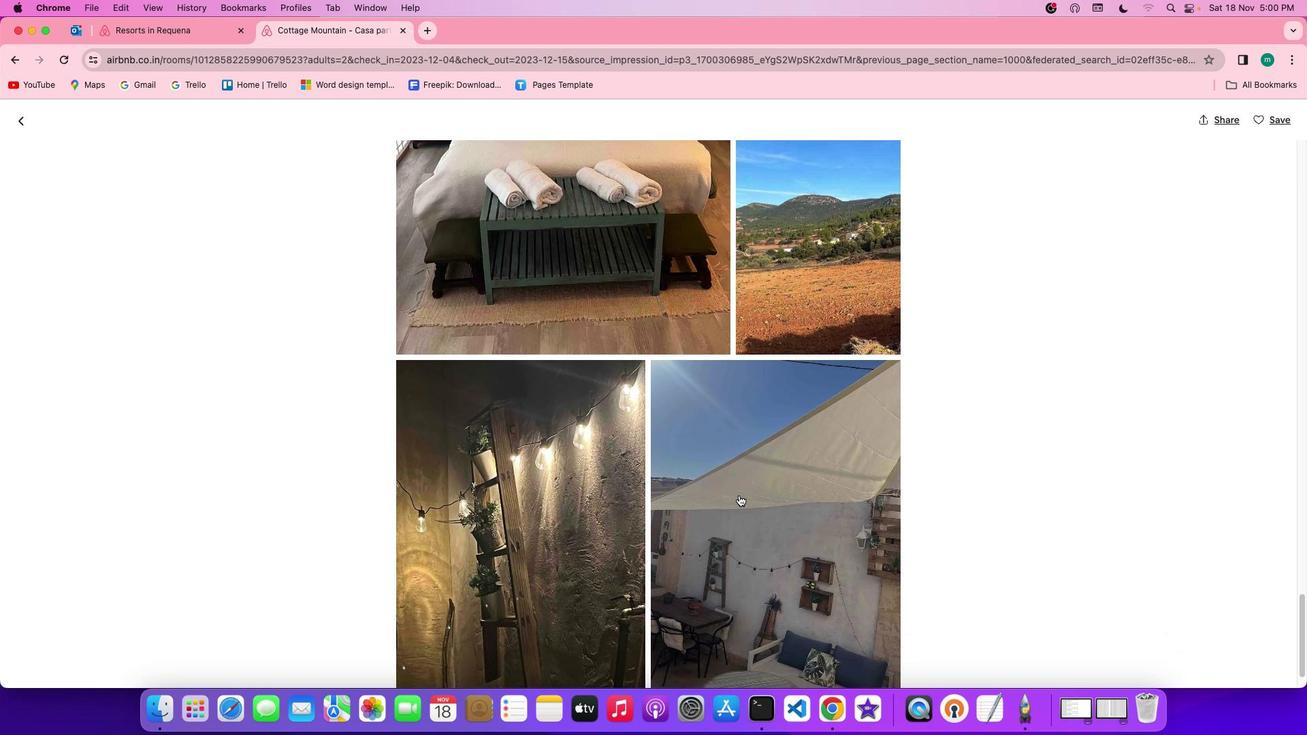 
Action: Mouse scrolled (740, 497) with delta (2, 0)
Screenshot: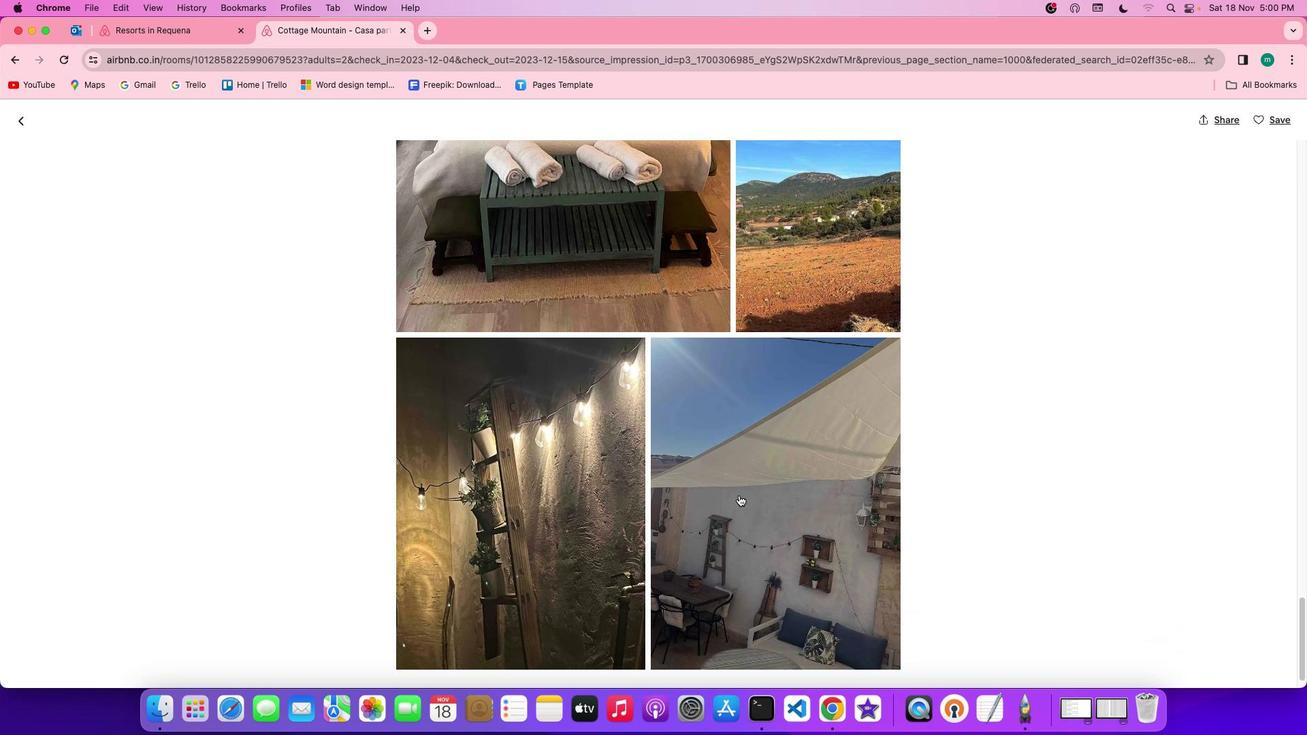 
Action: Mouse scrolled (740, 497) with delta (2, 0)
Screenshot: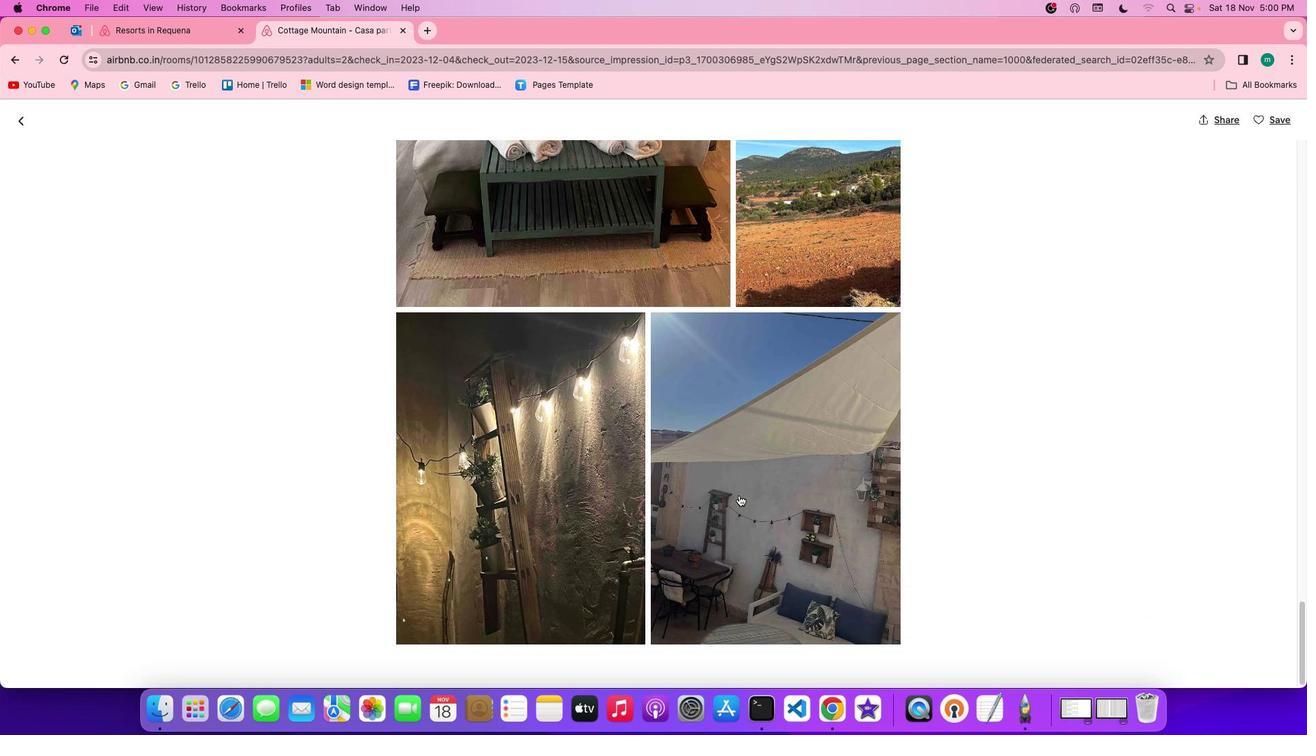 
Action: Mouse scrolled (740, 497) with delta (2, 1)
Screenshot: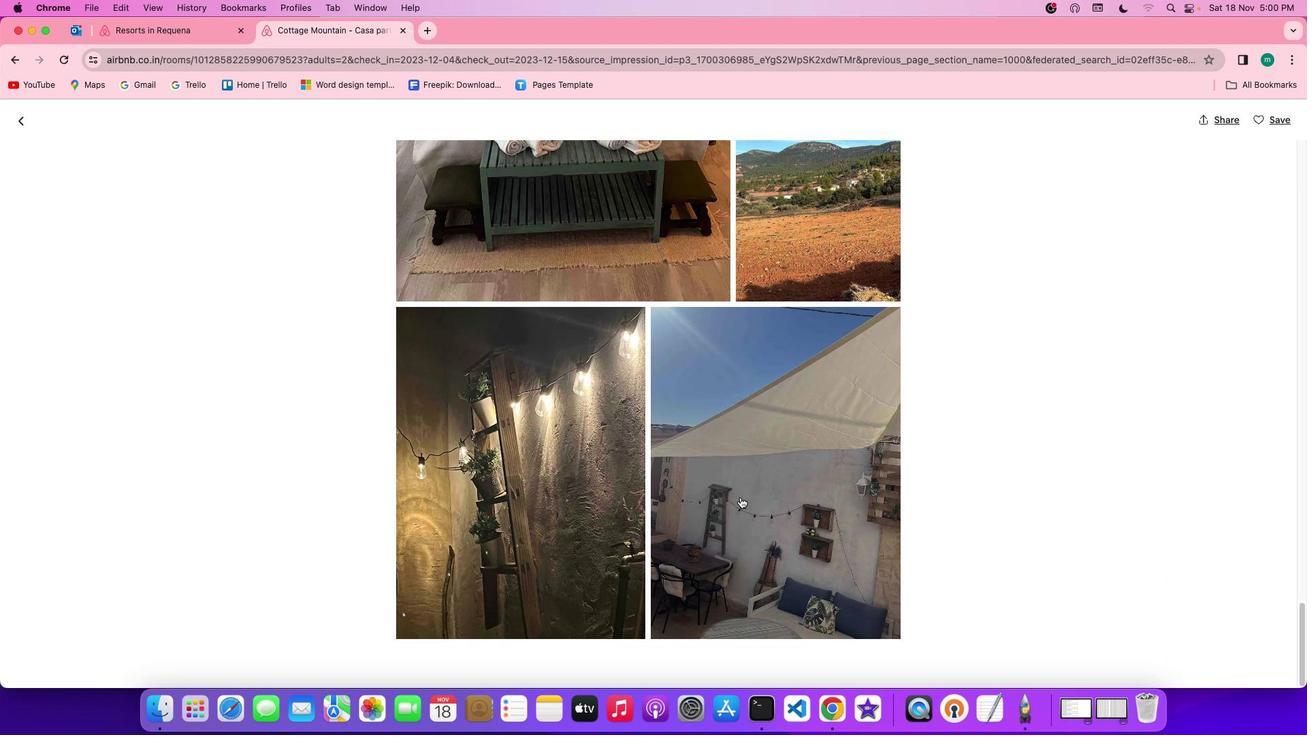 
Action: Mouse scrolled (740, 497) with delta (2, 1)
Screenshot: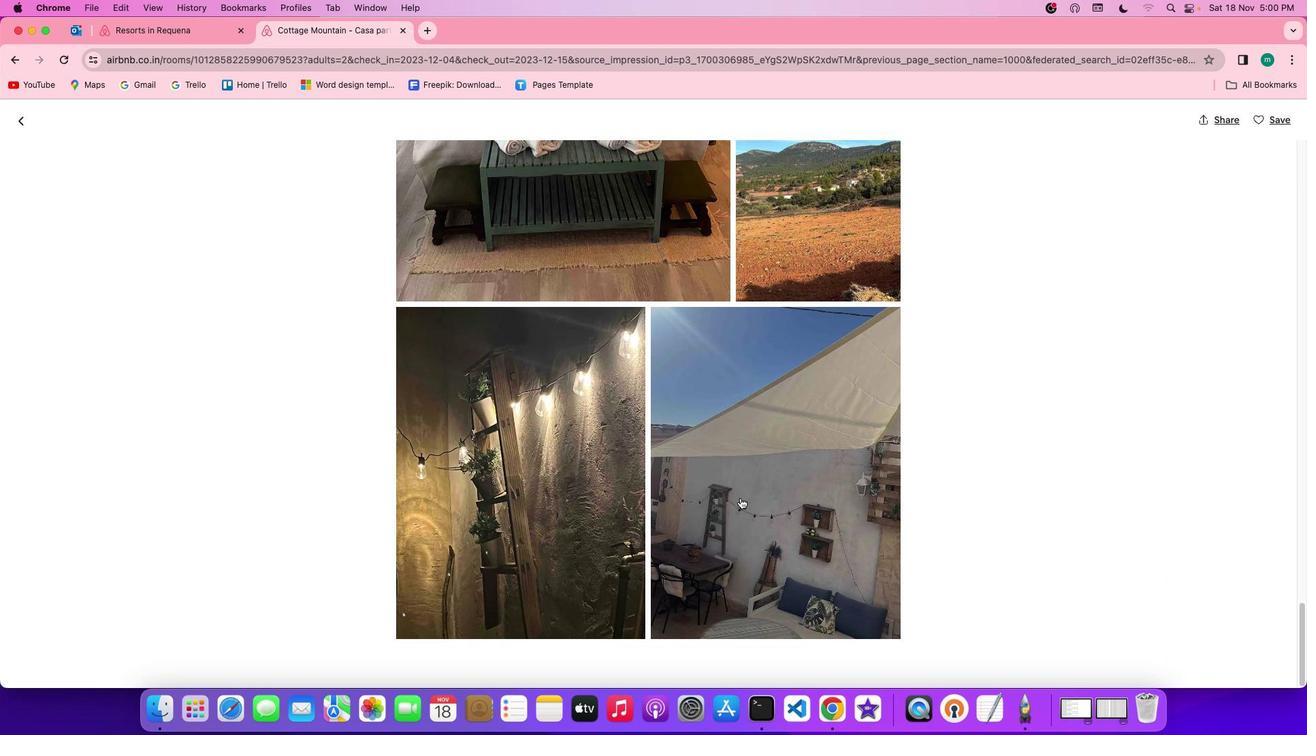 
Action: Mouse scrolled (740, 497) with delta (2, 0)
Screenshot: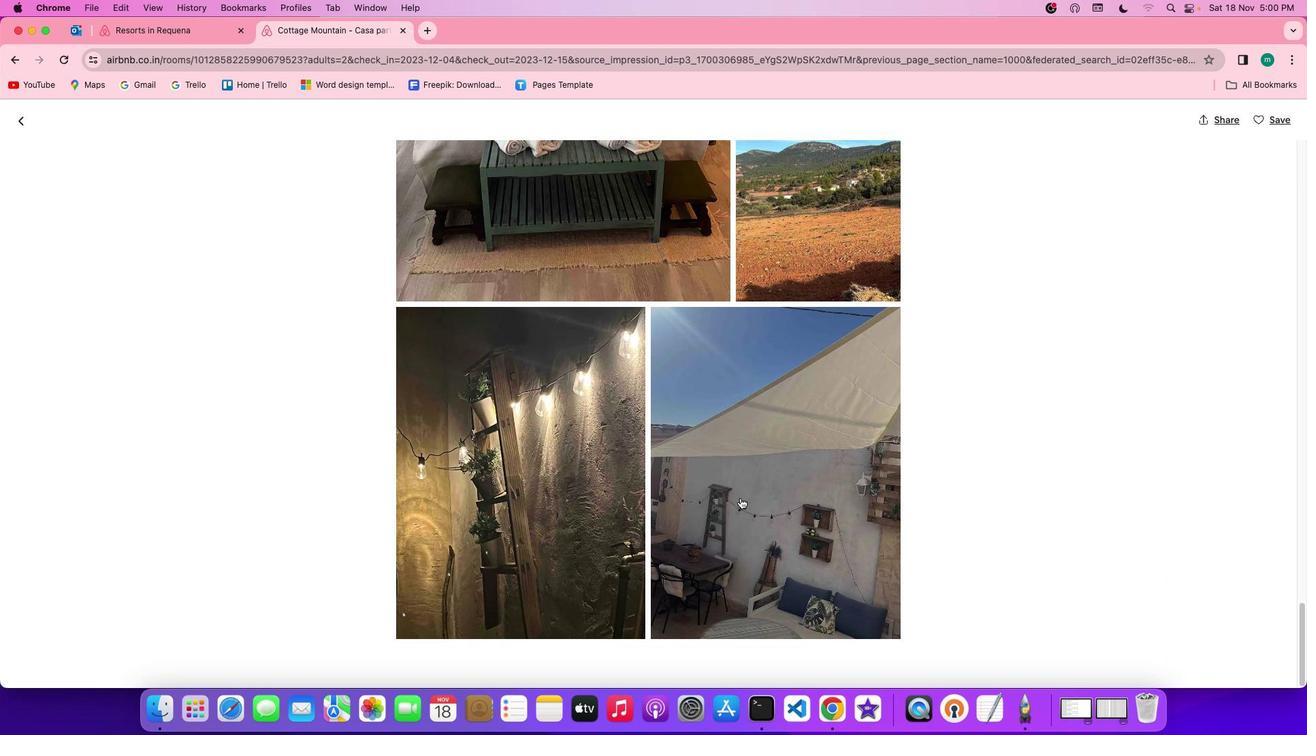 
Action: Mouse moved to (741, 497)
Screenshot: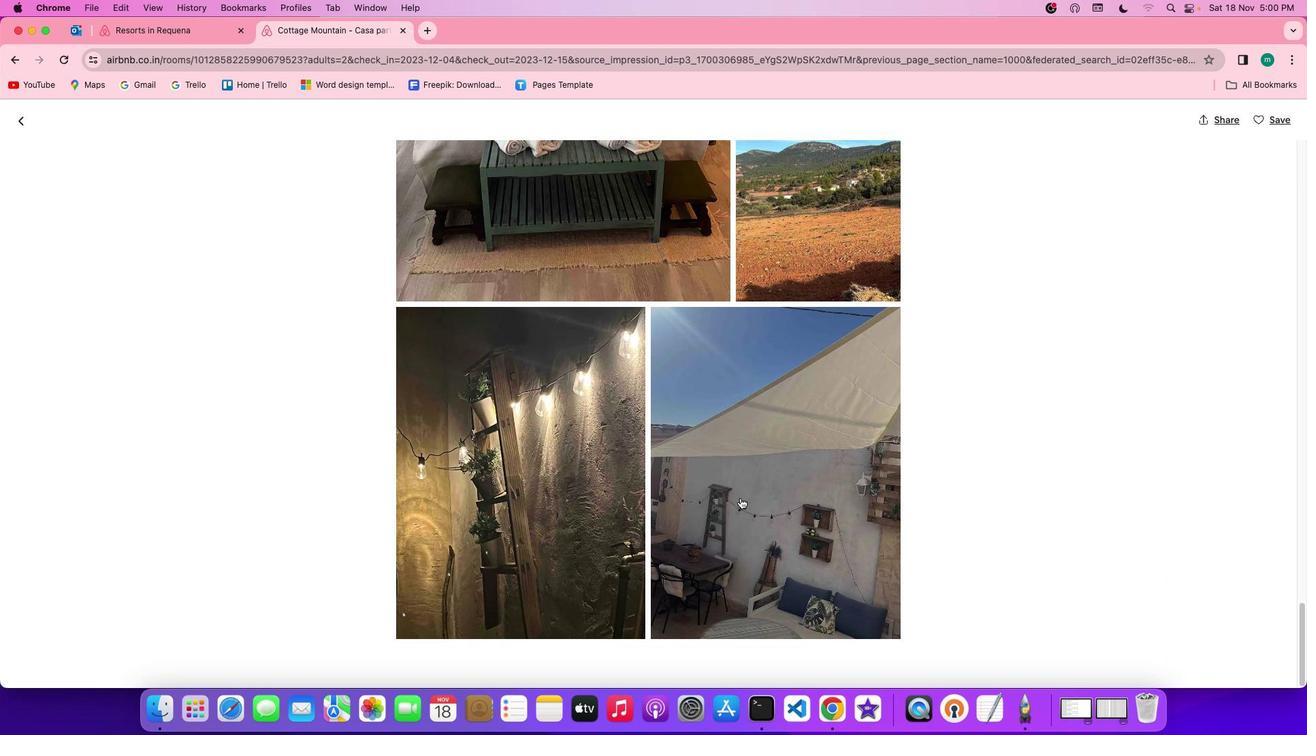 
Action: Mouse scrolled (741, 497) with delta (2, 0)
Screenshot: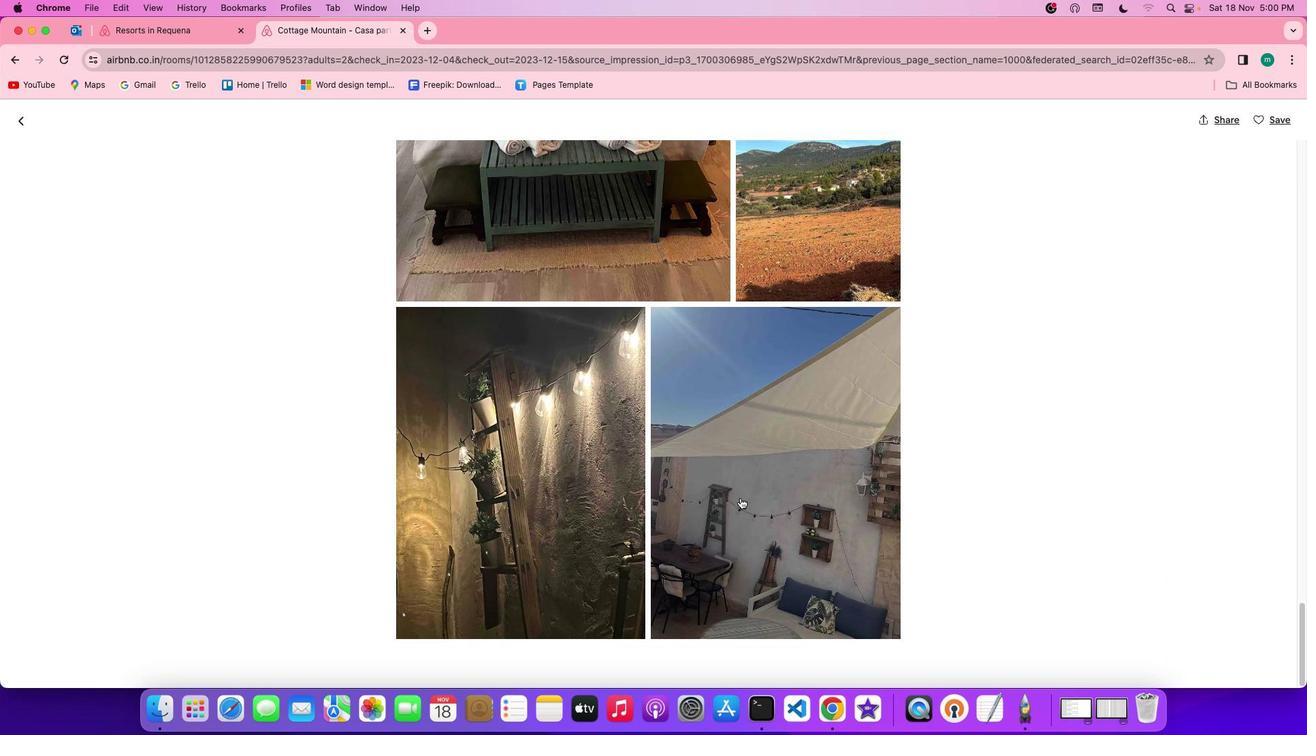 
Action: Mouse moved to (742, 500)
Screenshot: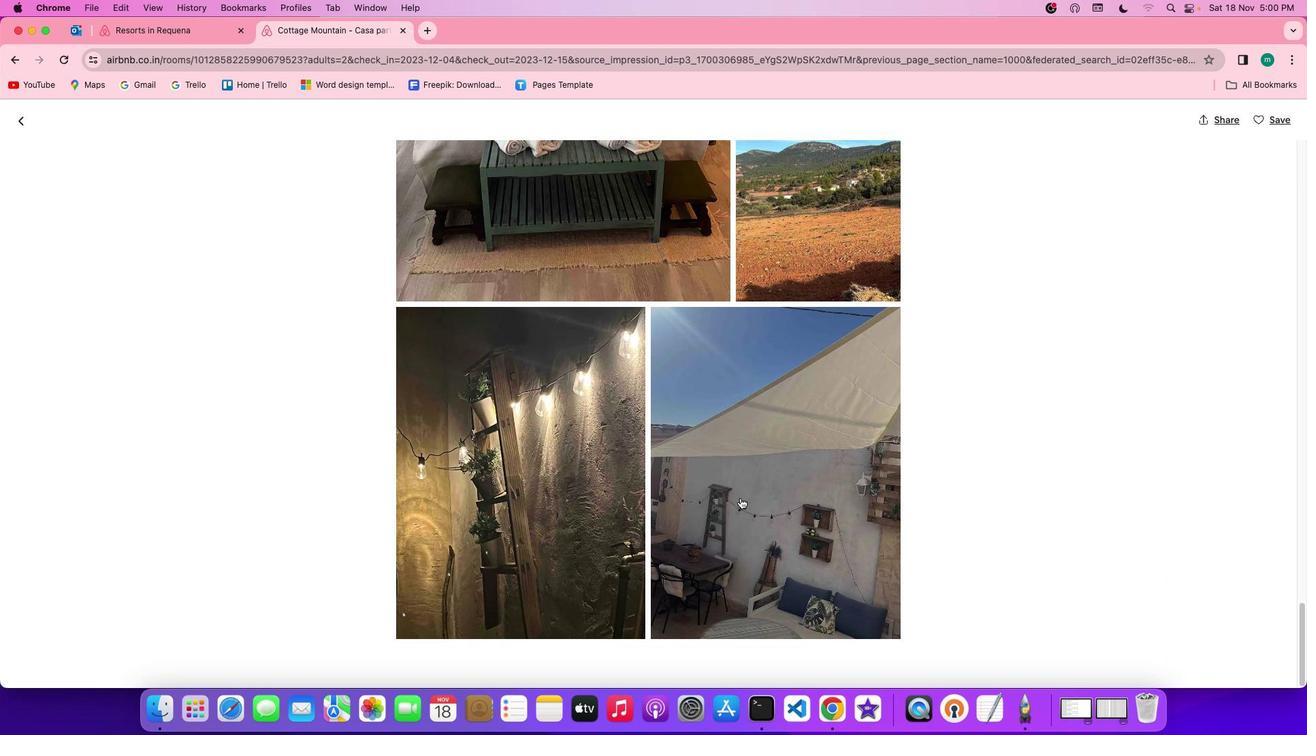 
Action: Mouse scrolled (742, 500) with delta (2, 1)
Screenshot: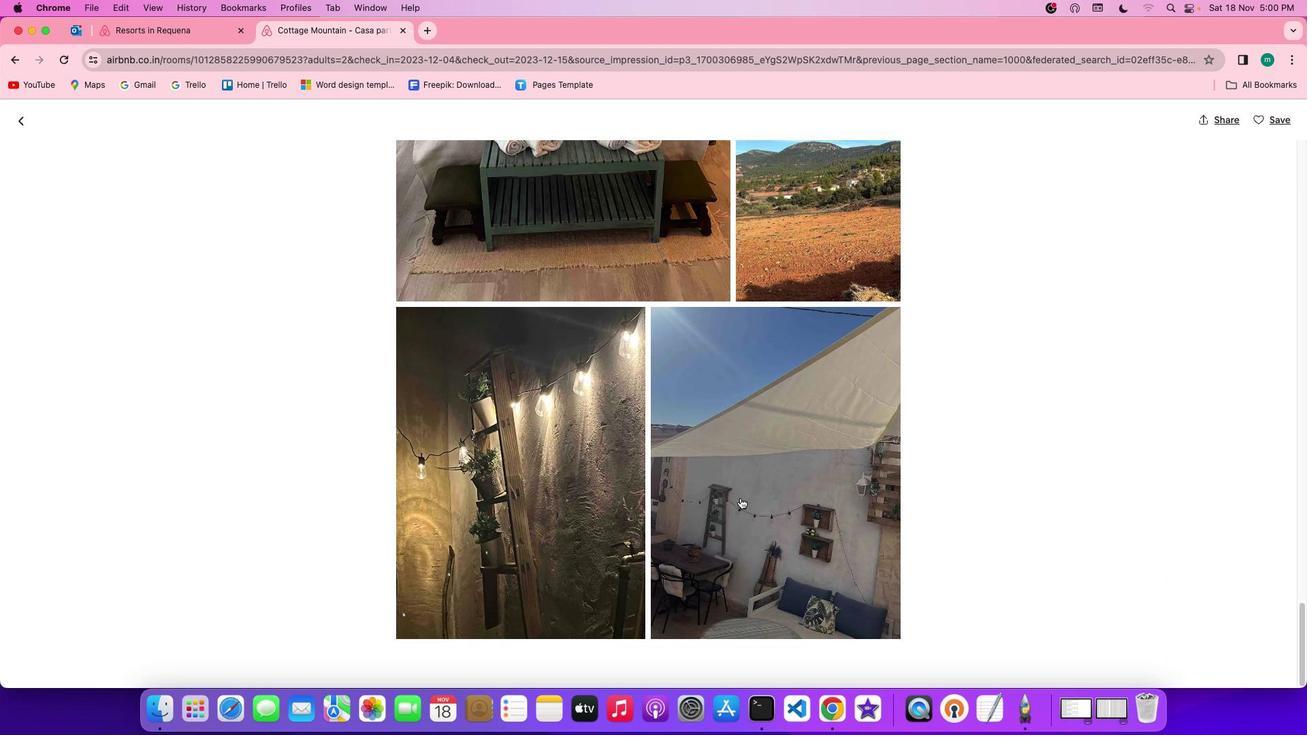 
Action: Mouse scrolled (742, 500) with delta (2, 1)
Screenshot: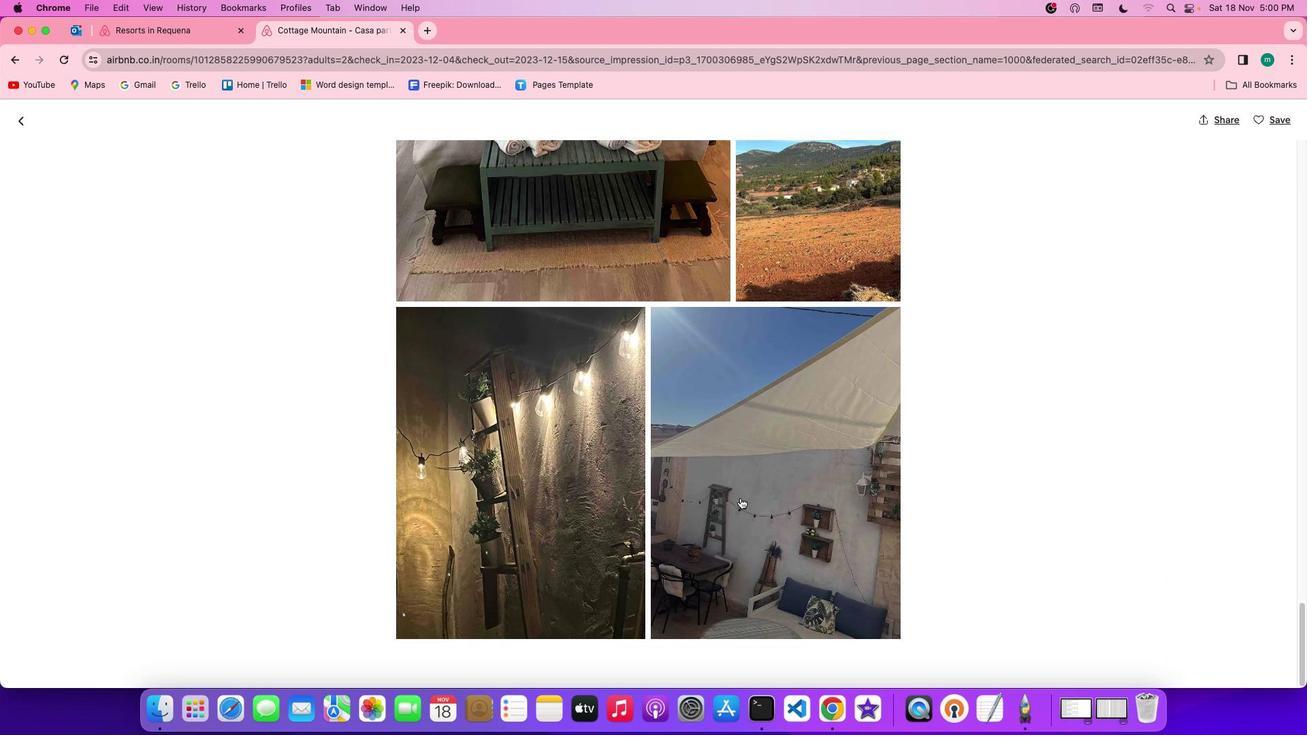 
Action: Mouse scrolled (742, 500) with delta (2, 0)
Screenshot: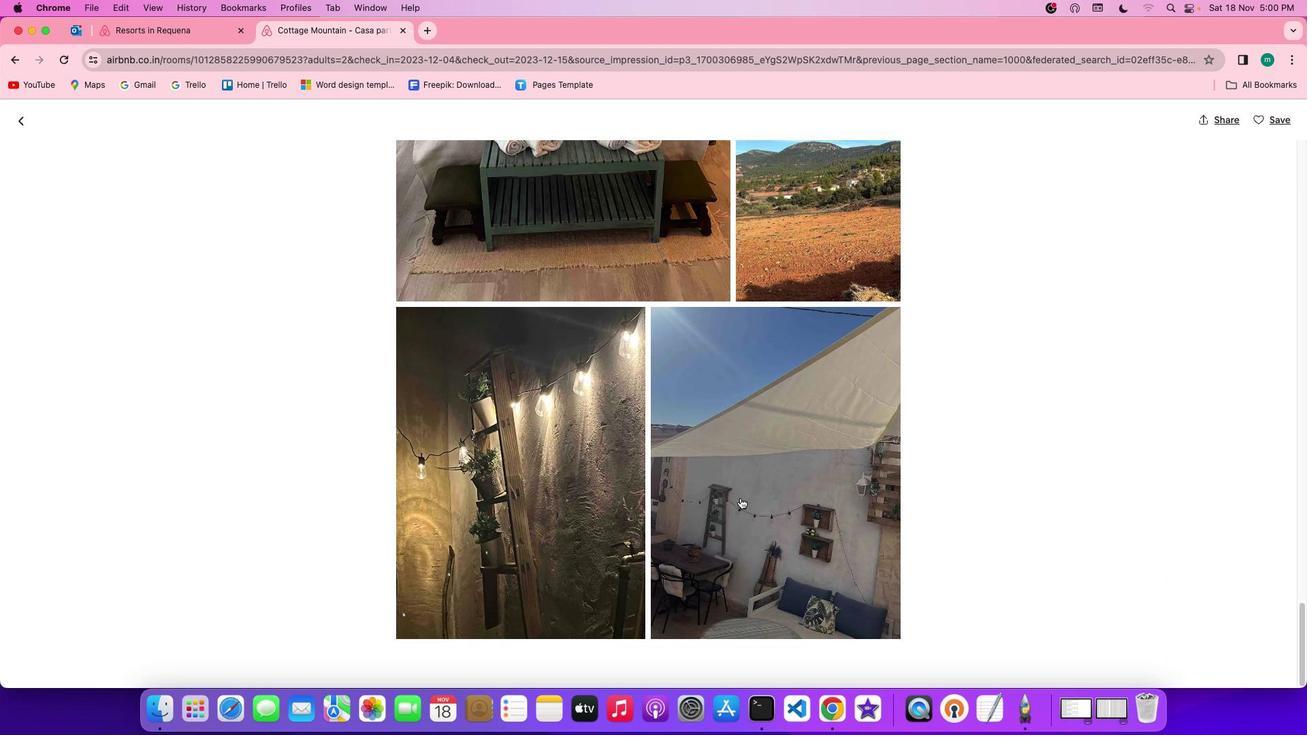 
Action: Mouse scrolled (742, 500) with delta (2, 0)
Screenshot: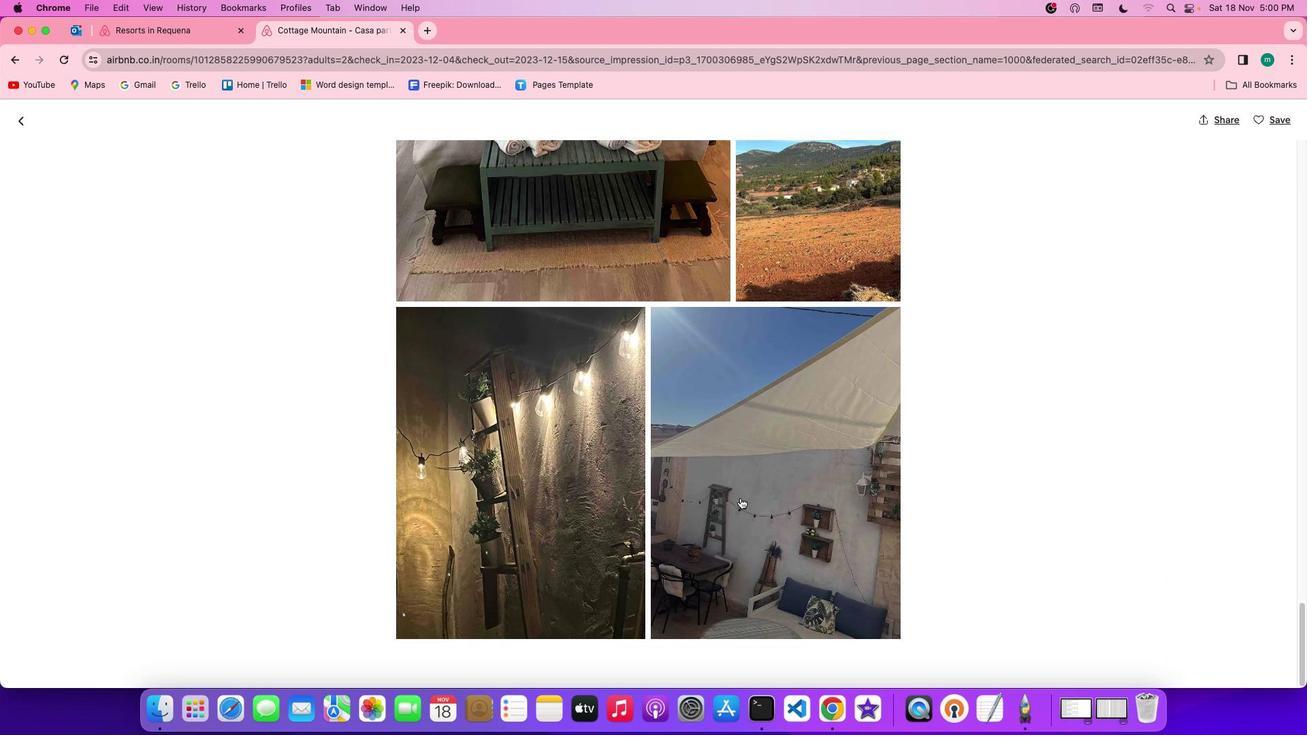
Action: Mouse scrolled (742, 500) with delta (2, 0)
Screenshot: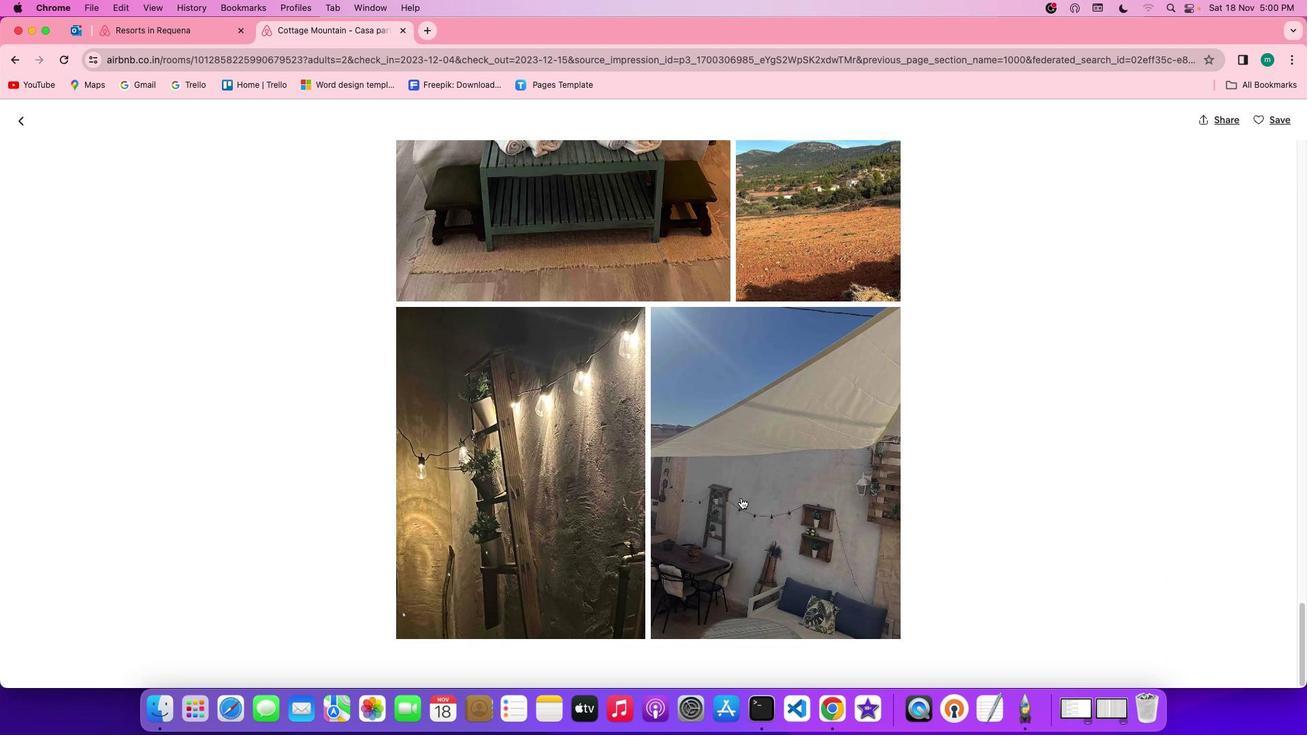 
Action: Mouse moved to (27, 123)
Screenshot: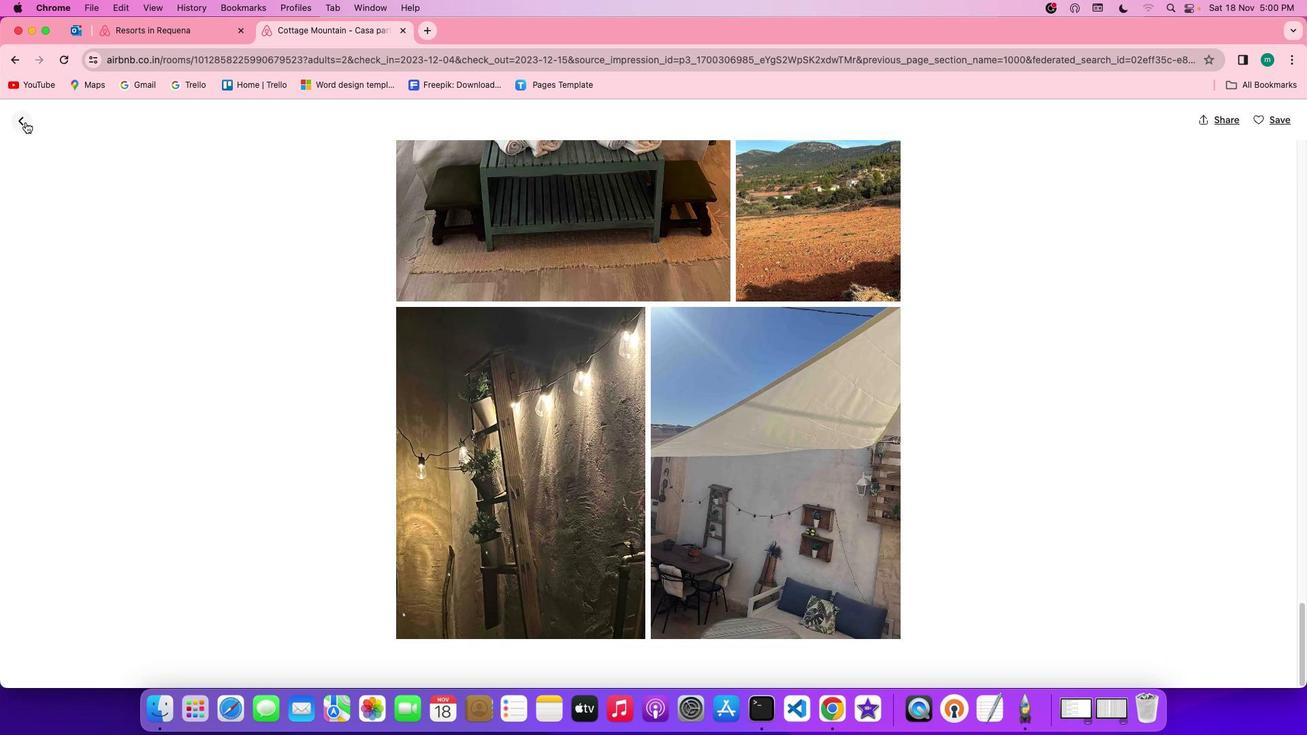 
Action: Mouse pressed left at (27, 123)
Screenshot: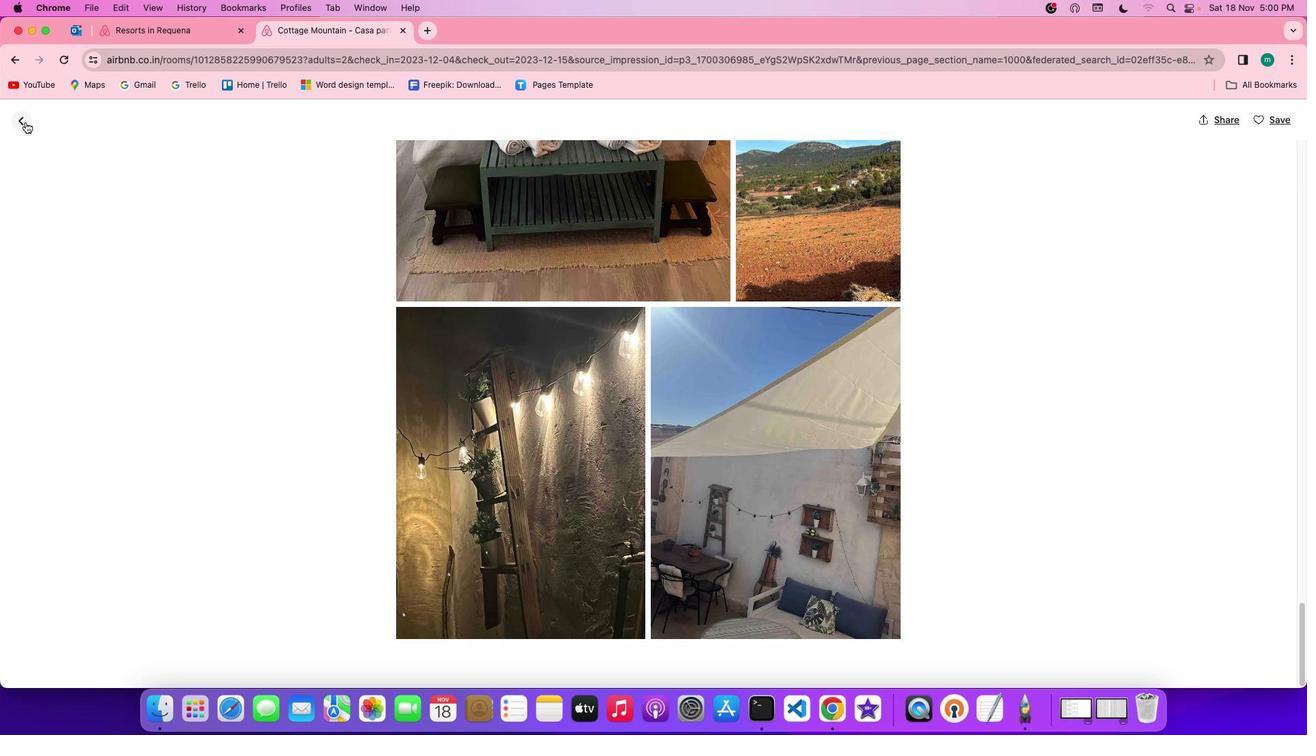 
Action: Mouse moved to (511, 585)
Screenshot: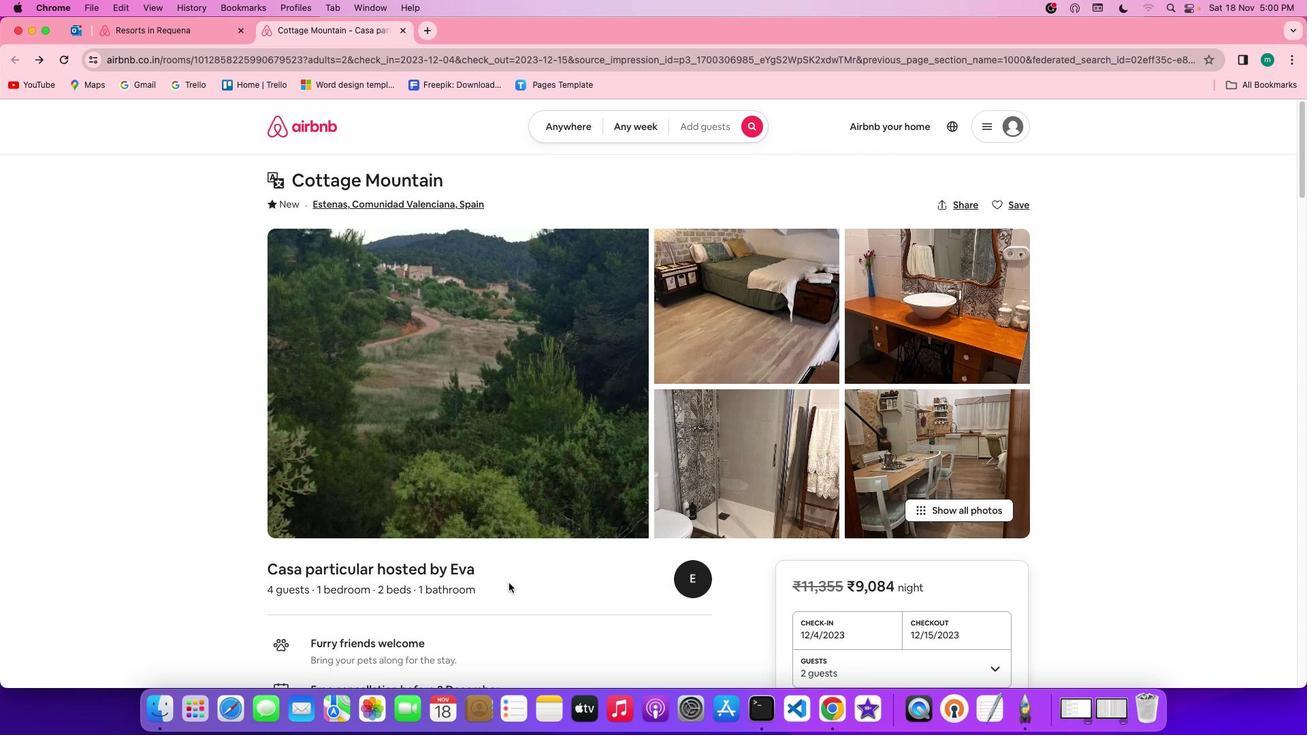 
Action: Mouse scrolled (511, 585) with delta (2, 1)
Screenshot: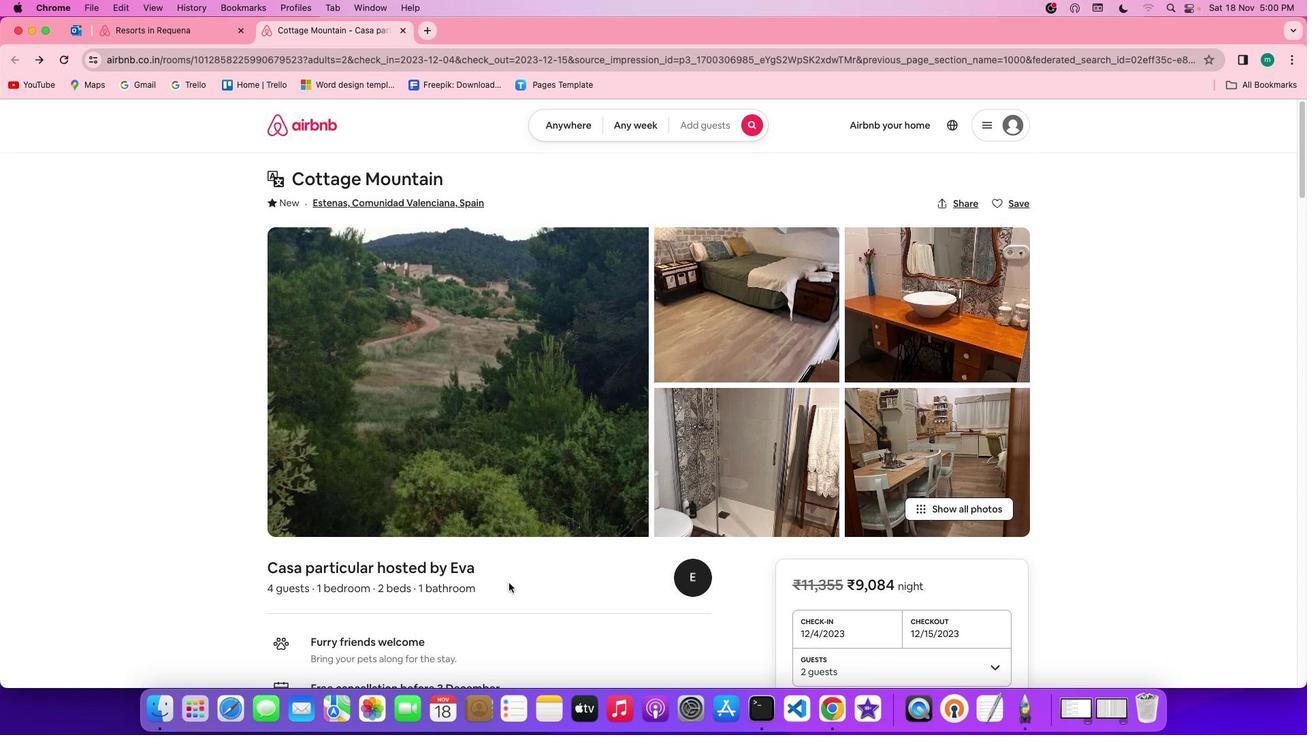
Action: Mouse scrolled (511, 585) with delta (2, 1)
Screenshot: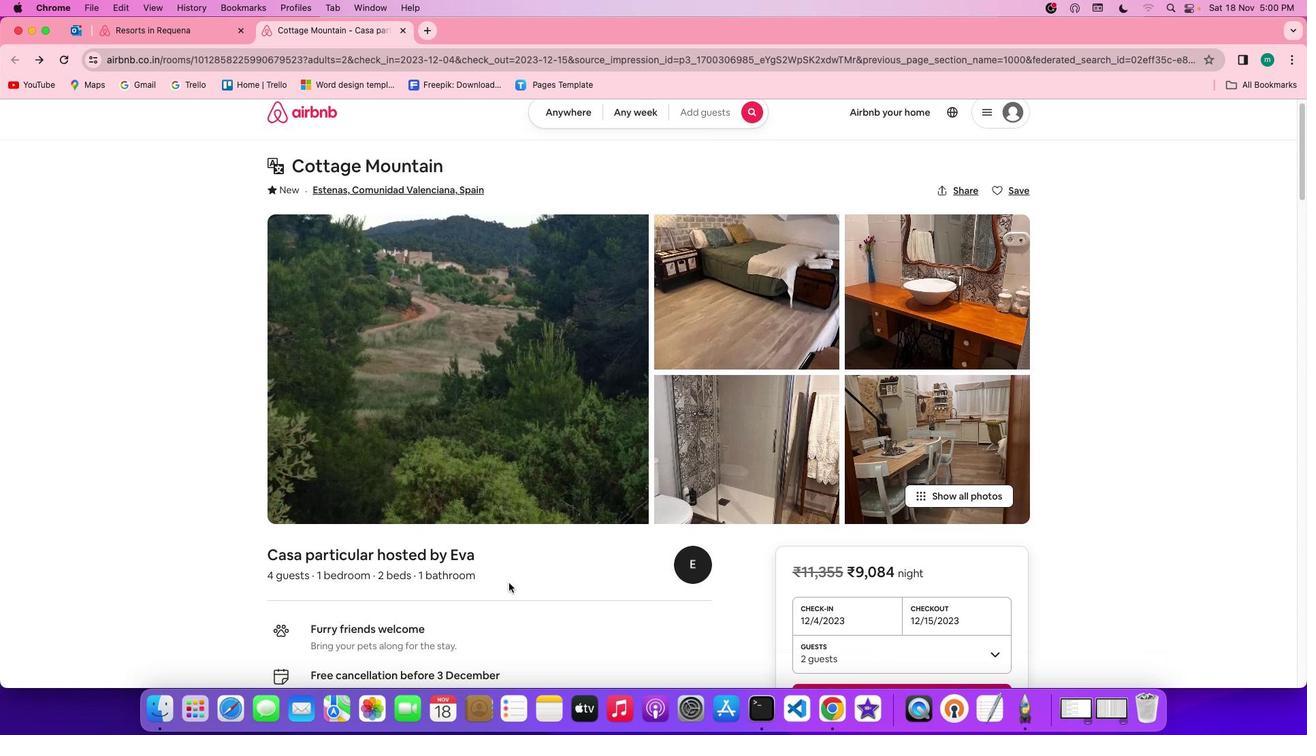 
Action: Mouse scrolled (511, 585) with delta (2, 0)
Screenshot: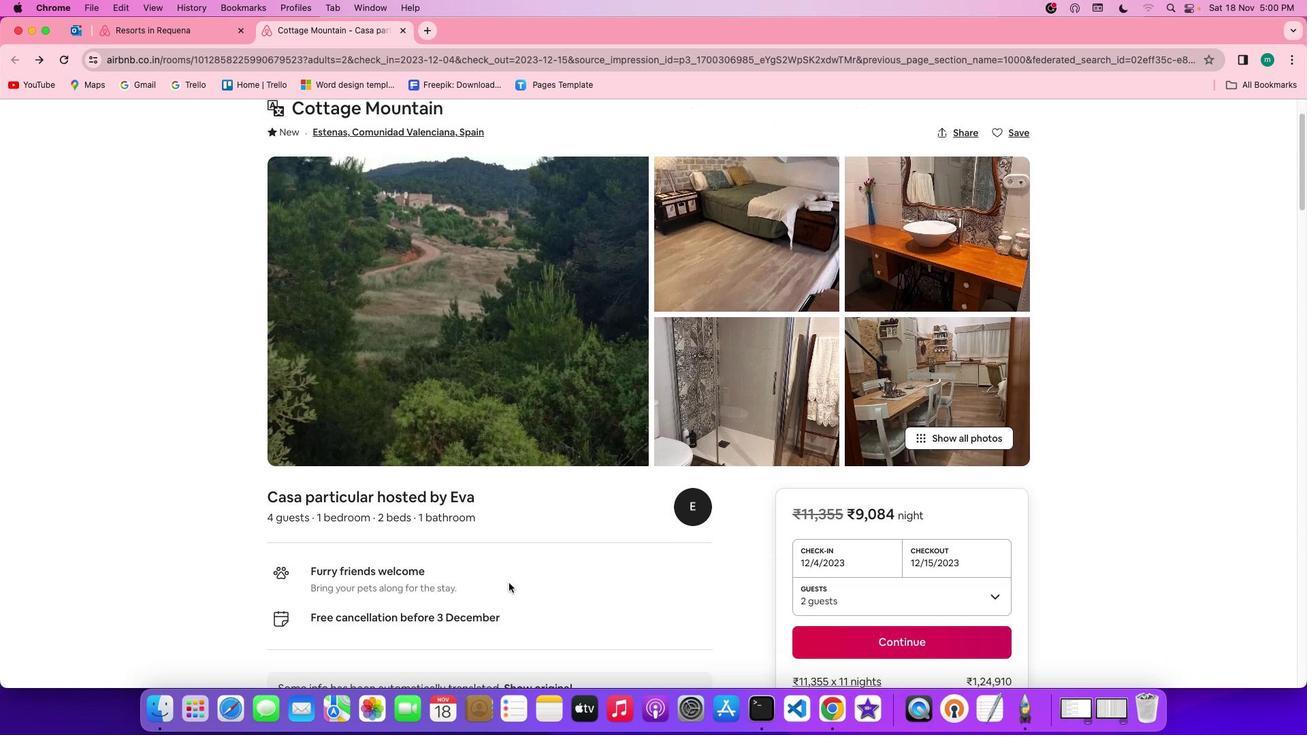 
Action: Mouse scrolled (511, 585) with delta (2, 0)
Screenshot: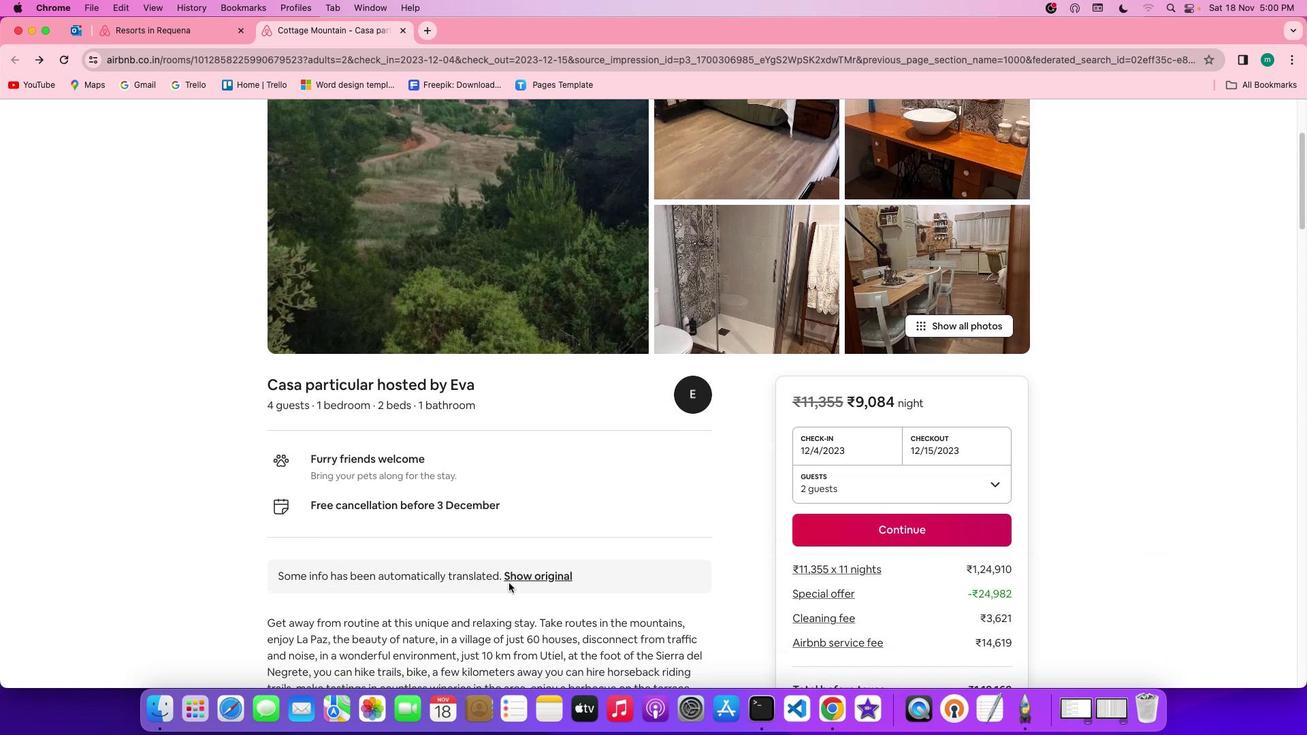 
Action: Mouse scrolled (511, 585) with delta (2, 0)
Screenshot: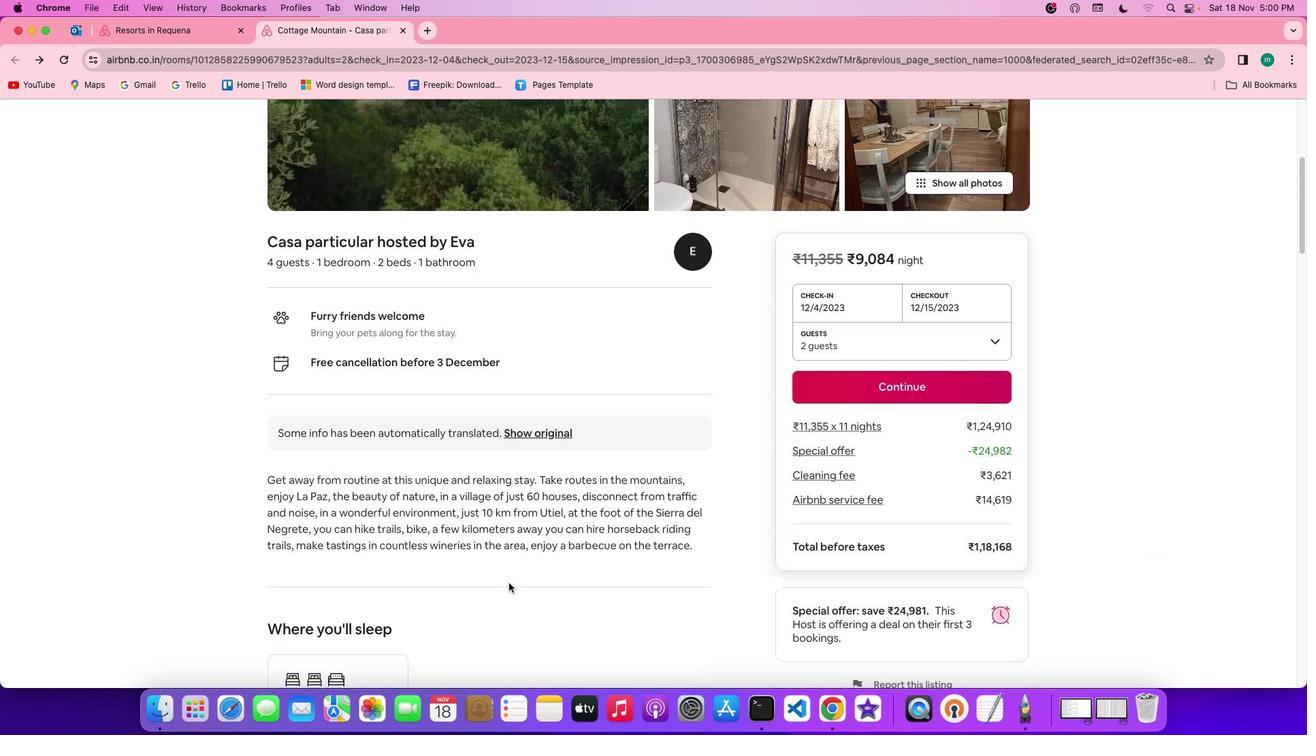 
Action: Mouse moved to (363, 468)
Screenshot: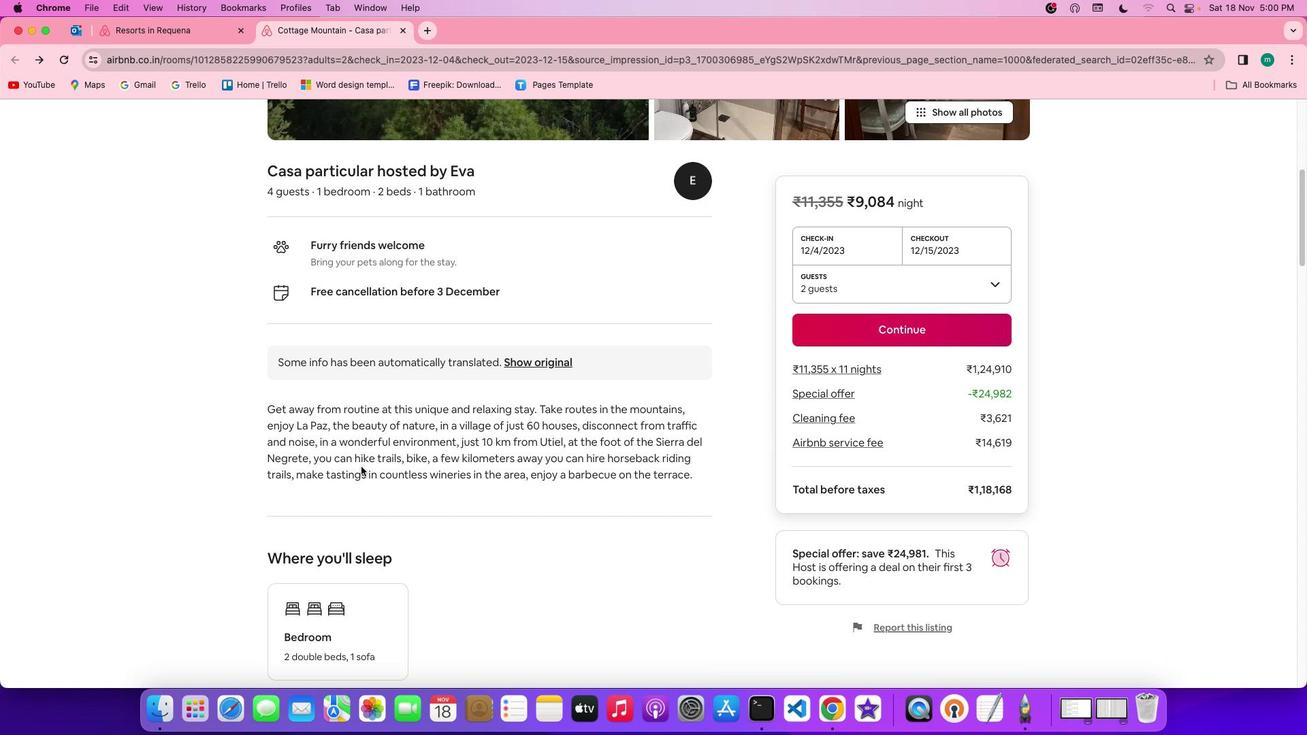 
Action: Mouse scrolled (363, 468) with delta (2, 1)
Screenshot: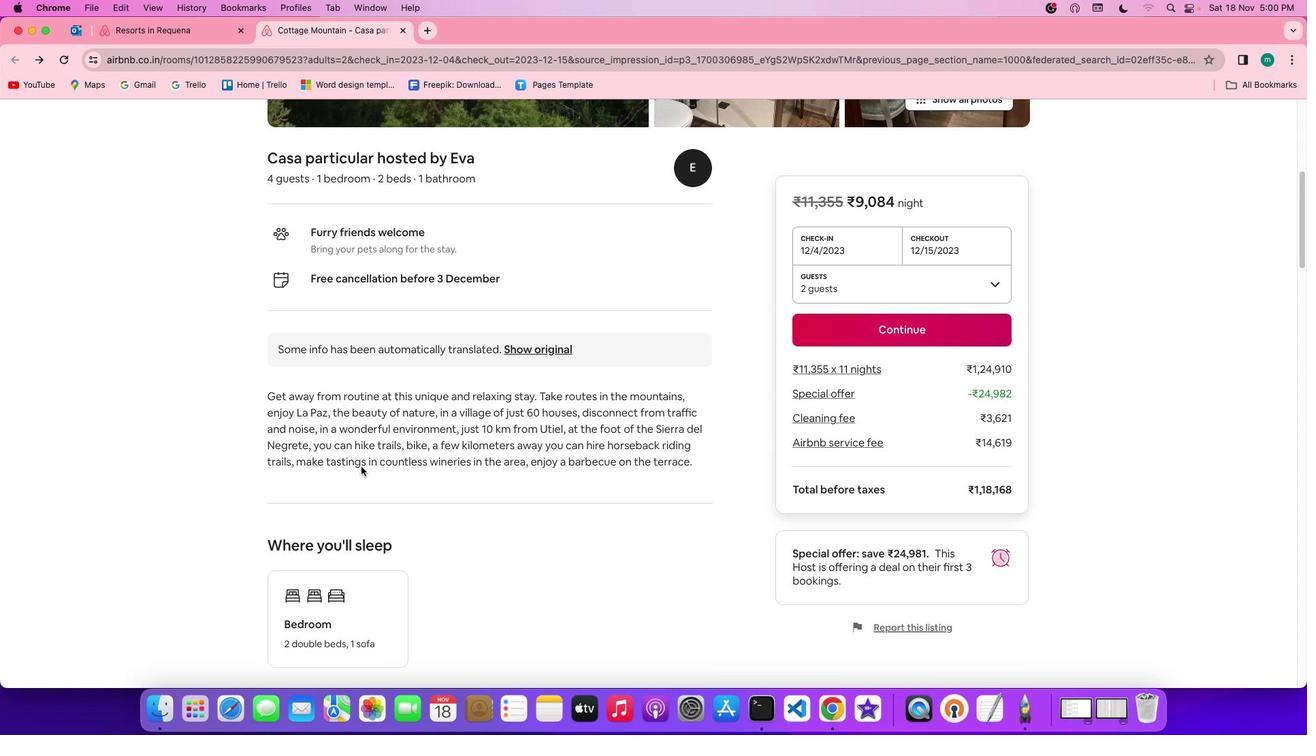 
Action: Mouse scrolled (363, 468) with delta (2, 1)
Screenshot: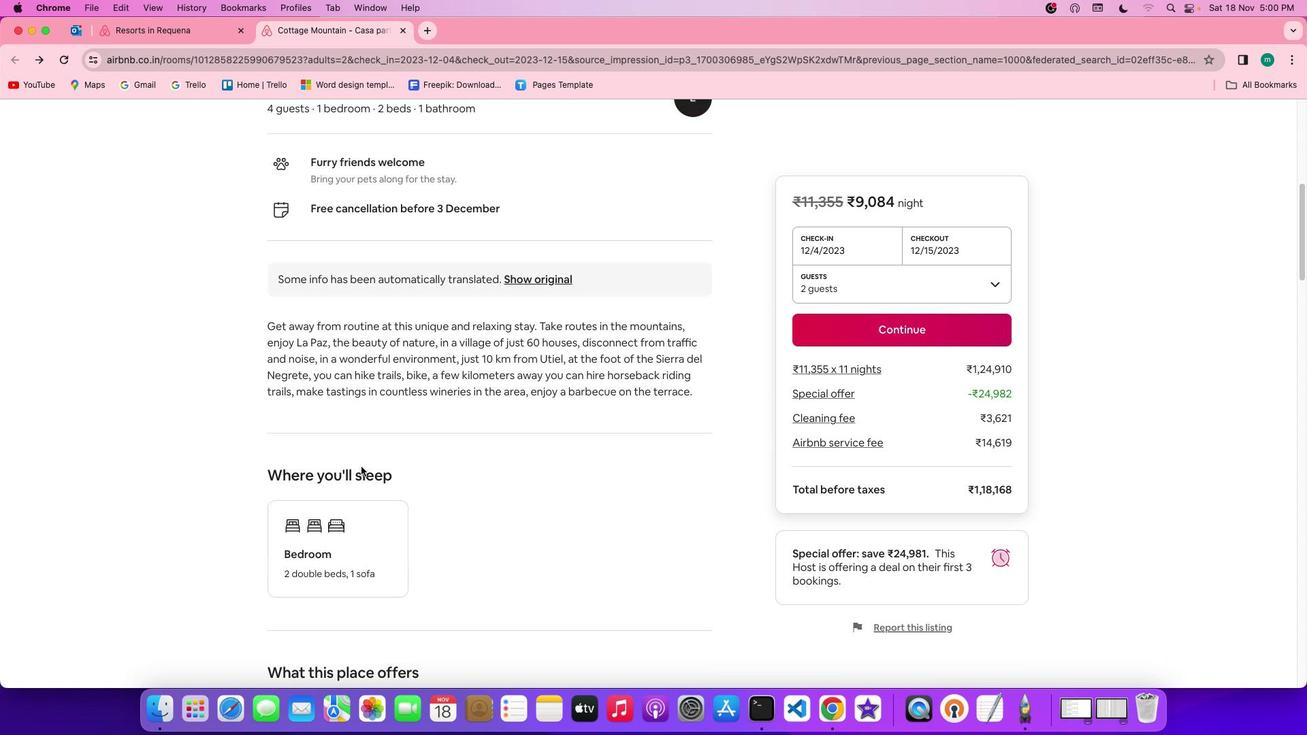 
Action: Mouse scrolled (363, 468) with delta (2, 0)
Screenshot: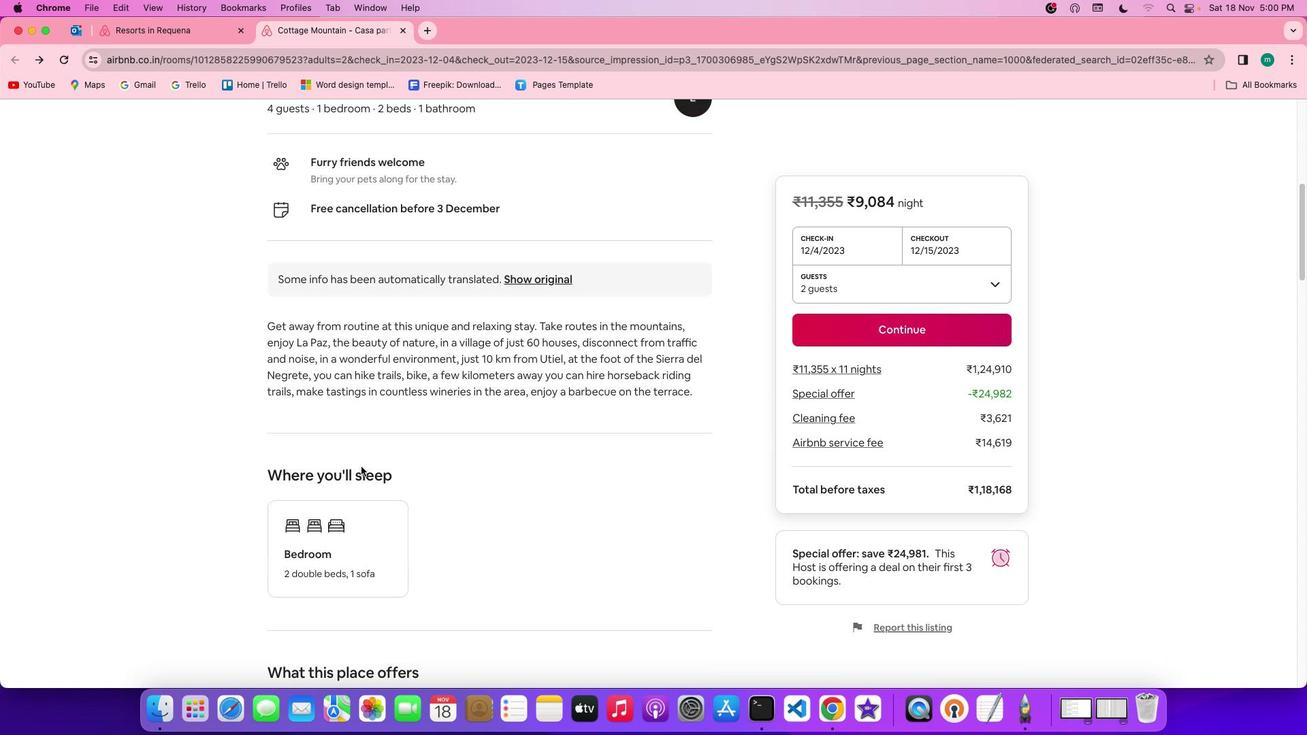 
Action: Mouse scrolled (363, 468) with delta (2, 0)
Screenshot: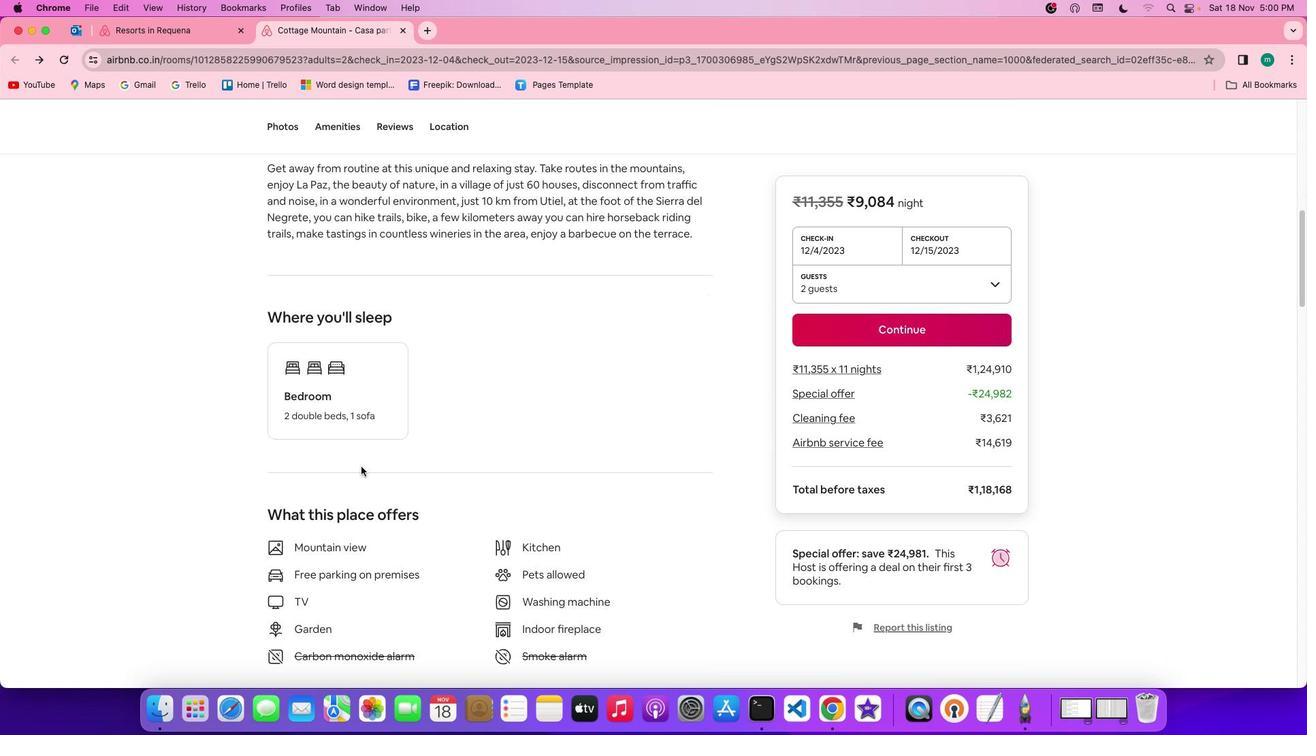 
Action: Mouse scrolled (363, 468) with delta (2, 0)
Screenshot: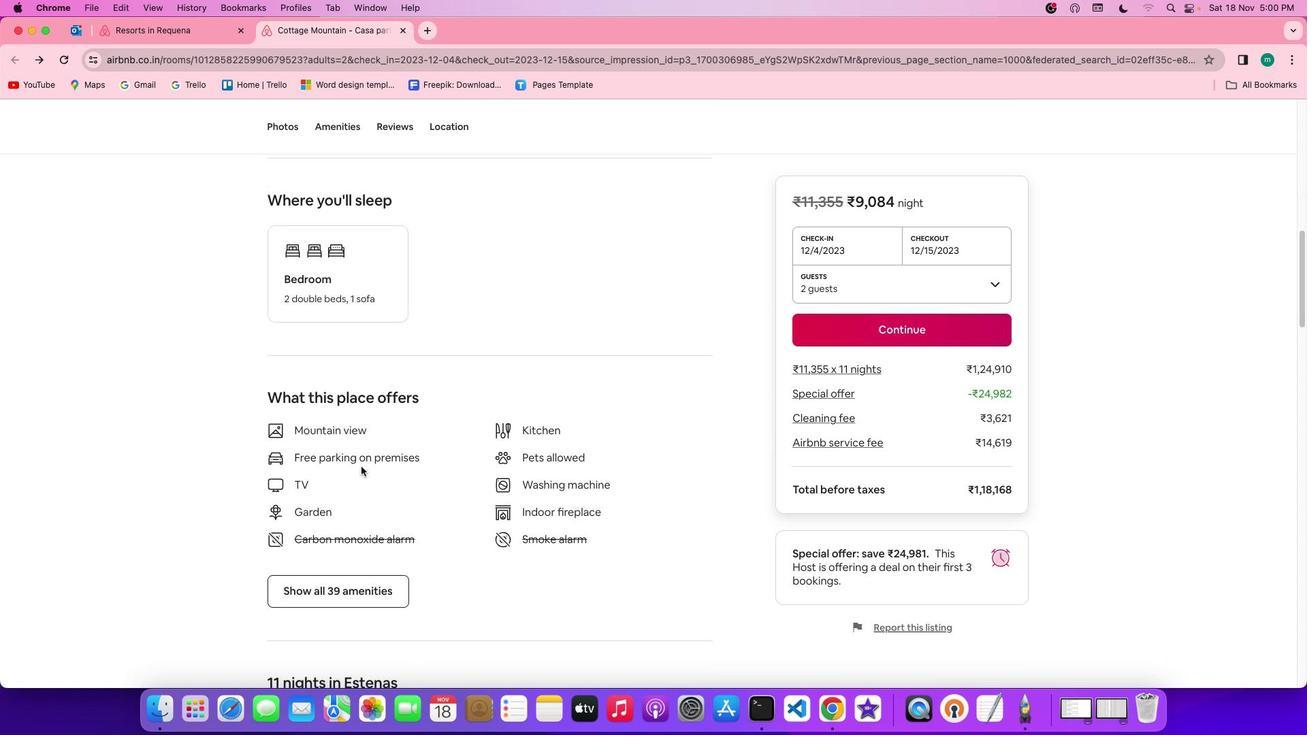 
Action: Mouse moved to (317, 522)
Screenshot: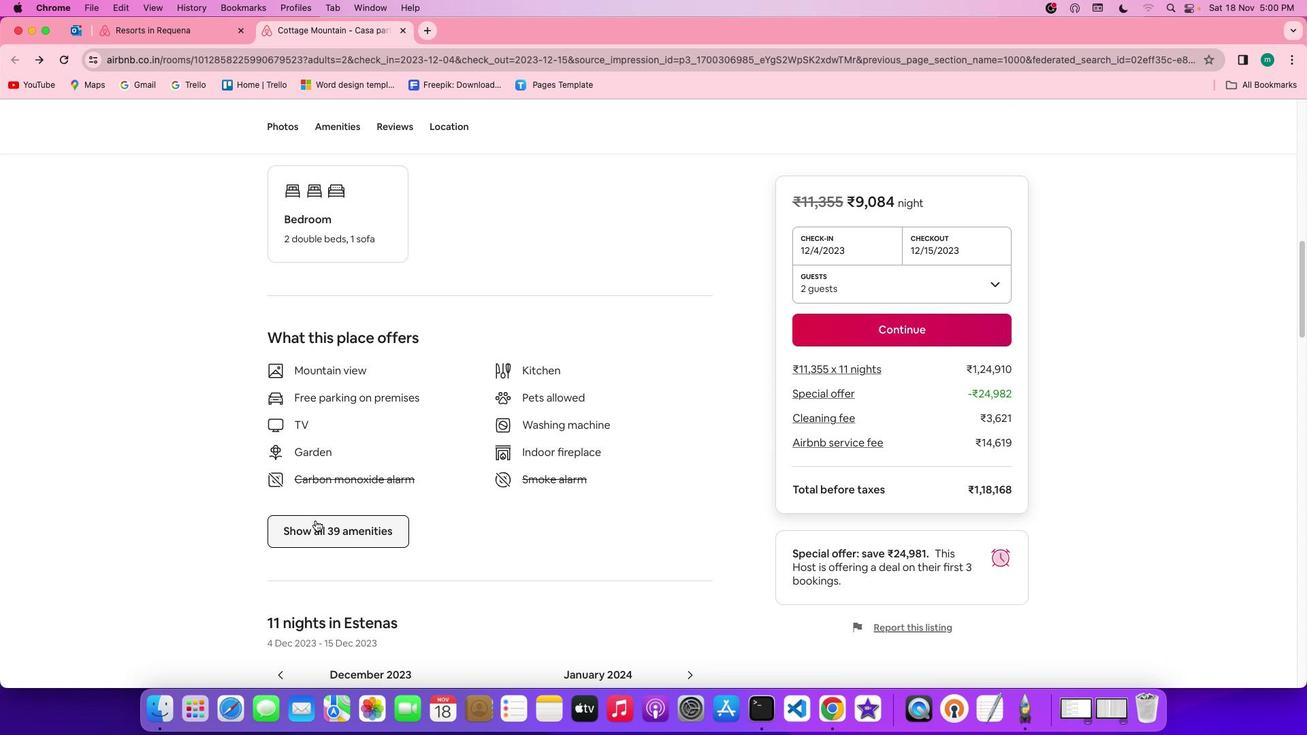 
Action: Mouse pressed left at (317, 522)
Screenshot: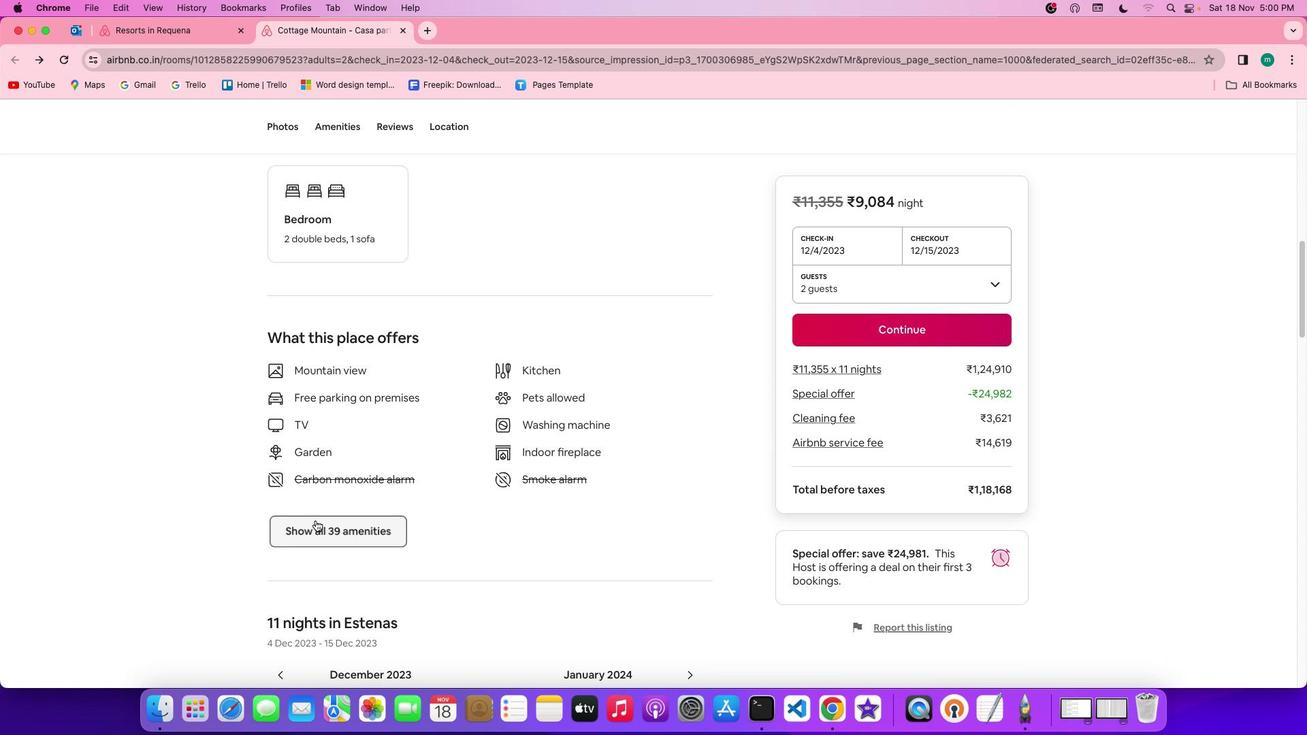 
Action: Mouse moved to (633, 553)
Screenshot: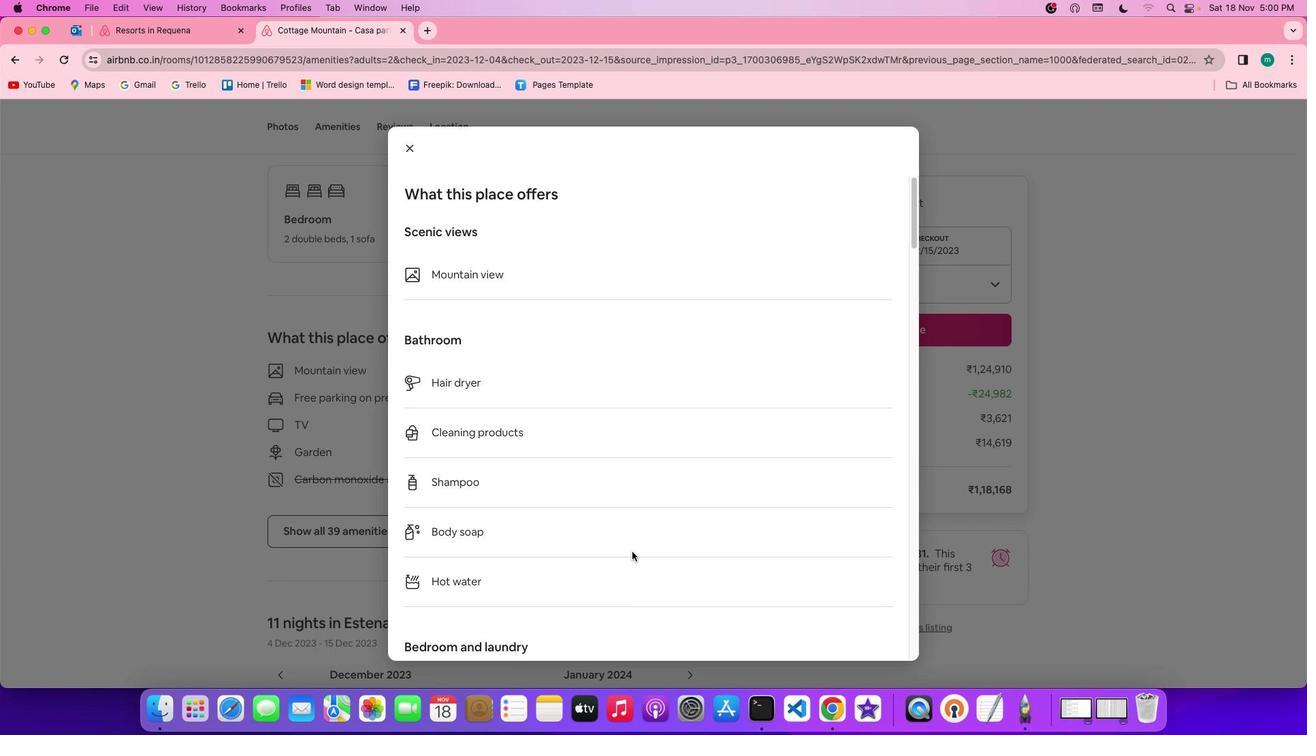 
Action: Mouse scrolled (633, 553) with delta (2, 1)
Screenshot: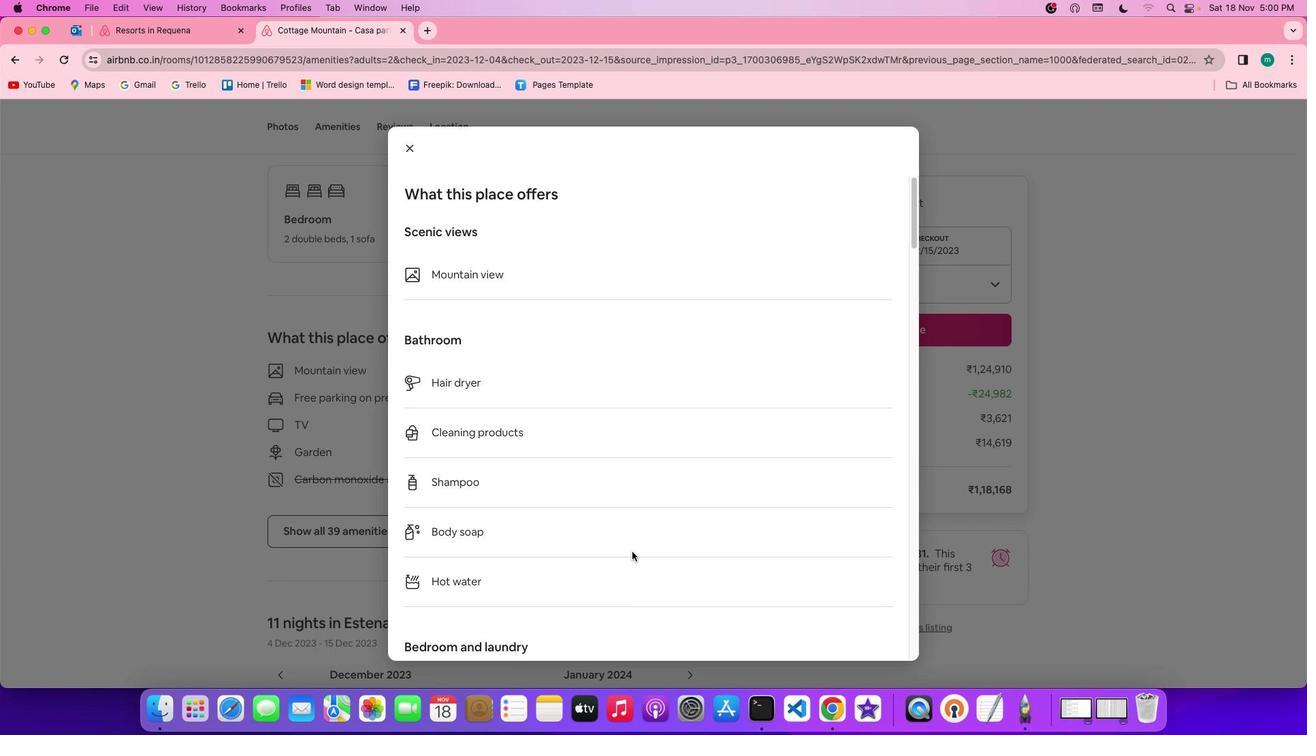 
Action: Mouse moved to (633, 553)
Screenshot: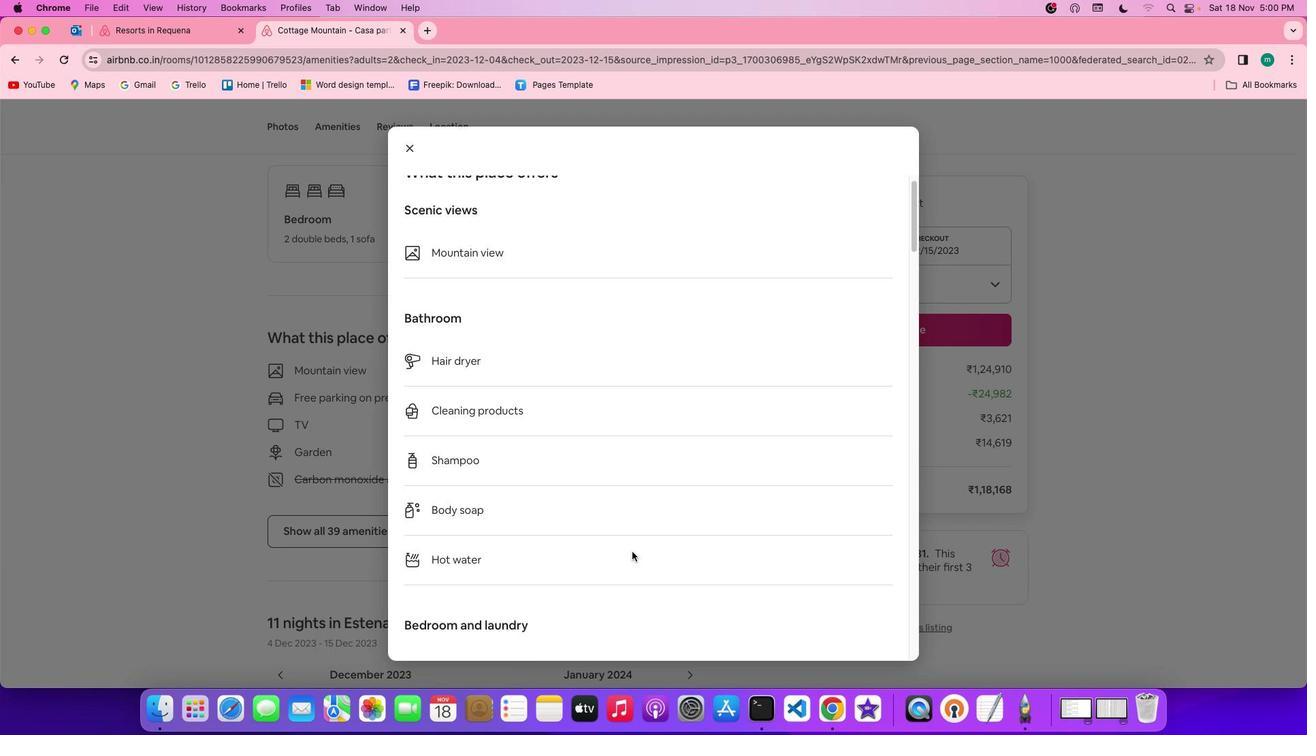 
Action: Mouse scrolled (633, 553) with delta (2, 1)
Screenshot: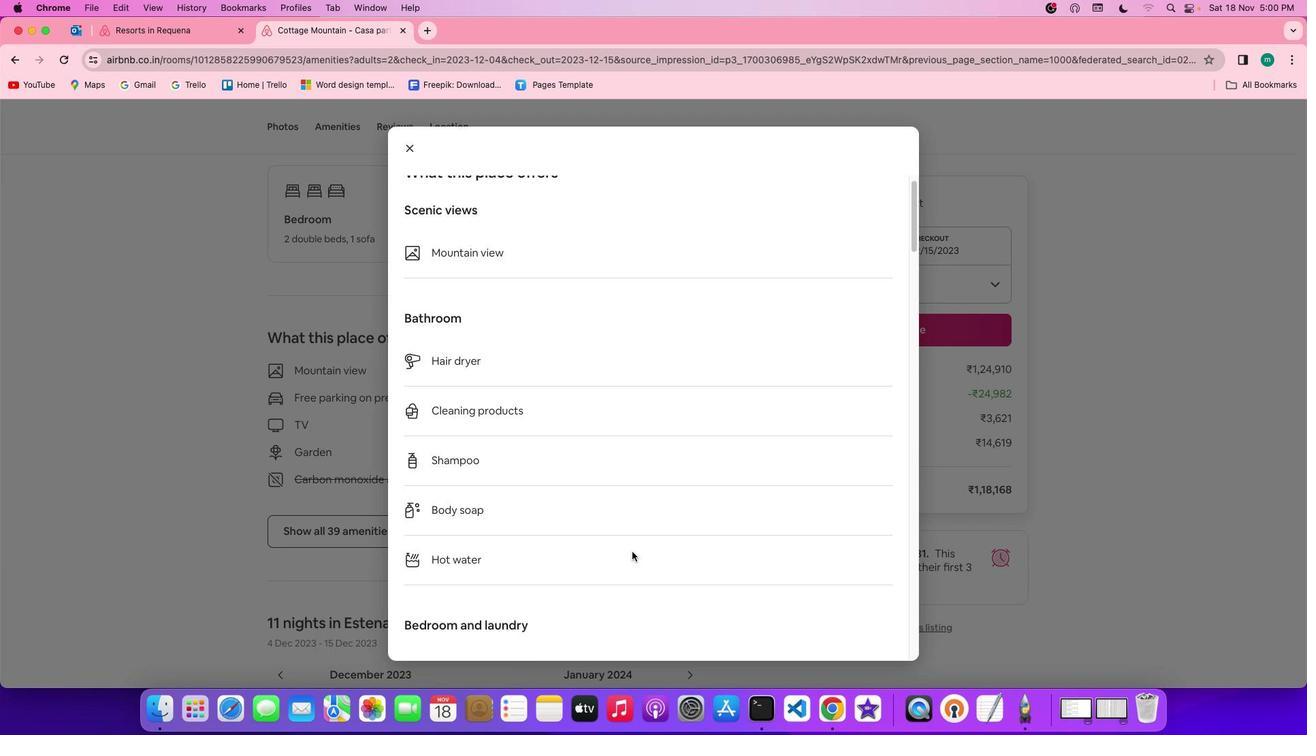 
Action: Mouse scrolled (633, 553) with delta (2, 0)
Screenshot: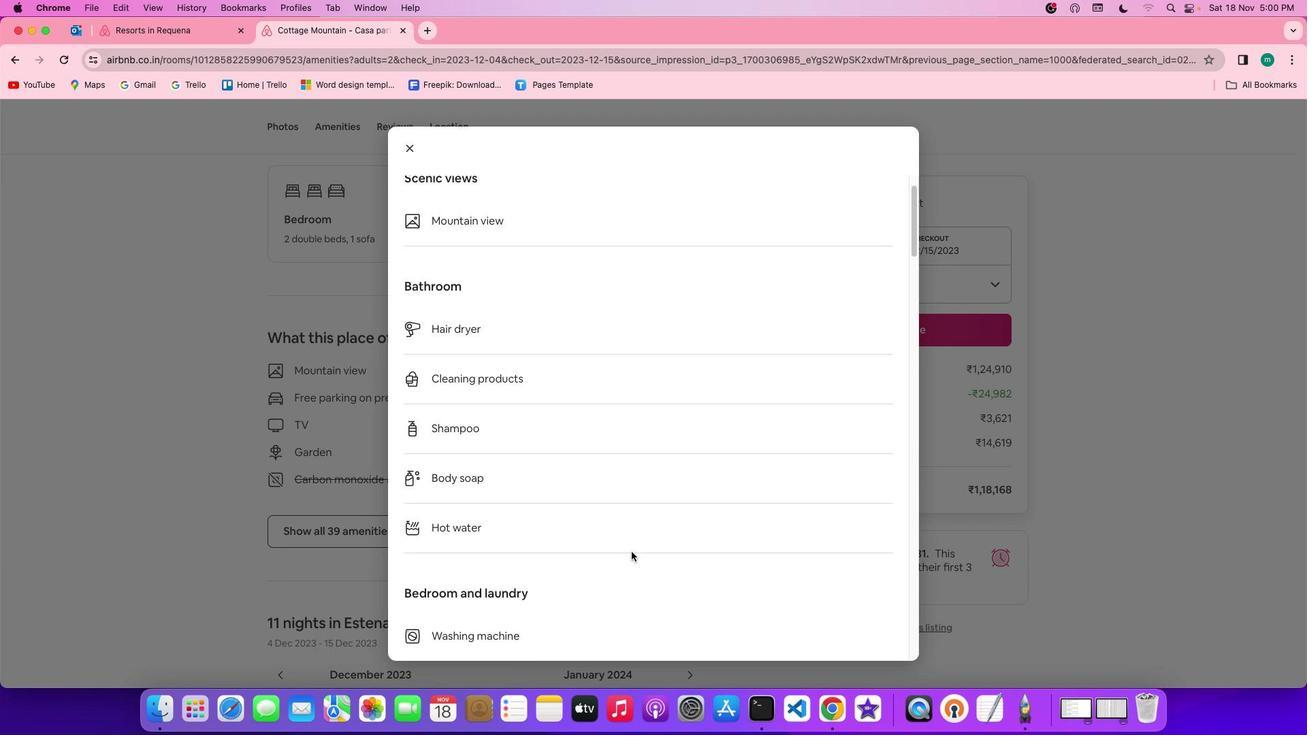 
Action: Mouse scrolled (633, 553) with delta (2, 0)
Screenshot: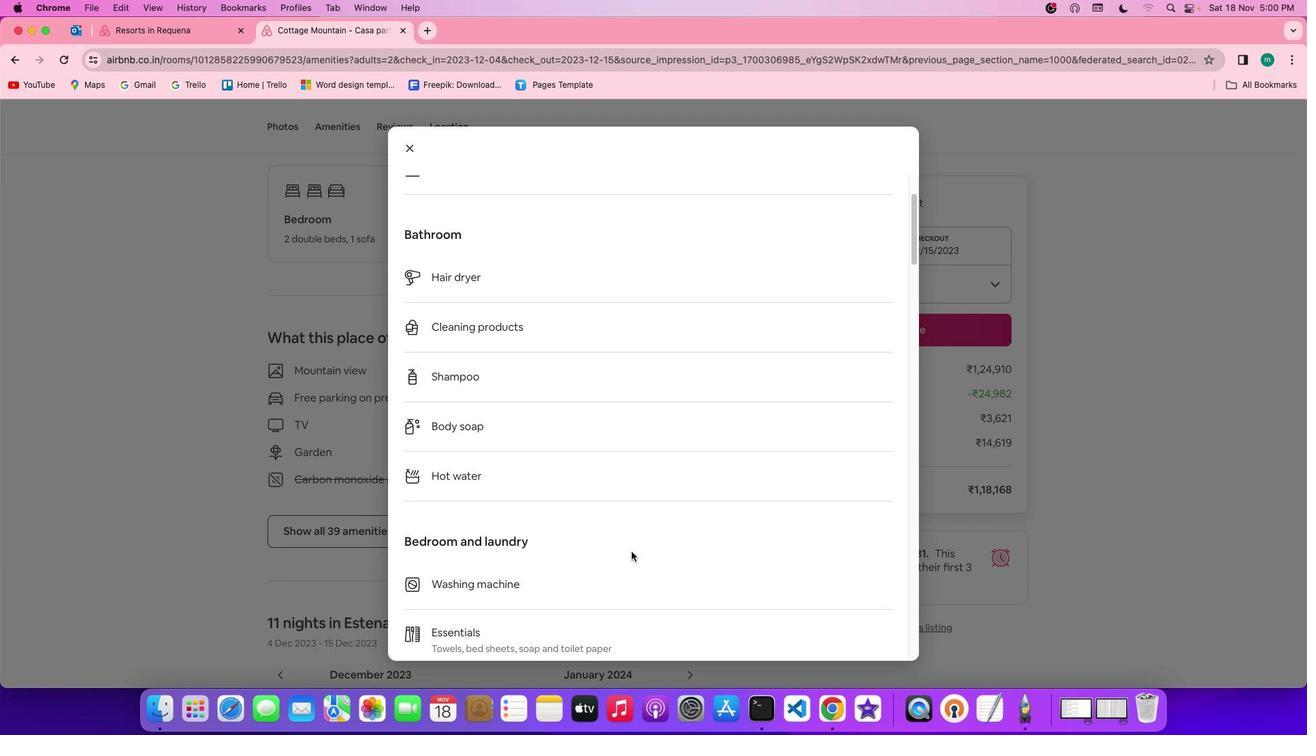 
Action: Mouse moved to (633, 553)
Screenshot: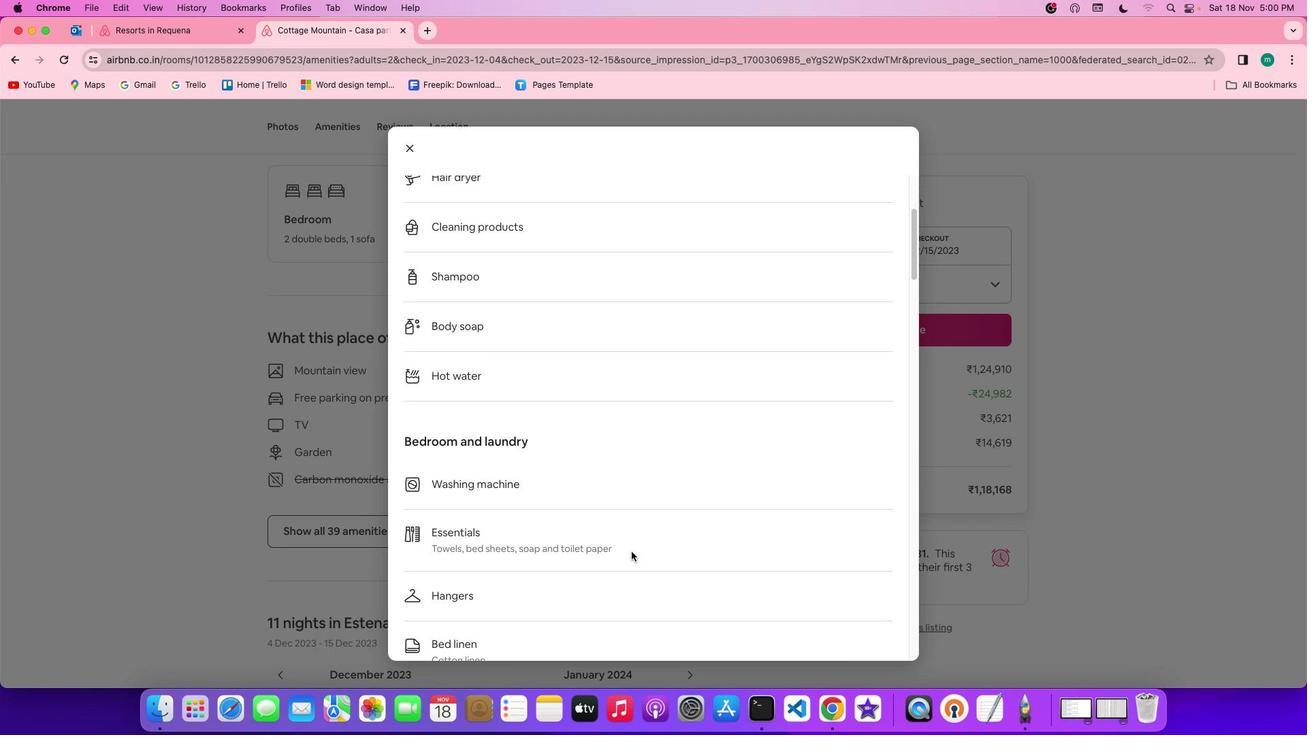 
Action: Mouse scrolled (633, 553) with delta (2, 0)
Screenshot: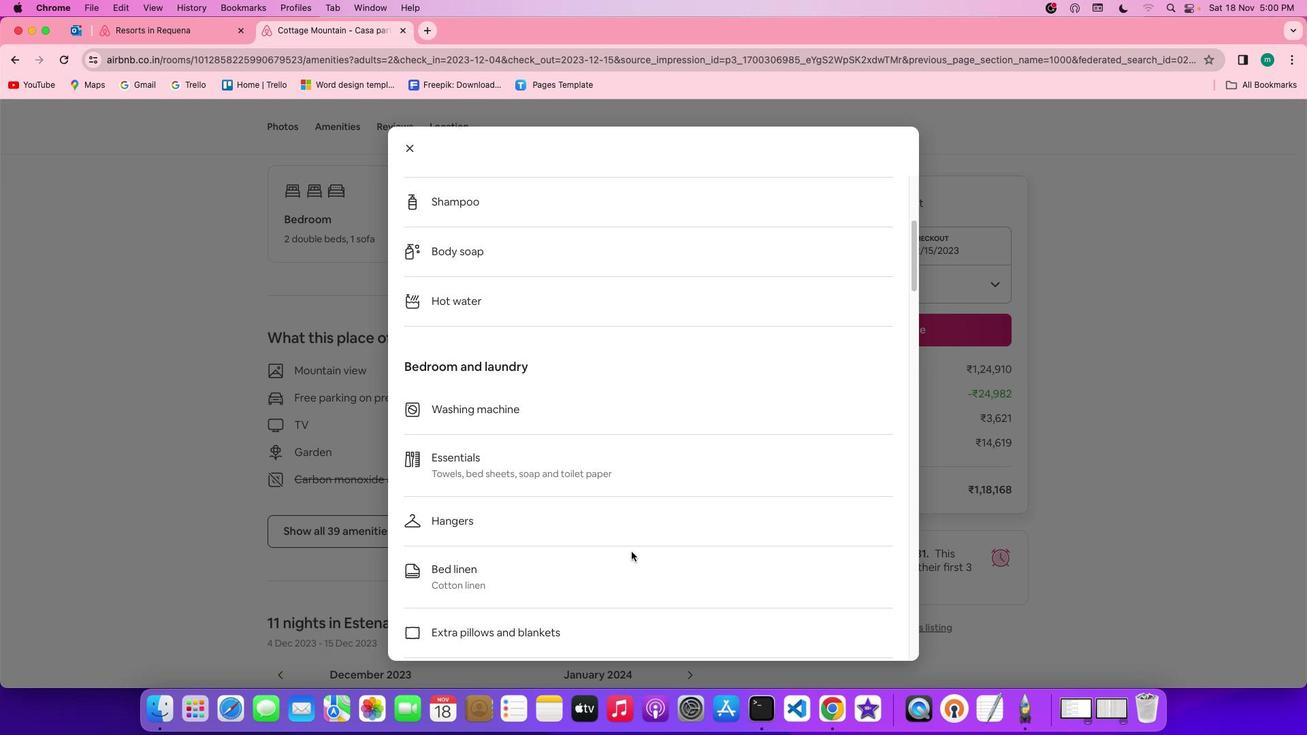 
Action: Mouse moved to (633, 553)
Screenshot: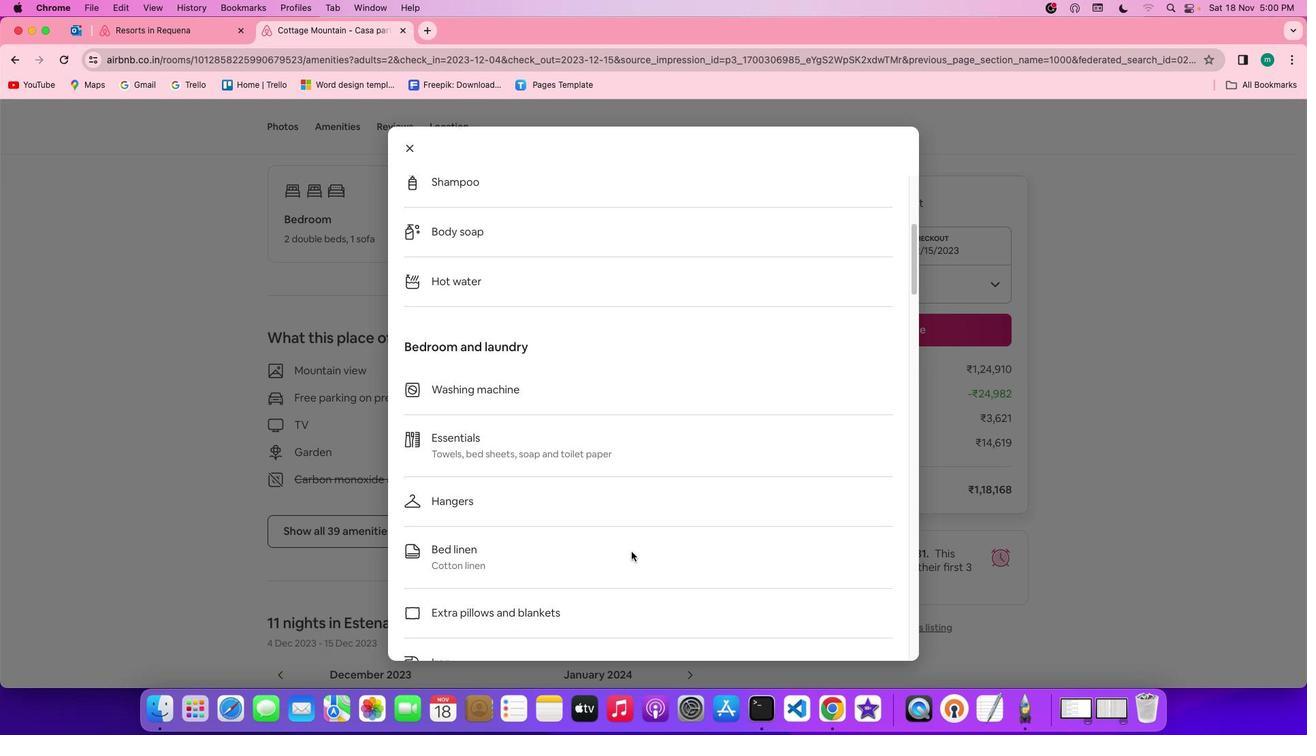 
Action: Mouse scrolled (633, 553) with delta (2, 1)
Screenshot: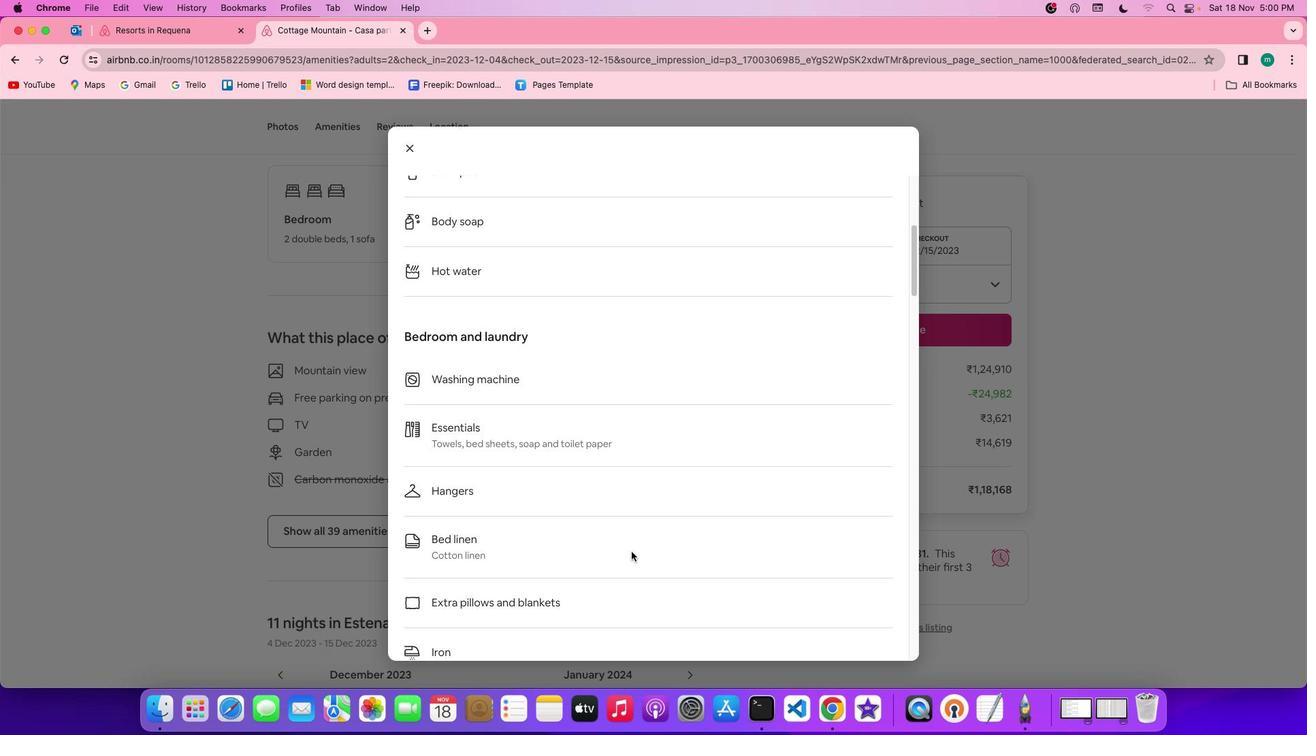 
Action: Mouse scrolled (633, 553) with delta (2, 1)
Screenshot: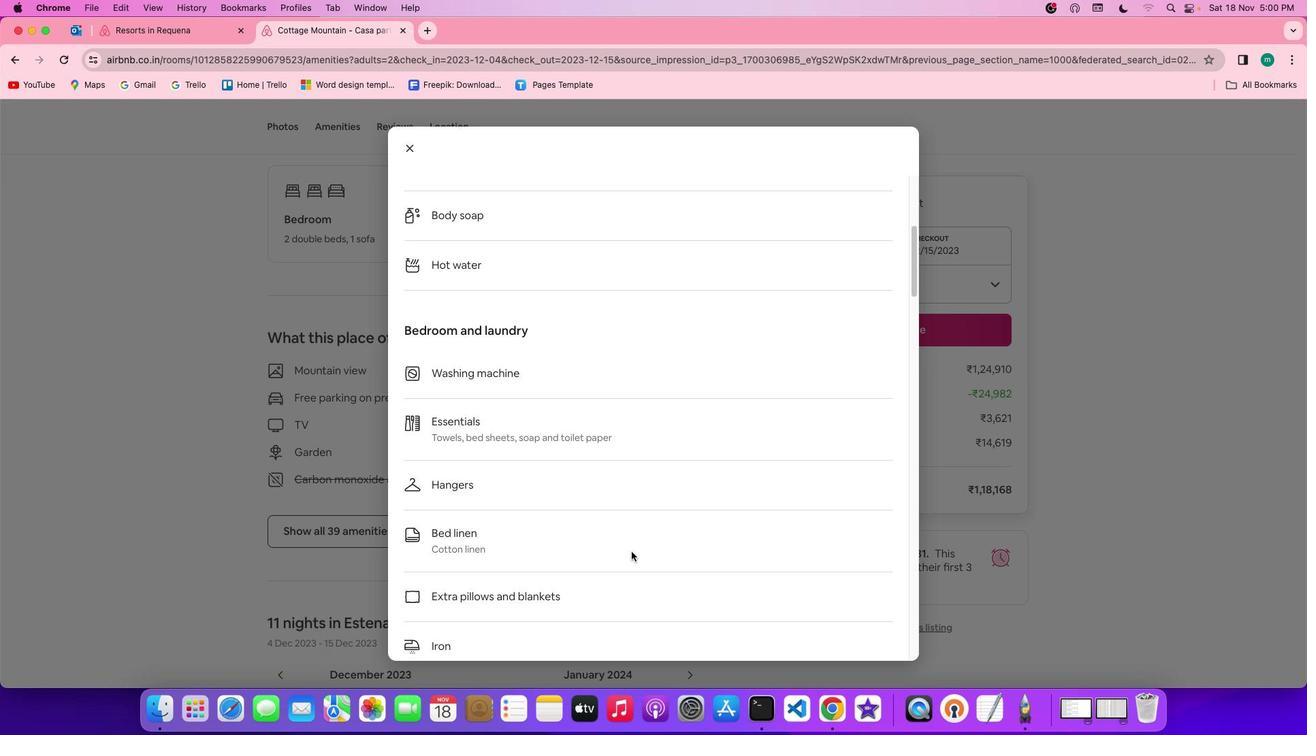 
Action: Mouse scrolled (633, 553) with delta (2, 0)
Screenshot: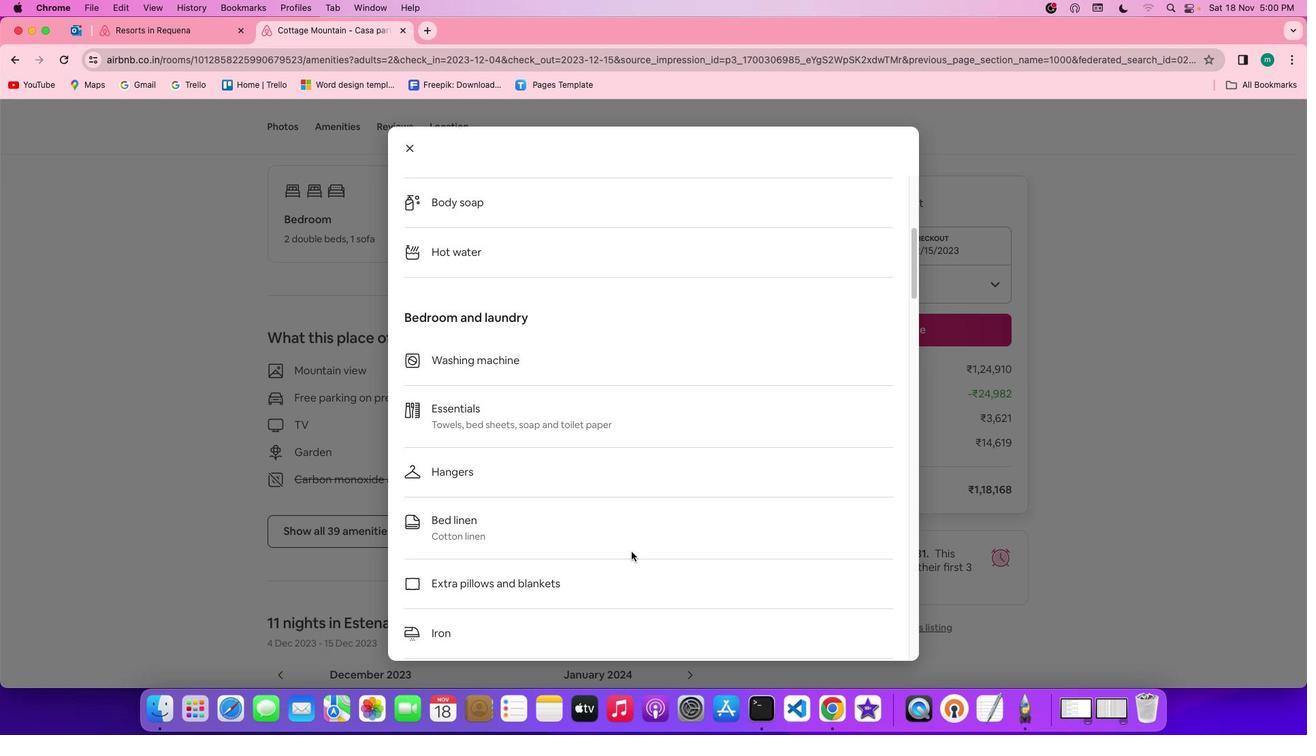 
Action: Mouse scrolled (633, 553) with delta (2, 0)
Screenshot: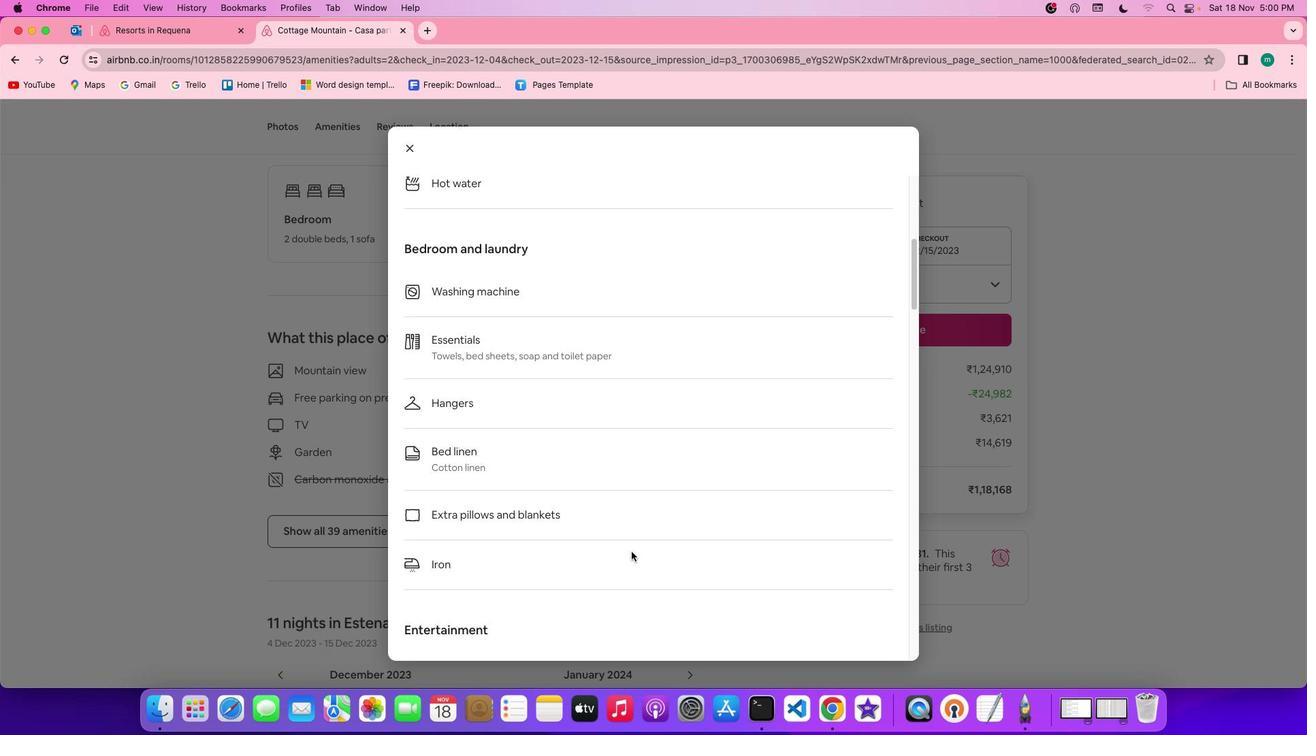 
Action: Mouse moved to (632, 553)
Screenshot: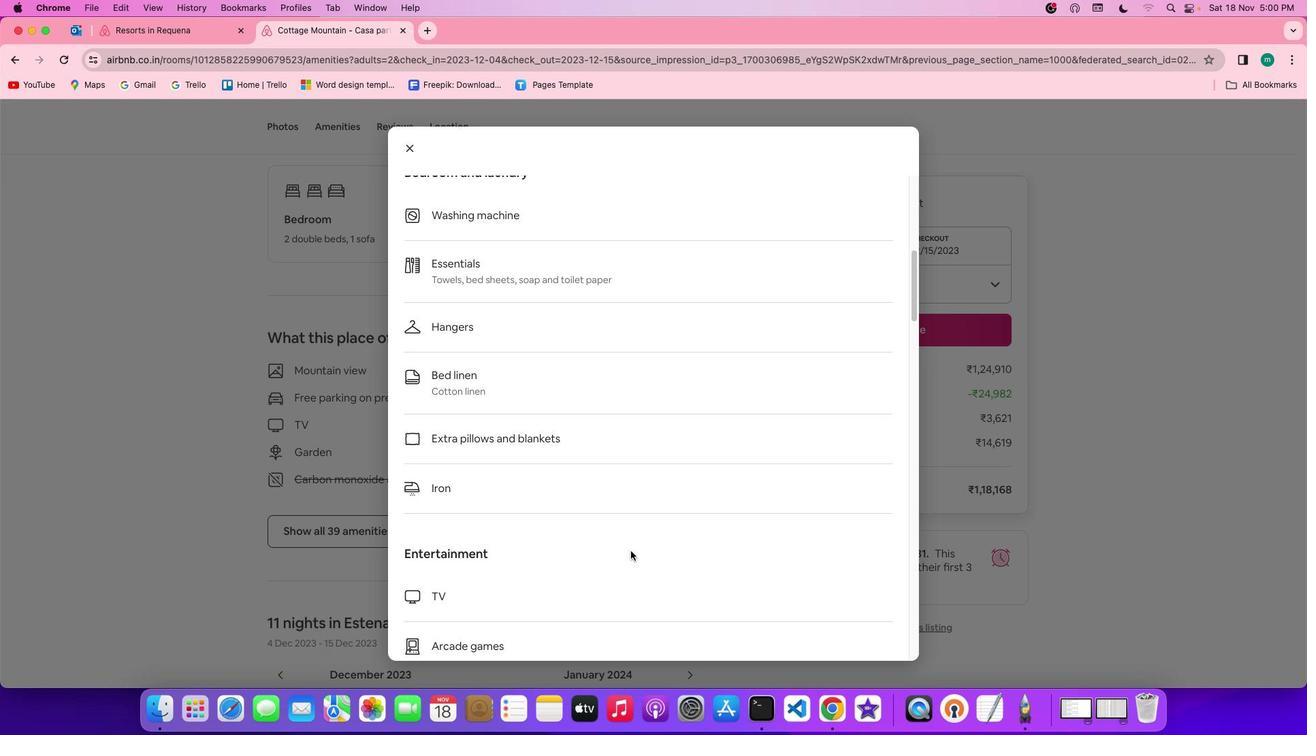 
Action: Mouse scrolled (632, 553) with delta (2, 1)
Screenshot: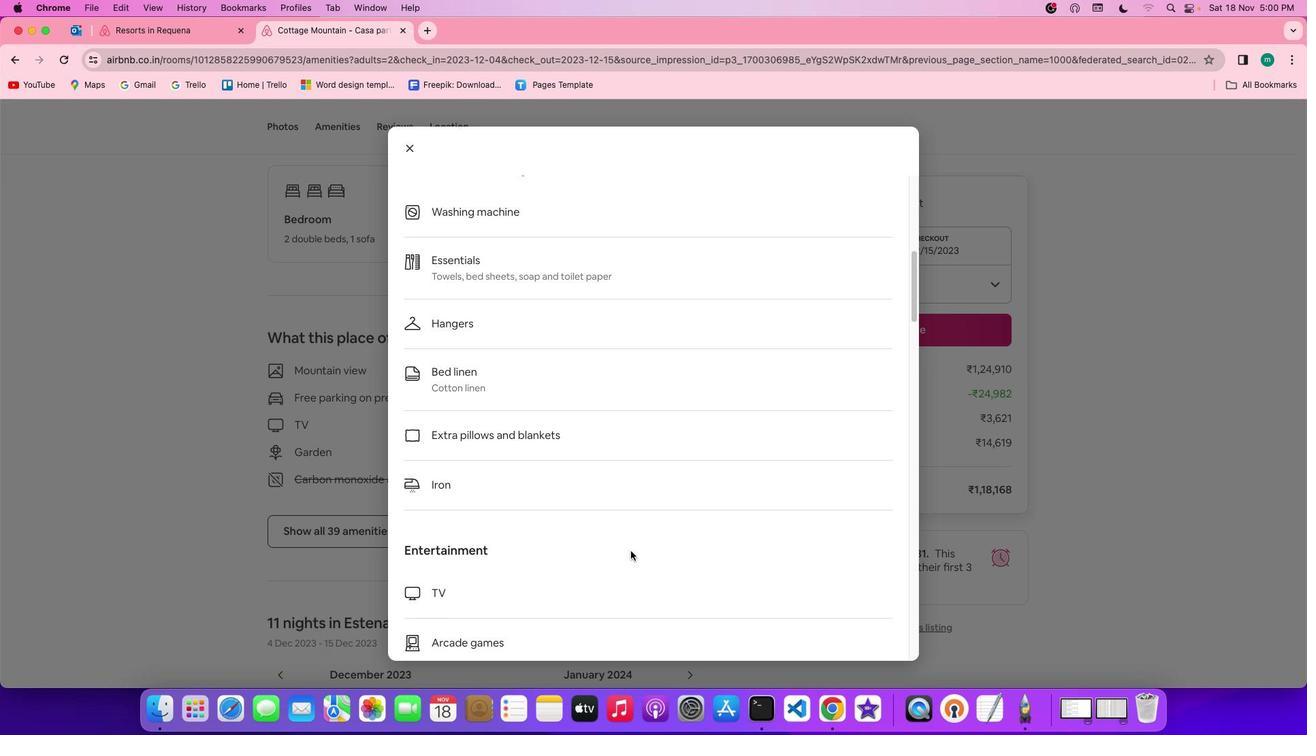 
Action: Mouse scrolled (632, 553) with delta (2, 1)
Screenshot: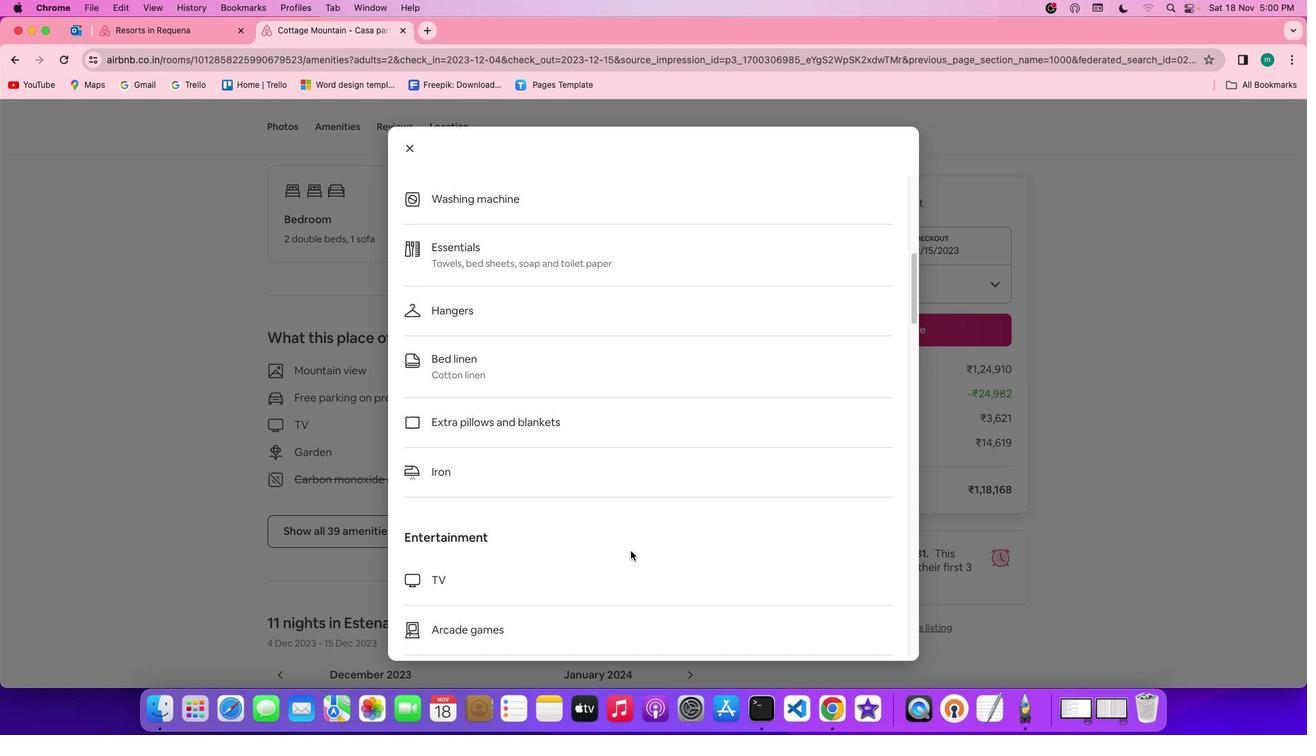 
Action: Mouse scrolled (632, 553) with delta (2, 0)
Screenshot: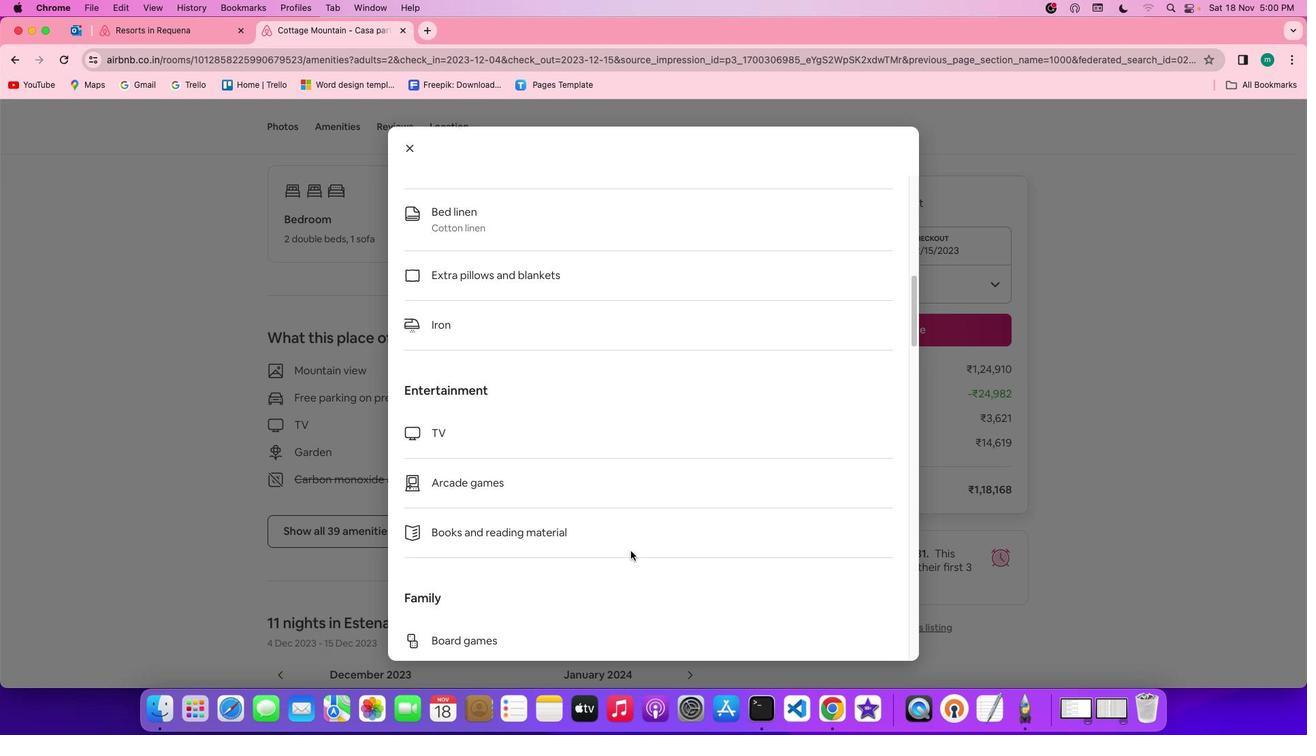 
Action: Mouse scrolled (632, 553) with delta (2, 0)
Screenshot: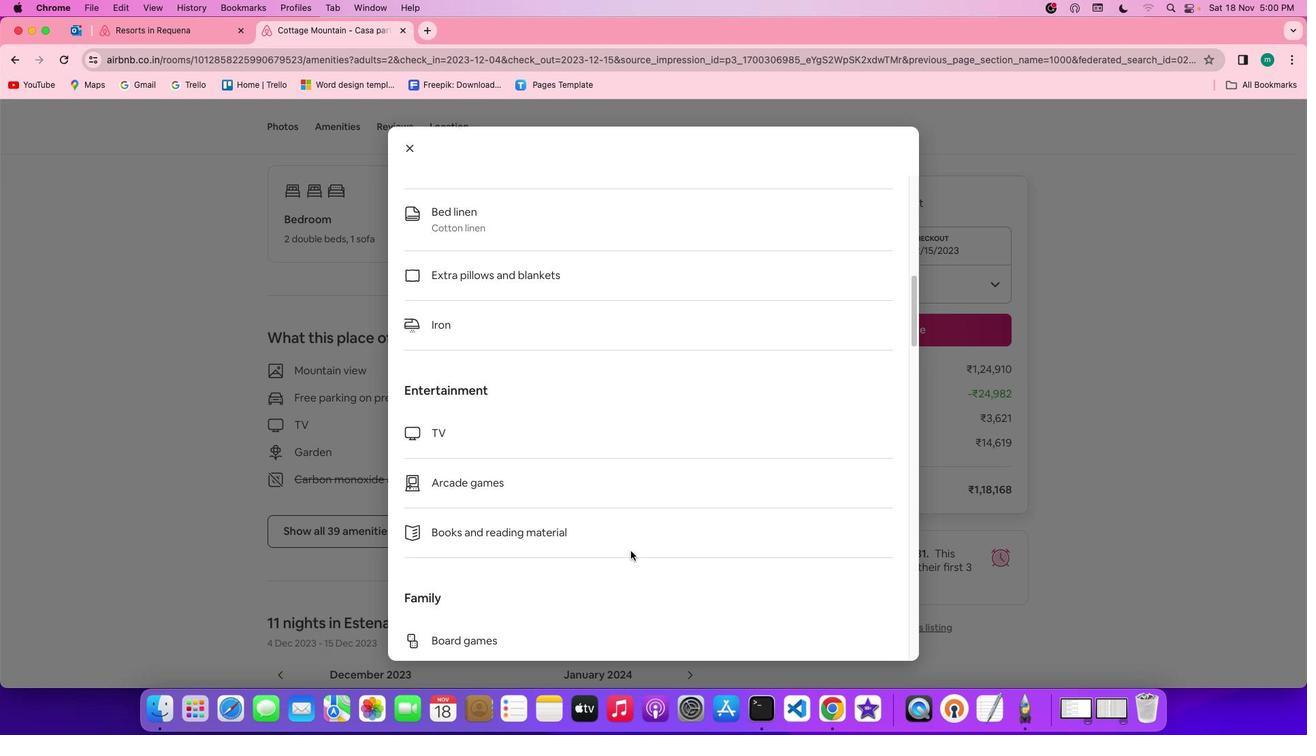 
Action: Mouse scrolled (632, 553) with delta (2, 0)
Screenshot: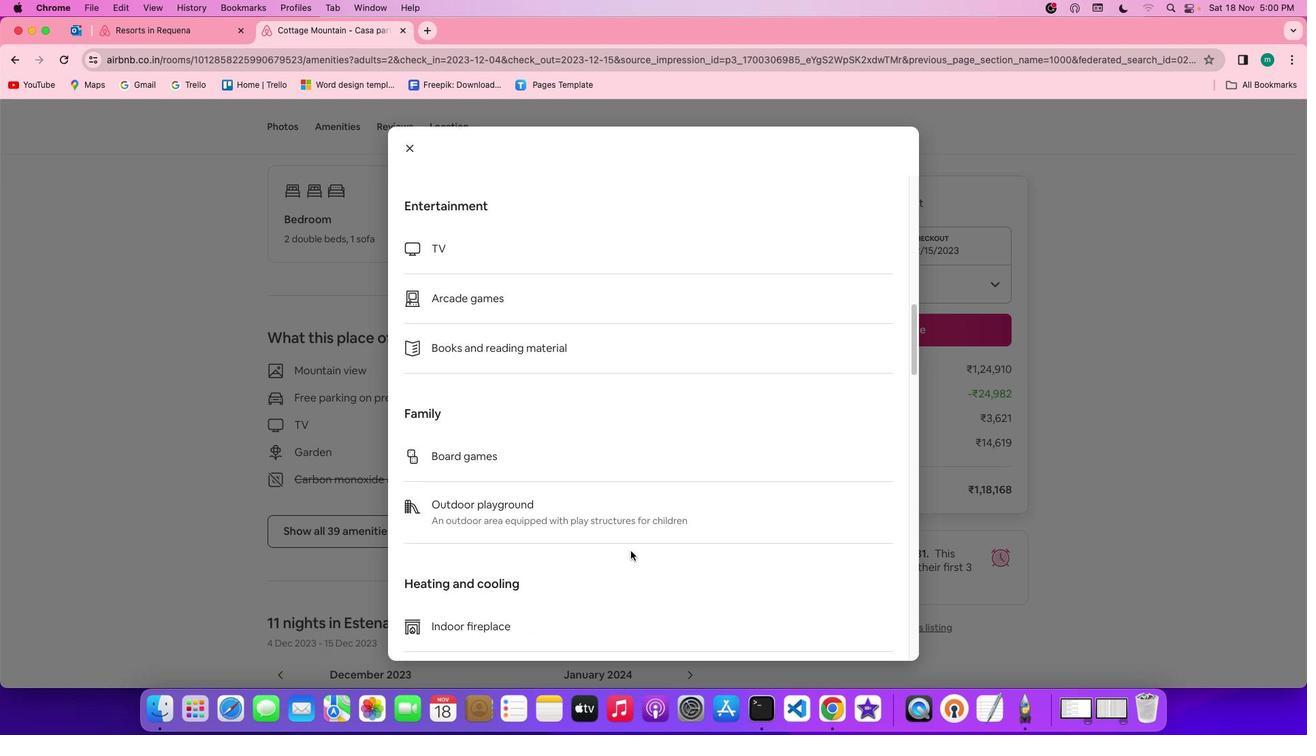 
Action: Mouse scrolled (632, 553) with delta (2, 1)
Screenshot: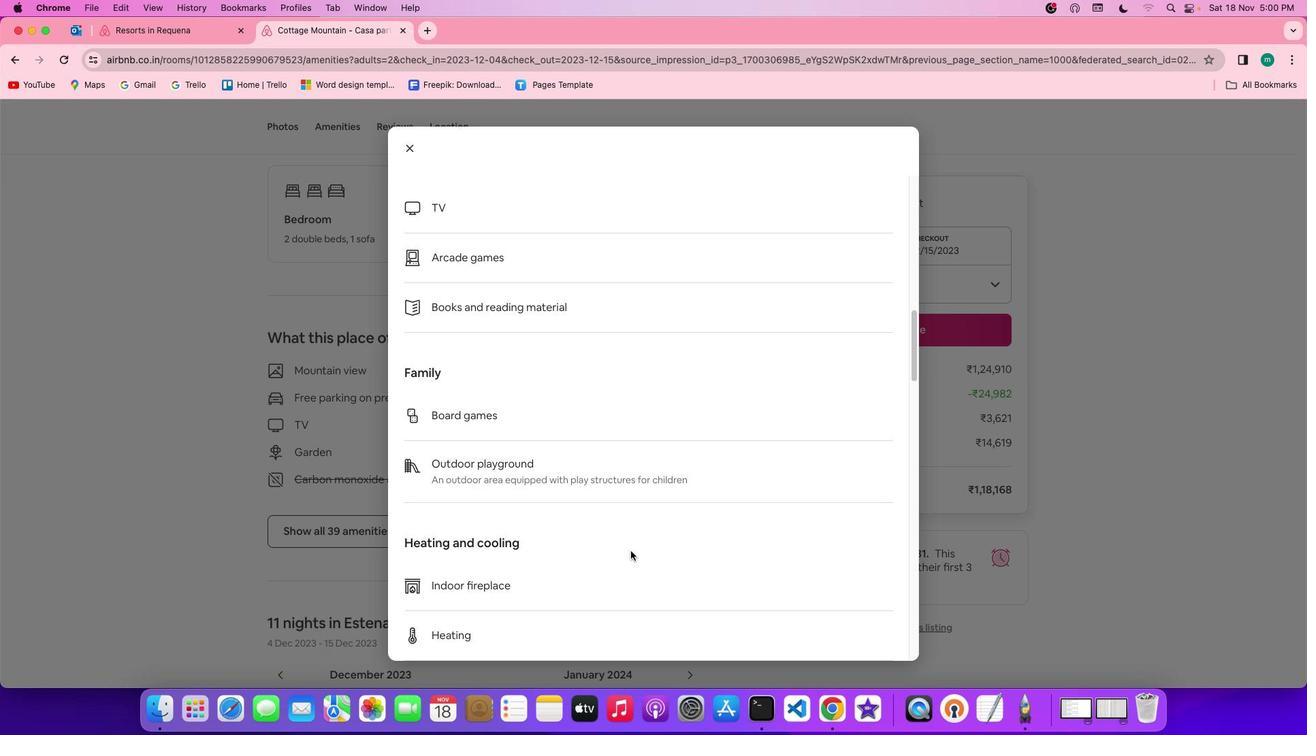 
Action: Mouse scrolled (632, 553) with delta (2, 1)
Screenshot: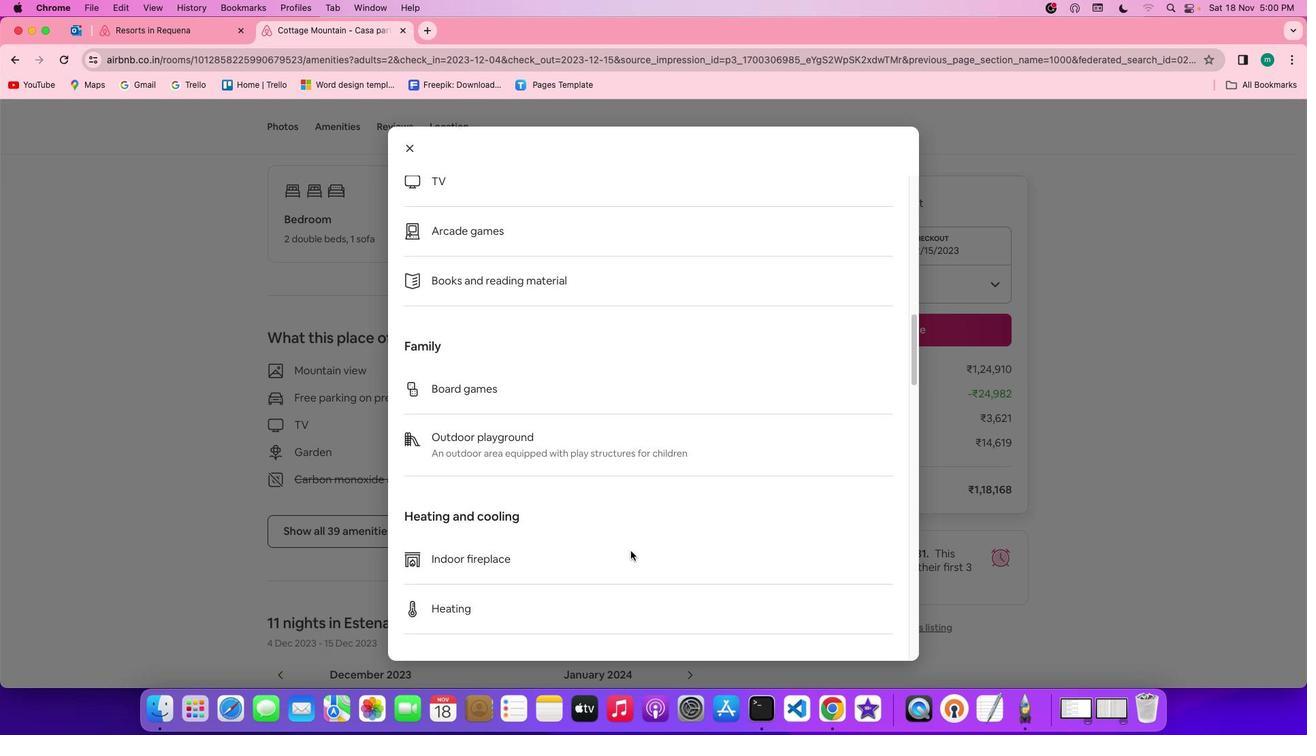 
Action: Mouse scrolled (632, 553) with delta (2, 0)
Screenshot: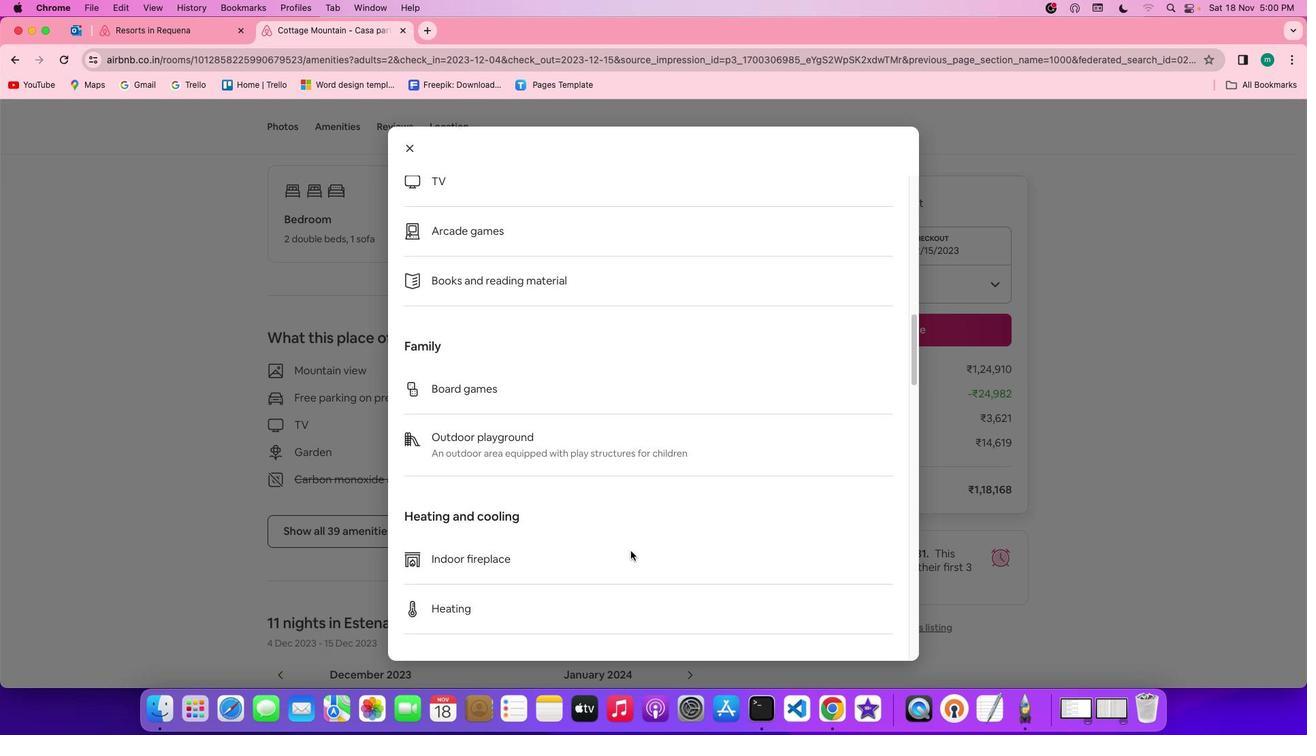 
Action: Mouse scrolled (632, 553) with delta (2, 0)
Screenshot: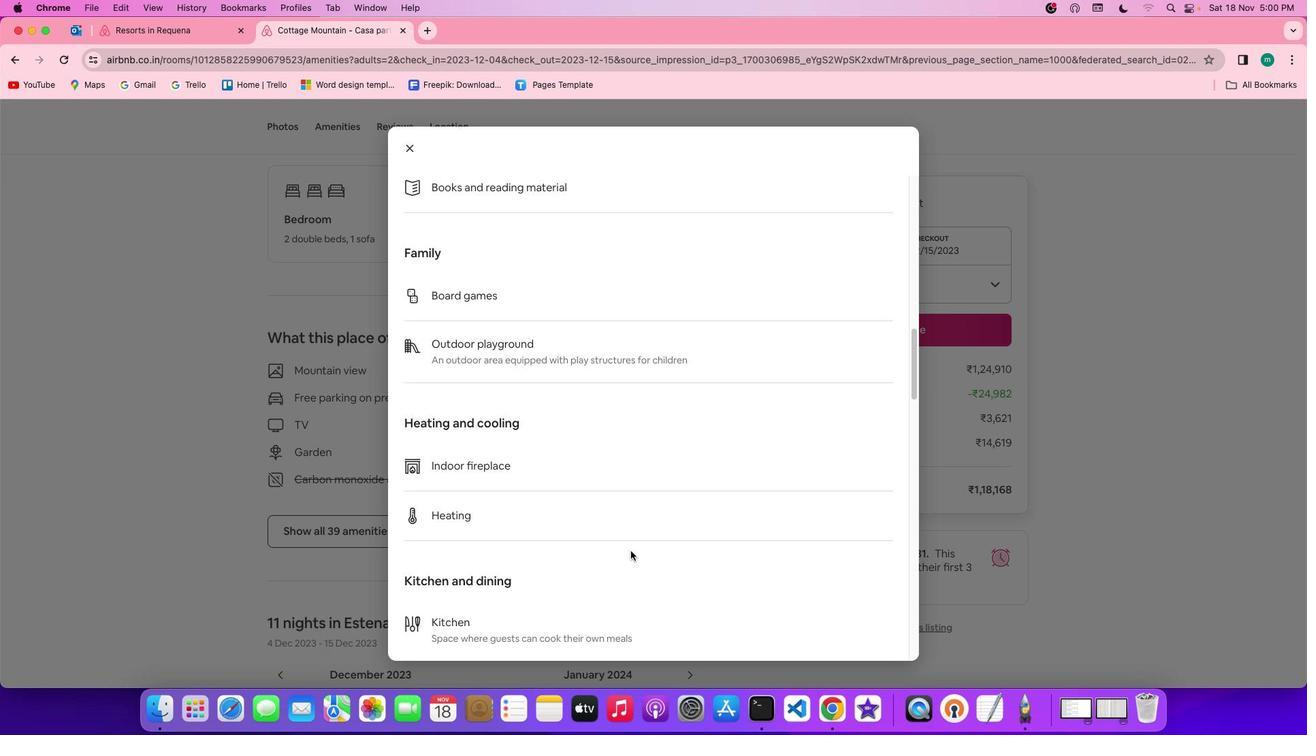 
Action: Mouse scrolled (632, 553) with delta (2, 0)
Screenshot: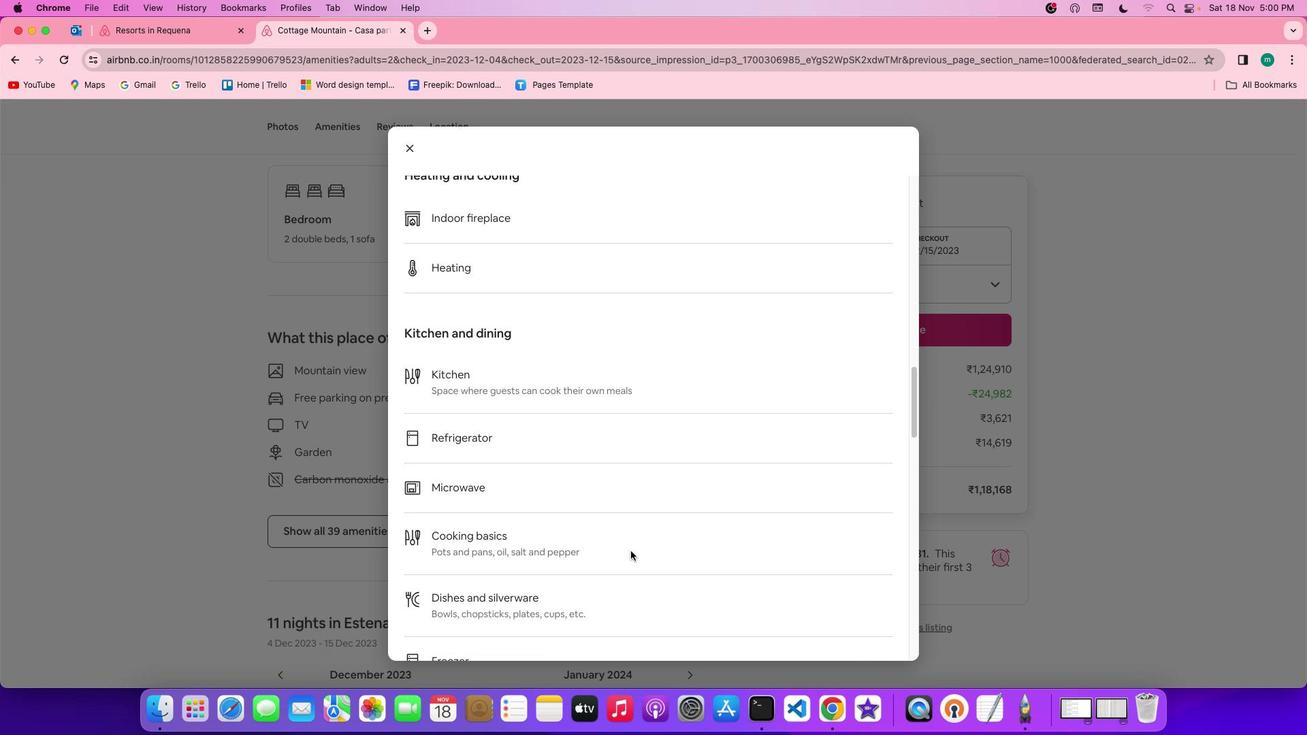 
Action: Mouse scrolled (632, 553) with delta (2, 1)
Screenshot: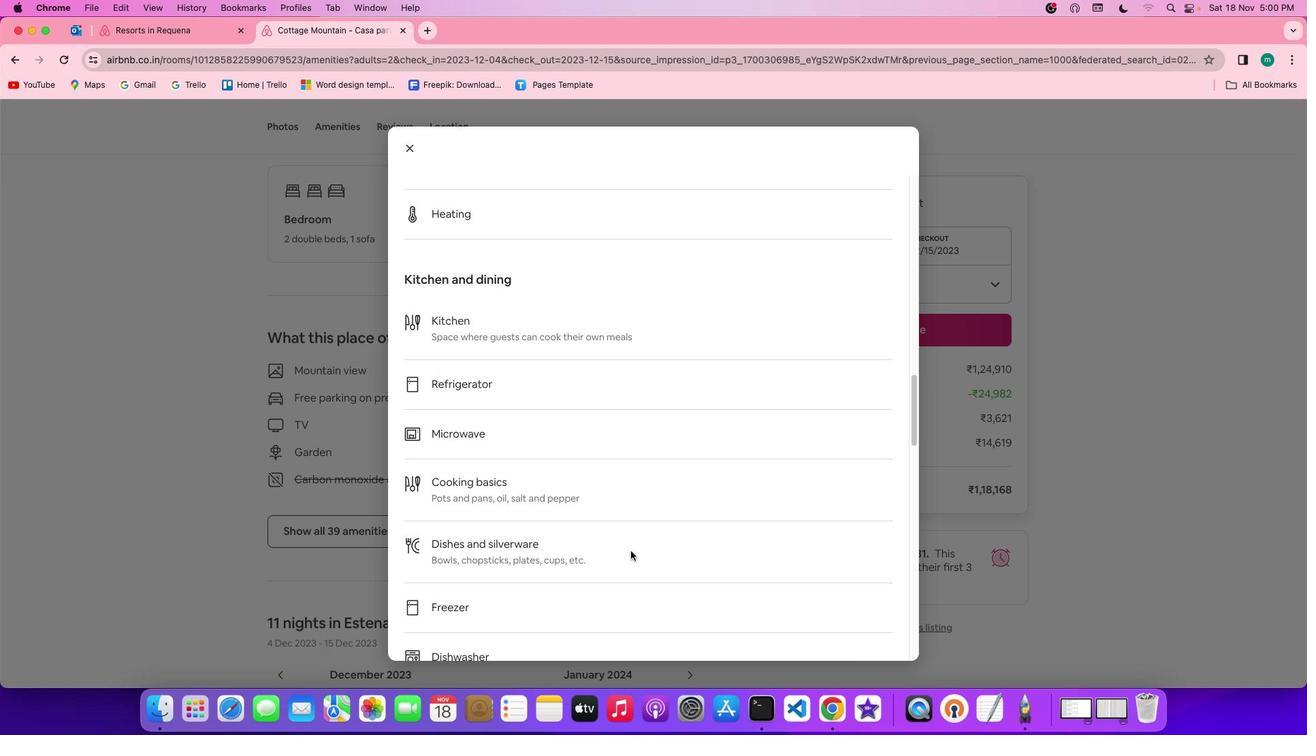 
Action: Mouse scrolled (632, 553) with delta (2, 1)
Screenshot: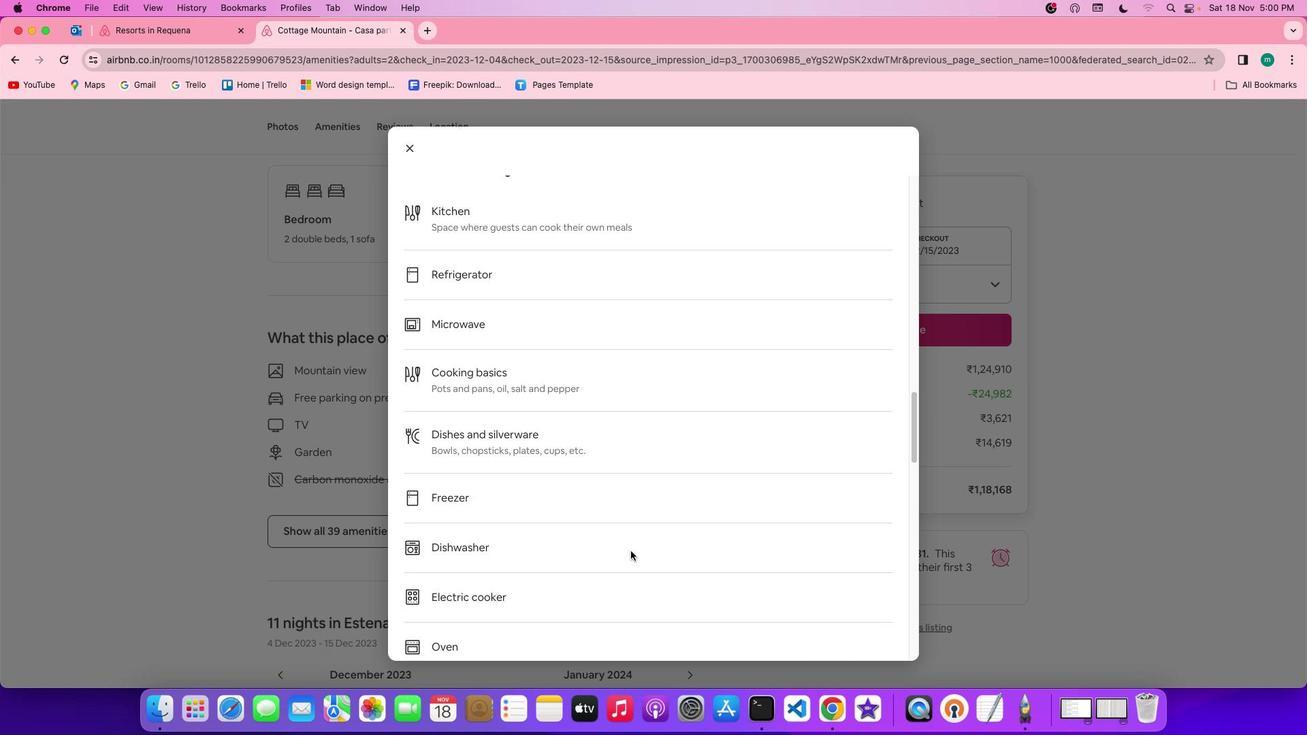 
Action: Mouse scrolled (632, 553) with delta (2, 0)
Screenshot: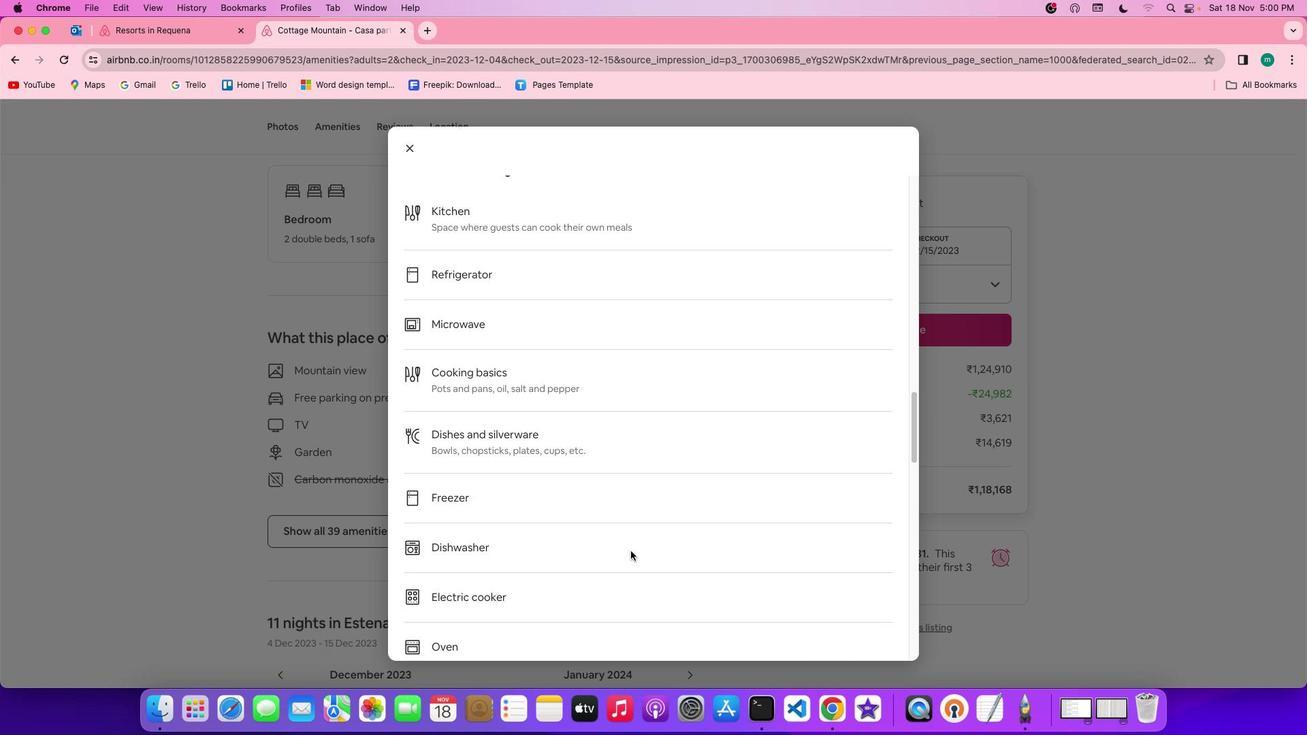 
Action: Mouse scrolled (632, 553) with delta (2, 0)
Screenshot: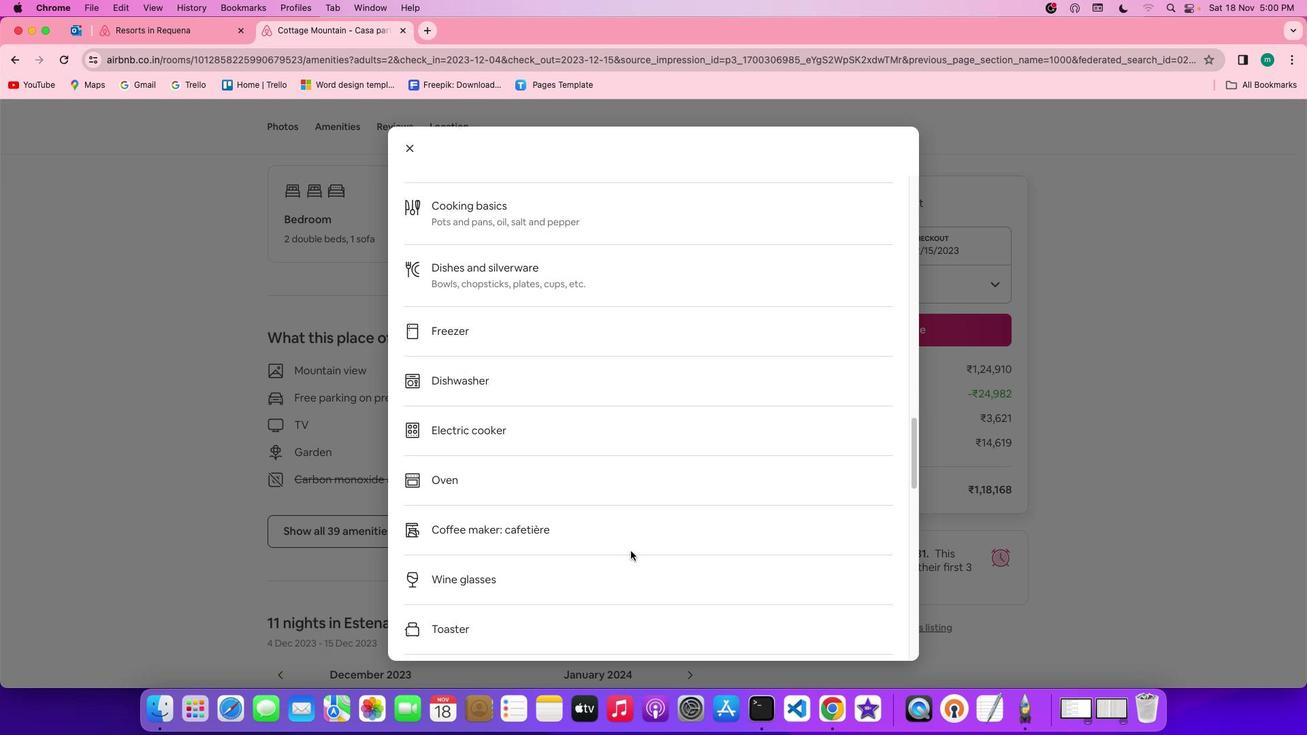 
Action: Mouse scrolled (632, 553) with delta (2, 0)
Screenshot: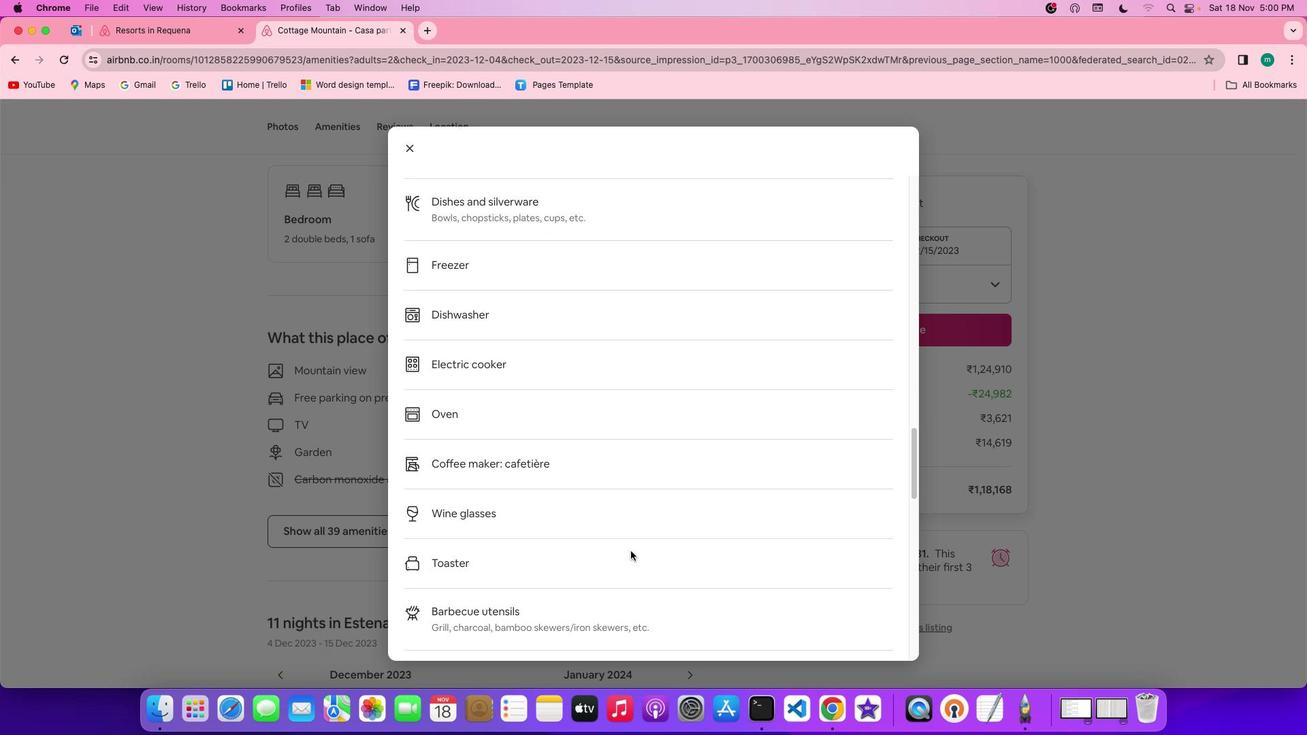 
Action: Mouse scrolled (632, 553) with delta (2, 0)
Screenshot: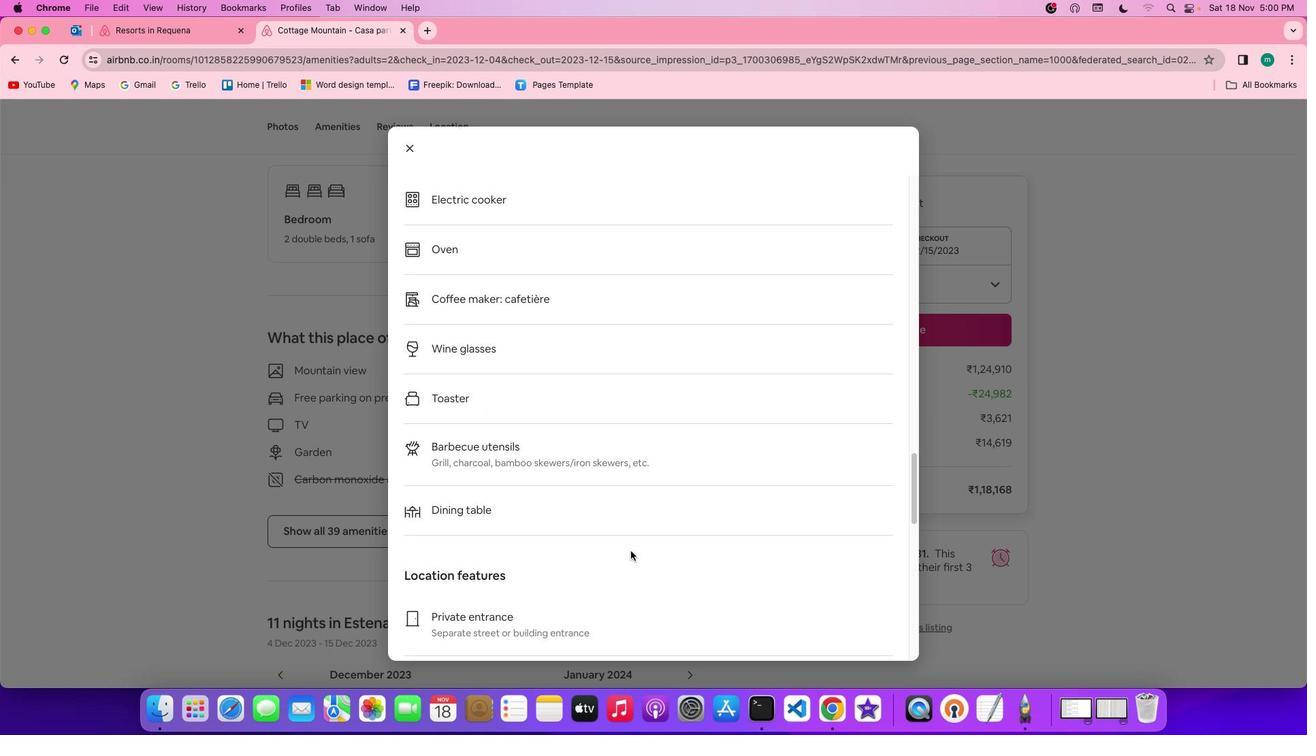
Action: Mouse scrolled (632, 553) with delta (2, 1)
Screenshot: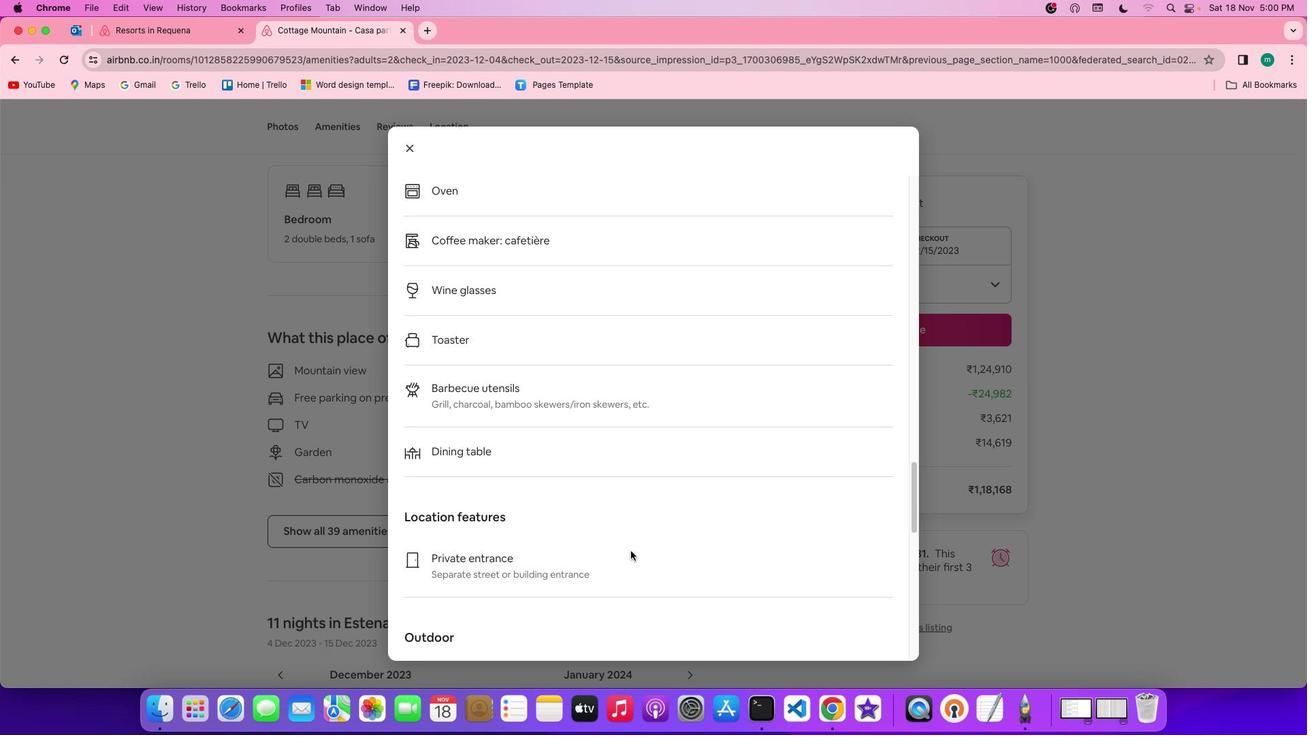
Action: Mouse scrolled (632, 553) with delta (2, 1)
Screenshot: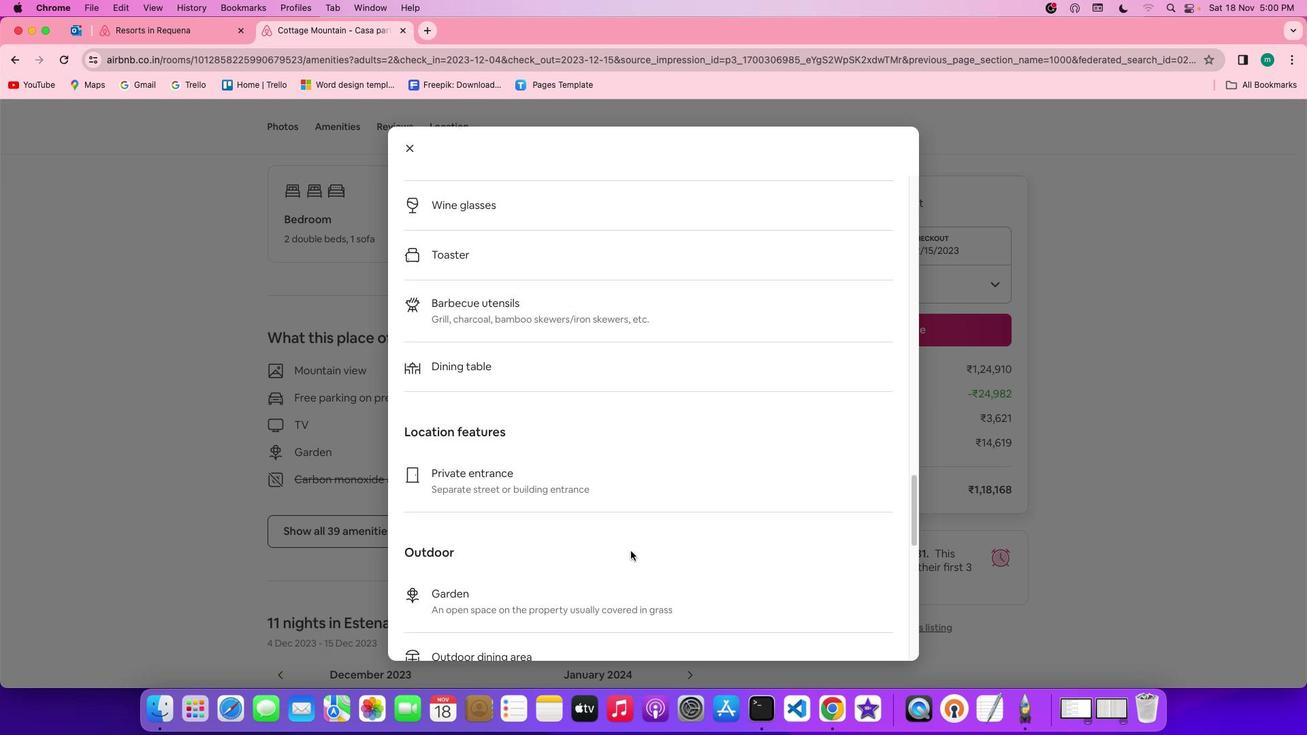
Action: Mouse scrolled (632, 553) with delta (2, 0)
Screenshot: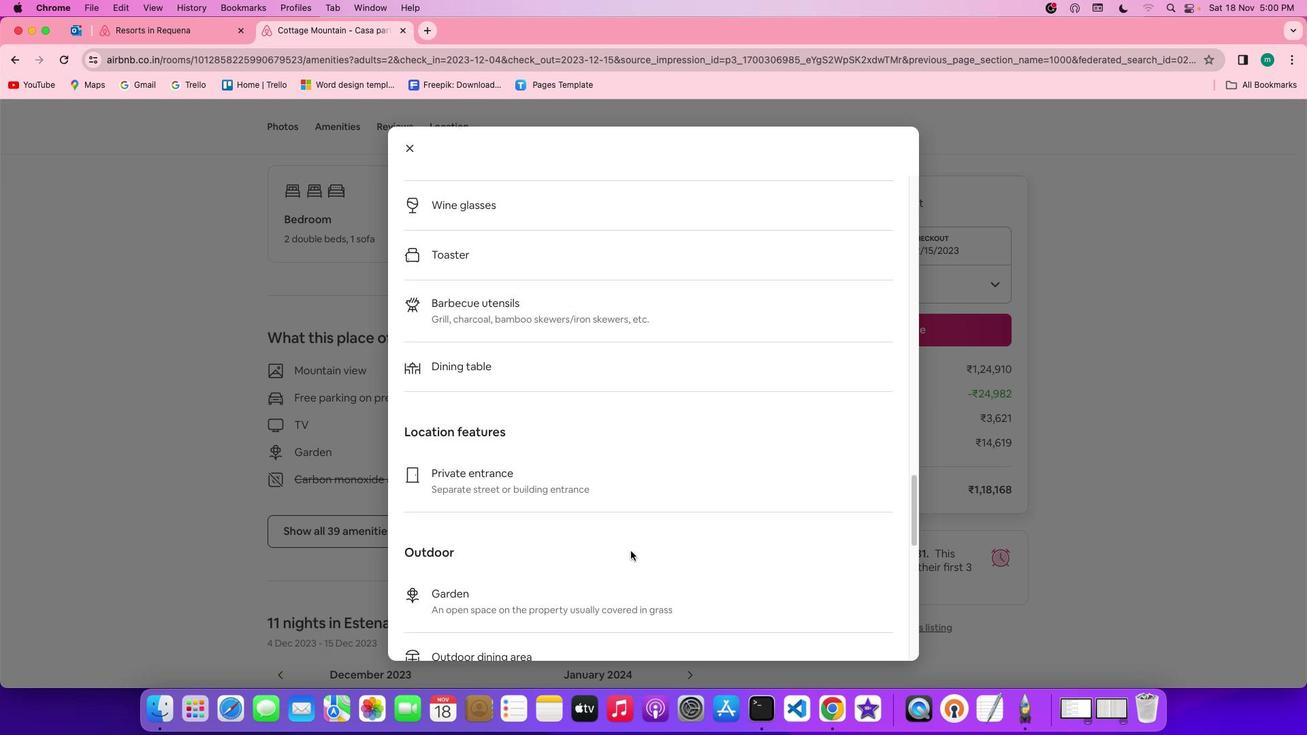 
Action: Mouse scrolled (632, 553) with delta (2, 0)
Screenshot: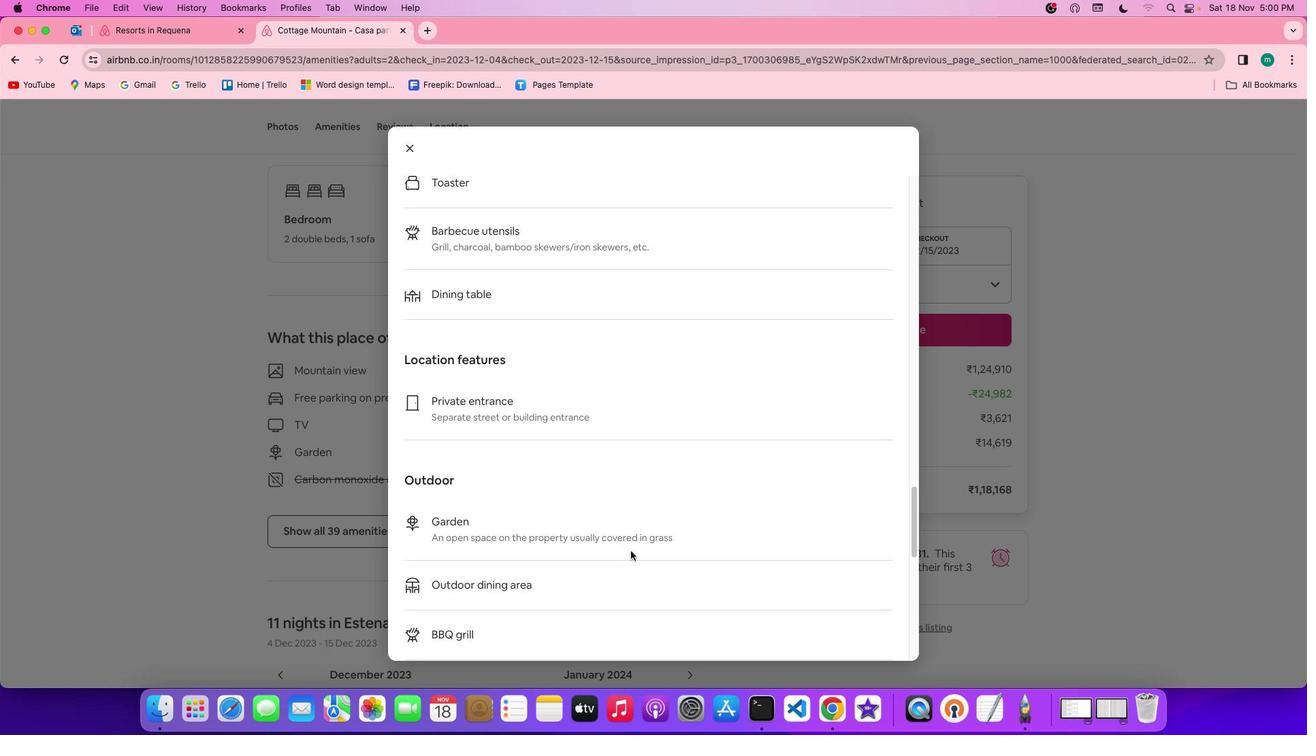 
Action: Mouse scrolled (632, 553) with delta (2, 0)
Screenshot: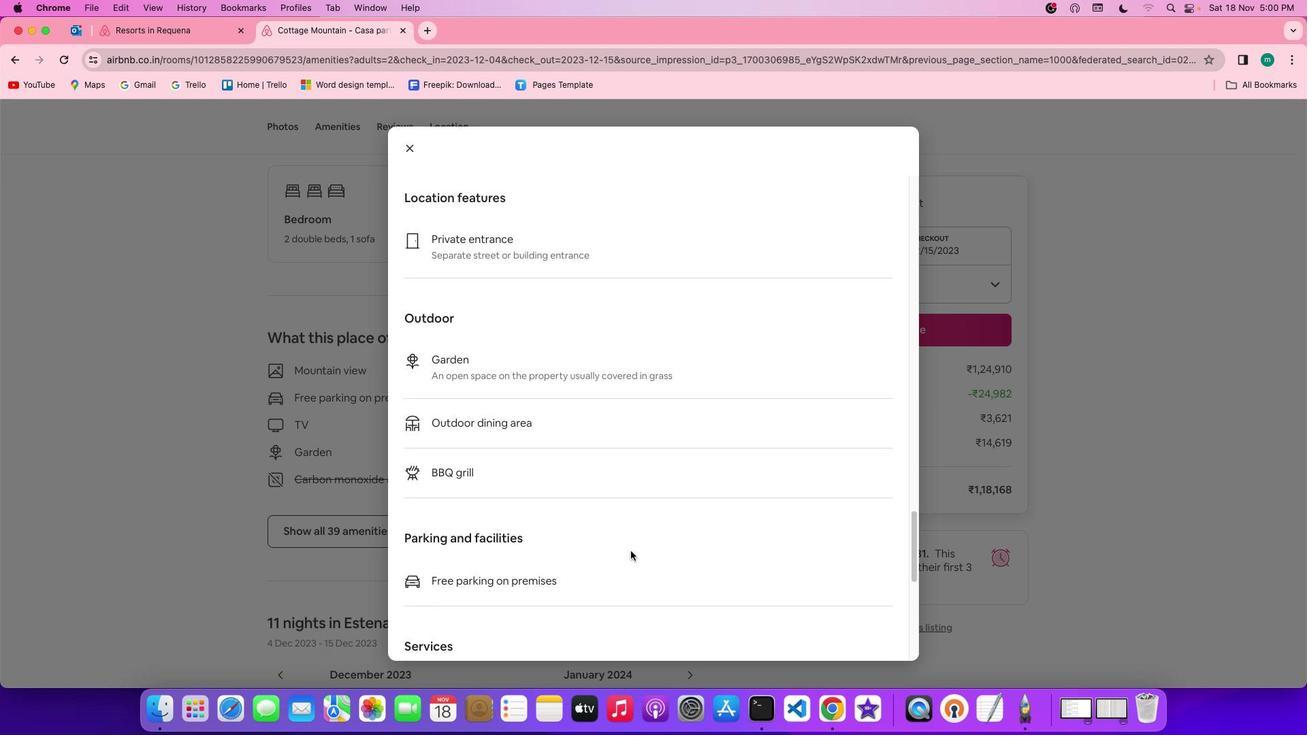 
Action: Mouse scrolled (632, 553) with delta (2, 0)
Screenshot: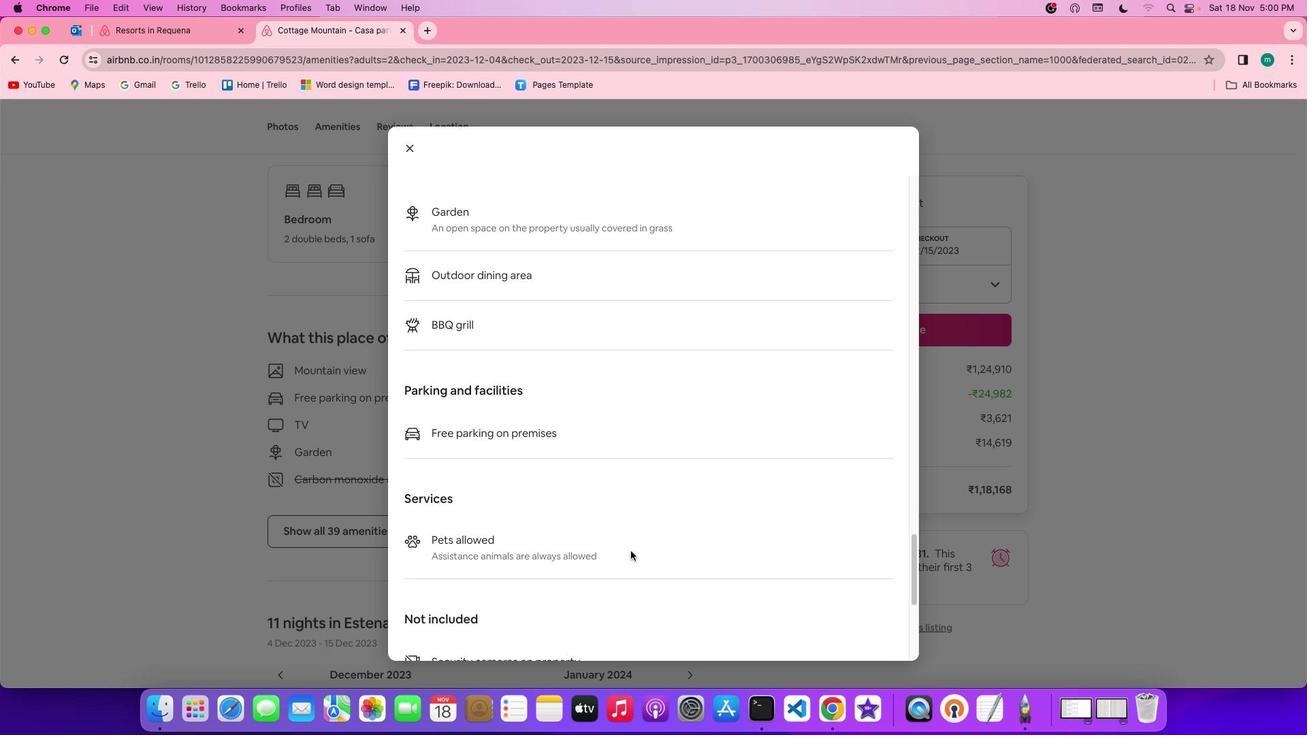 
Action: Mouse scrolled (632, 553) with delta (2, 1)
Screenshot: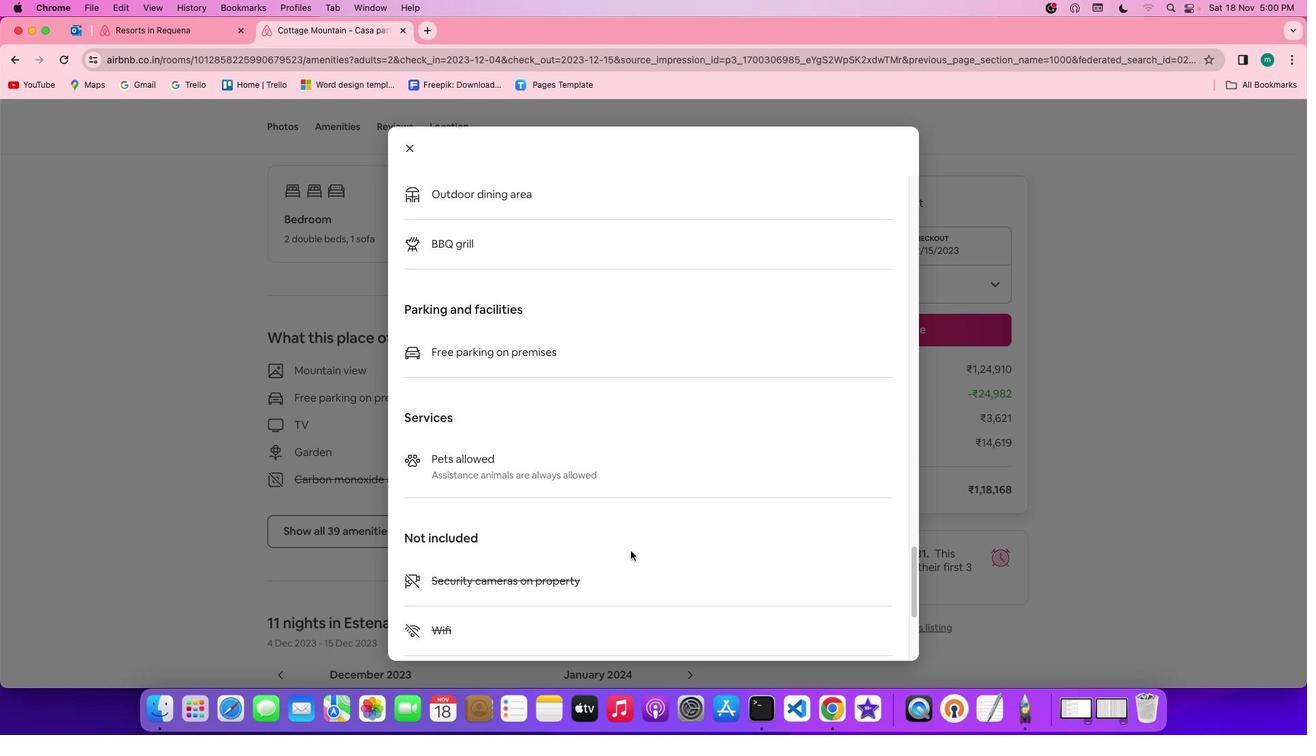 
Action: Mouse scrolled (632, 553) with delta (2, 1)
Screenshot: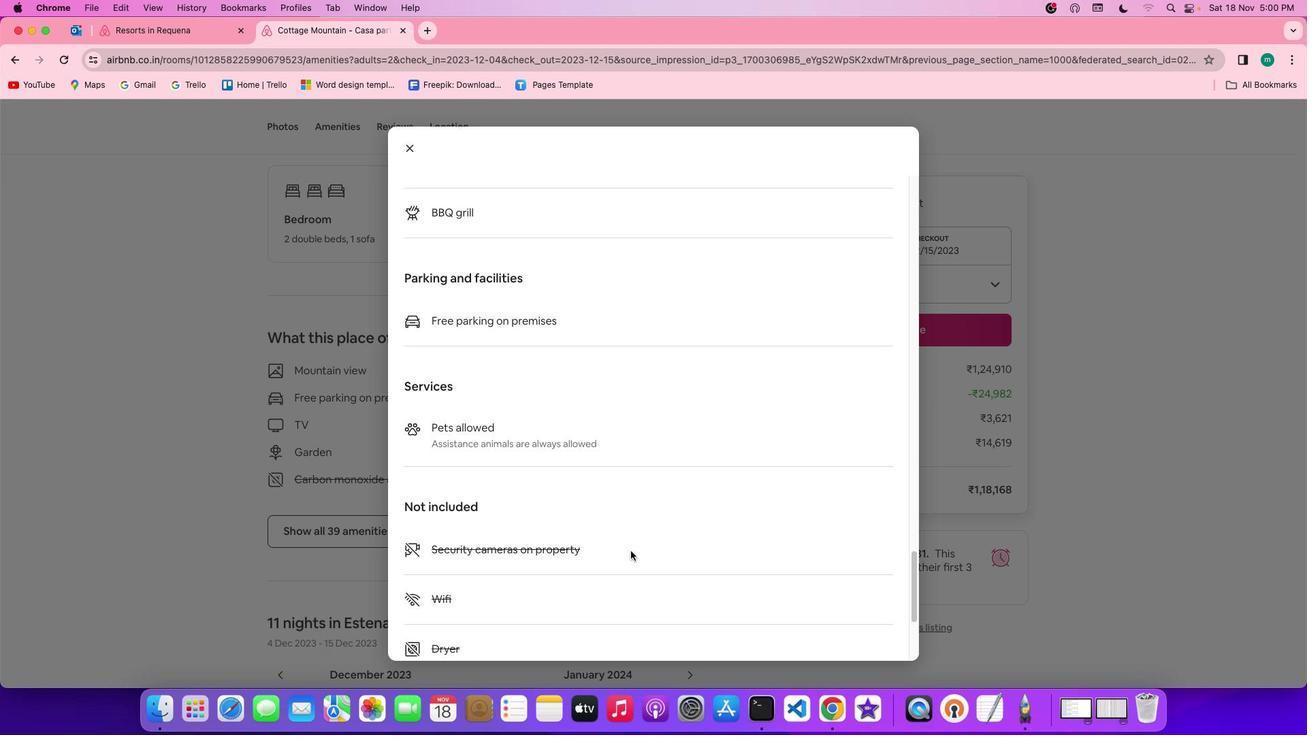 
Action: Mouse scrolled (632, 553) with delta (2, 0)
Screenshot: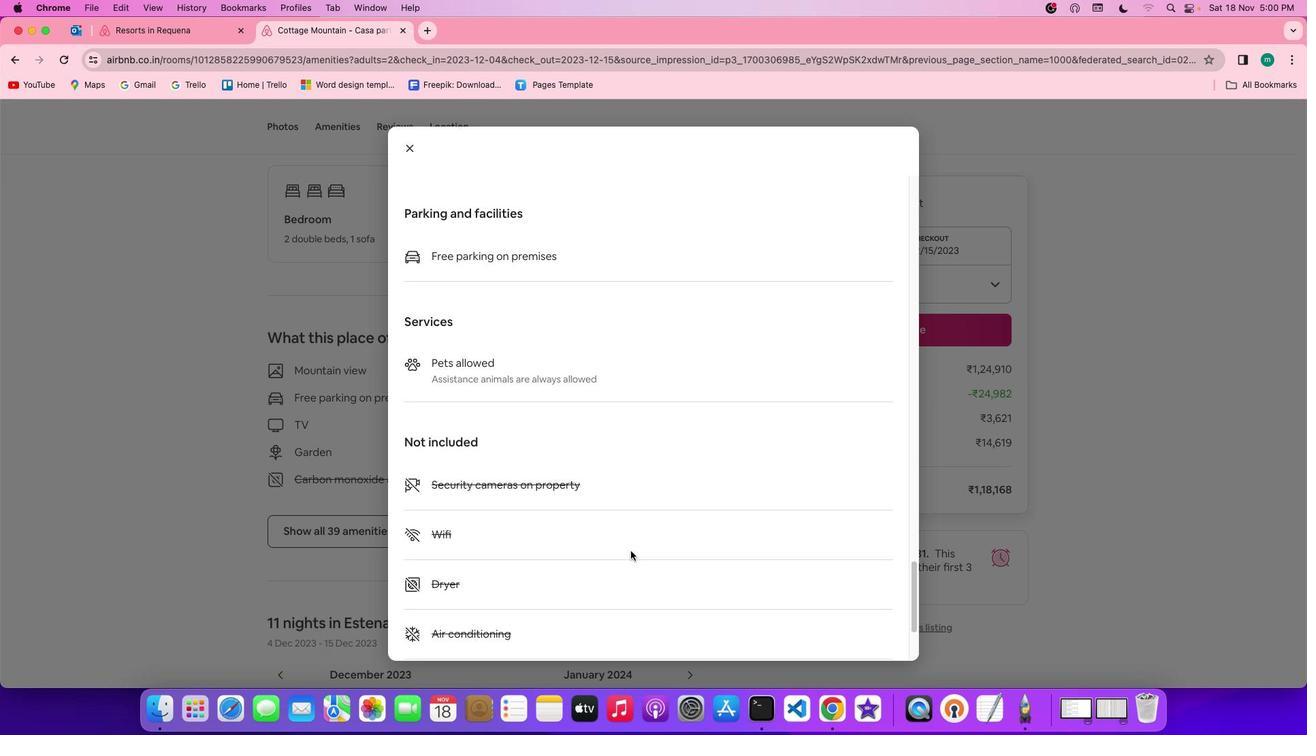 
Action: Mouse scrolled (632, 553) with delta (2, 0)
Screenshot: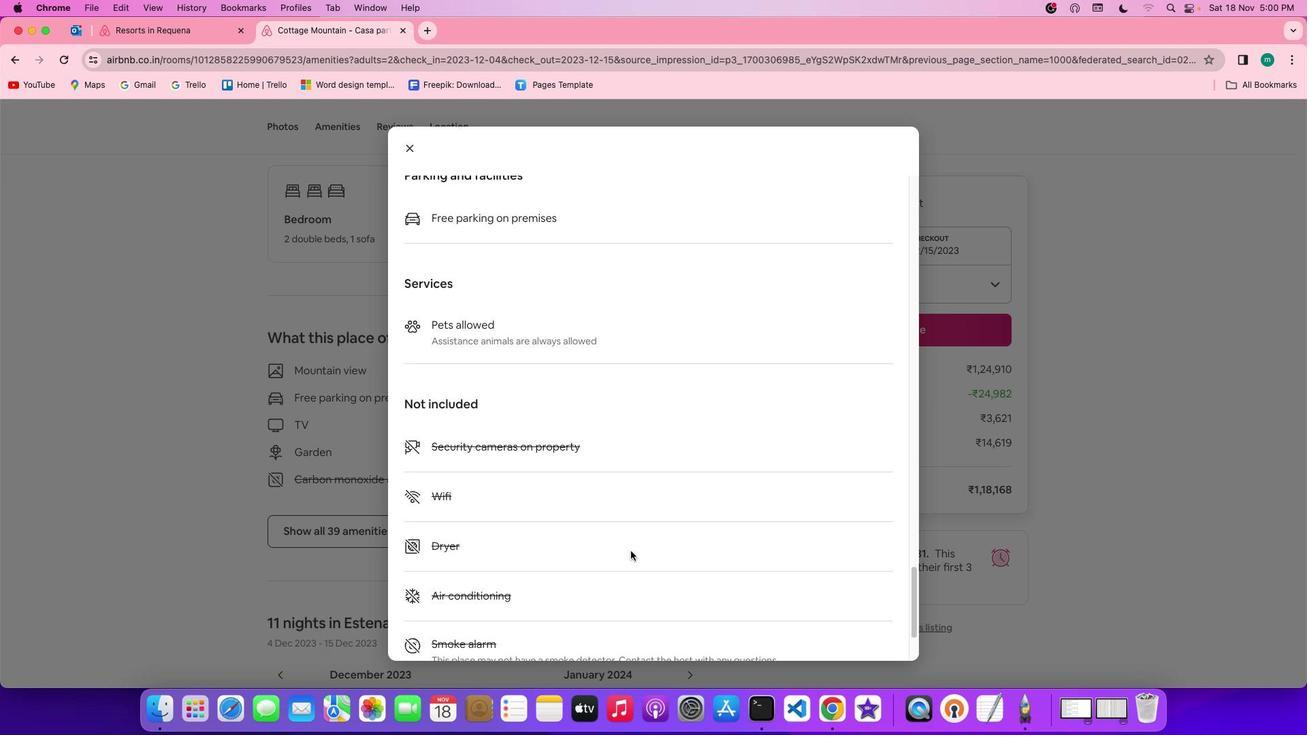 
Action: Mouse scrolled (632, 553) with delta (2, 0)
Screenshot: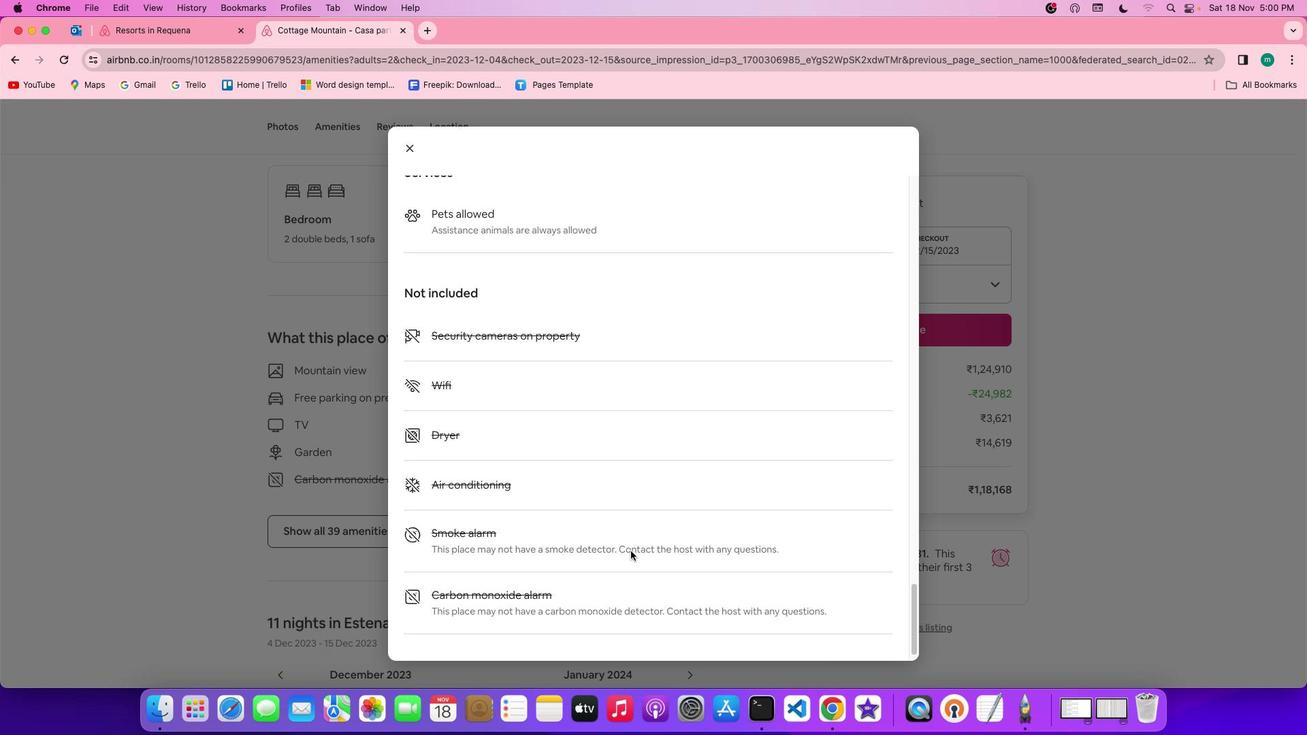
Action: Mouse scrolled (632, 553) with delta (2, 1)
Screenshot: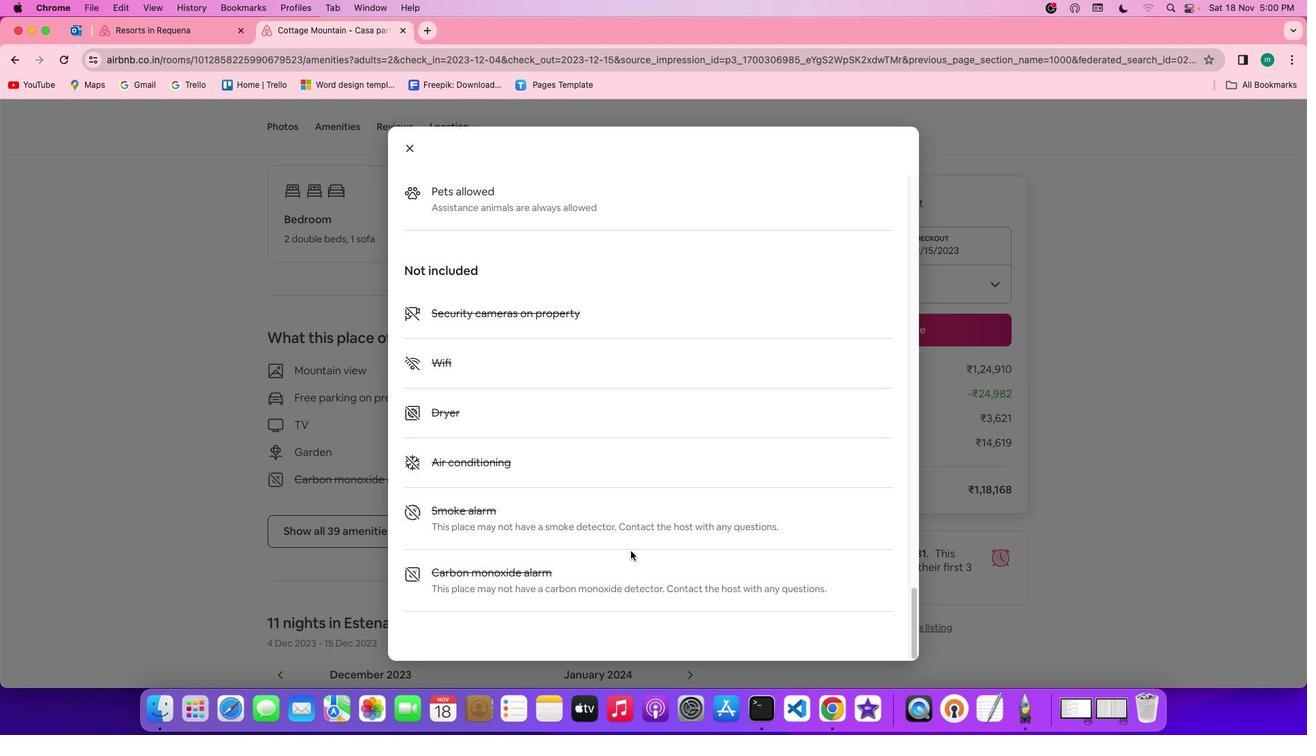 
Action: Mouse scrolled (632, 553) with delta (2, 1)
Screenshot: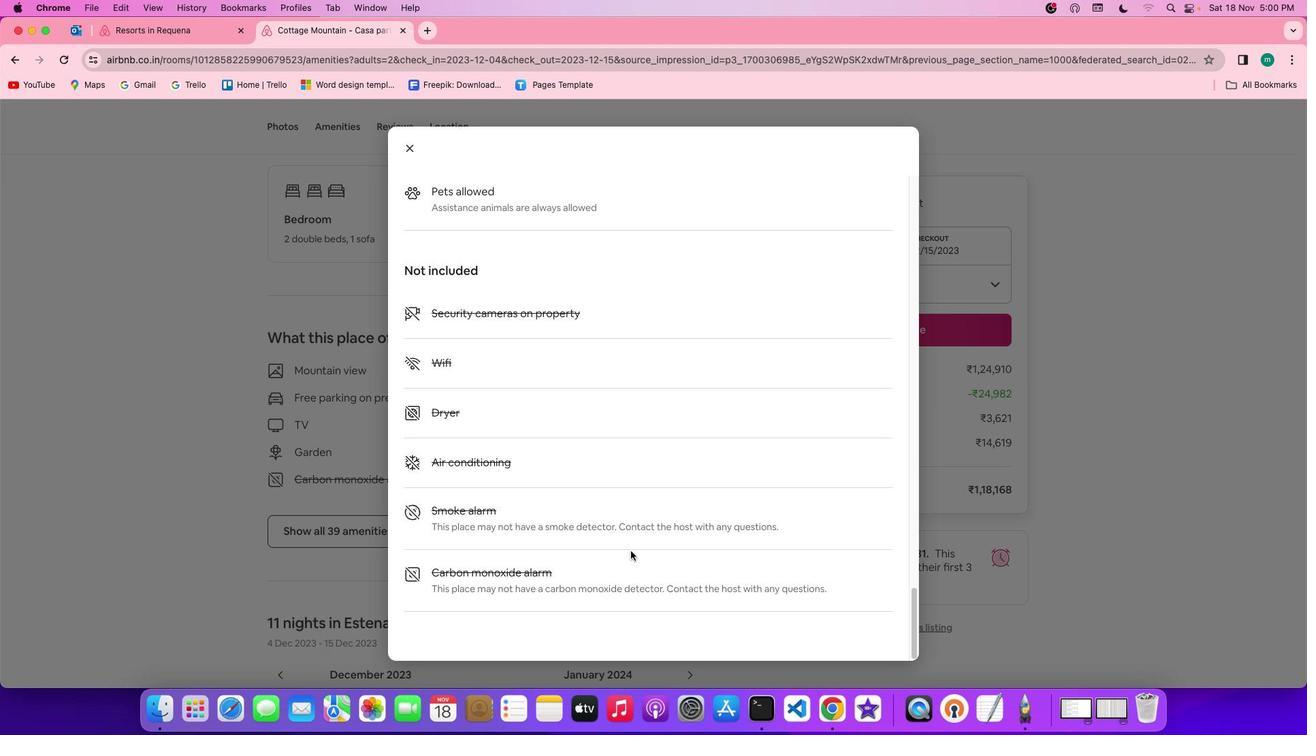 
Action: Mouse scrolled (632, 553) with delta (2, 0)
Screenshot: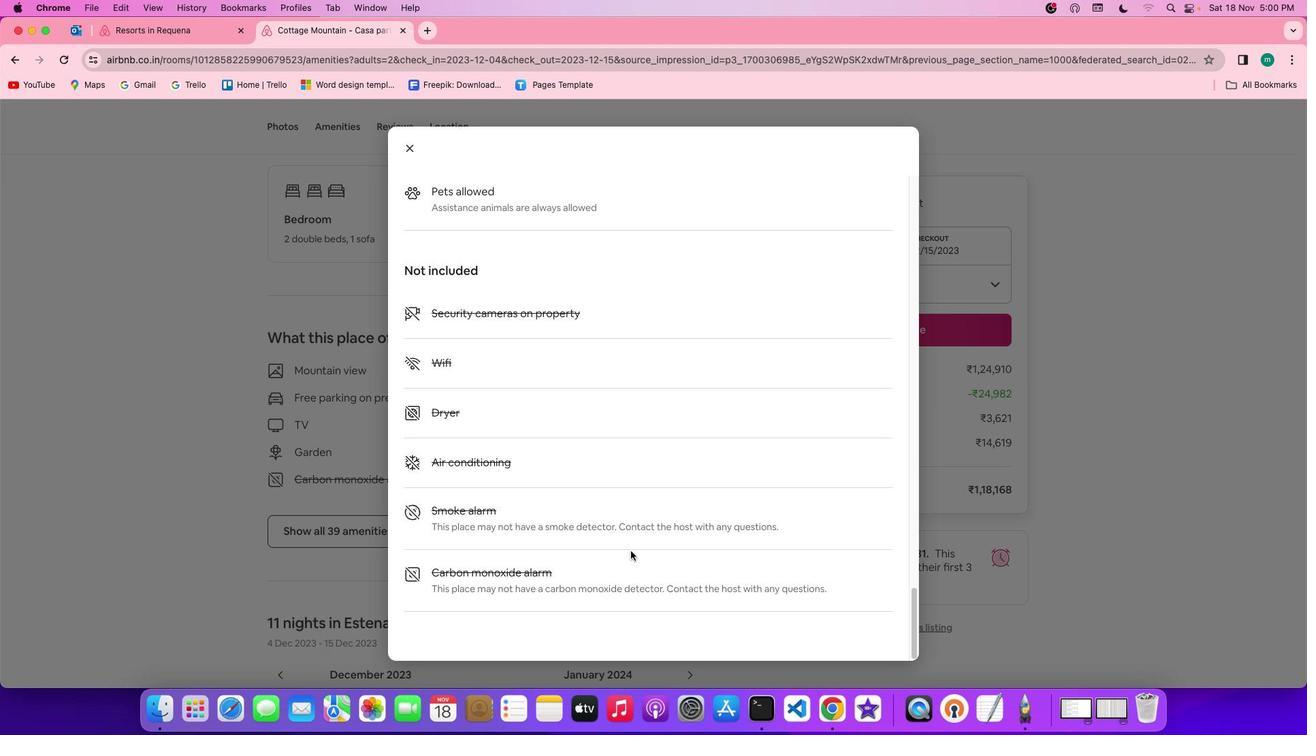 
Action: Mouse scrolled (632, 553) with delta (2, 0)
Screenshot: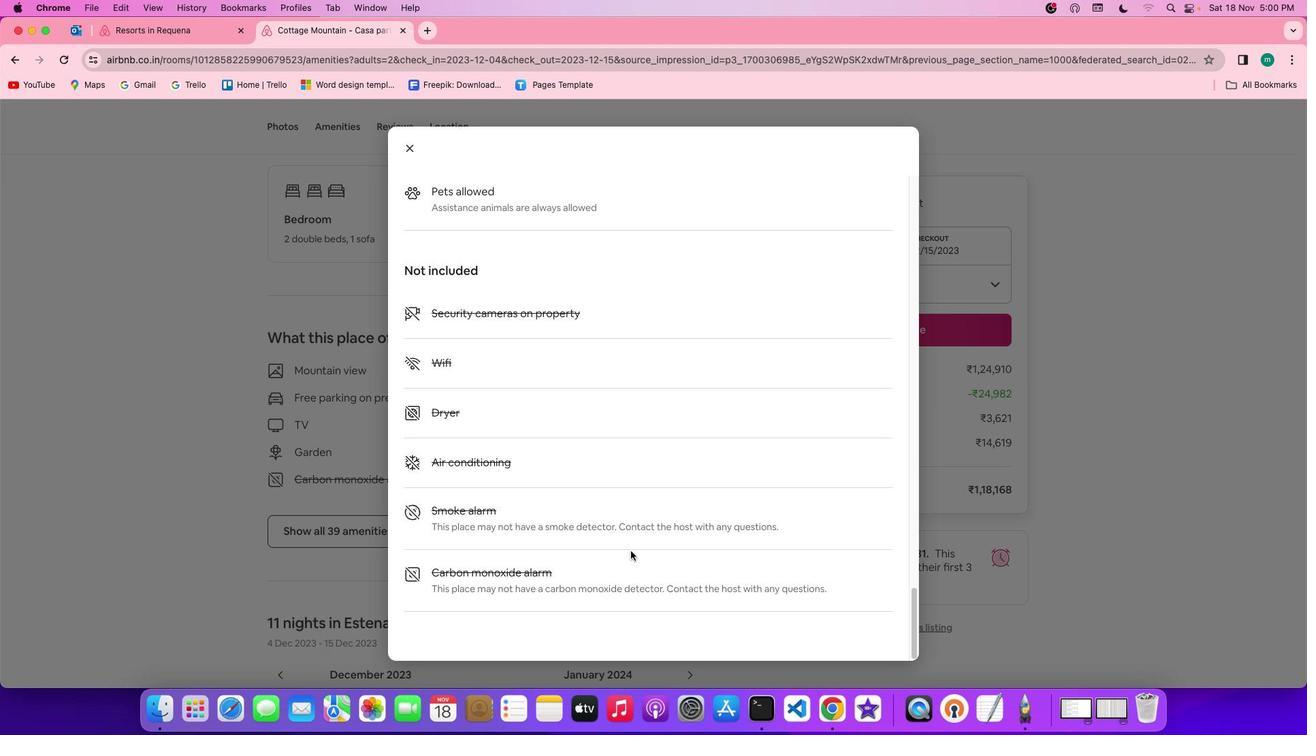 
Action: Mouse scrolled (632, 553) with delta (2, 0)
Screenshot: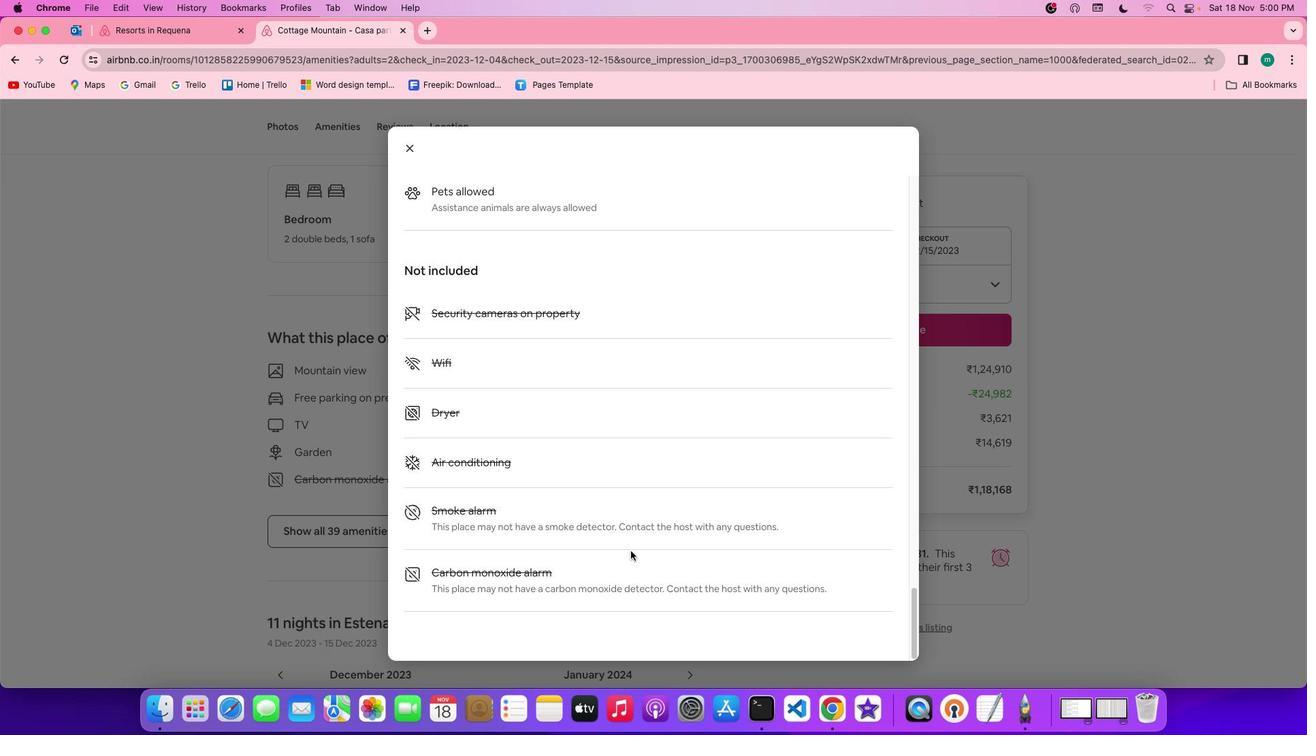 
Action: Mouse scrolled (632, 553) with delta (2, 1)
Screenshot: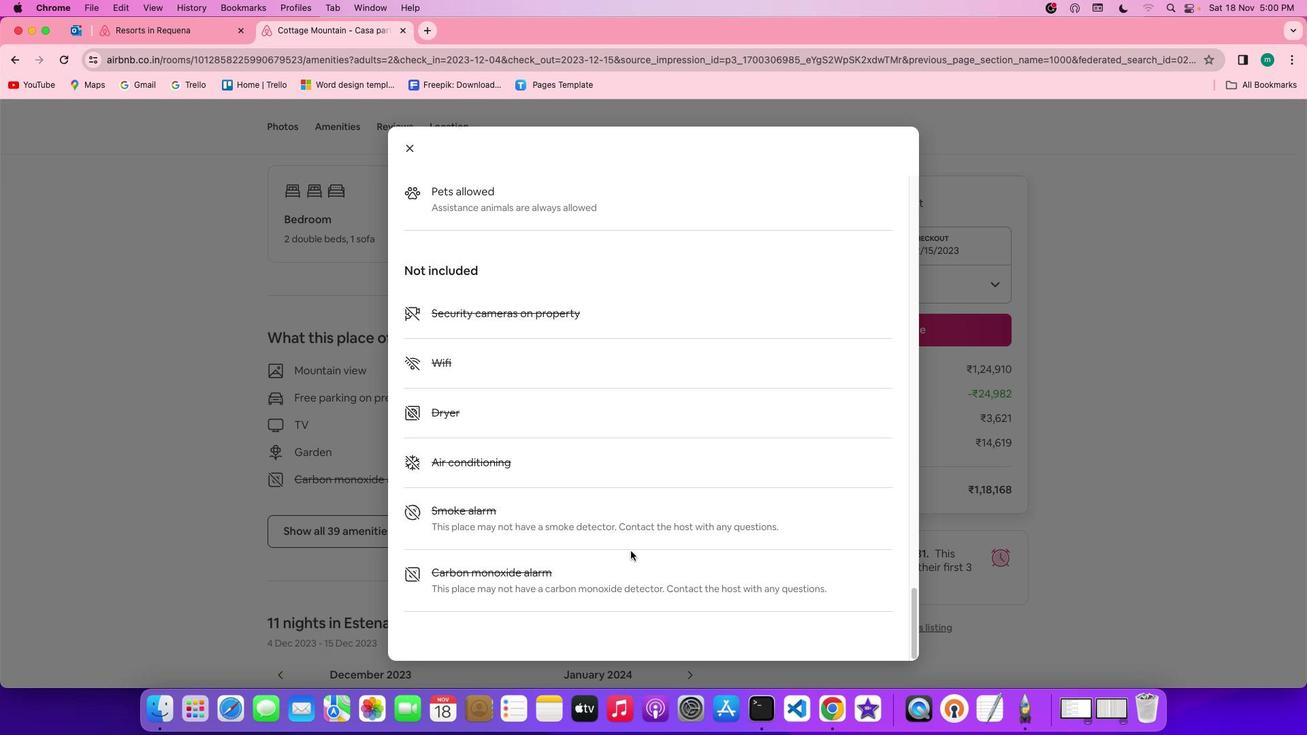 
Action: Mouse scrolled (632, 553) with delta (2, 1)
Screenshot: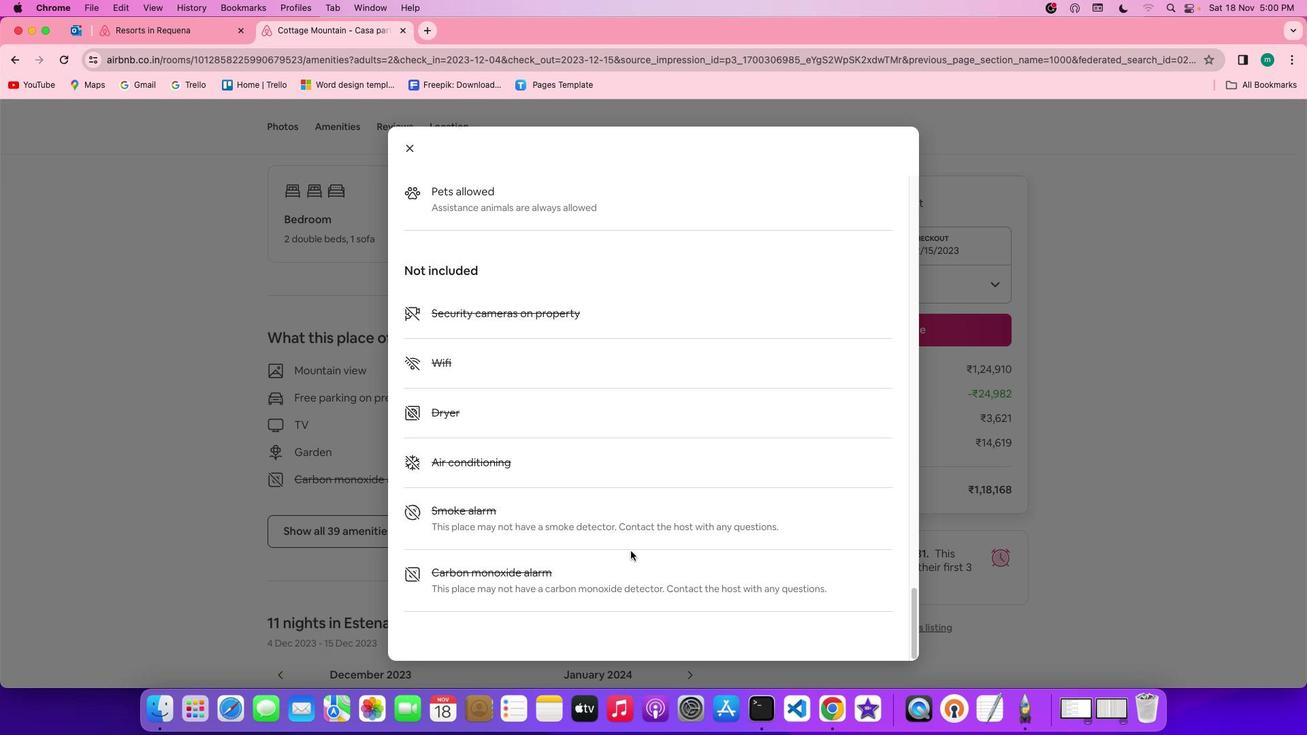 
Action: Mouse scrolled (632, 553) with delta (2, 0)
Screenshot: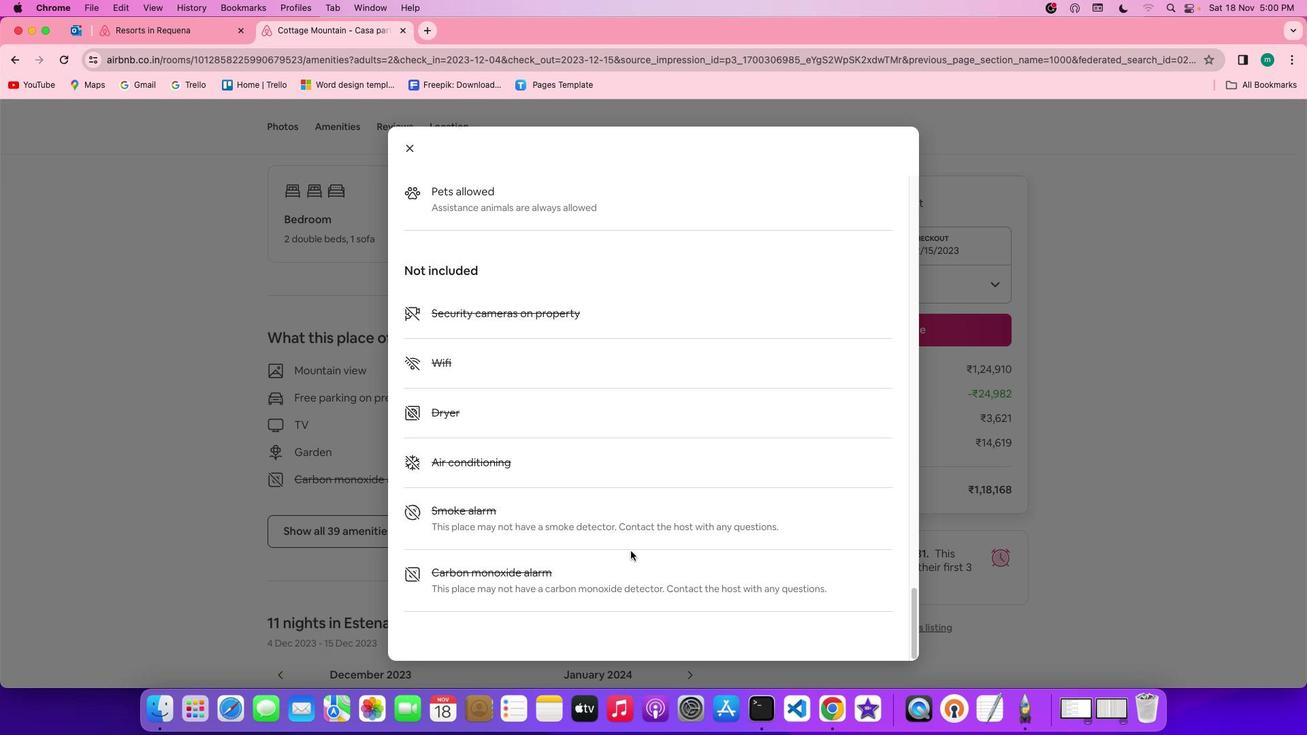 
Action: Mouse scrolled (632, 553) with delta (2, 0)
Screenshot: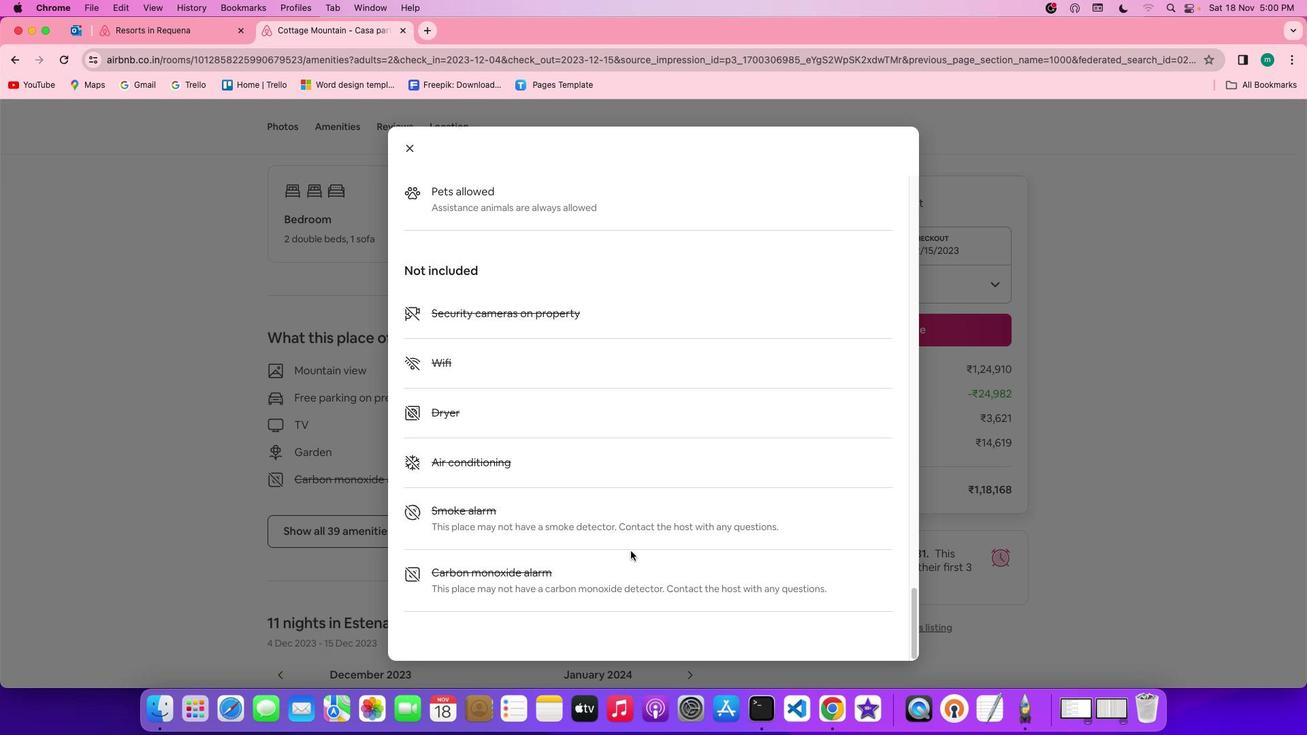 
Action: Mouse scrolled (632, 553) with delta (2, 0)
Screenshot: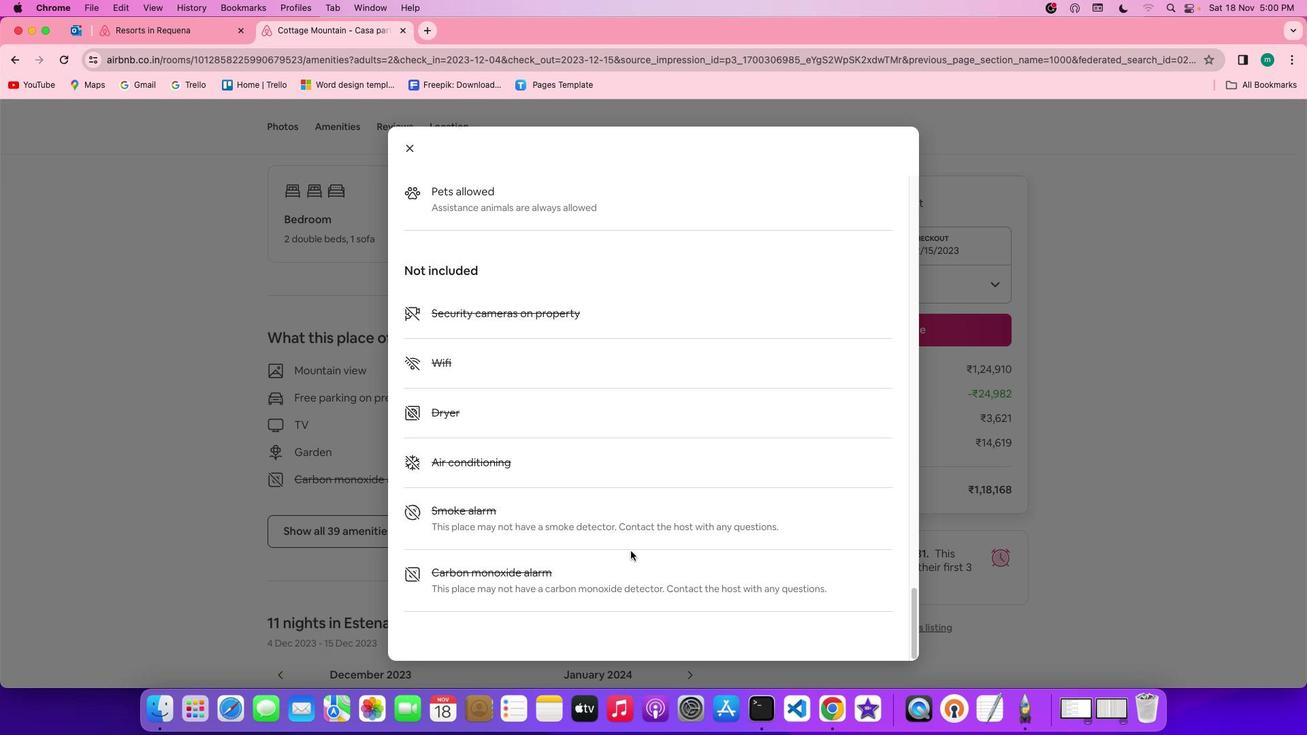 
Action: Mouse scrolled (632, 553) with delta (2, 1)
Screenshot: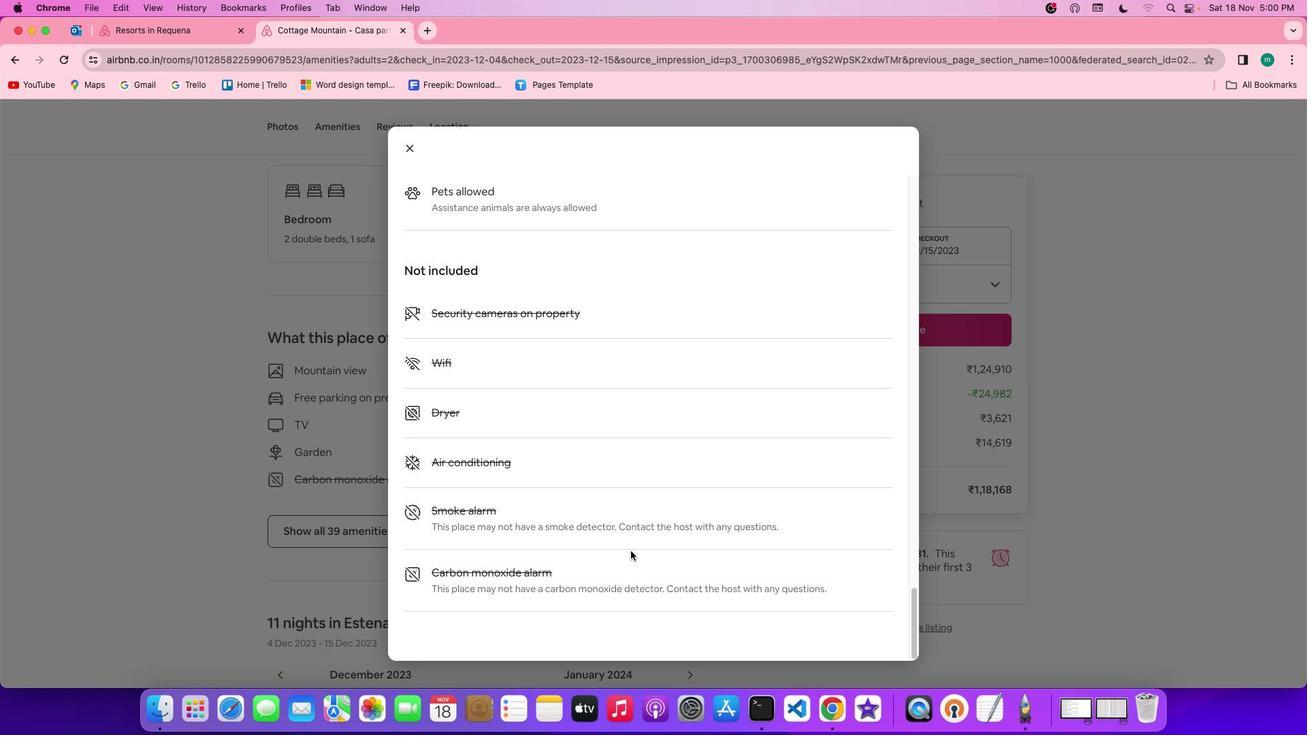 
Action: Mouse scrolled (632, 553) with delta (2, 1)
Screenshot: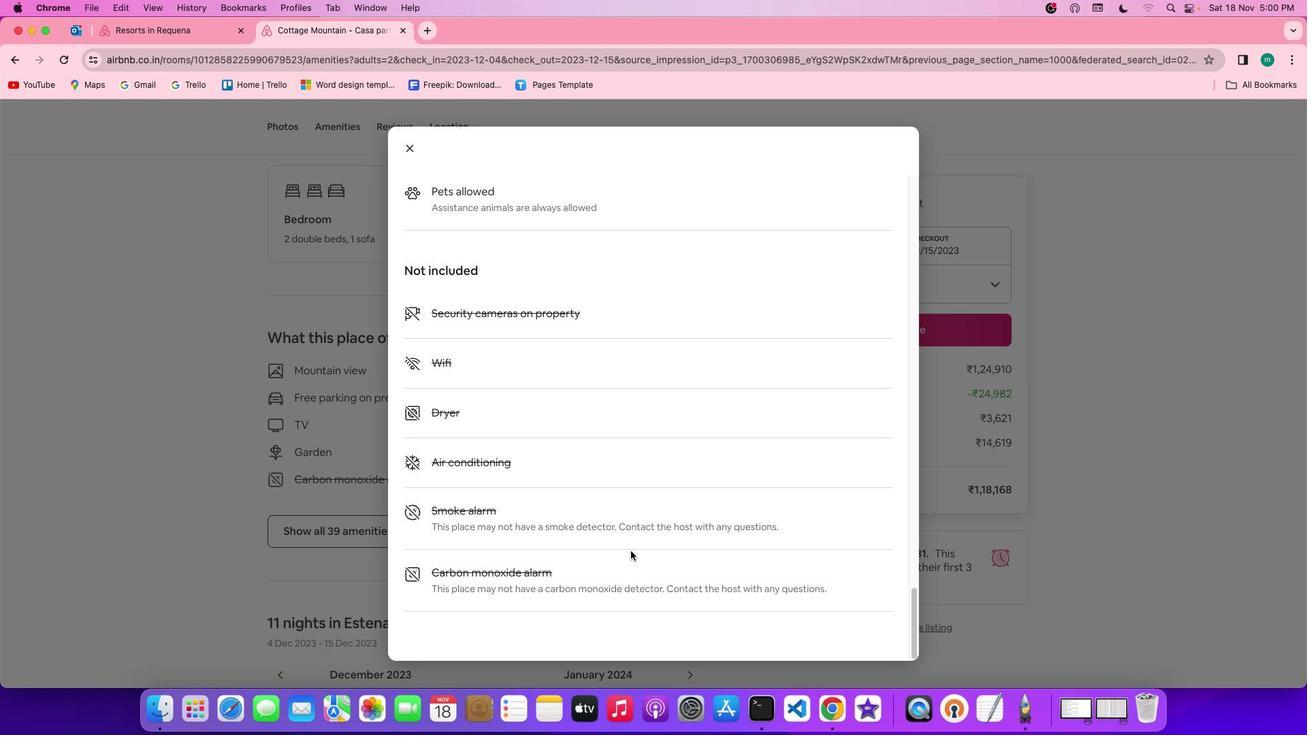 
Action: Mouse scrolled (632, 553) with delta (2, 0)
Screenshot: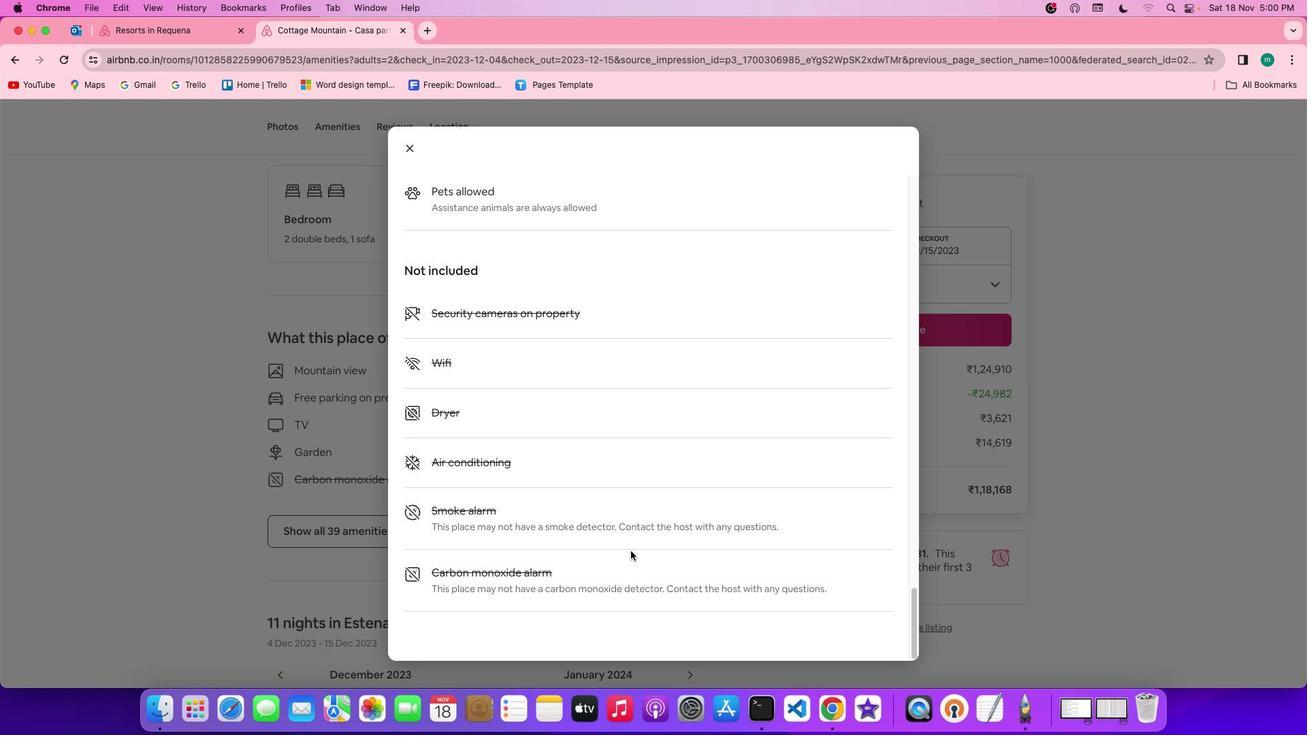 
Action: Mouse scrolled (632, 553) with delta (2, 0)
Screenshot: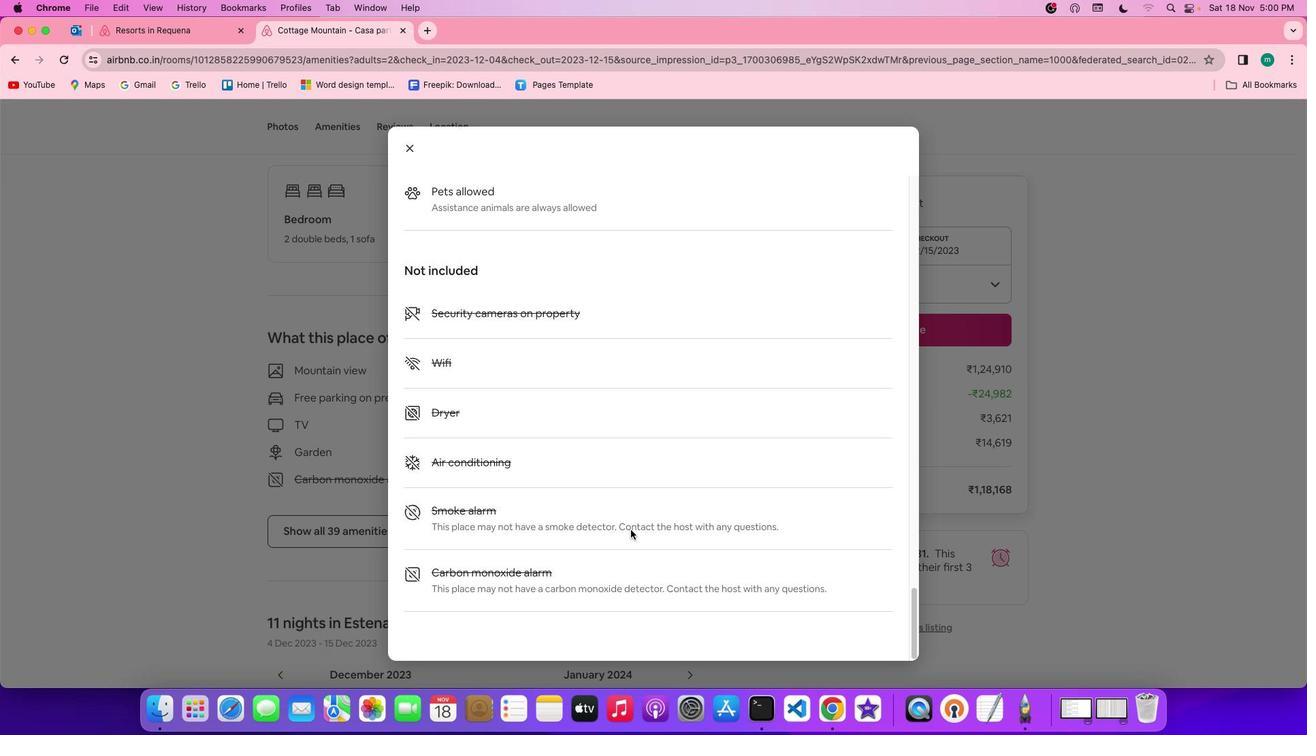 
Action: Mouse scrolled (632, 553) with delta (2, -1)
Screenshot: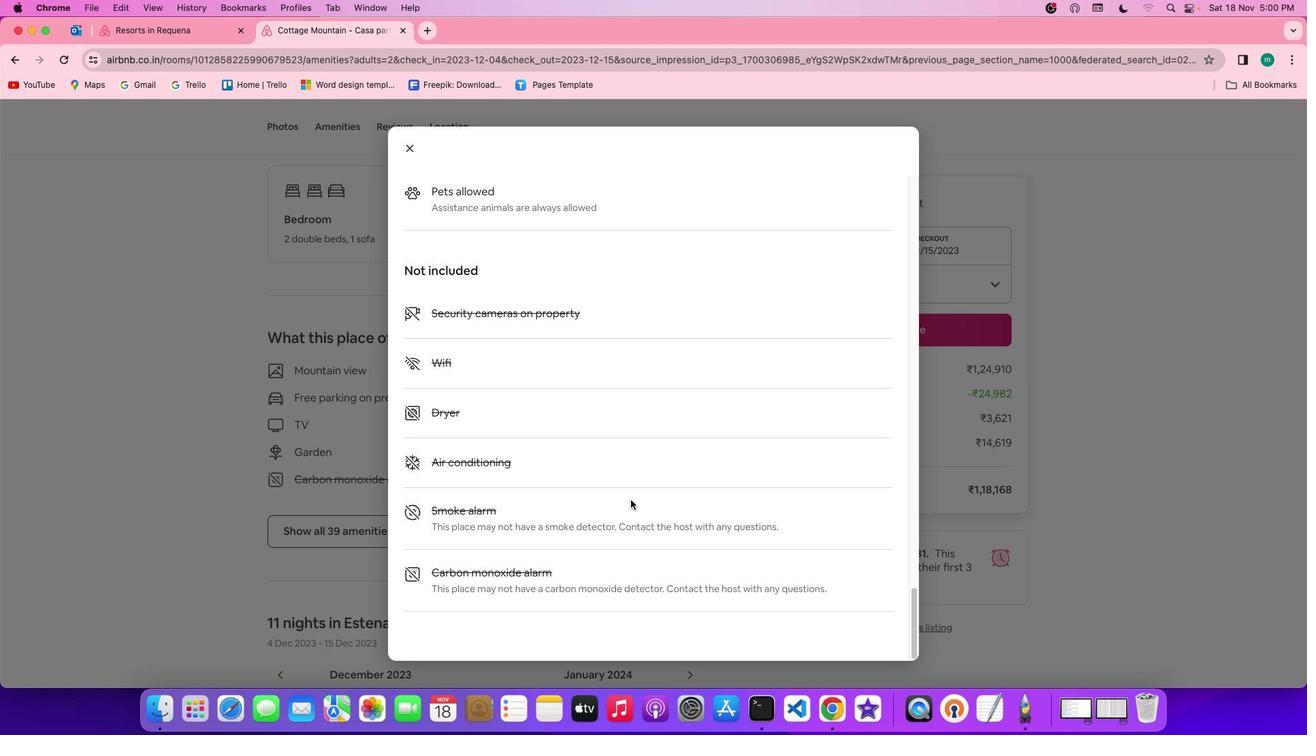 
Action: Mouse moved to (418, 149)
Screenshot: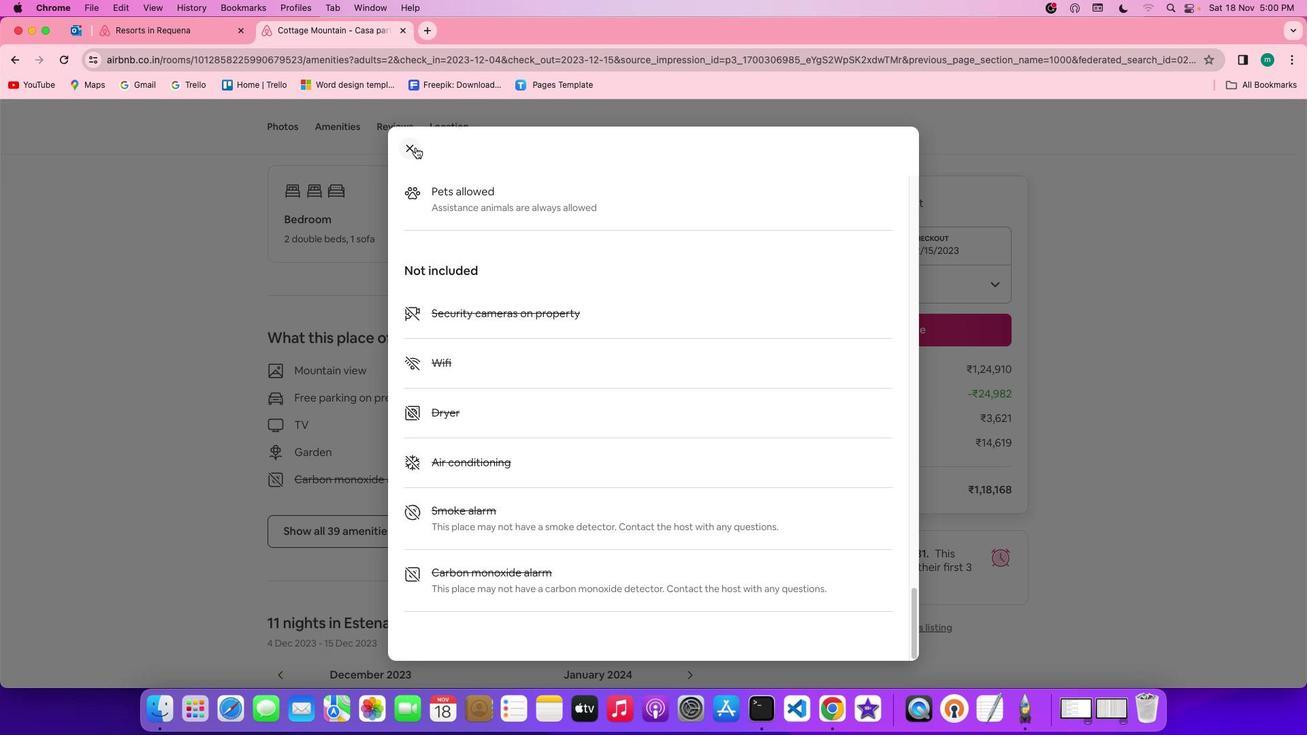 
Action: Mouse pressed left at (418, 149)
Screenshot: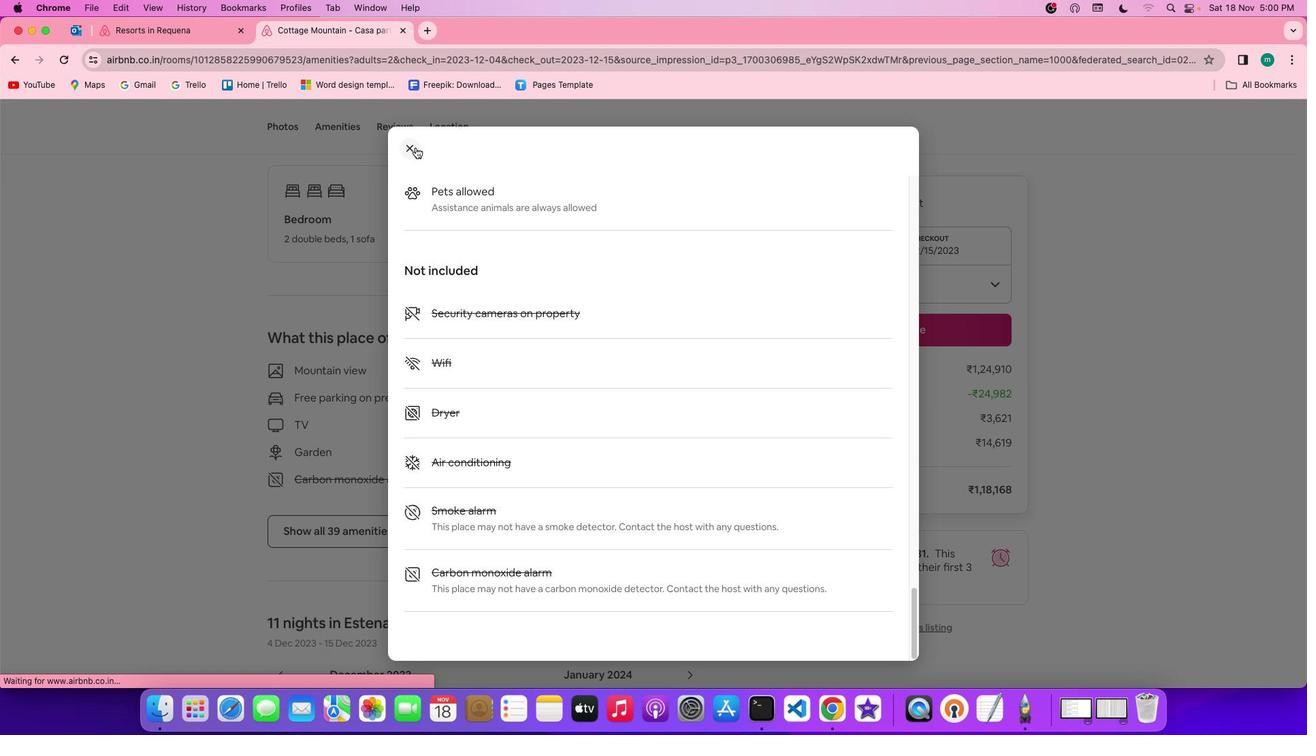 
Action: Mouse moved to (558, 503)
Screenshot: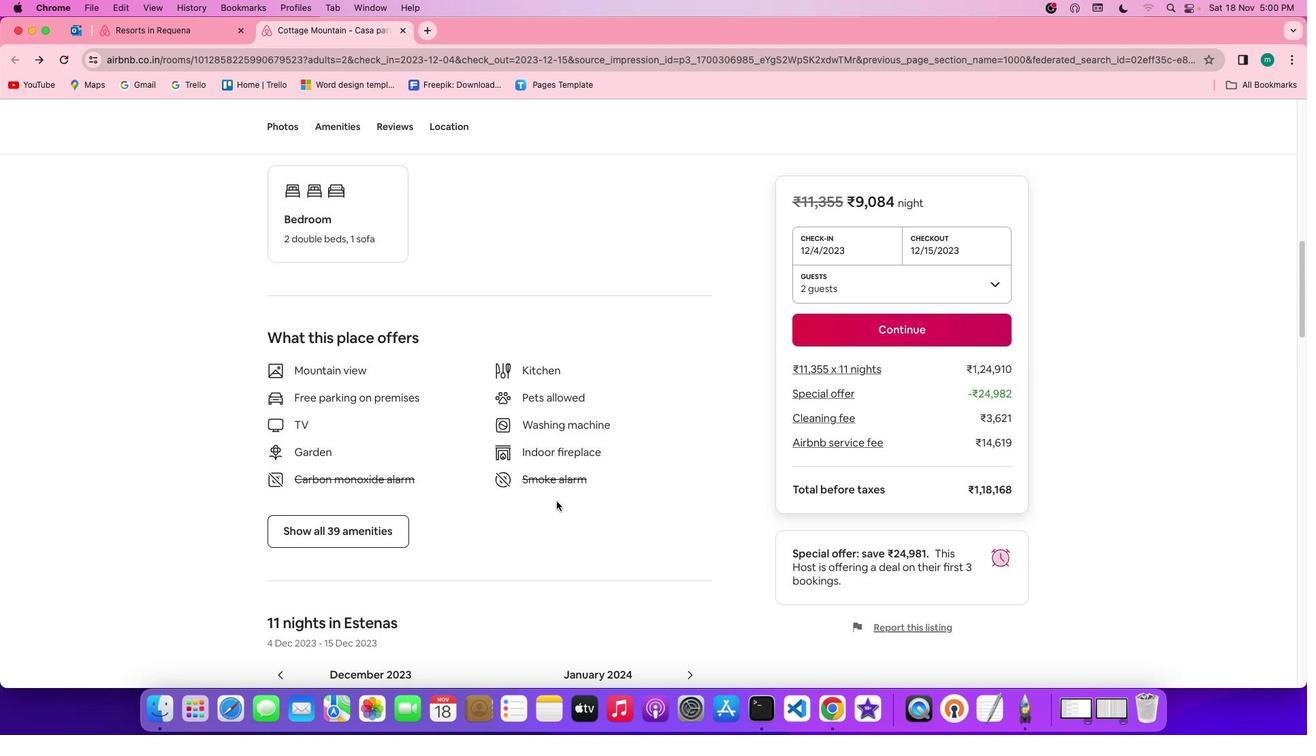 
Action: Mouse scrolled (558, 503) with delta (2, 1)
Screenshot: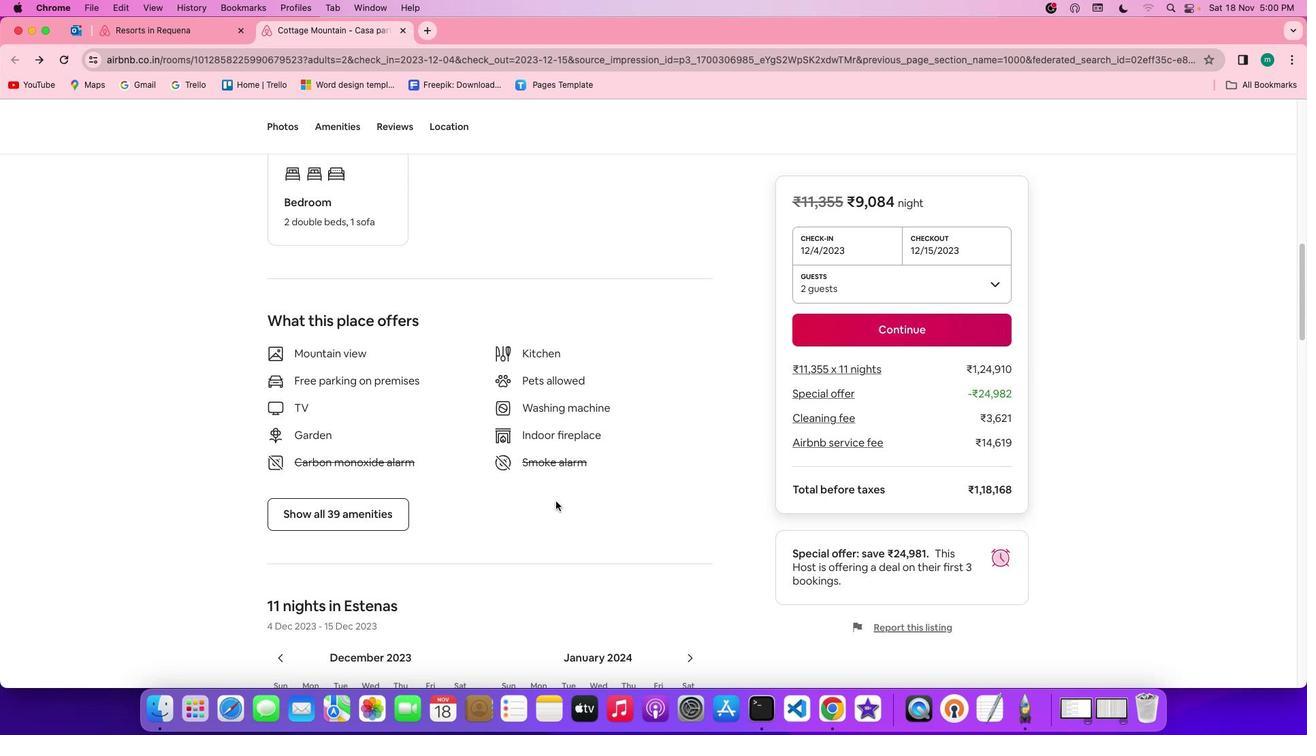 
Action: Mouse scrolled (558, 503) with delta (2, 1)
Screenshot: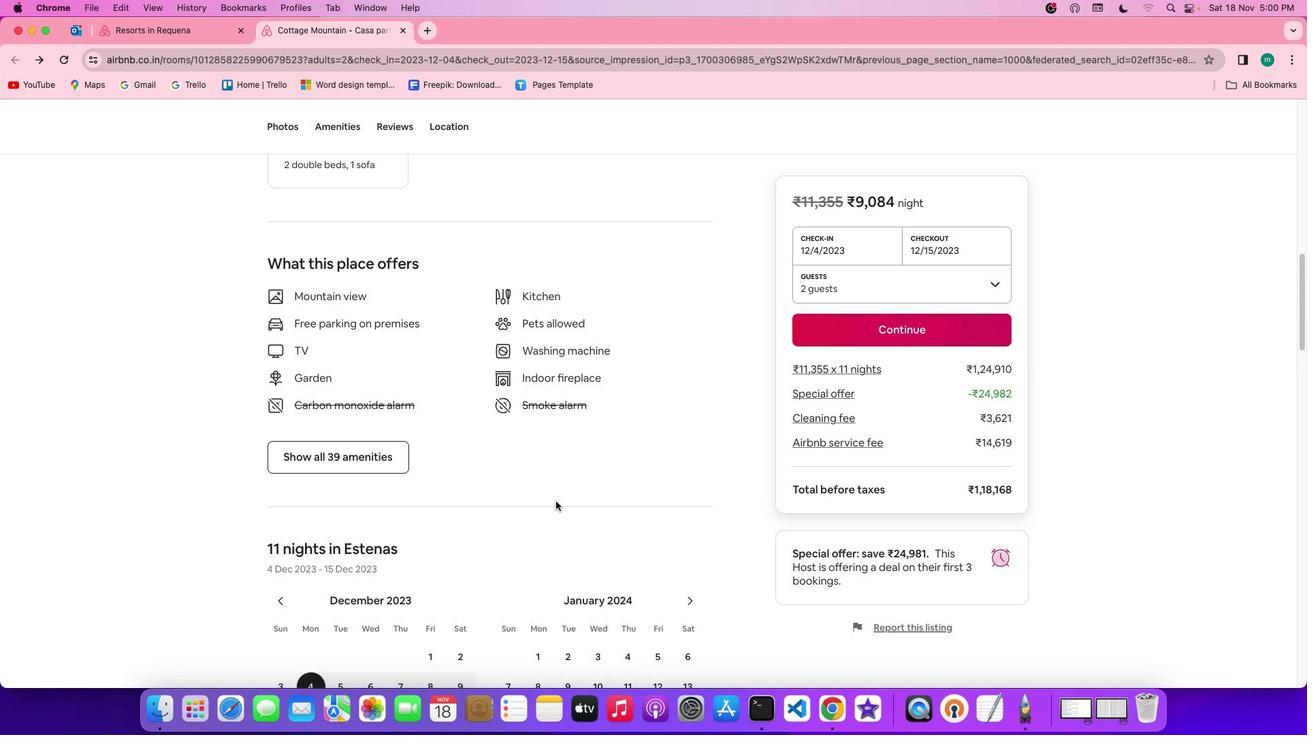 
Action: Mouse moved to (558, 503)
Screenshot: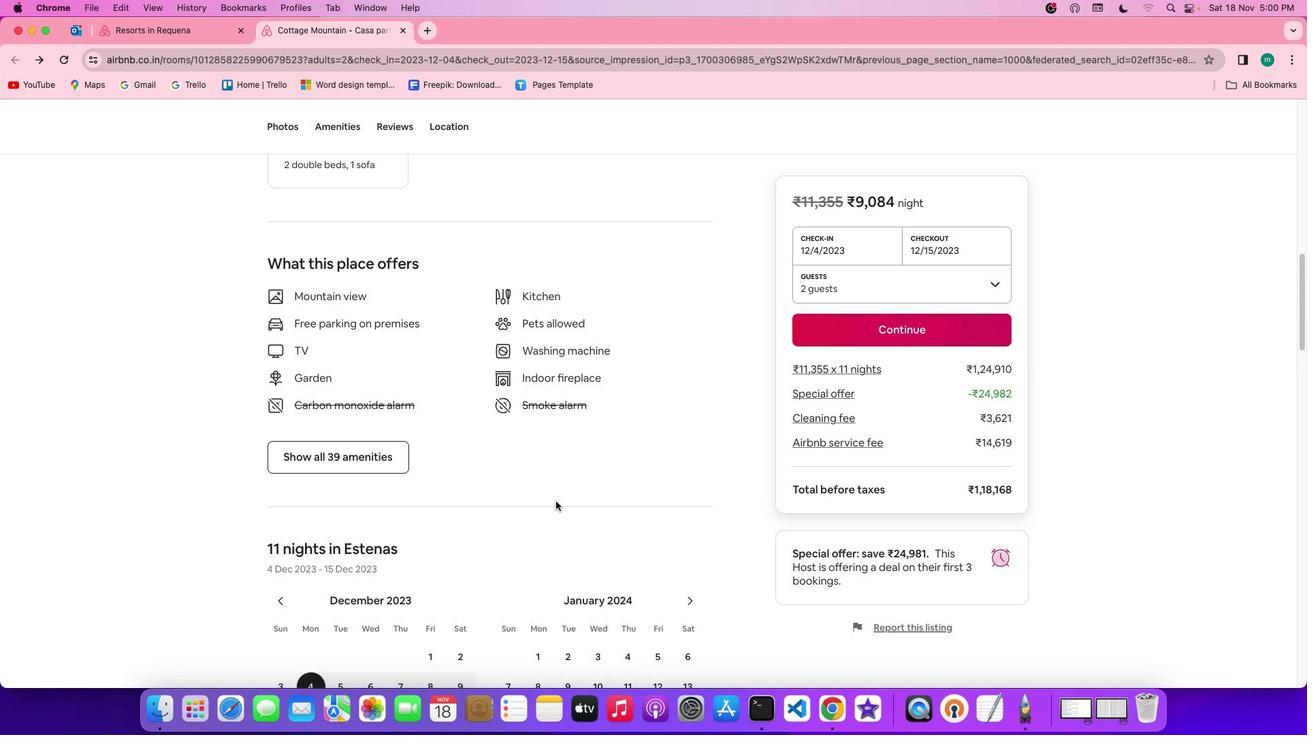 
Action: Mouse scrolled (558, 503) with delta (2, 0)
Screenshot: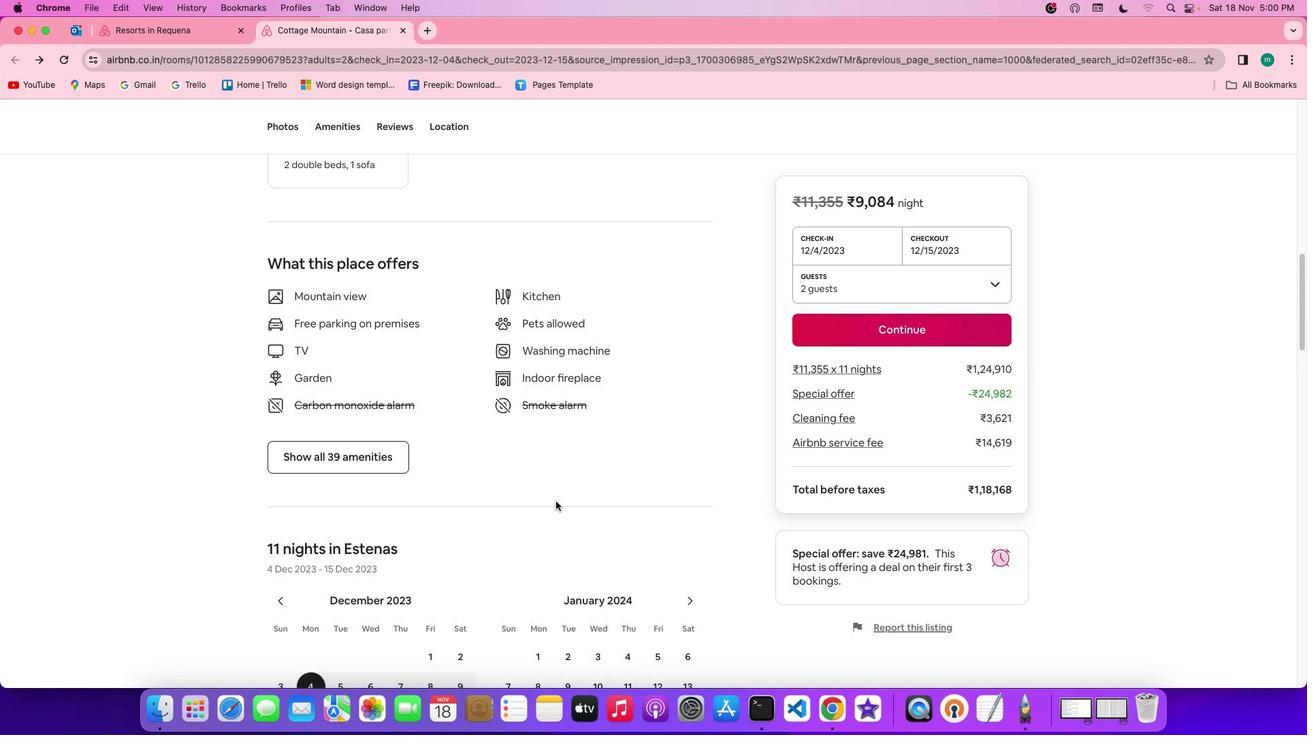 
Action: Mouse scrolled (558, 503) with delta (2, 0)
Screenshot: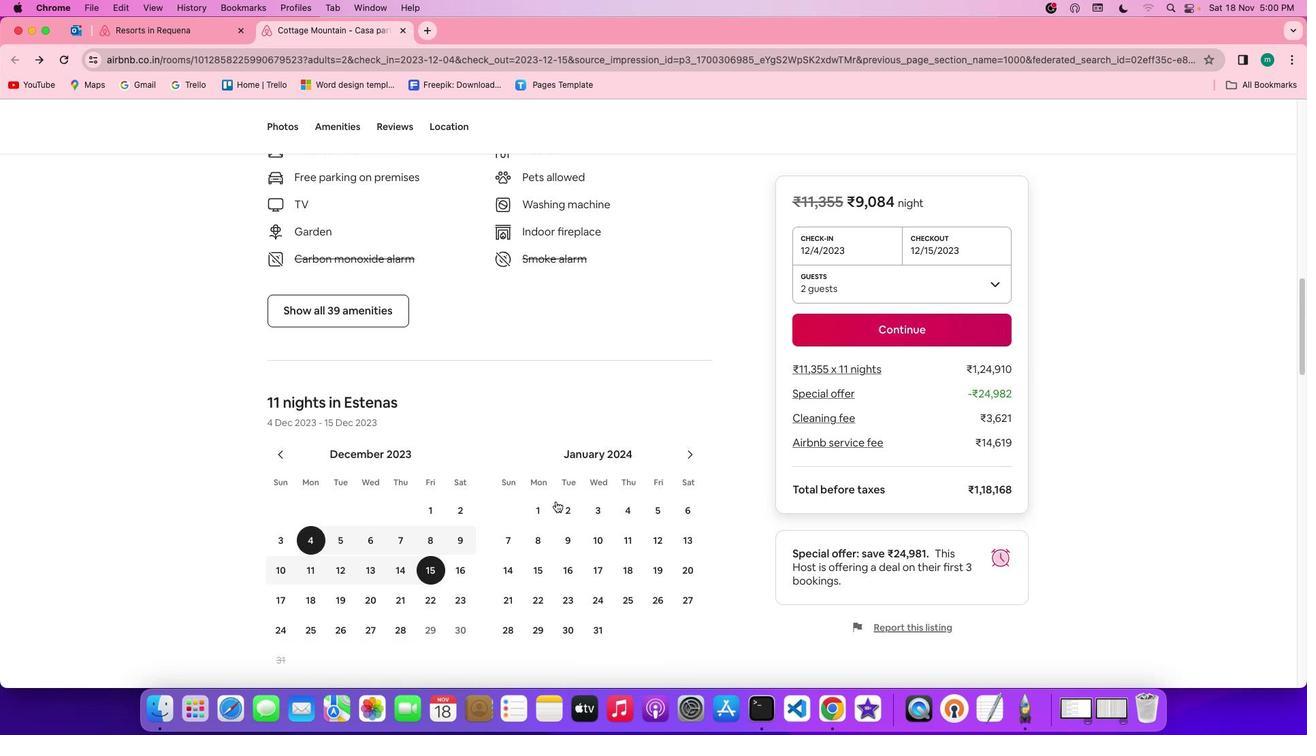 
Action: Mouse scrolled (558, 503) with delta (2, 0)
Screenshot: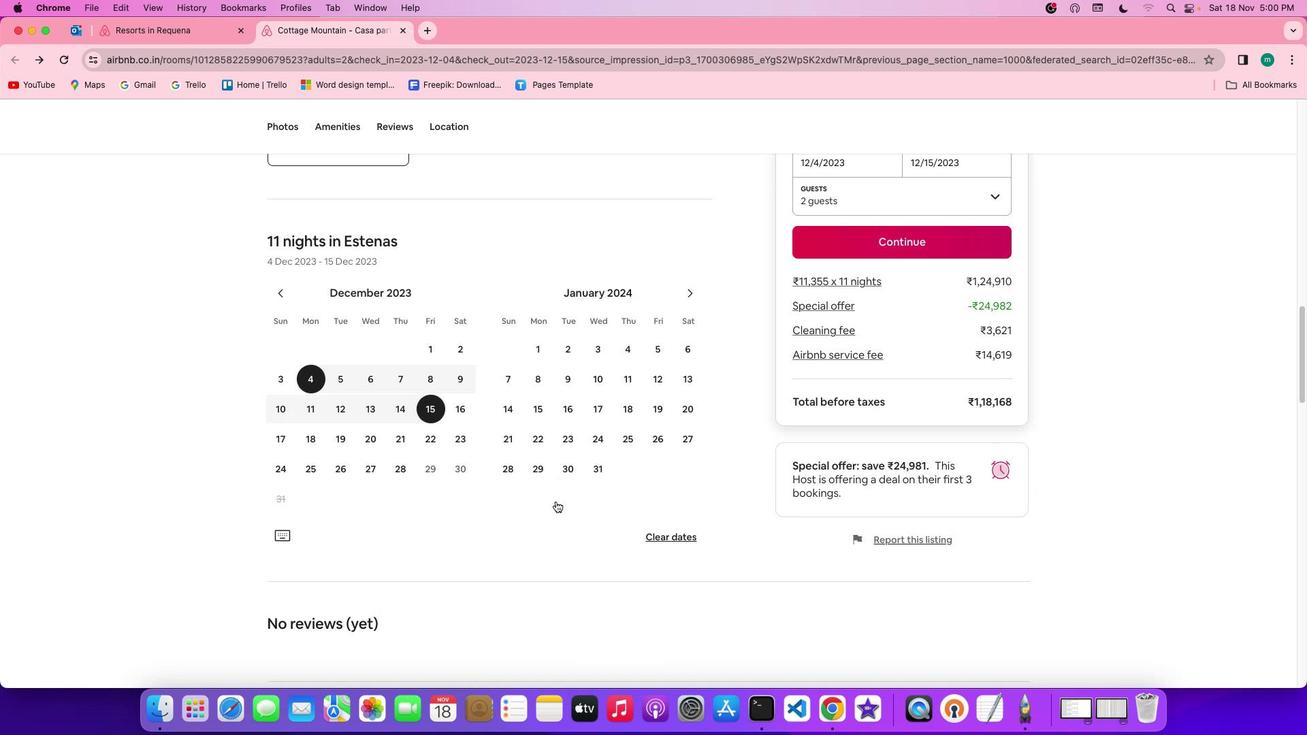 
Action: Mouse moved to (552, 502)
Screenshot: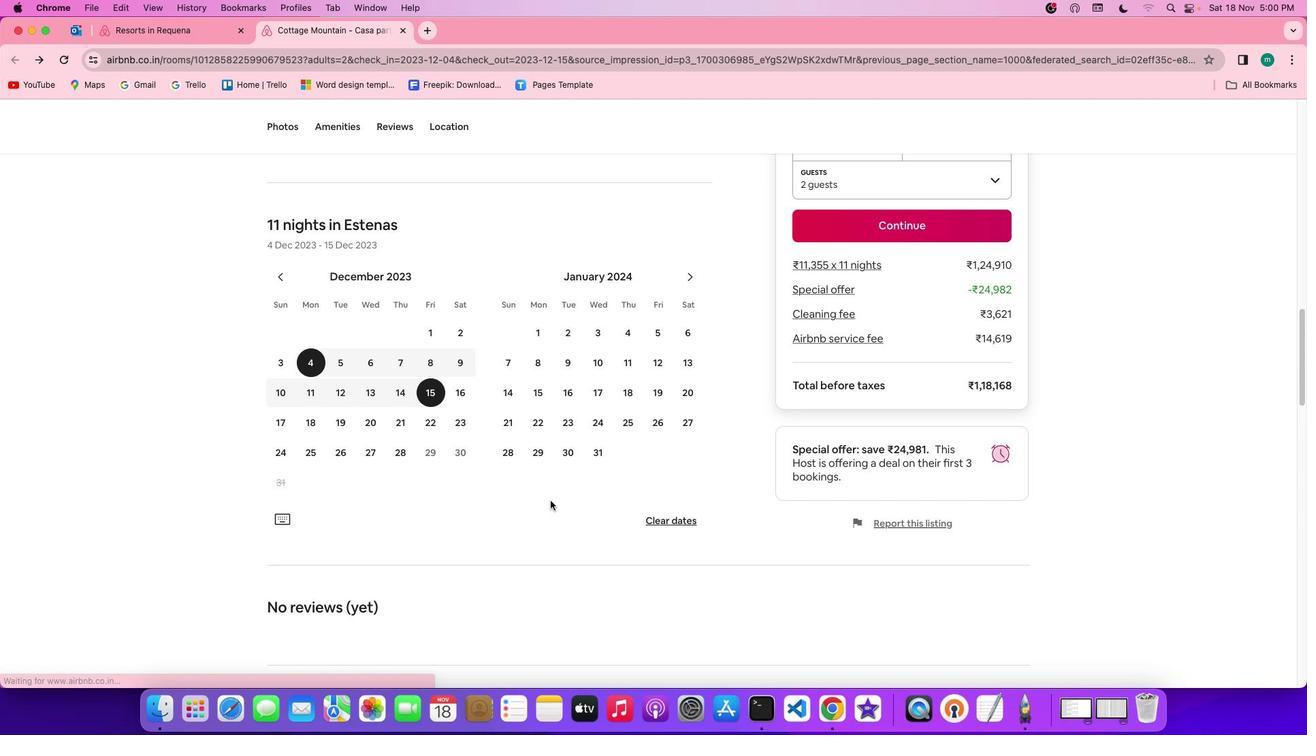 
Action: Mouse scrolled (552, 502) with delta (2, 1)
Screenshot: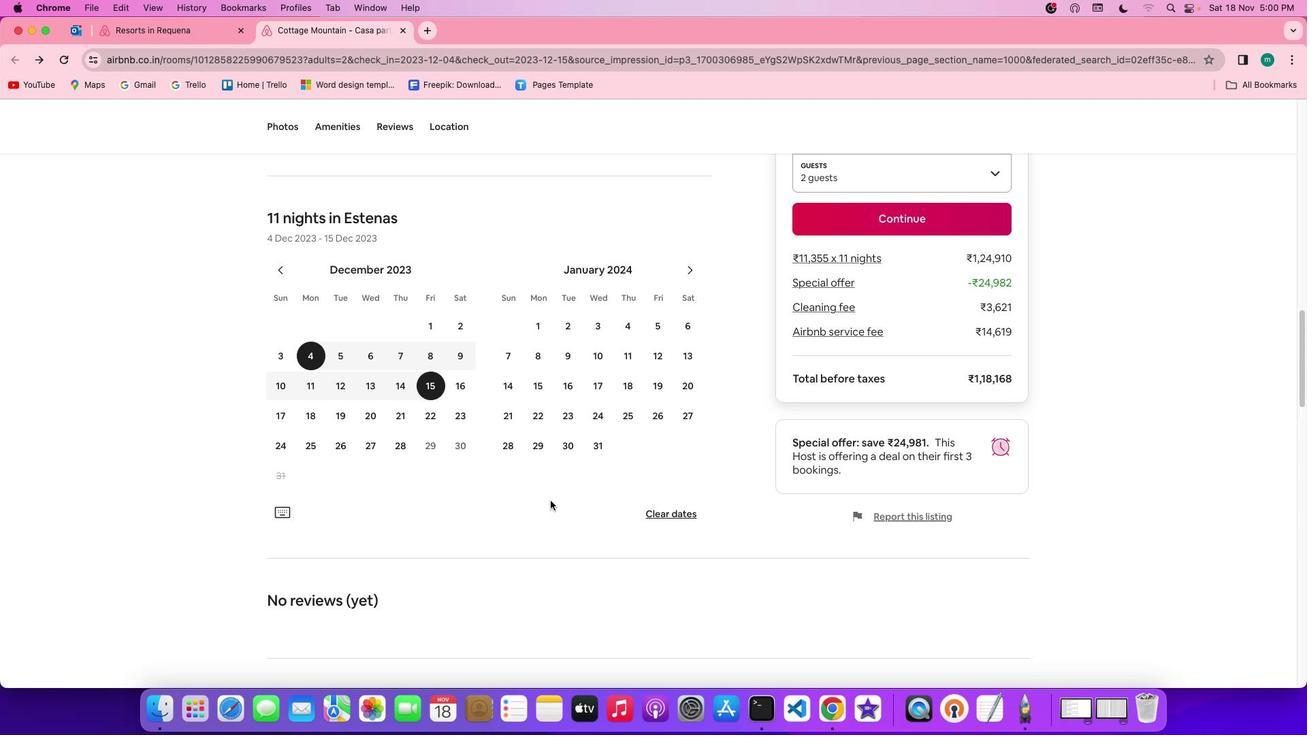 
Action: Mouse scrolled (552, 502) with delta (2, 1)
Screenshot: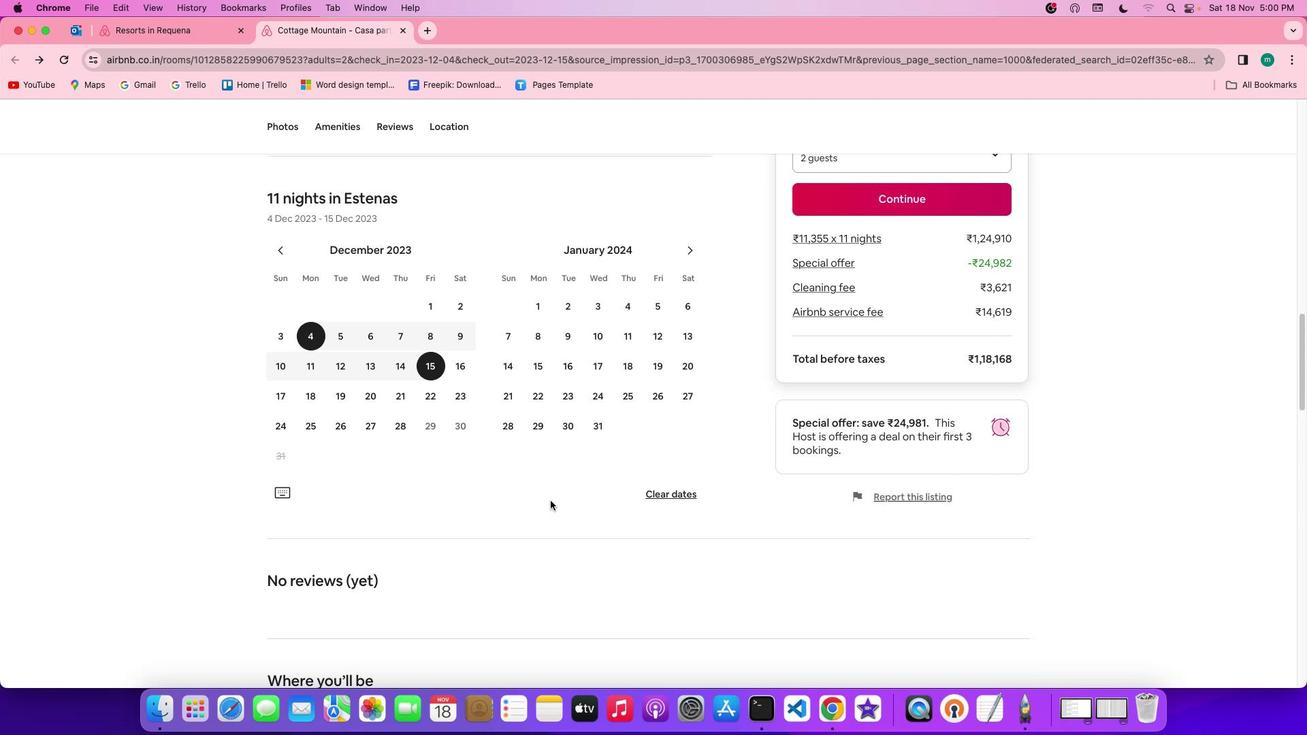 
Action: Mouse scrolled (552, 502) with delta (2, 0)
Screenshot: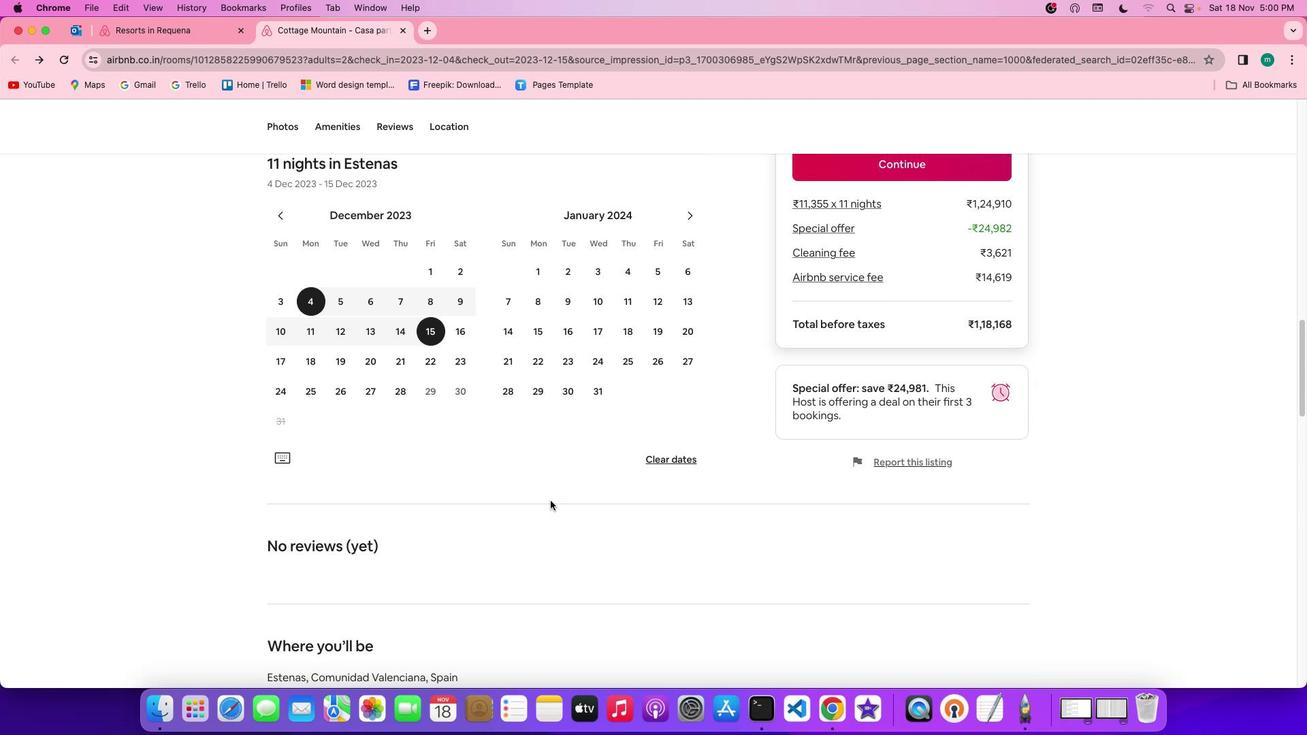 
Action: Mouse scrolled (552, 502) with delta (2, 0)
Screenshot: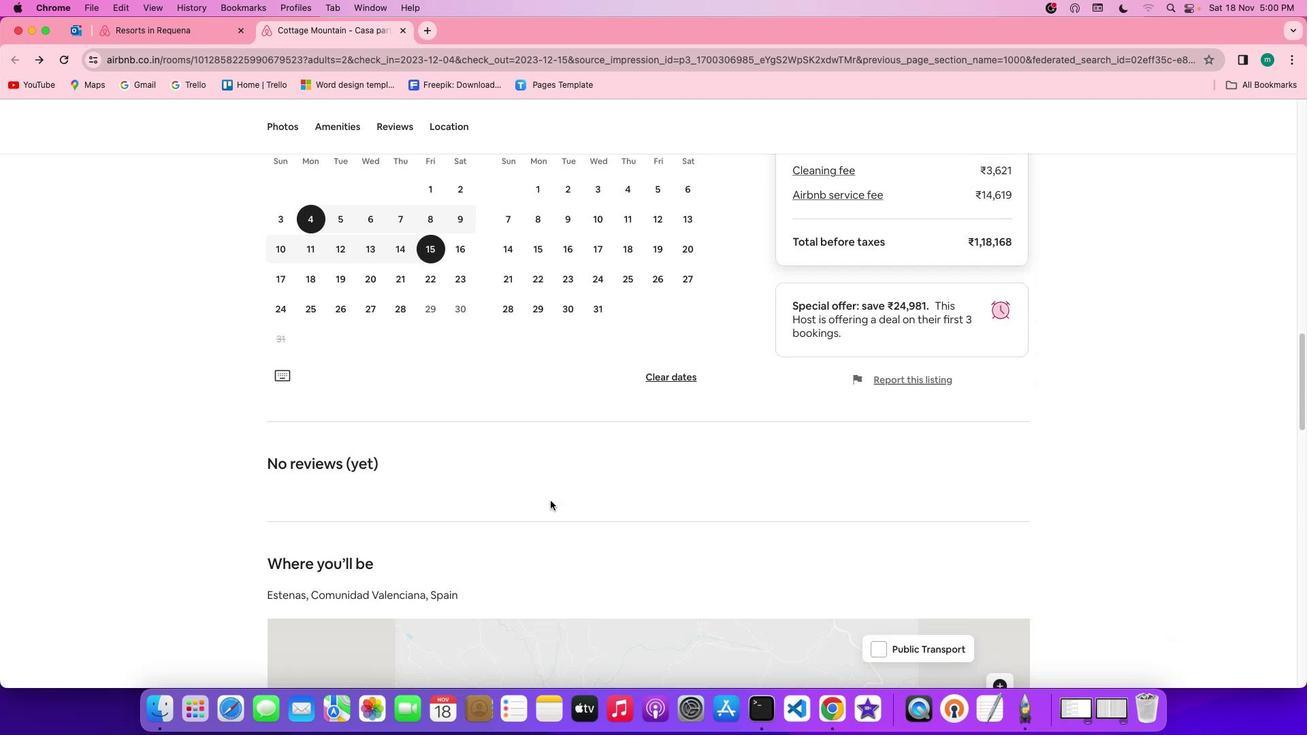 
Action: Mouse scrolled (552, 502) with delta (2, 1)
Screenshot: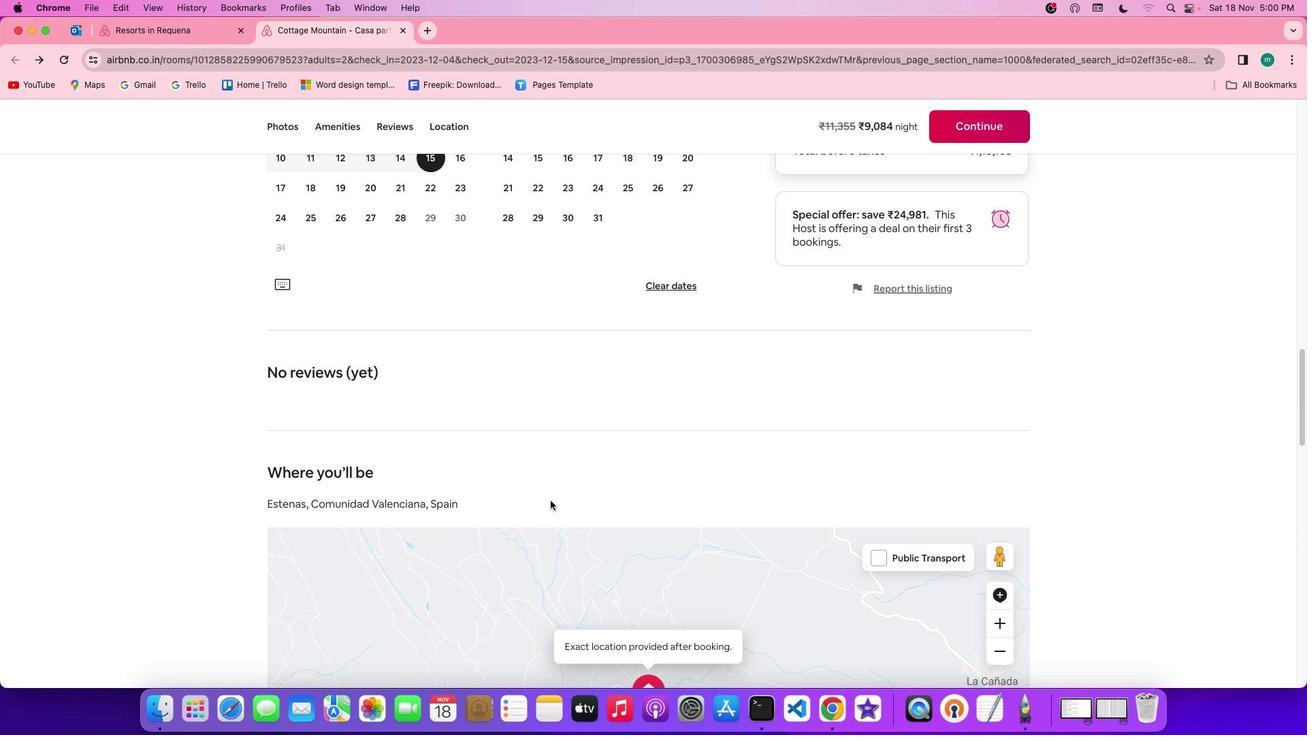 
Action: Mouse scrolled (552, 502) with delta (2, 1)
Screenshot: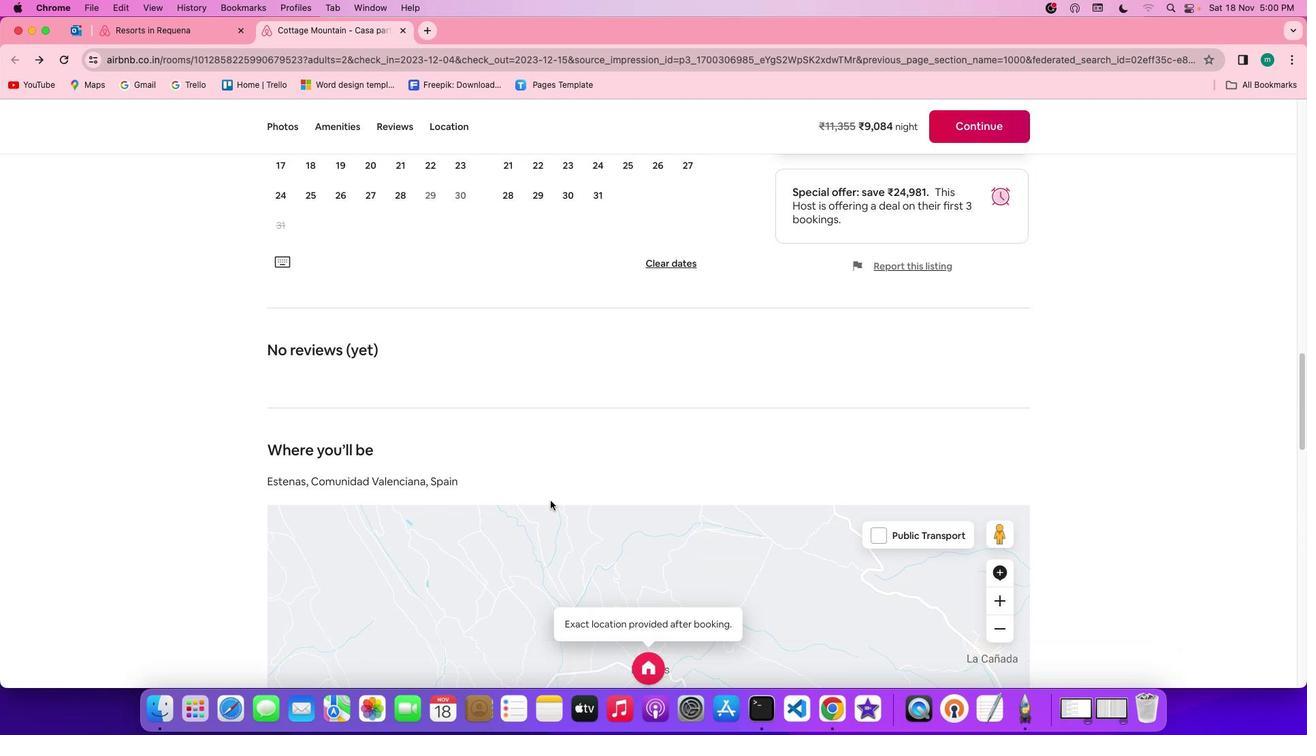 
Action: Mouse scrolled (552, 502) with delta (2, 0)
Screenshot: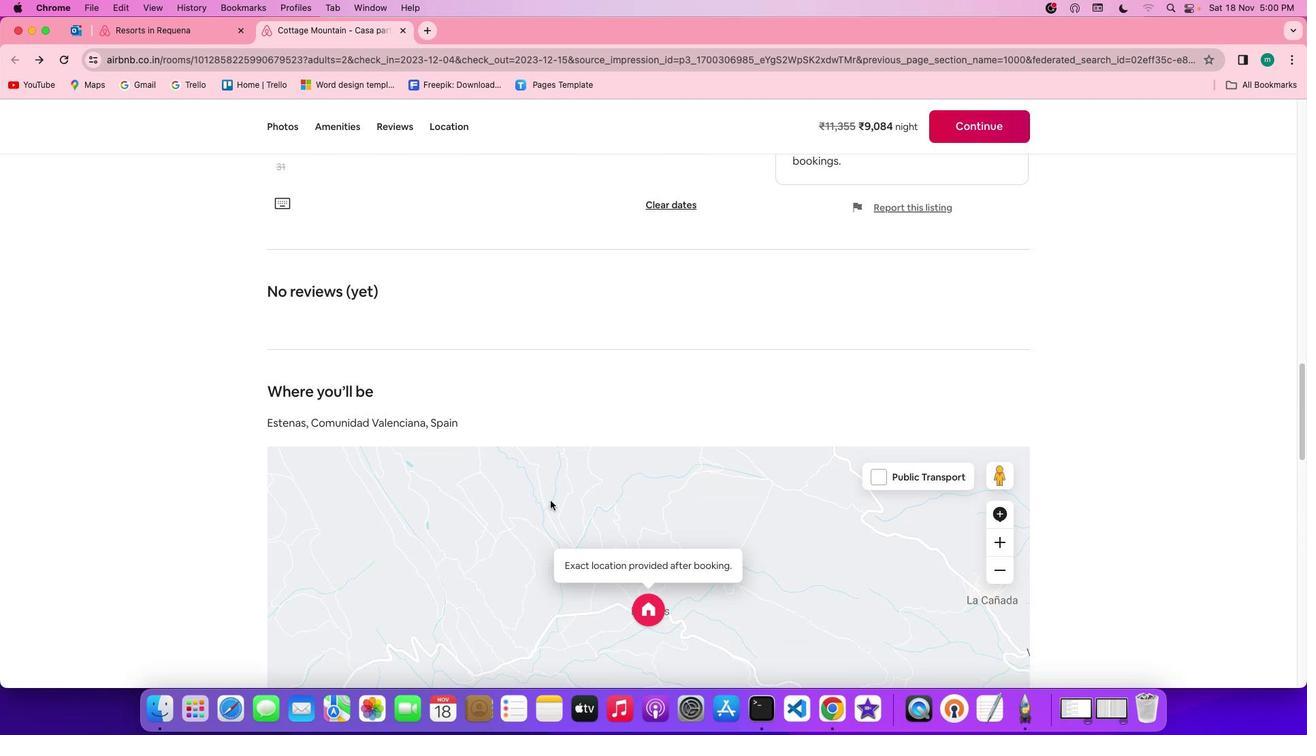 
Action: Mouse scrolled (552, 502) with delta (2, 0)
Screenshot: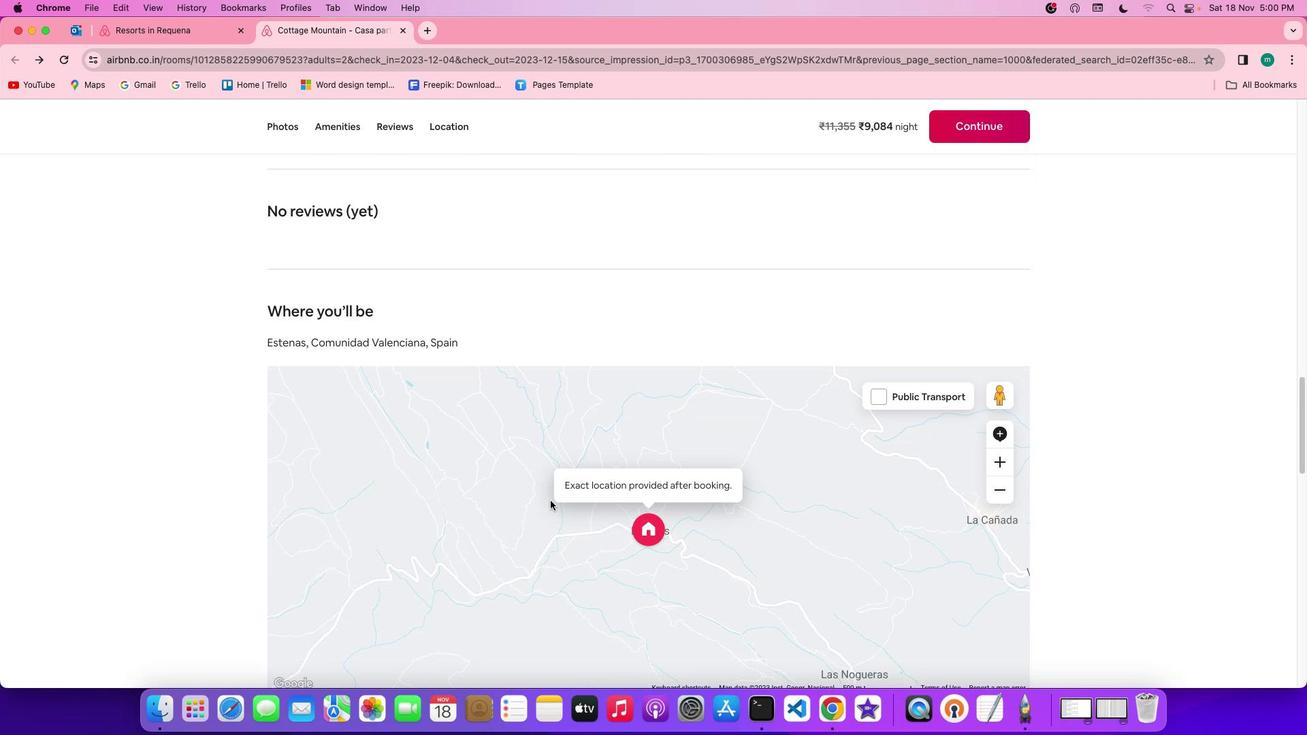 
Action: Mouse scrolled (552, 502) with delta (2, 0)
Screenshot: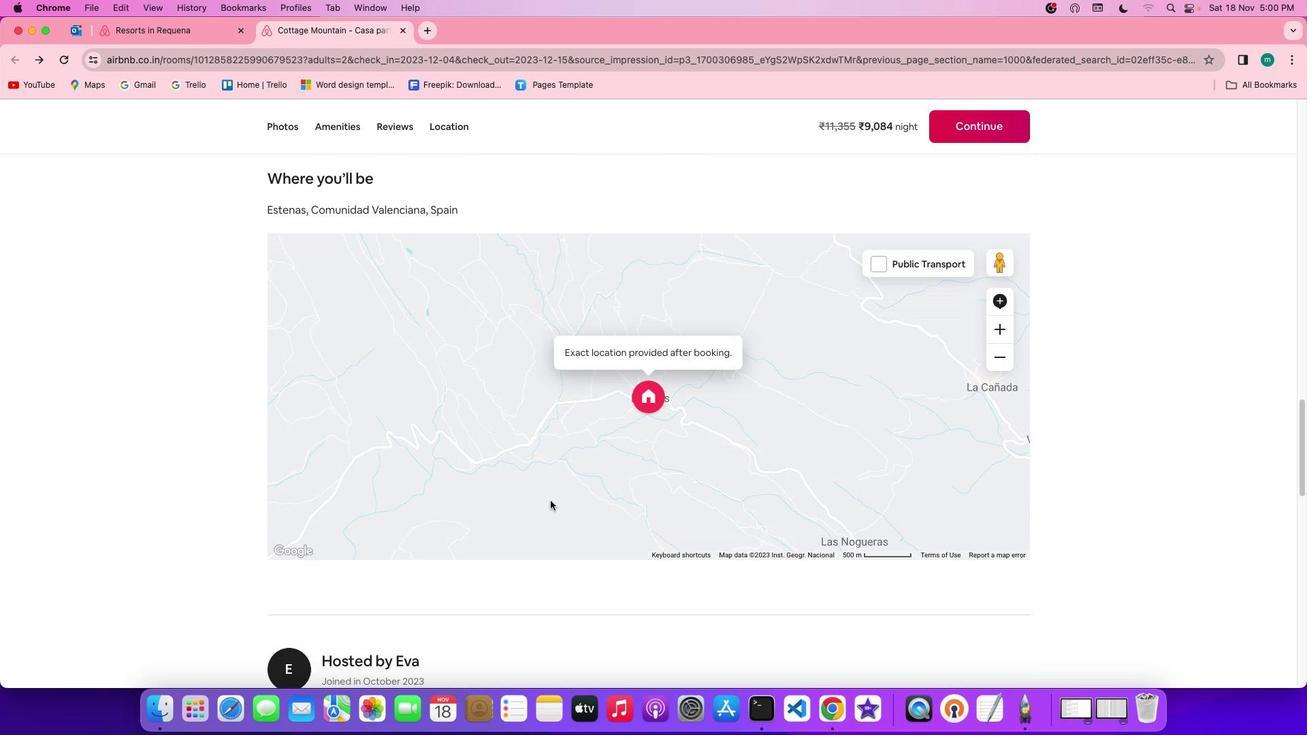 
Action: Mouse scrolled (552, 502) with delta (2, 1)
Screenshot: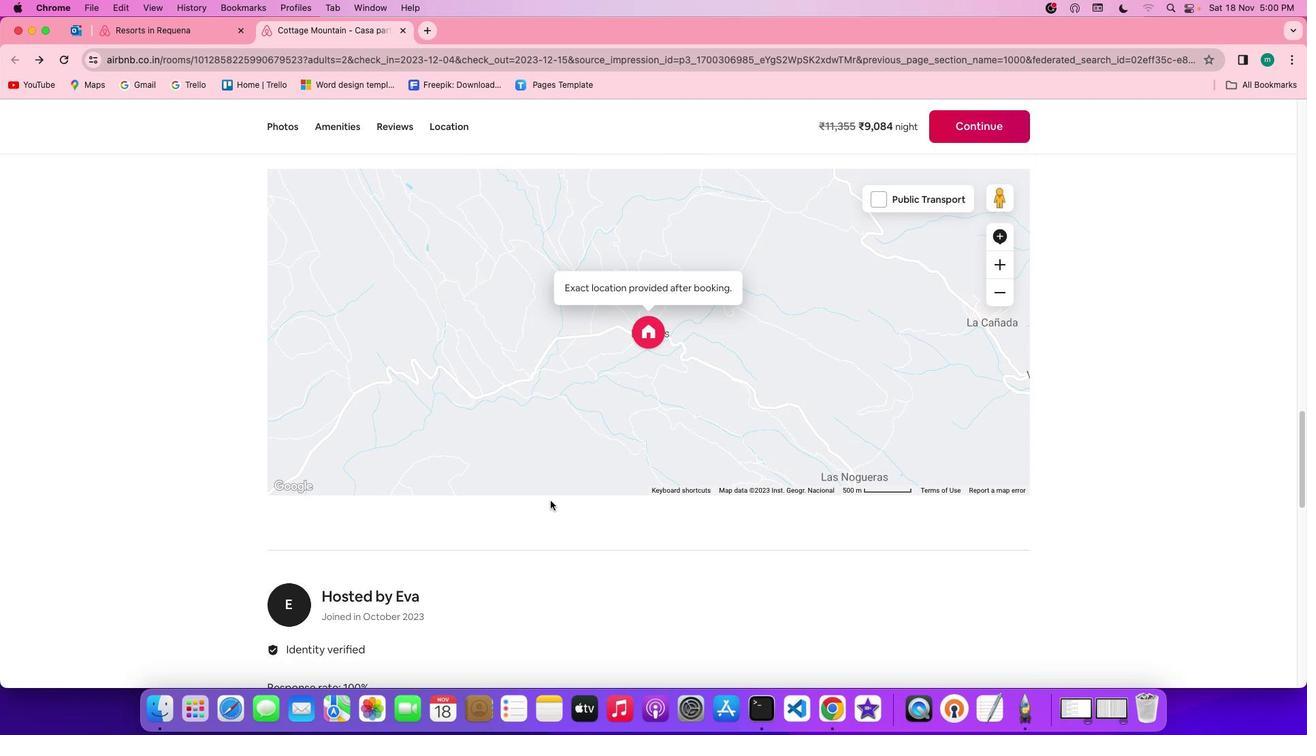 
Action: Mouse scrolled (552, 502) with delta (2, 1)
Screenshot: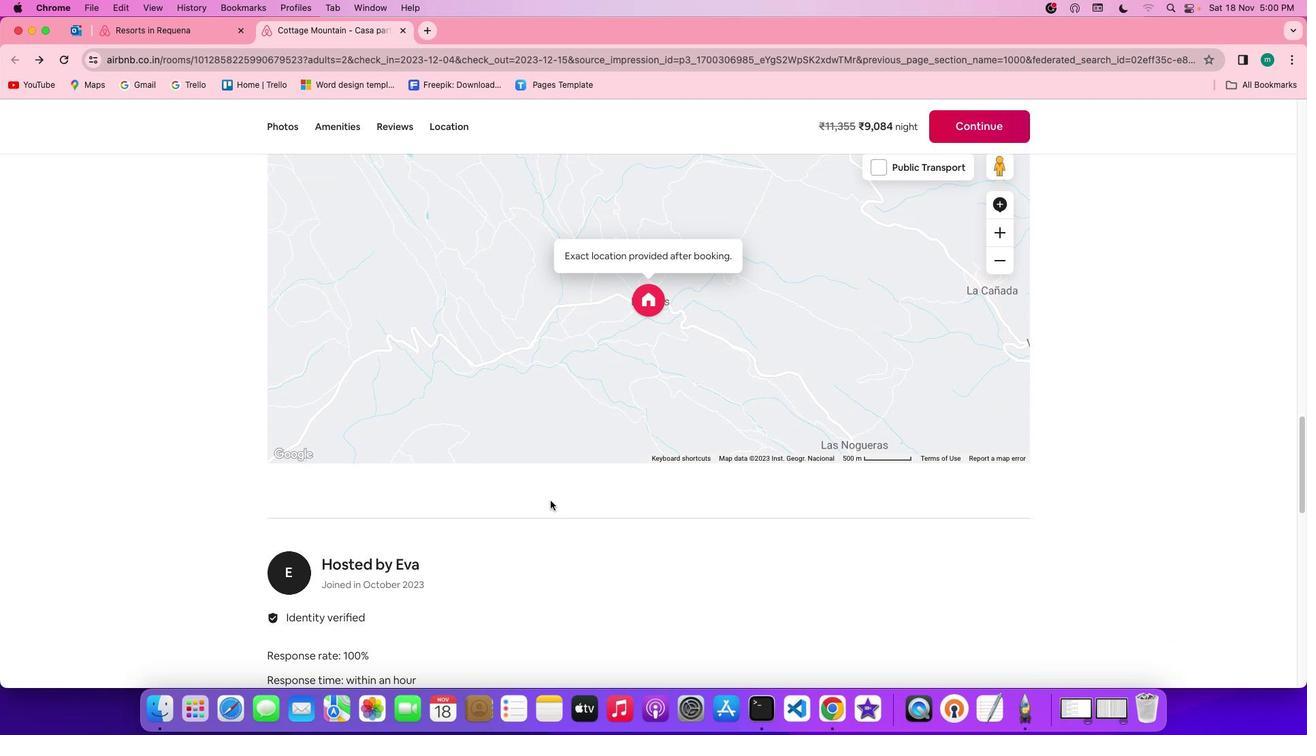 
Action: Mouse scrolled (552, 502) with delta (2, 0)
Screenshot: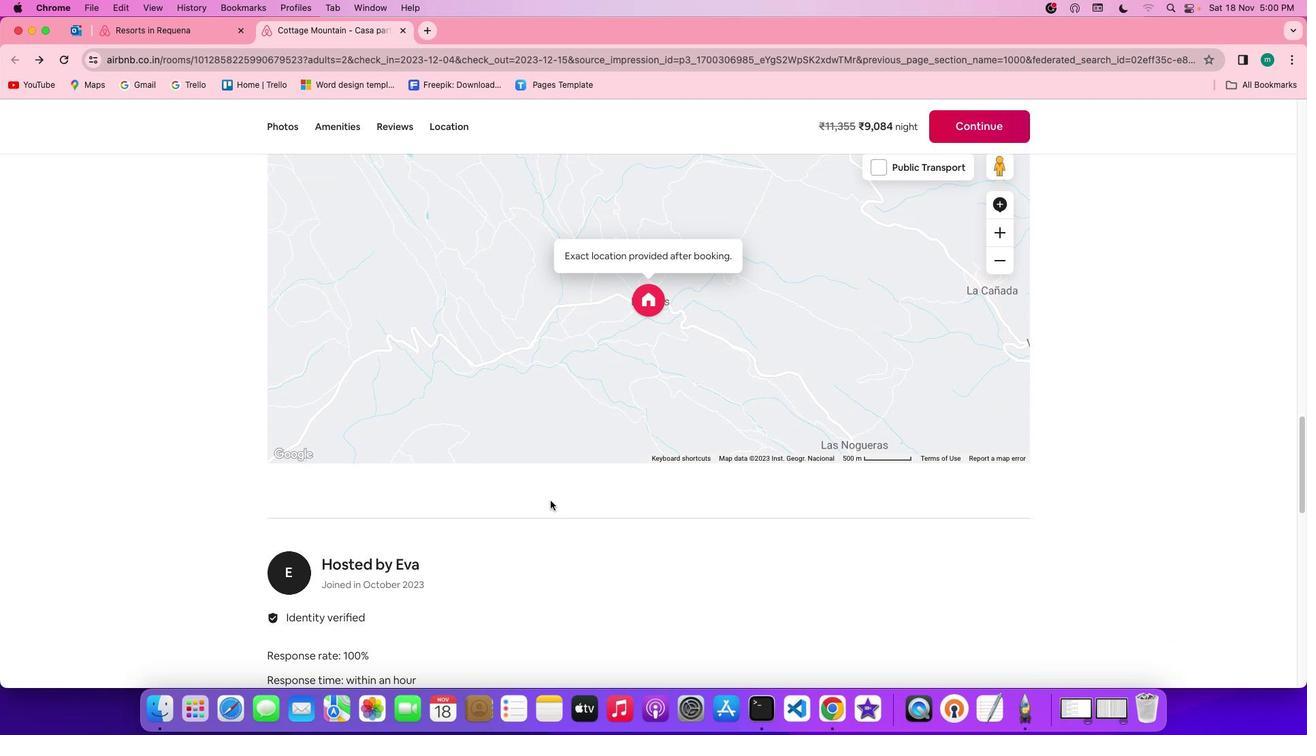 
Action: Mouse scrolled (552, 502) with delta (2, 0)
Screenshot: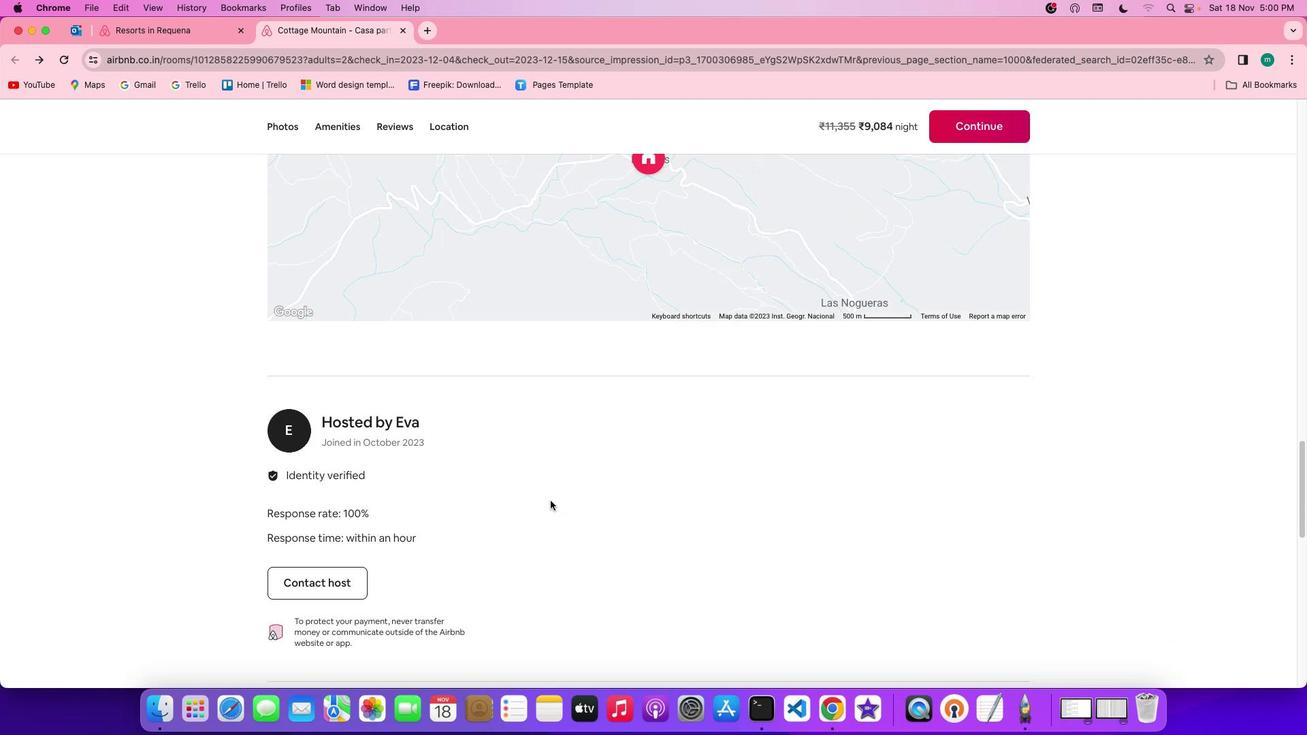 
Action: Mouse scrolled (552, 502) with delta (2, 0)
Screenshot: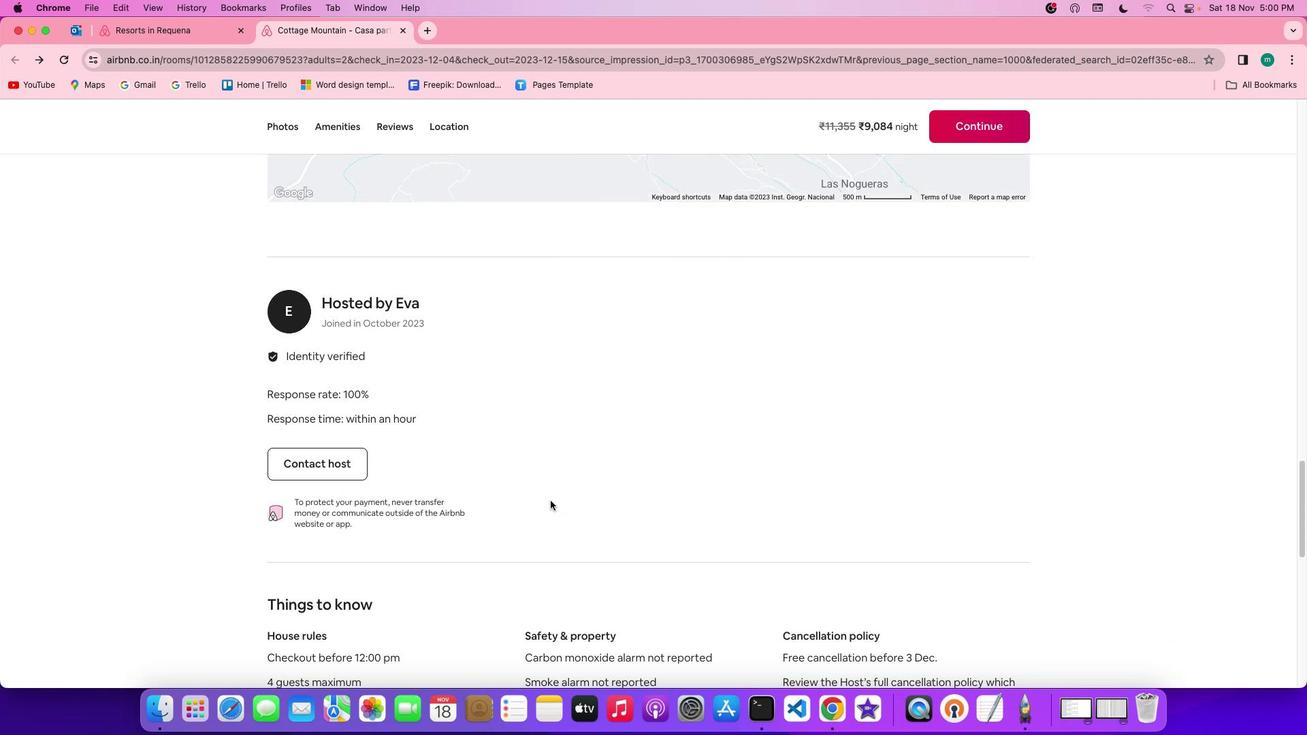 
Action: Mouse scrolled (552, 502) with delta (2, 1)
Screenshot: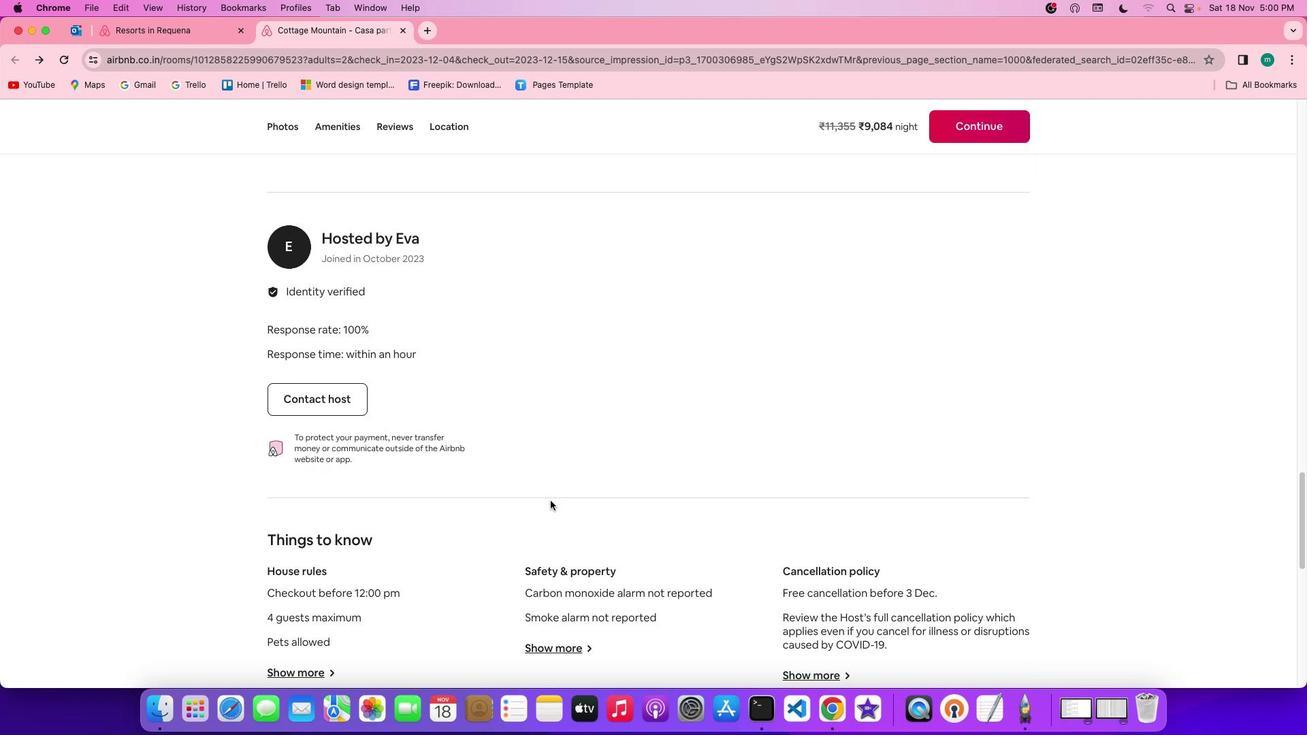 
Action: Mouse scrolled (552, 502) with delta (2, 1)
Screenshot: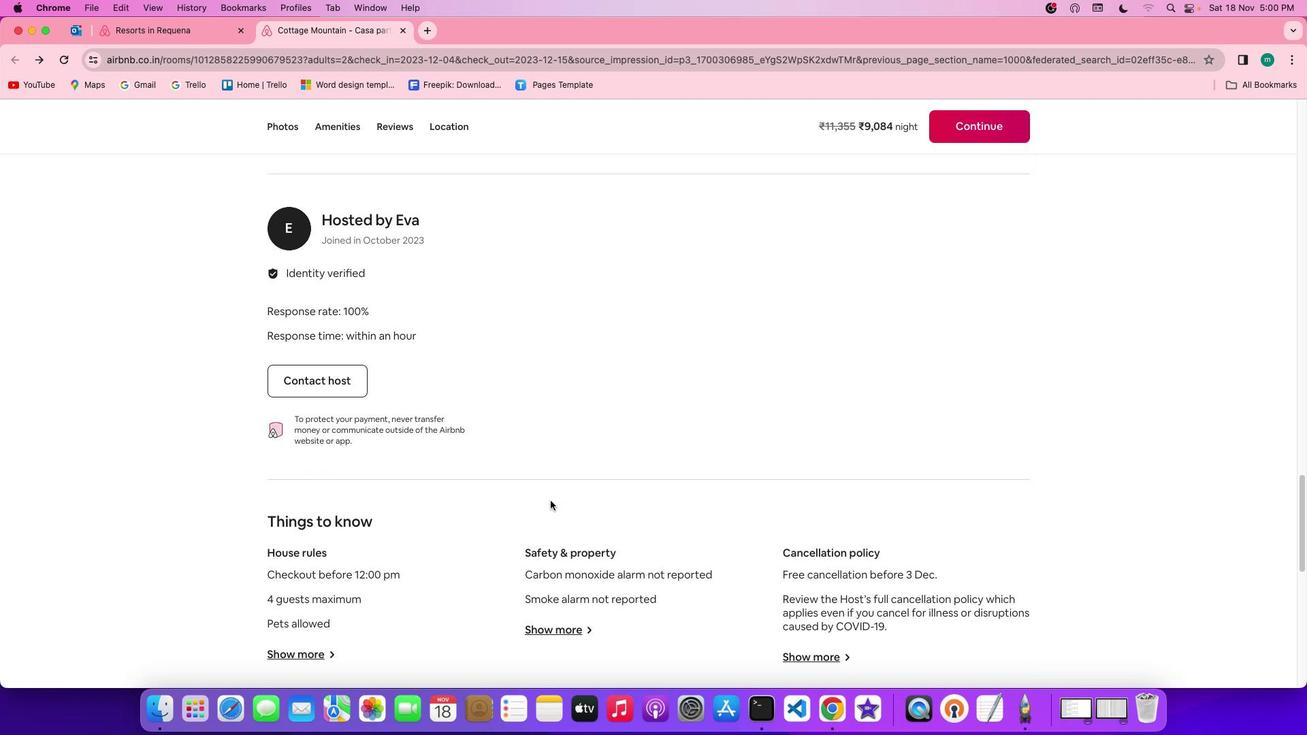 
Action: Mouse scrolled (552, 502) with delta (2, 0)
Screenshot: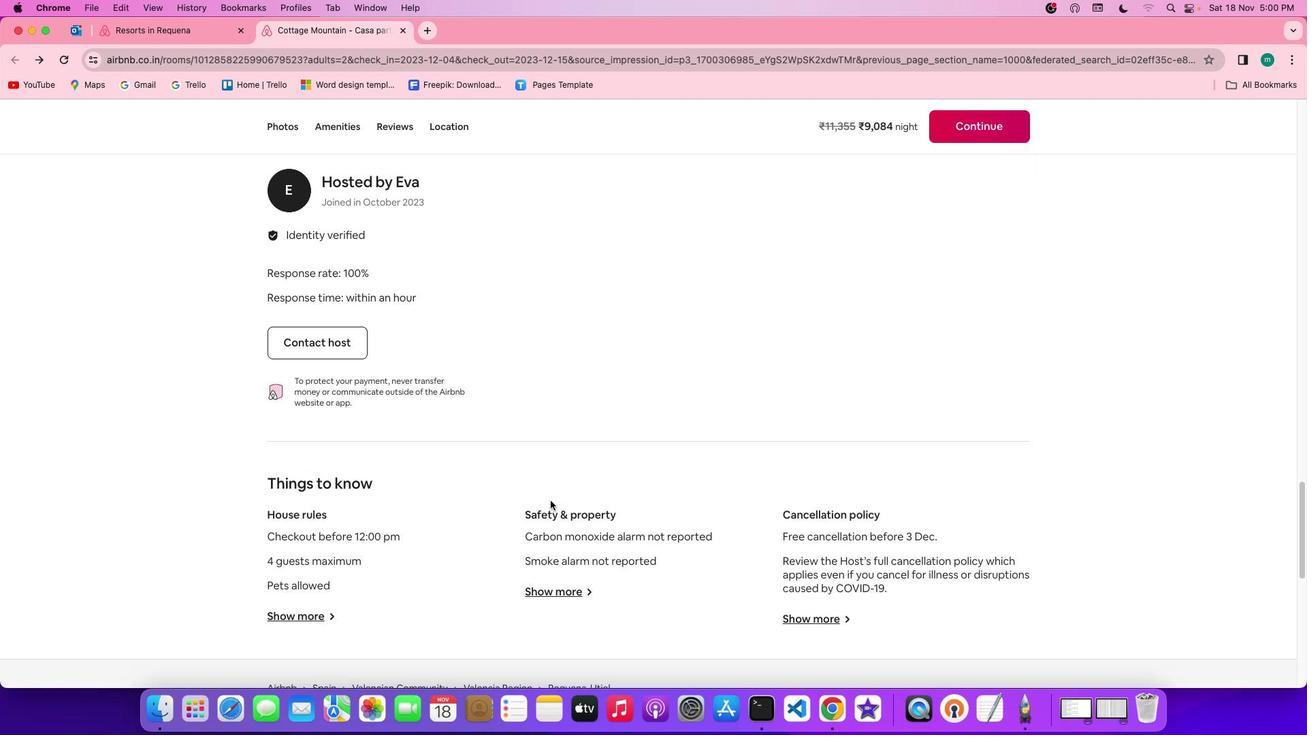 
Action: Mouse scrolled (552, 502) with delta (2, 0)
Screenshot: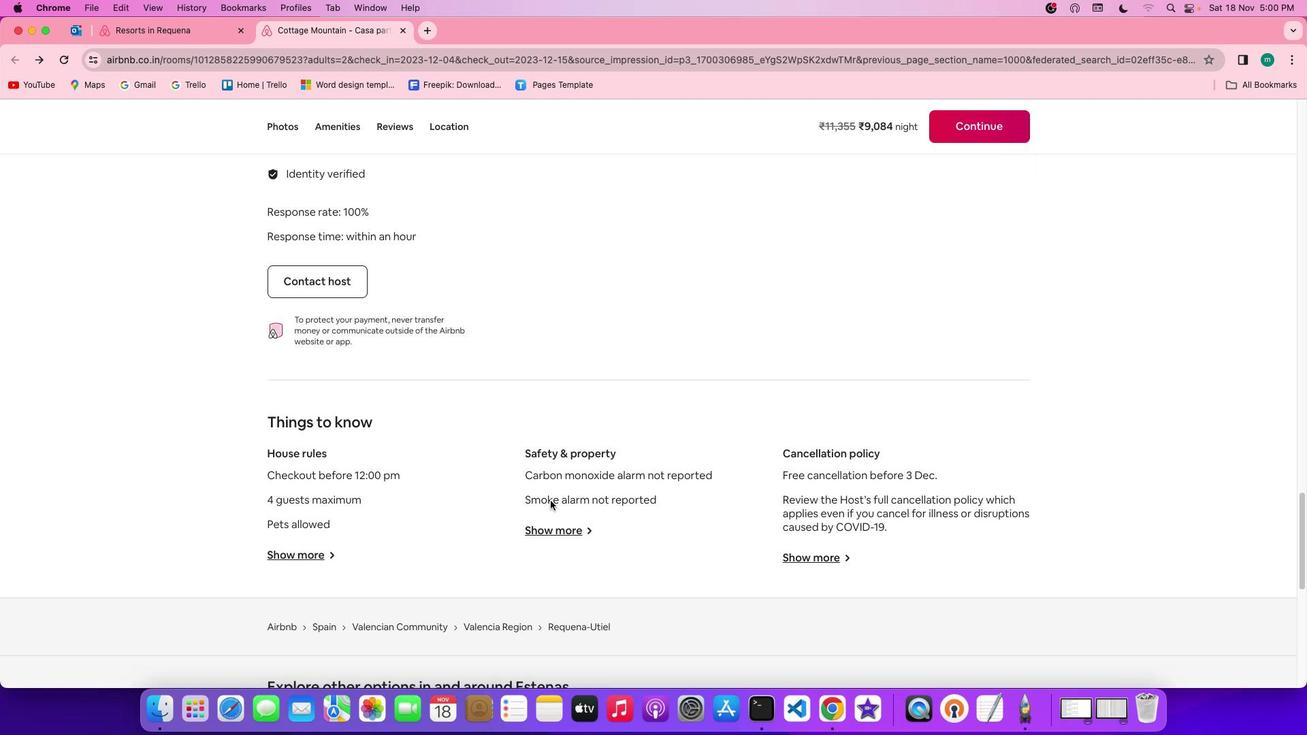 
Action: Mouse moved to (281, 447)
